 Task: Change  the formatting of the data to Which is  Less than 5, In conditional formating, put the option 'Green Fill with Dark Green Text. . 'add another formatting option Format As Table, insert the option Orange Table style Medium 3 , change the format of Column Width to AutoFit Column Widthand sort the data in Ascending order In the sheet   Elite Sales log   book
Action: Mouse moved to (48, 183)
Screenshot: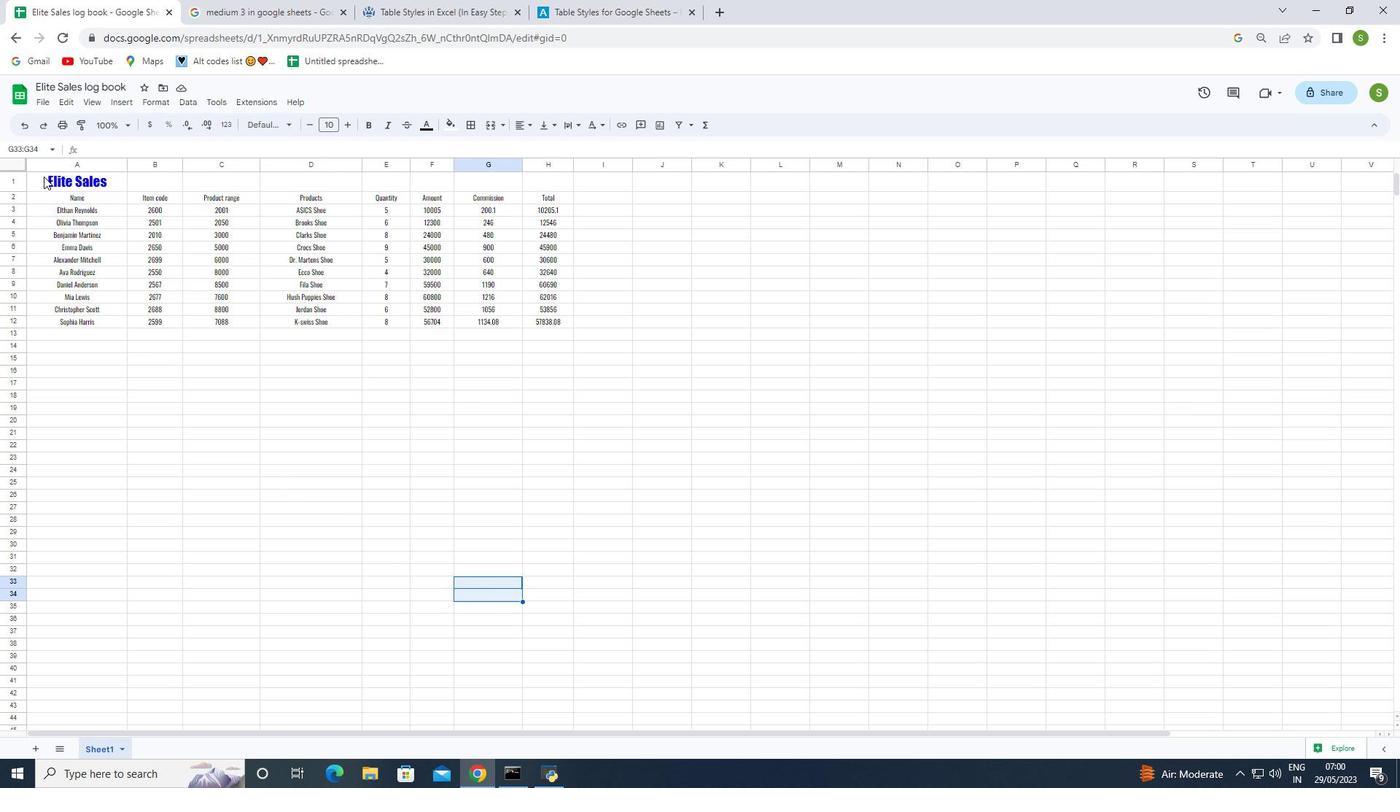 
Action: Mouse pressed left at (48, 183)
Screenshot: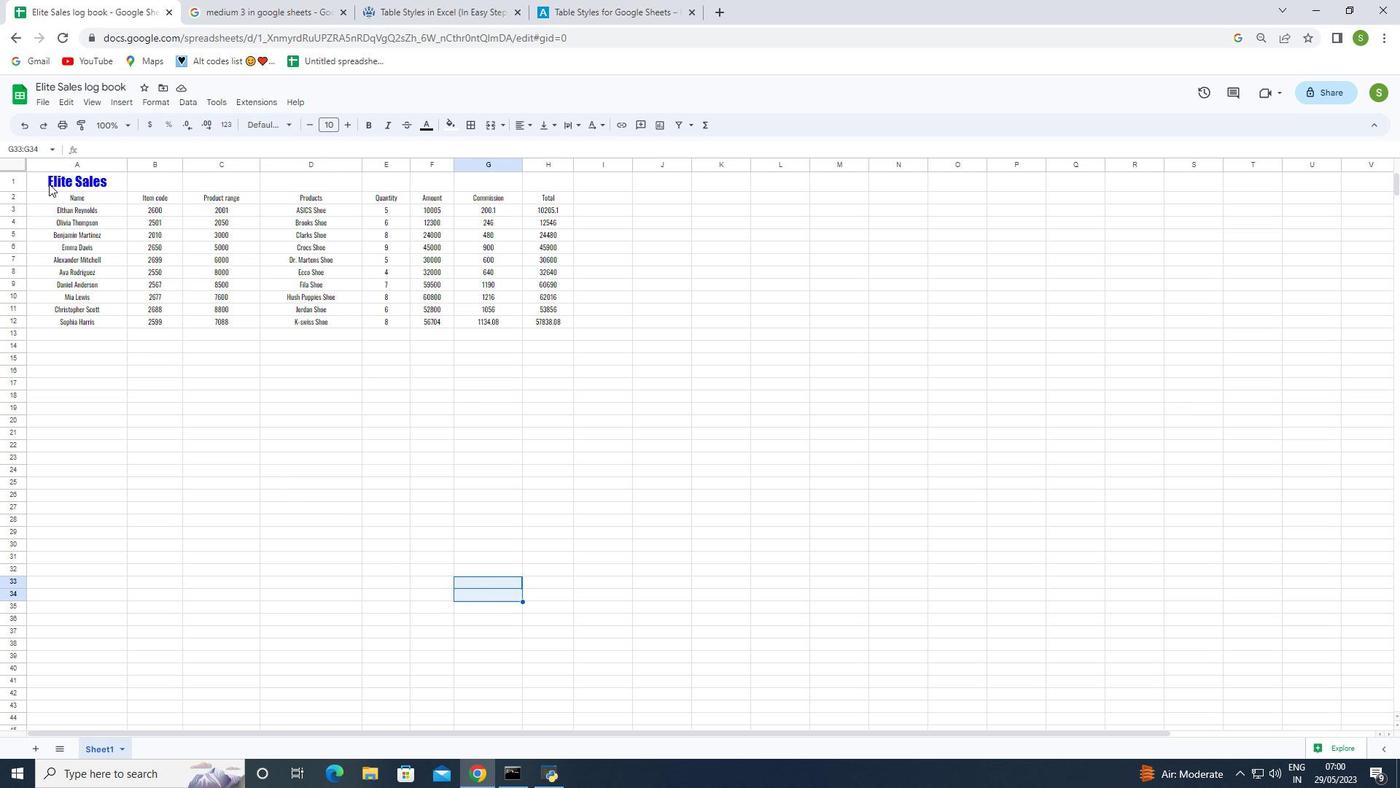 
Action: Mouse moved to (149, 103)
Screenshot: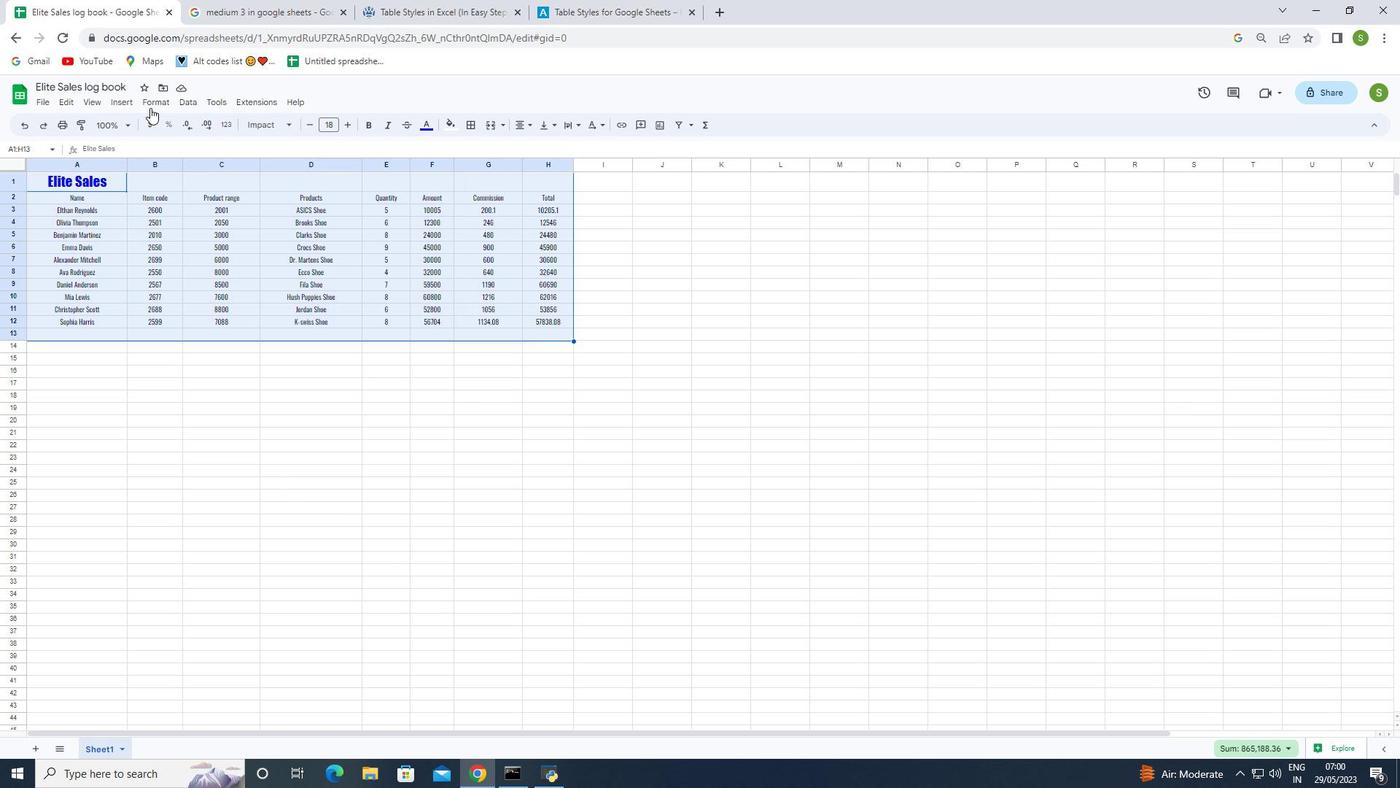
Action: Mouse pressed left at (149, 103)
Screenshot: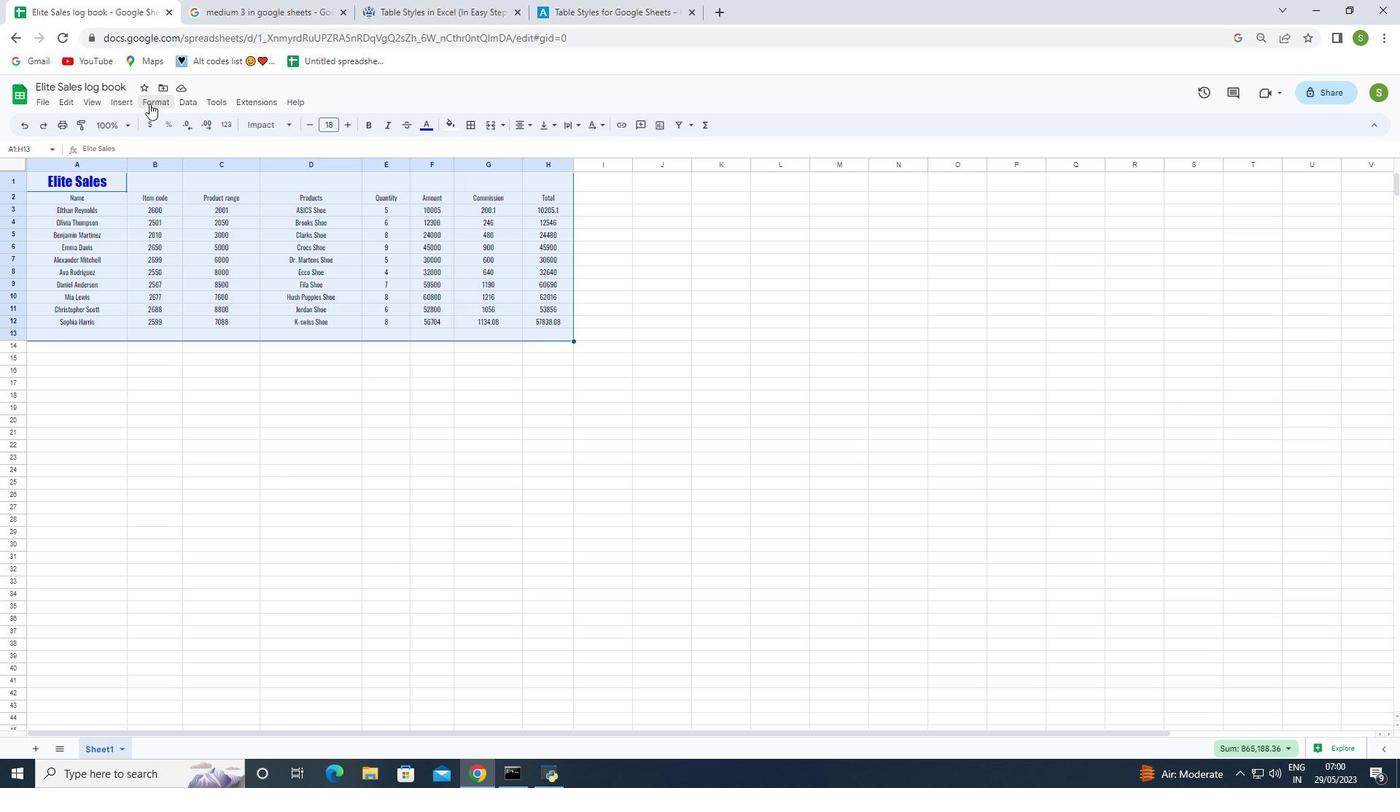 
Action: Mouse moved to (186, 307)
Screenshot: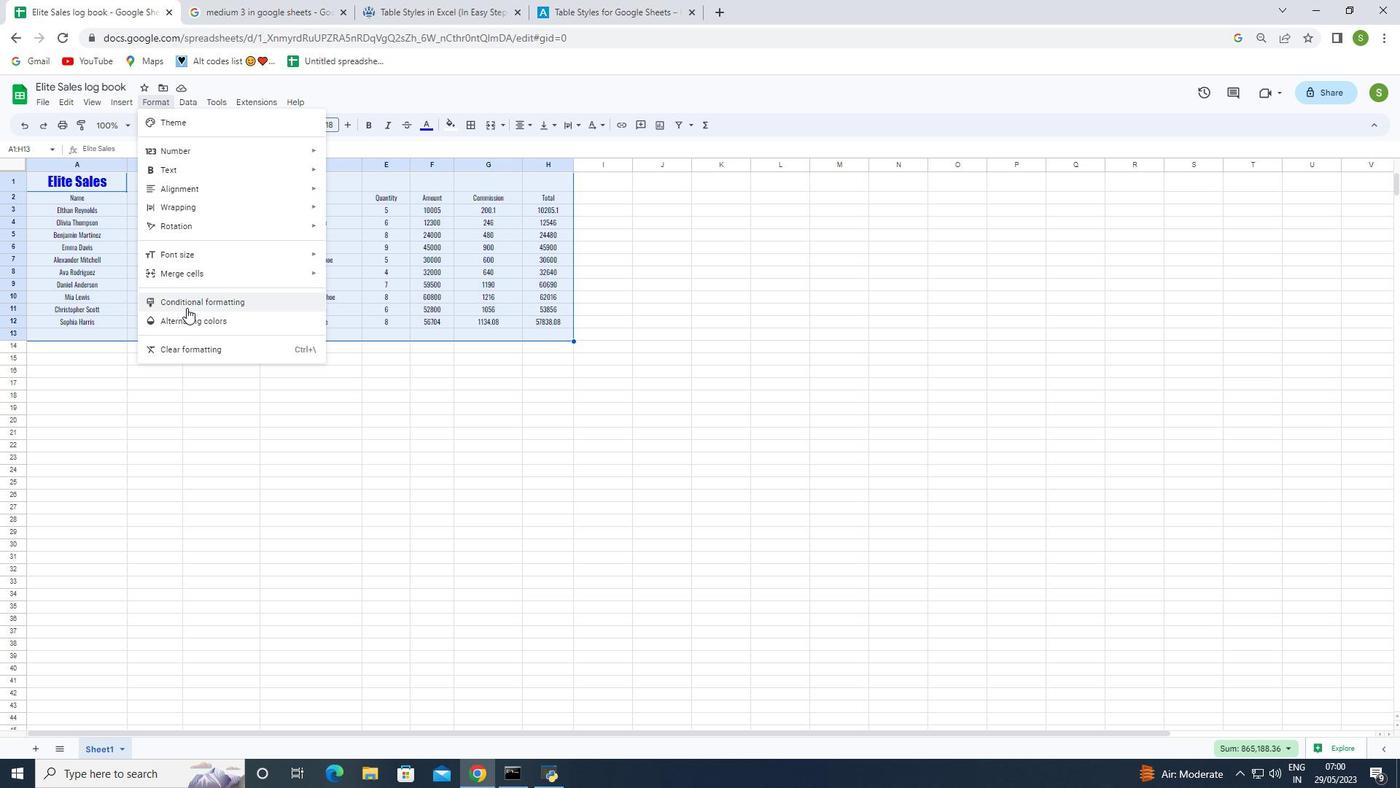 
Action: Mouse pressed left at (186, 307)
Screenshot: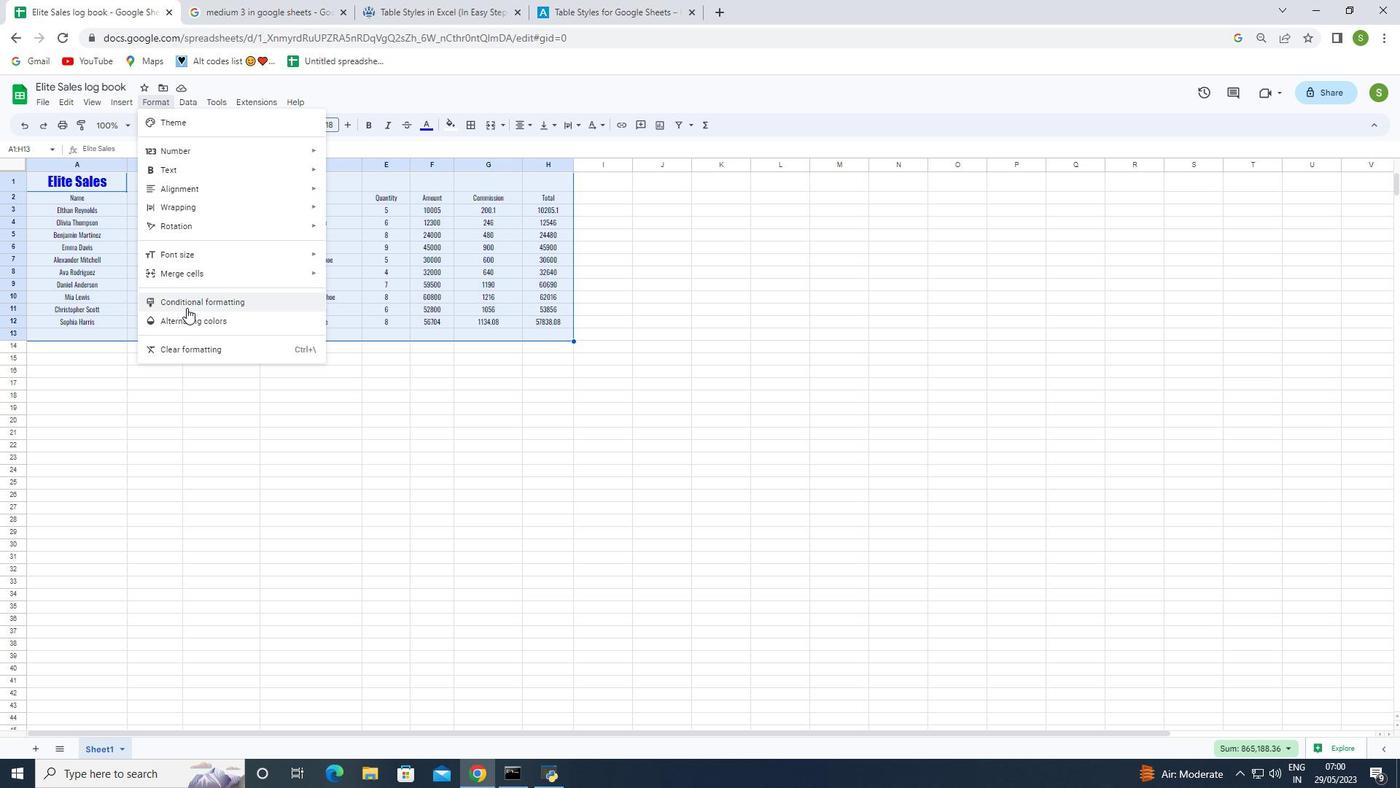
Action: Mouse moved to (1311, 352)
Screenshot: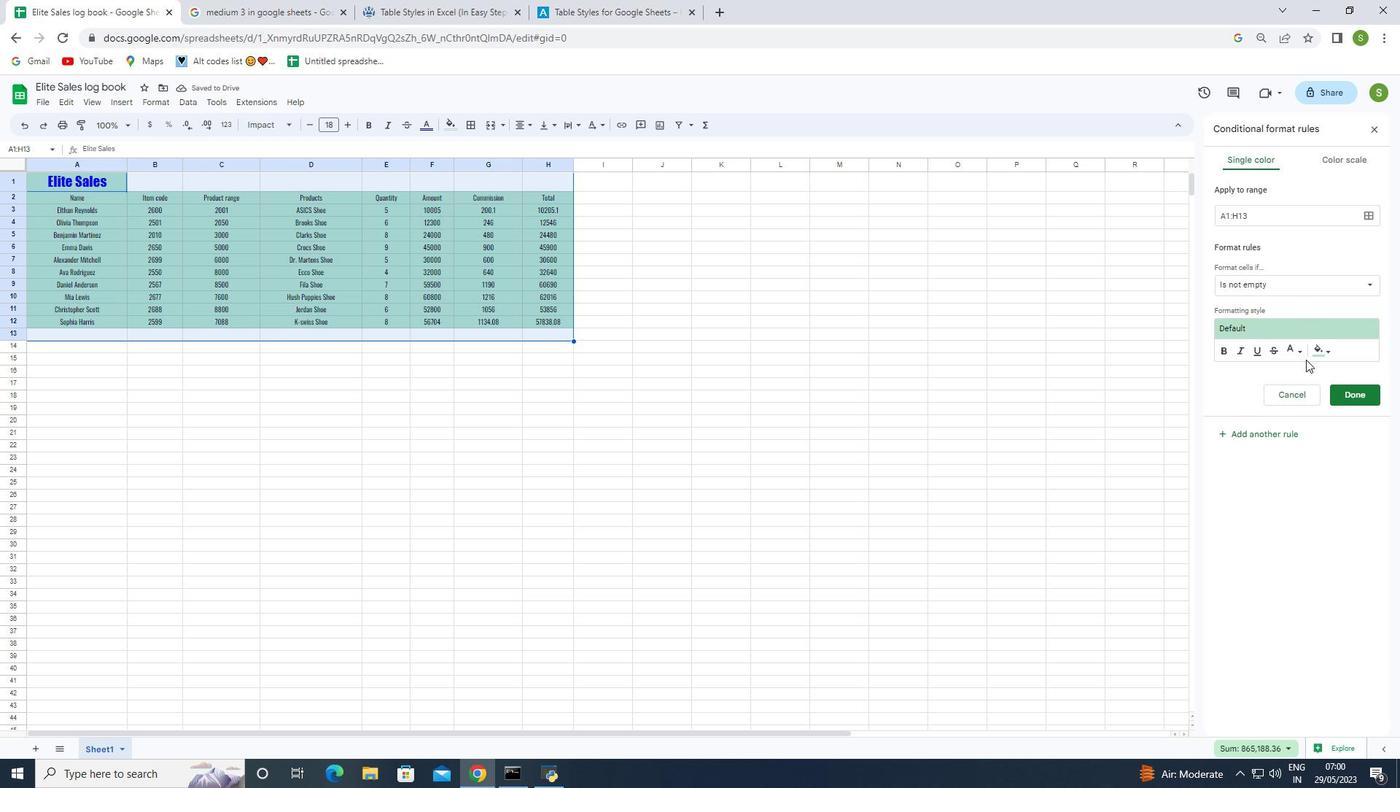 
Action: Mouse pressed left at (1311, 352)
Screenshot: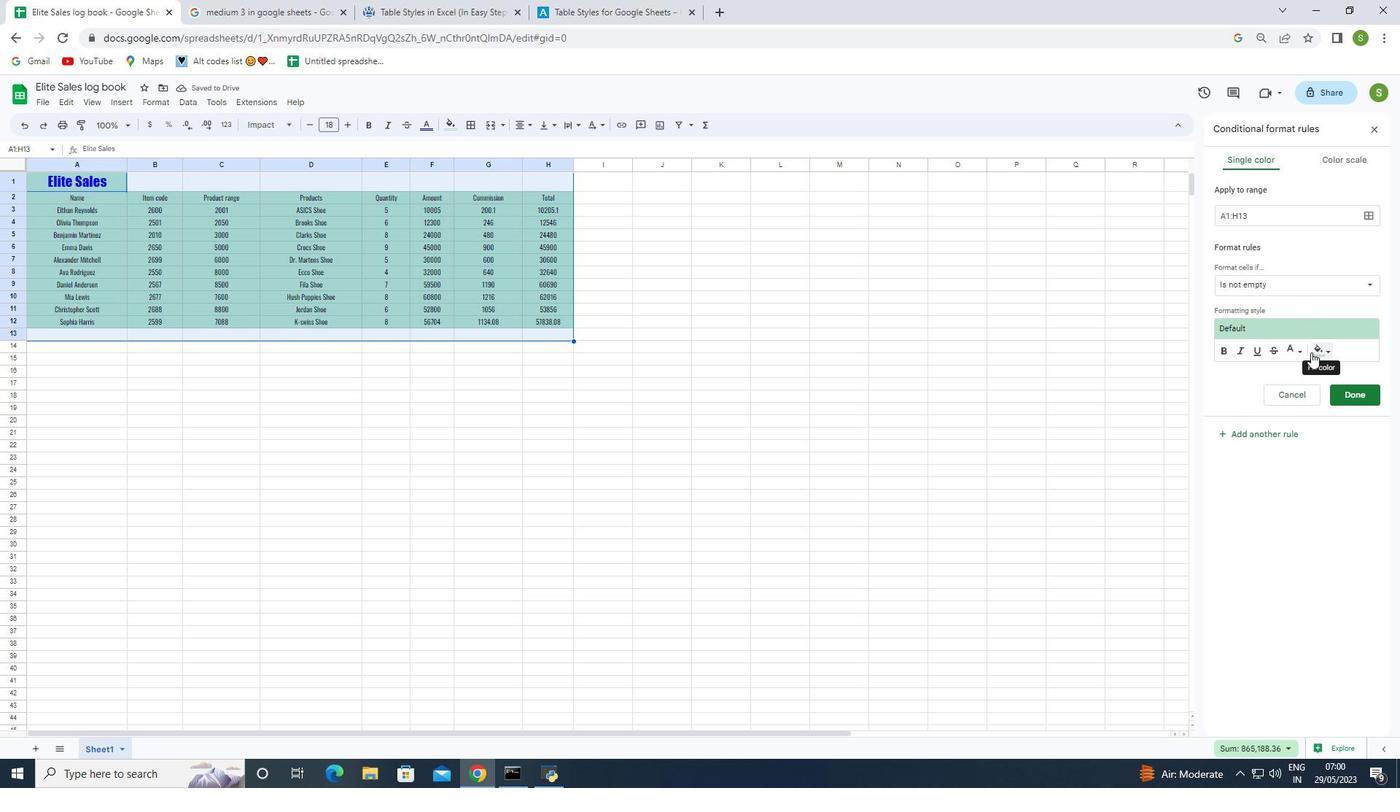 
Action: Mouse moved to (1258, 404)
Screenshot: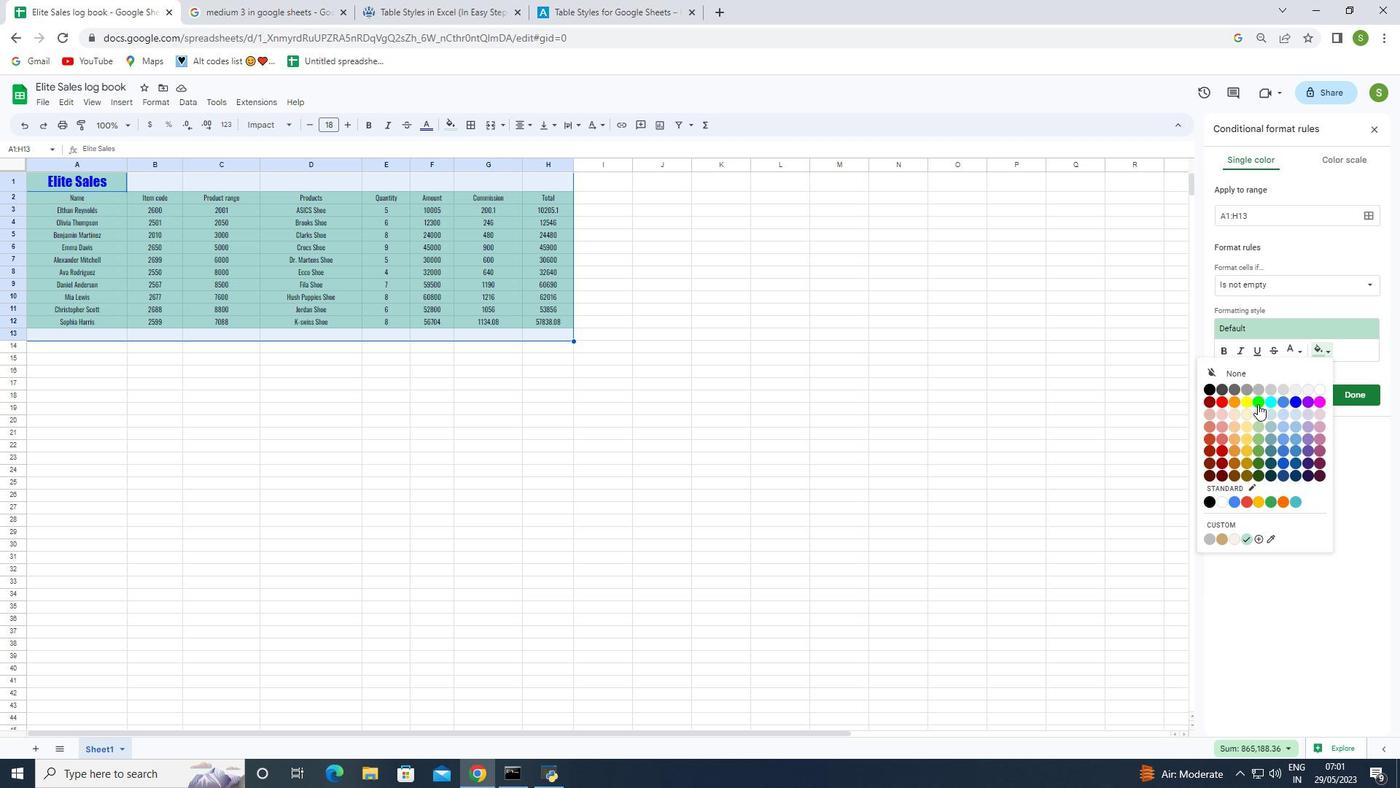 
Action: Mouse pressed left at (1258, 404)
Screenshot: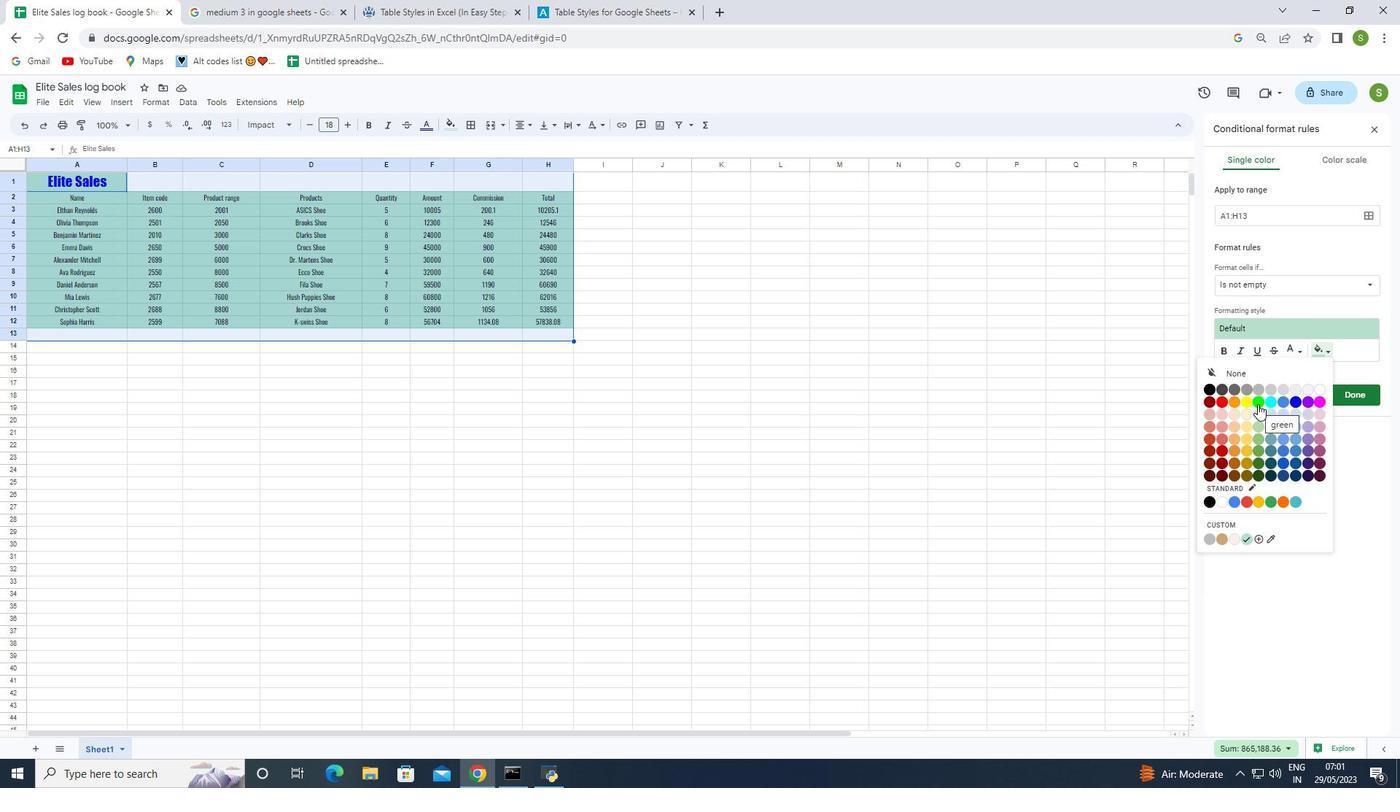 
Action: Mouse moved to (1300, 351)
Screenshot: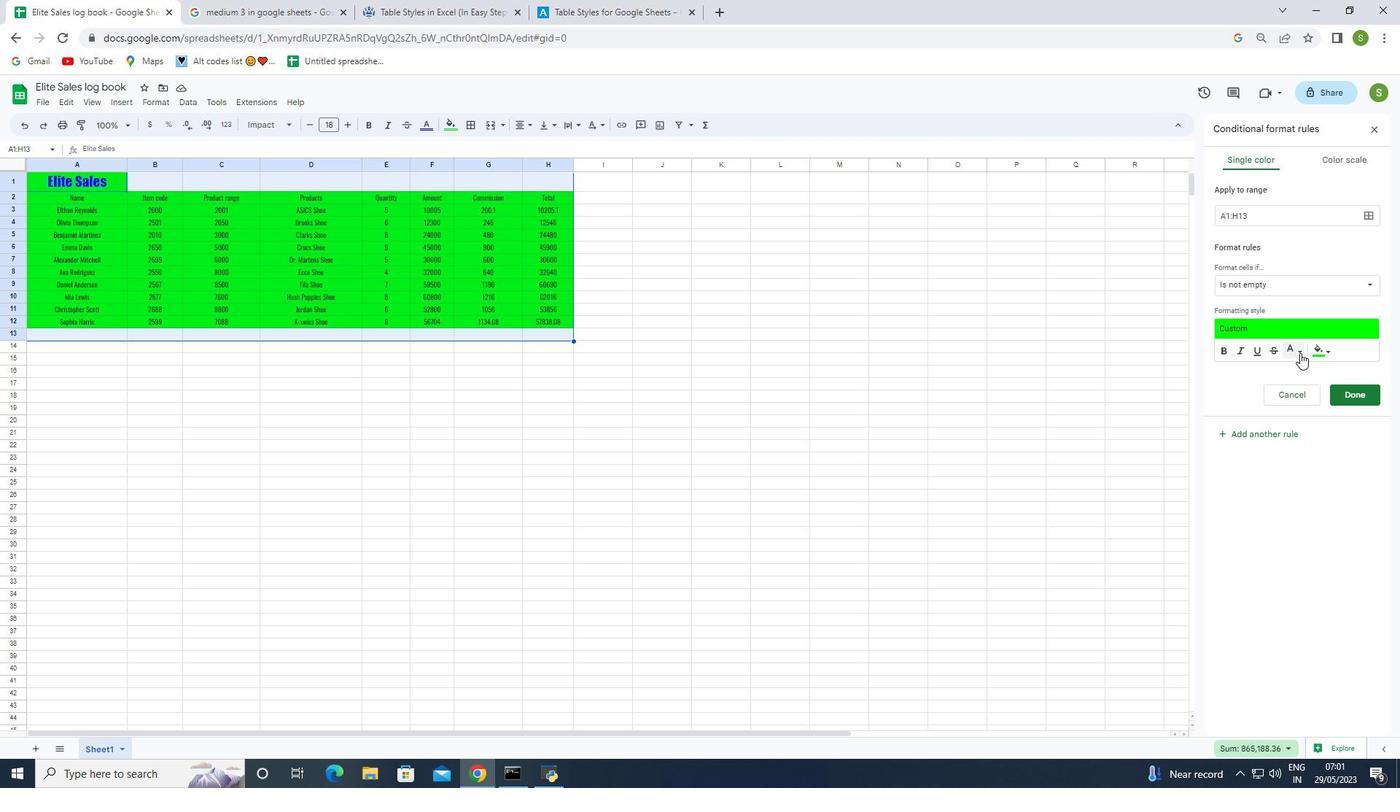 
Action: Mouse pressed left at (1300, 351)
Screenshot: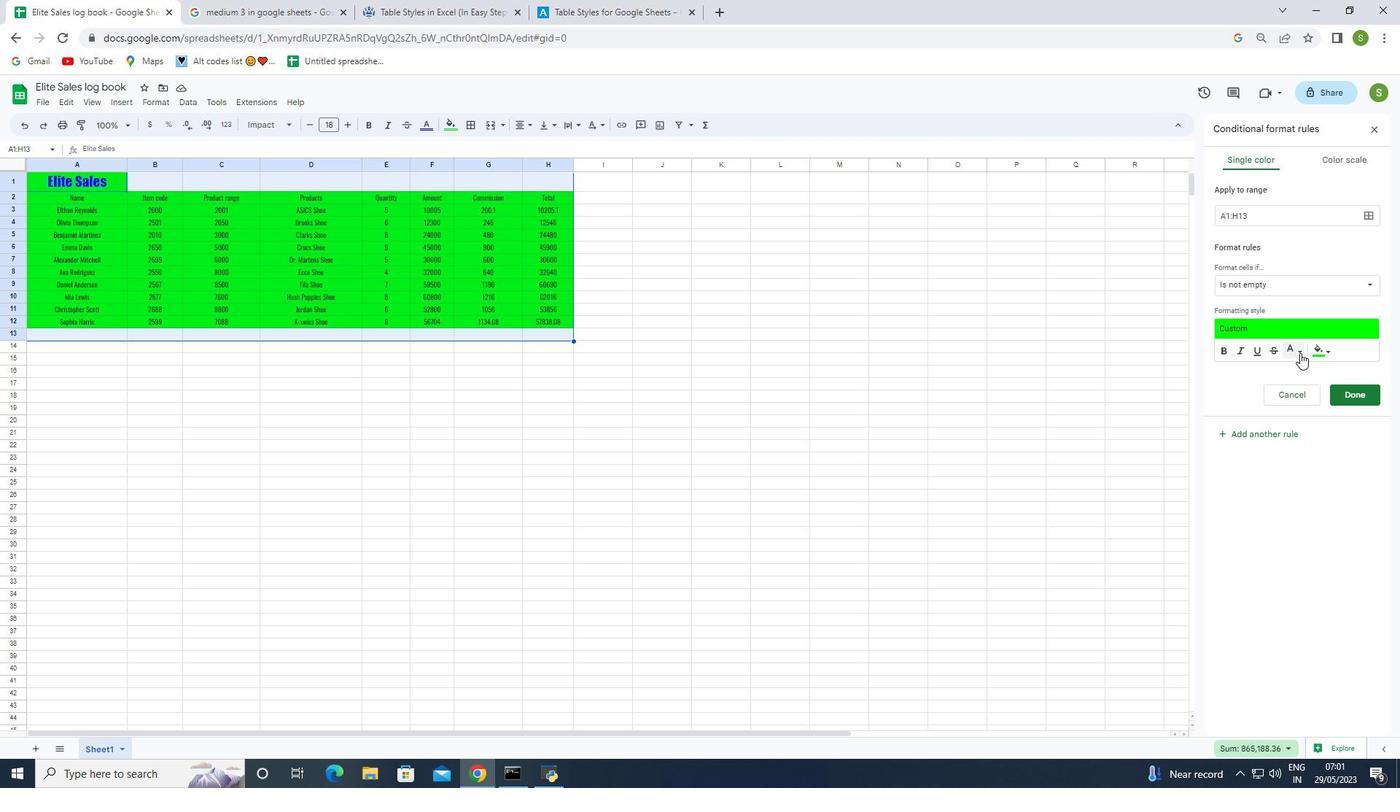 
Action: Mouse moved to (1227, 440)
Screenshot: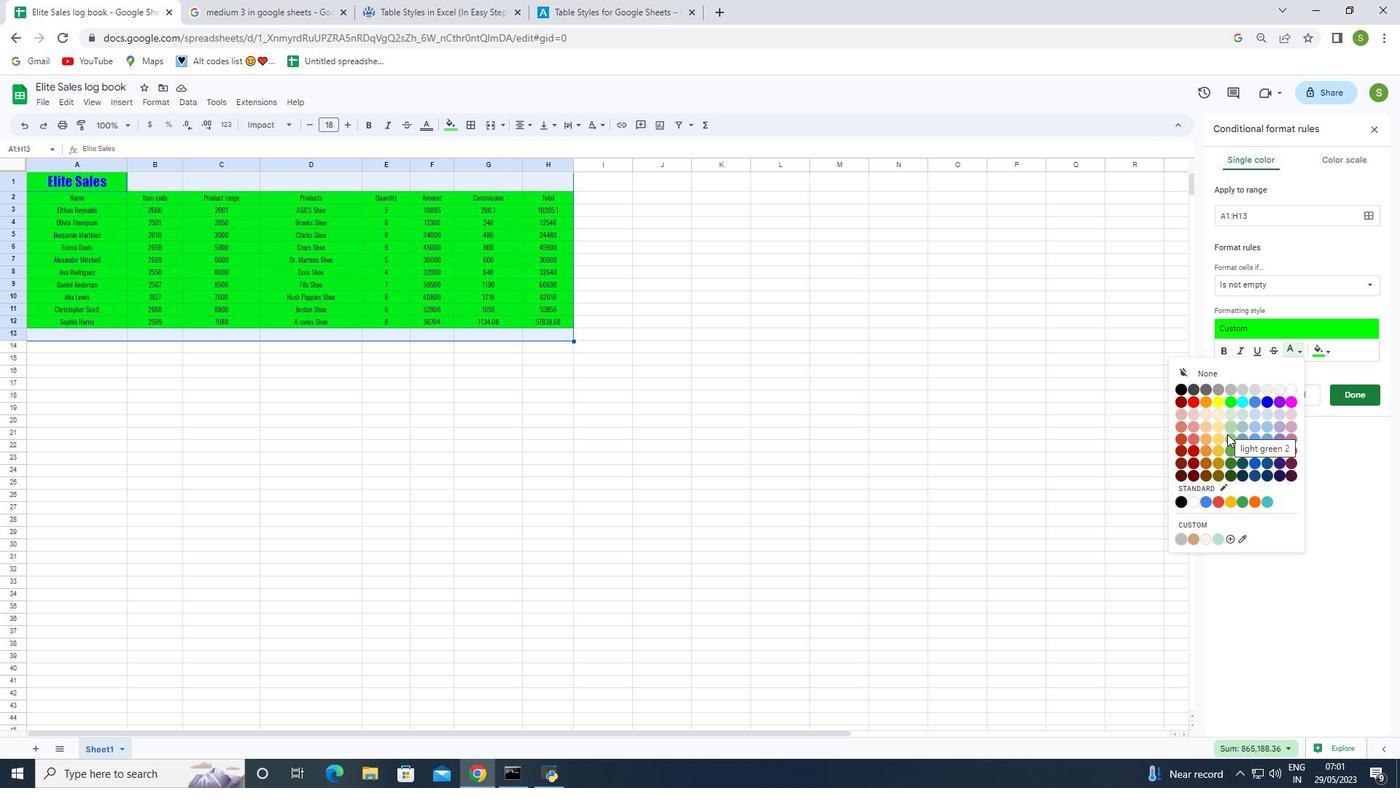 
Action: Mouse pressed left at (1227, 440)
Screenshot: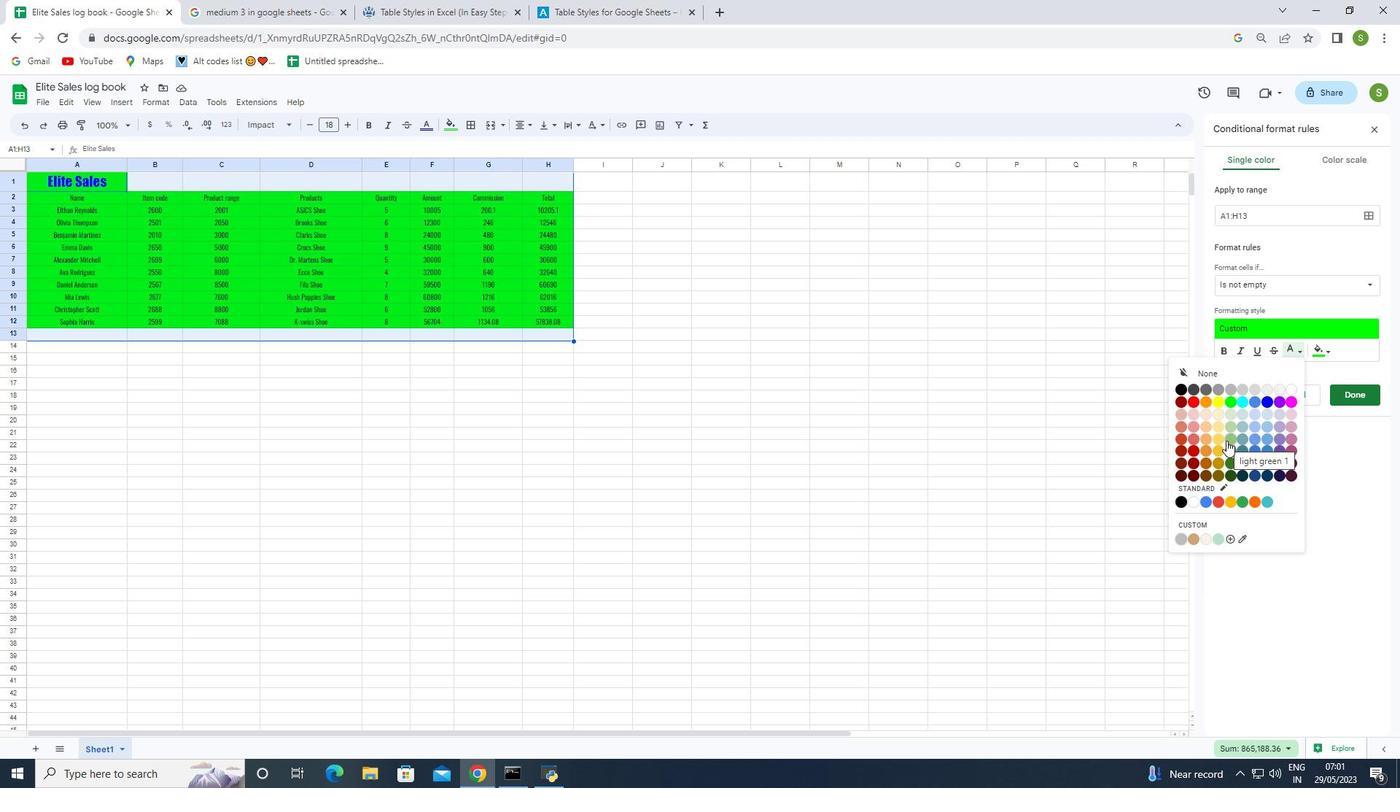 
Action: Mouse moved to (145, 101)
Screenshot: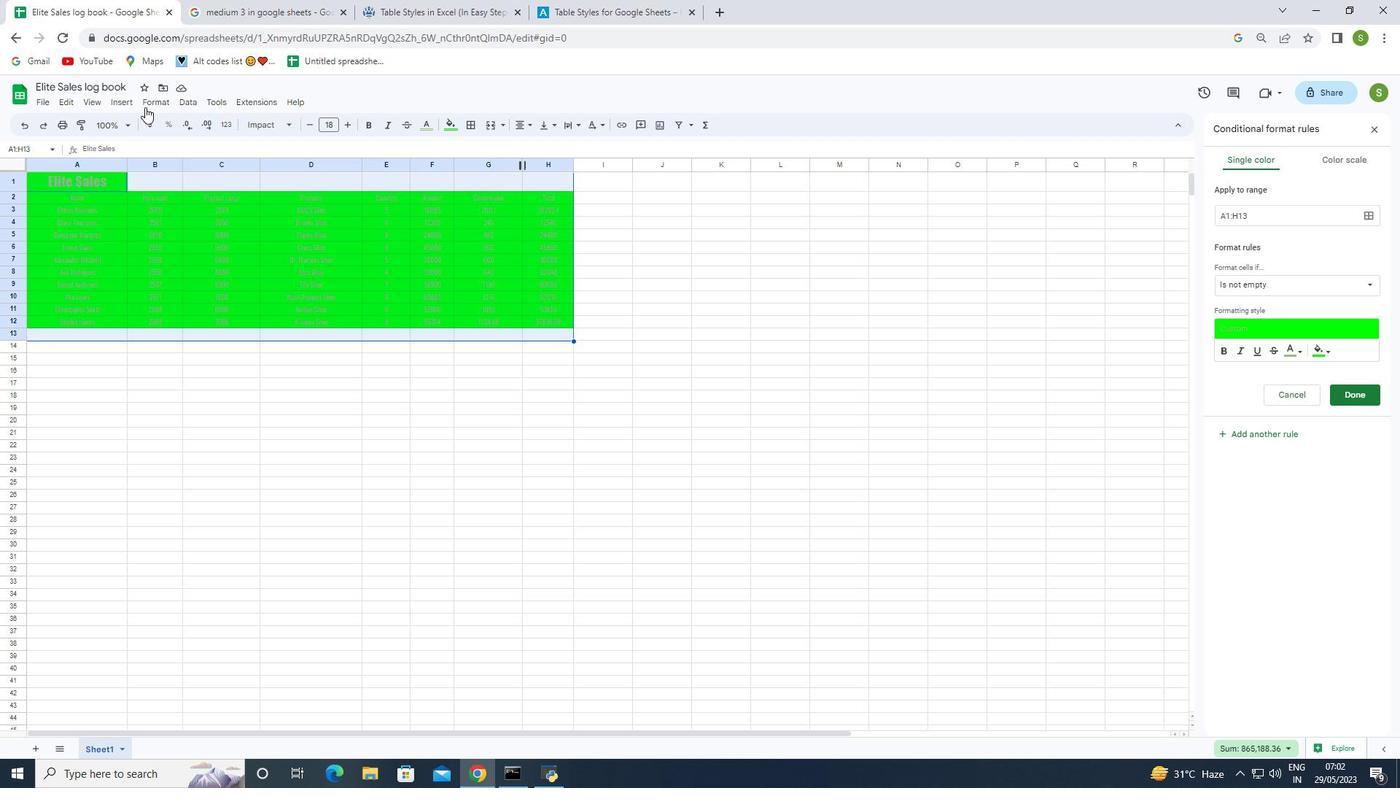 
Action: Mouse pressed left at (145, 101)
Screenshot: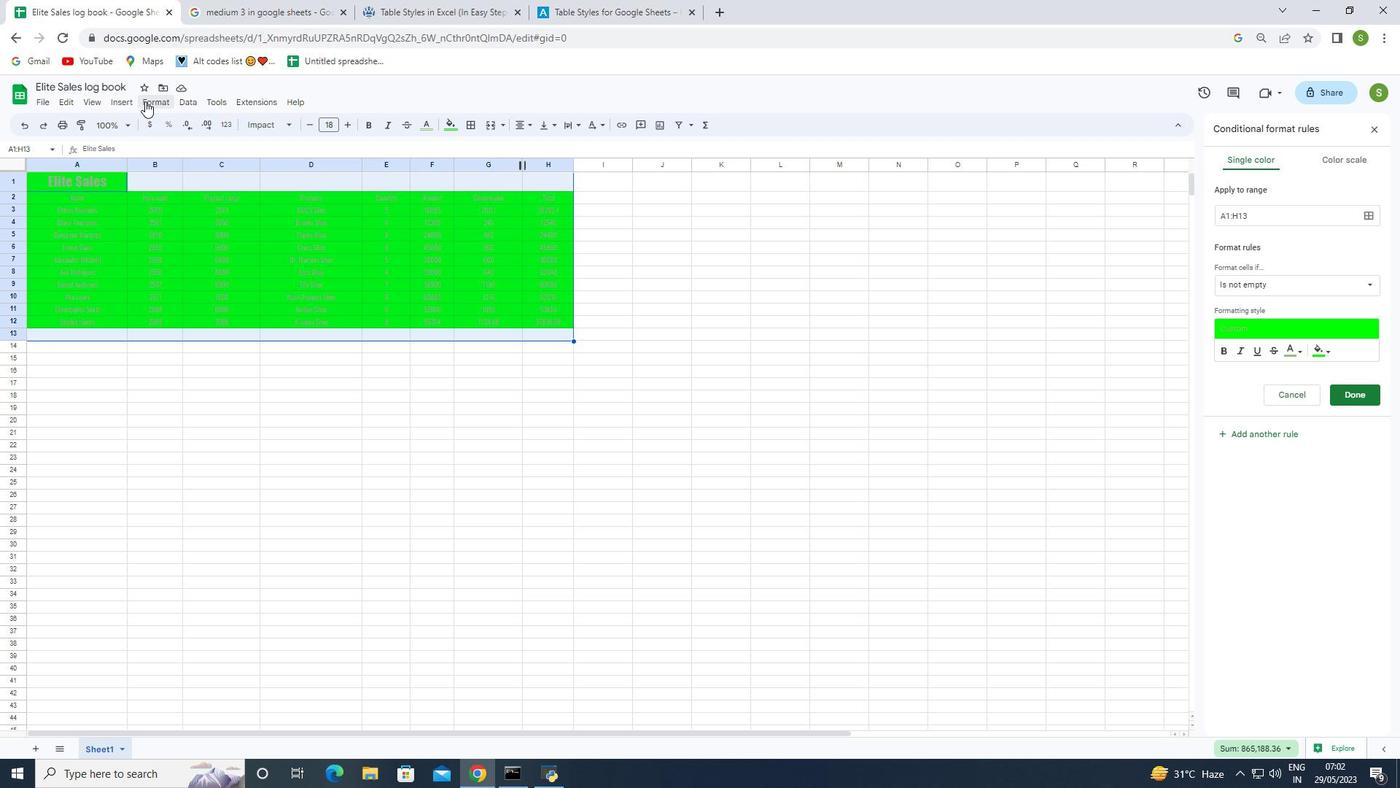 
Action: Mouse moved to (189, 313)
Screenshot: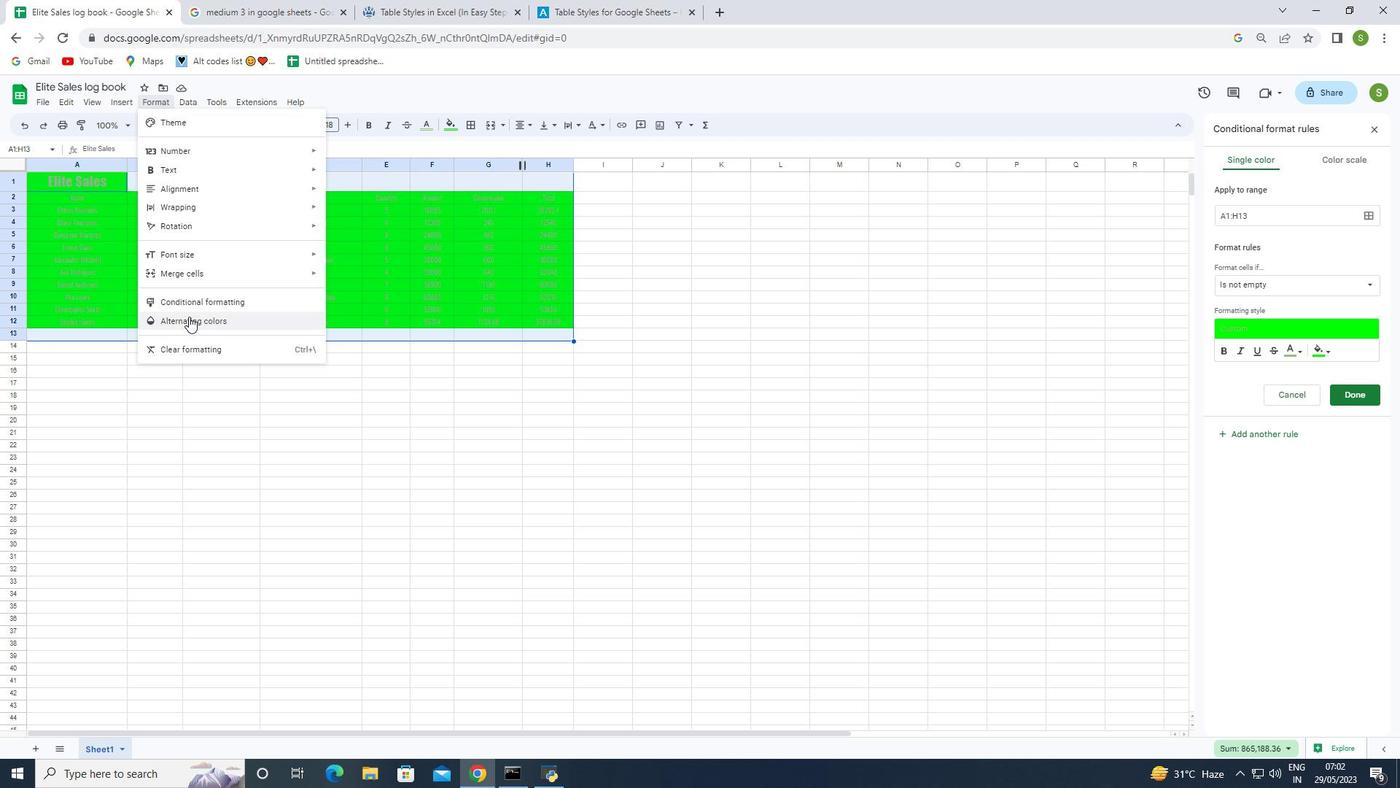 
Action: Mouse pressed left at (189, 313)
Screenshot: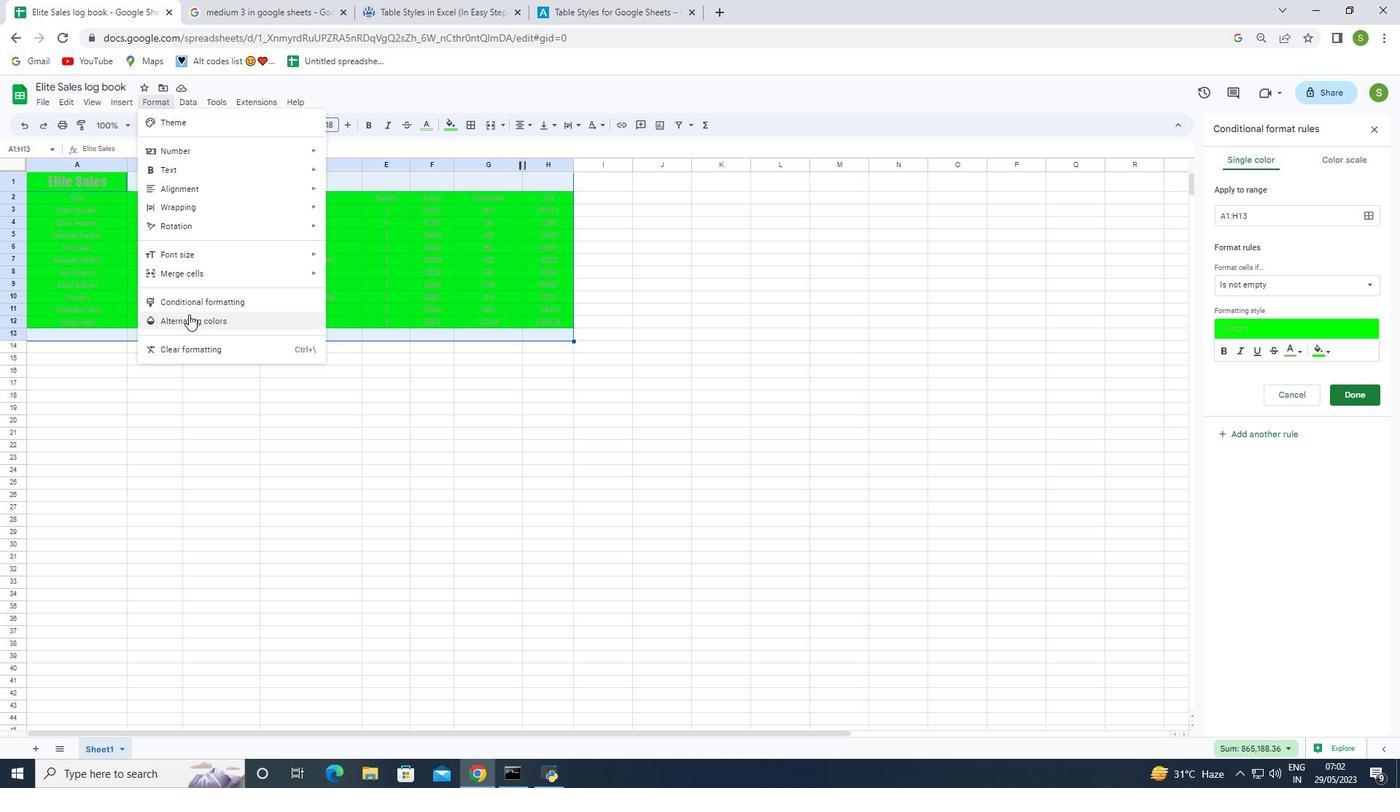 
Action: Mouse moved to (1286, 322)
Screenshot: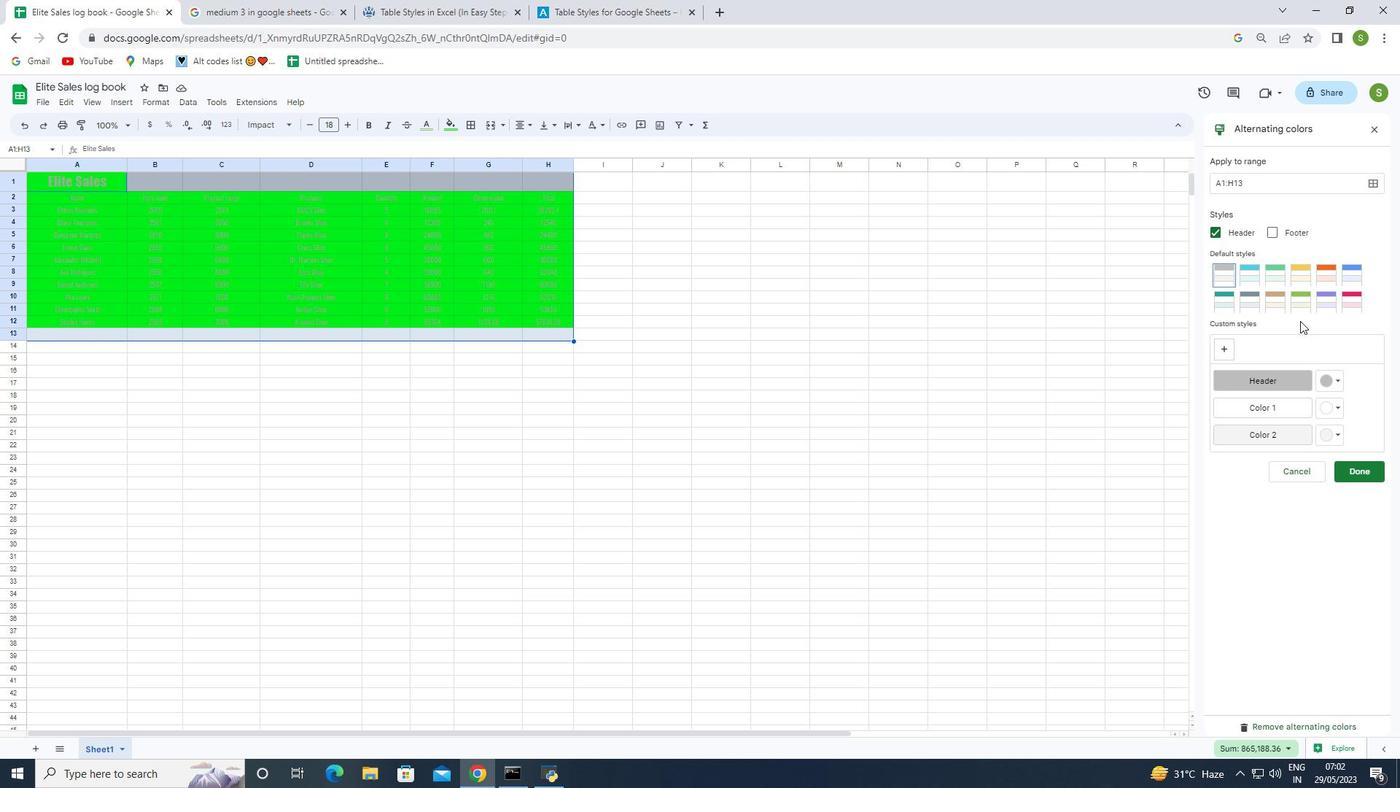 
Action: Mouse scrolled (1286, 321) with delta (0, 0)
Screenshot: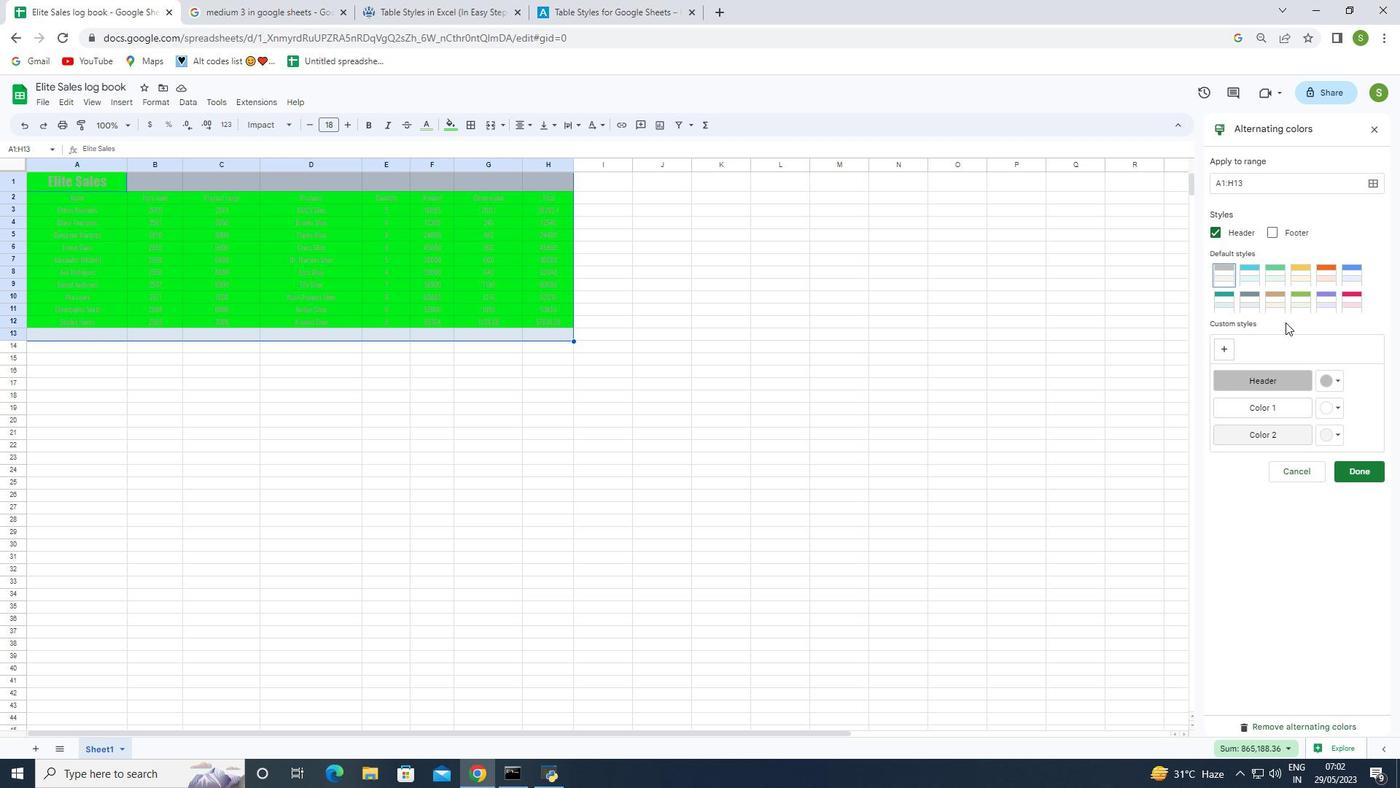
Action: Mouse scrolled (1286, 321) with delta (0, 0)
Screenshot: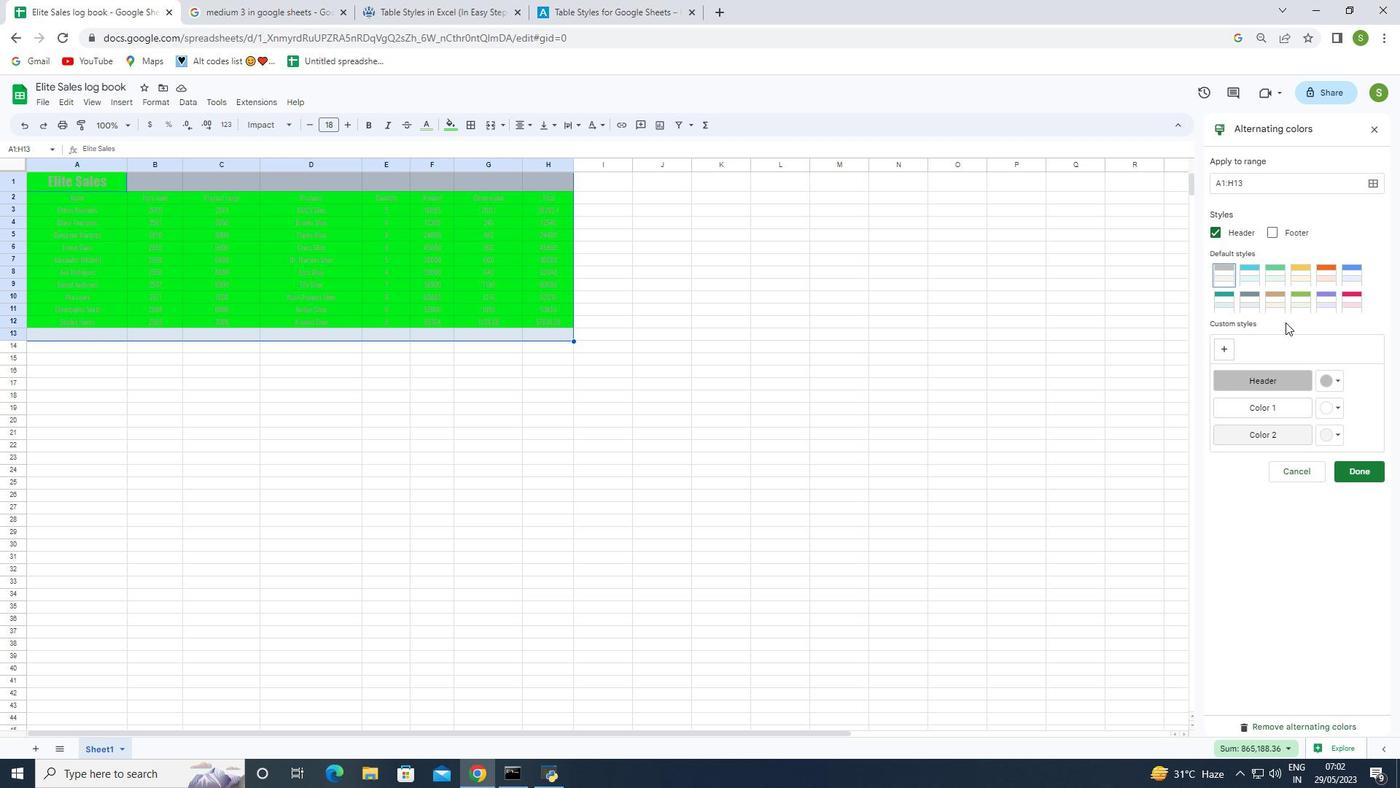 
Action: Mouse moved to (1228, 325)
Screenshot: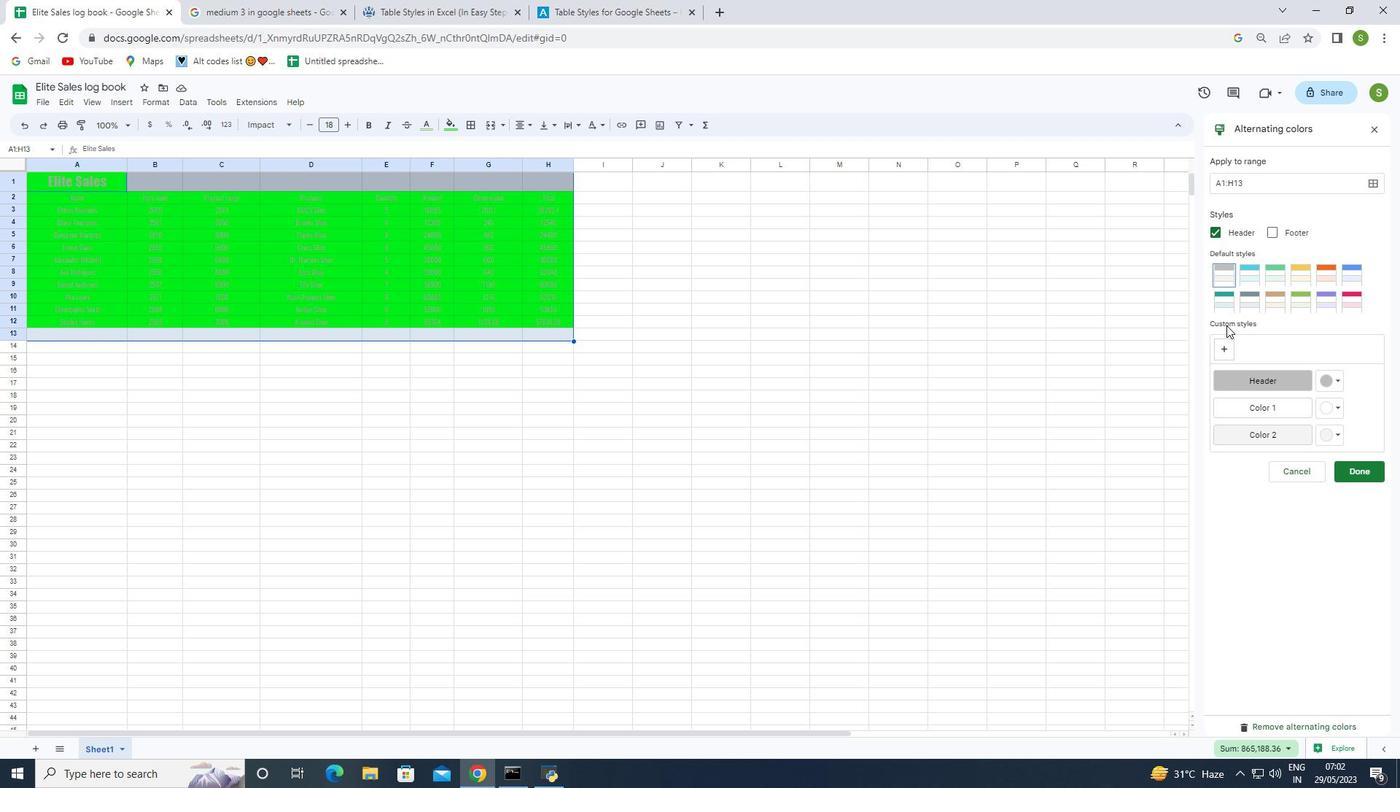 
Action: Mouse pressed left at (1228, 325)
Screenshot: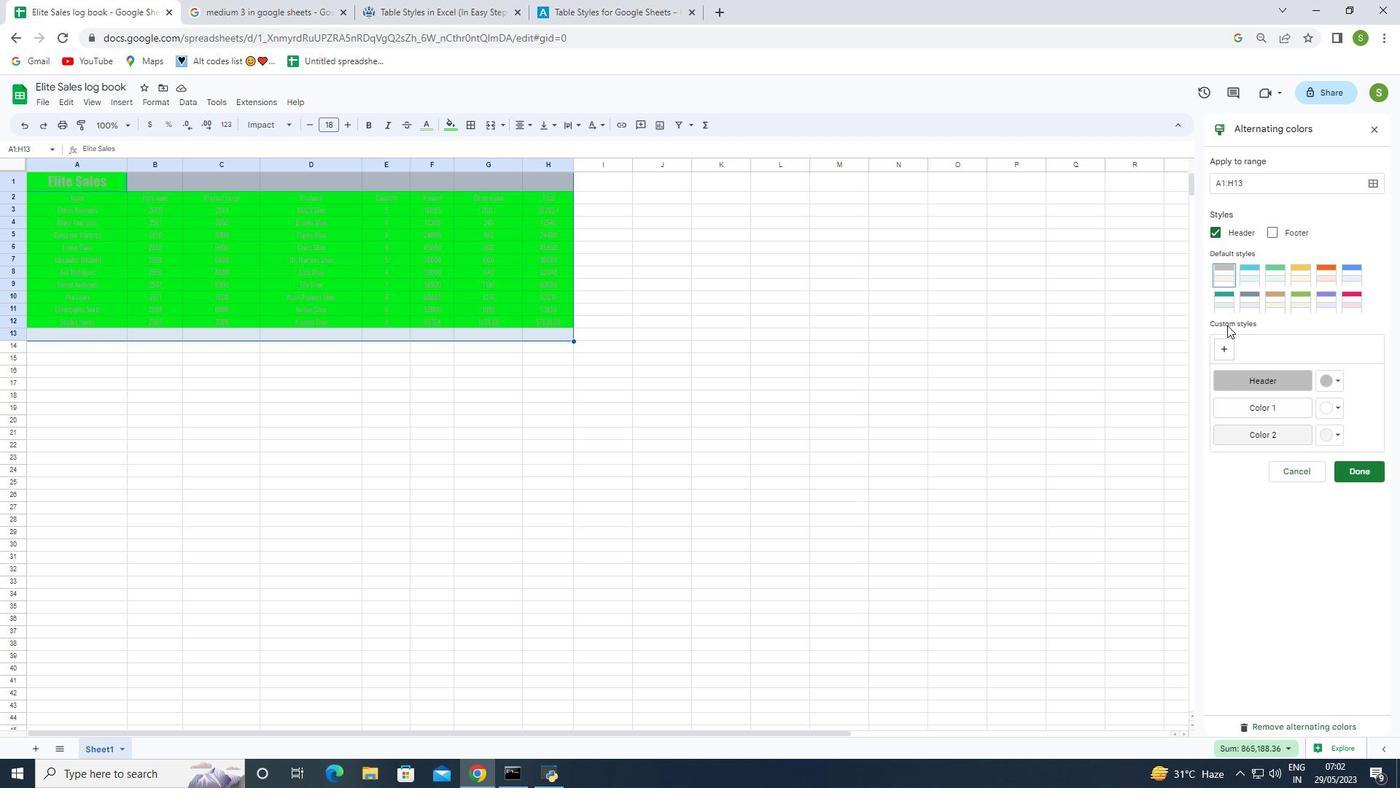 
Action: Mouse moved to (1243, 323)
Screenshot: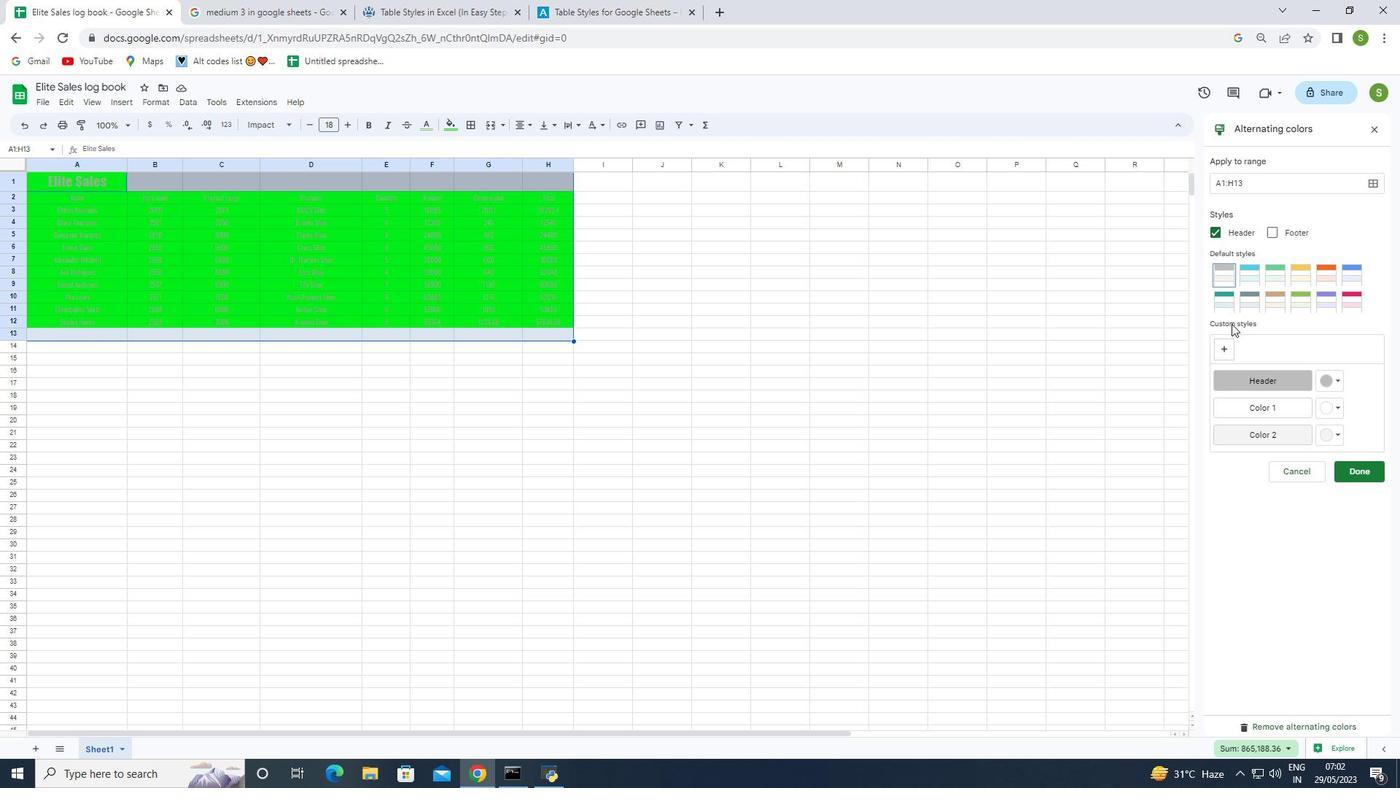 
Action: Mouse pressed left at (1243, 323)
Screenshot: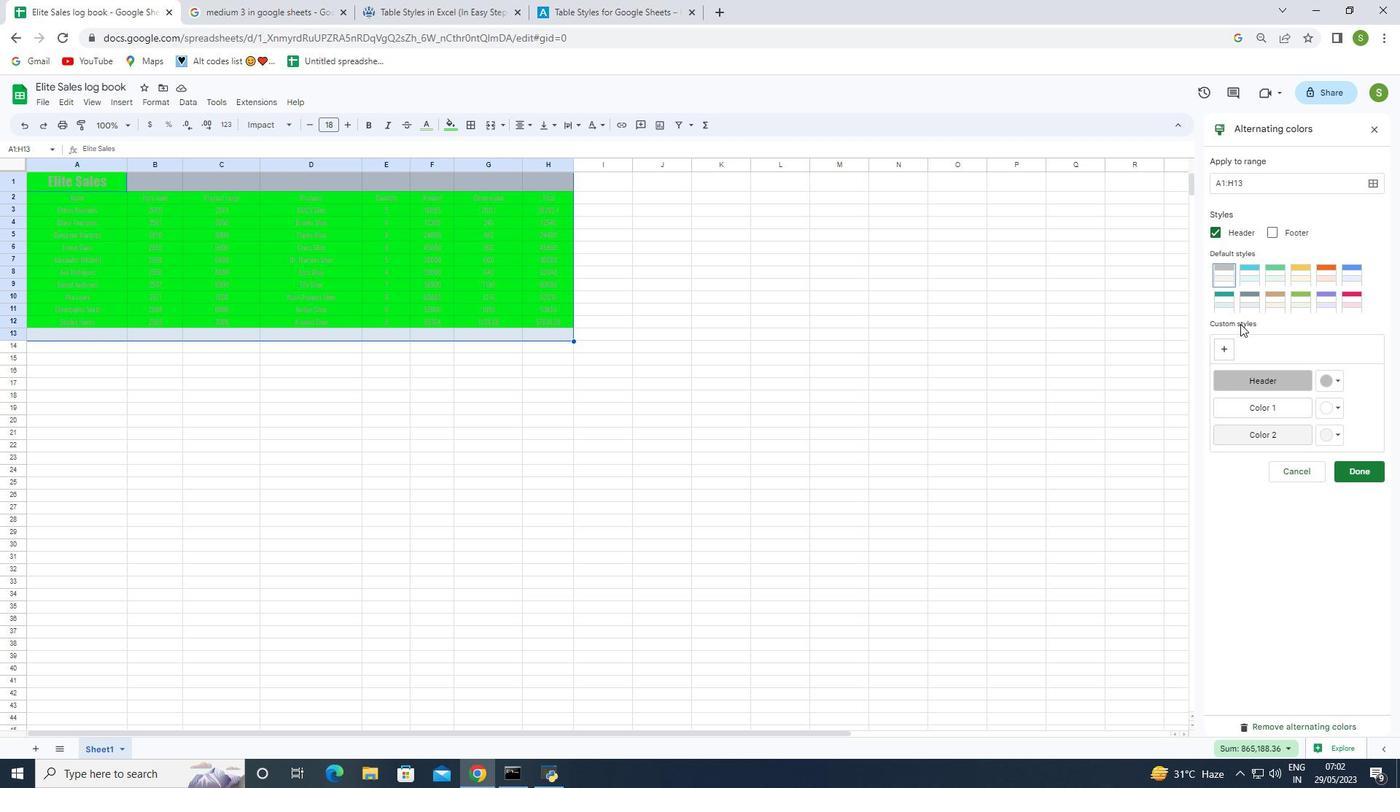 
Action: Mouse moved to (1230, 343)
Screenshot: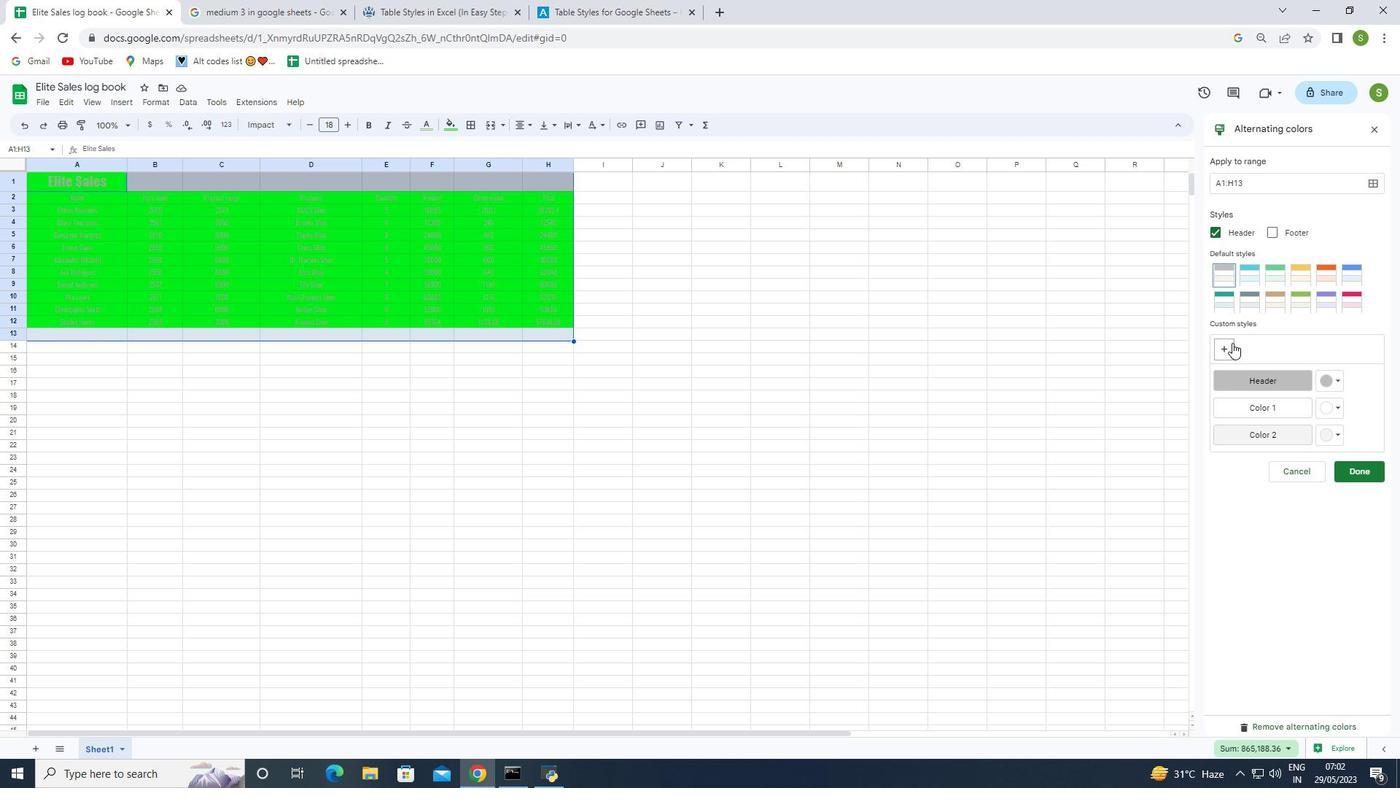 
Action: Mouse pressed left at (1230, 343)
Screenshot: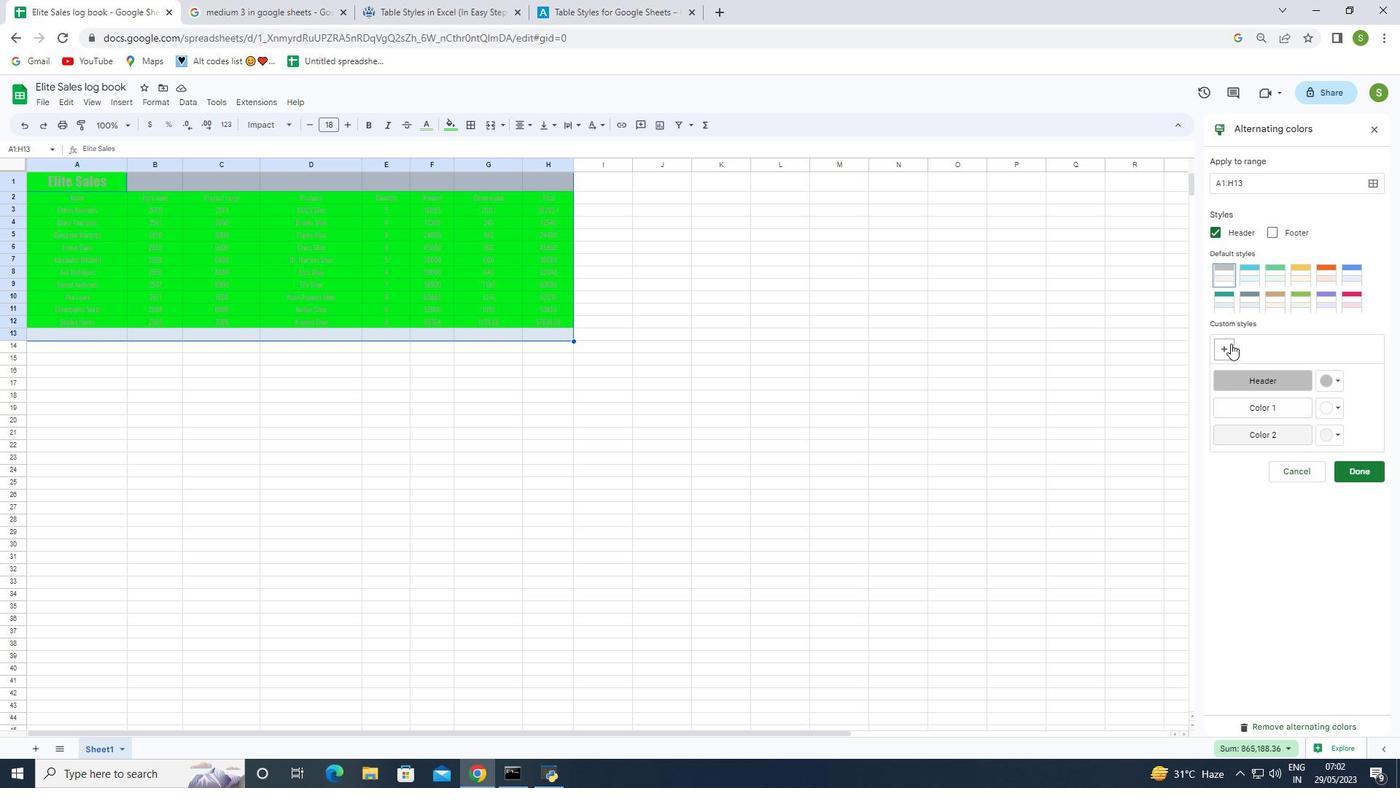 
Action: Mouse moved to (1250, 280)
Screenshot: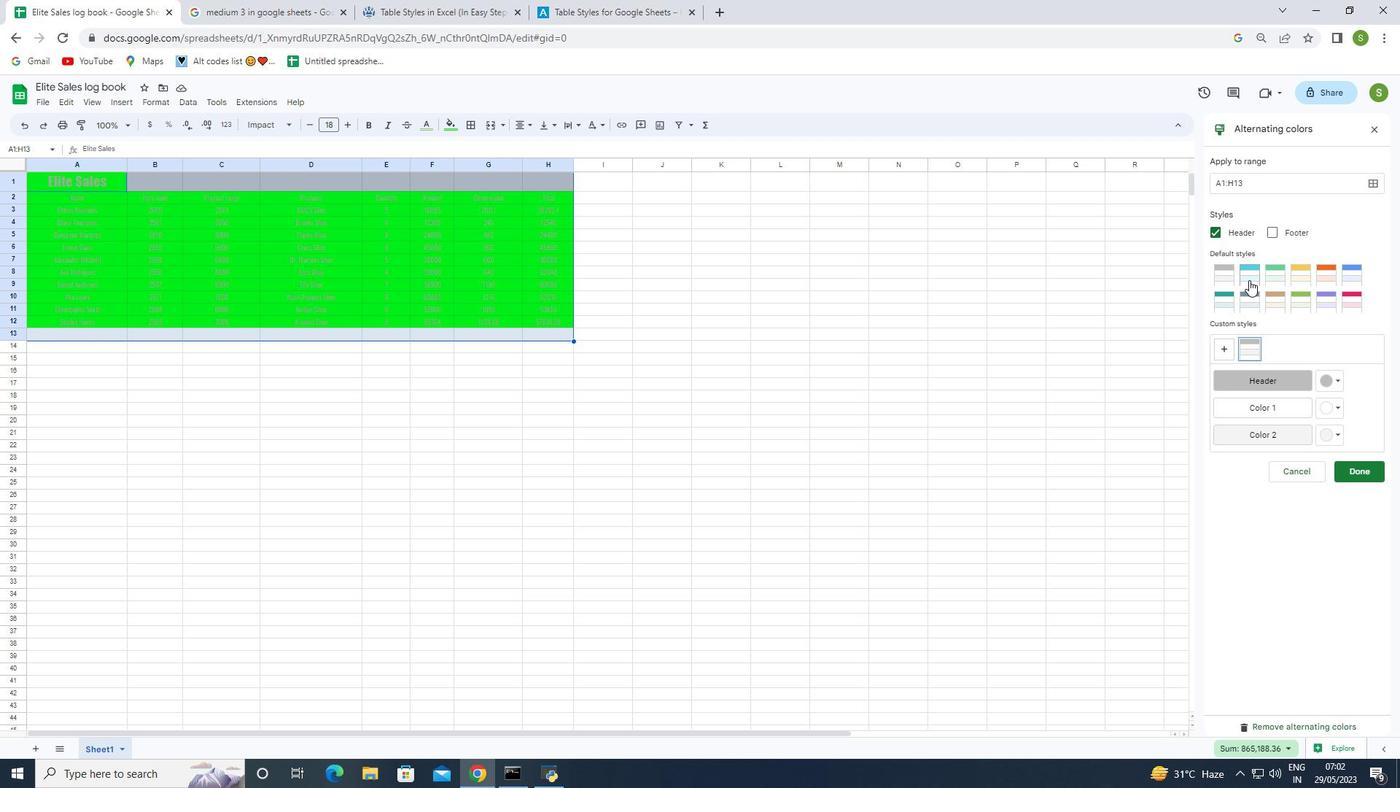 
Action: Mouse scrolled (1250, 281) with delta (0, 0)
Screenshot: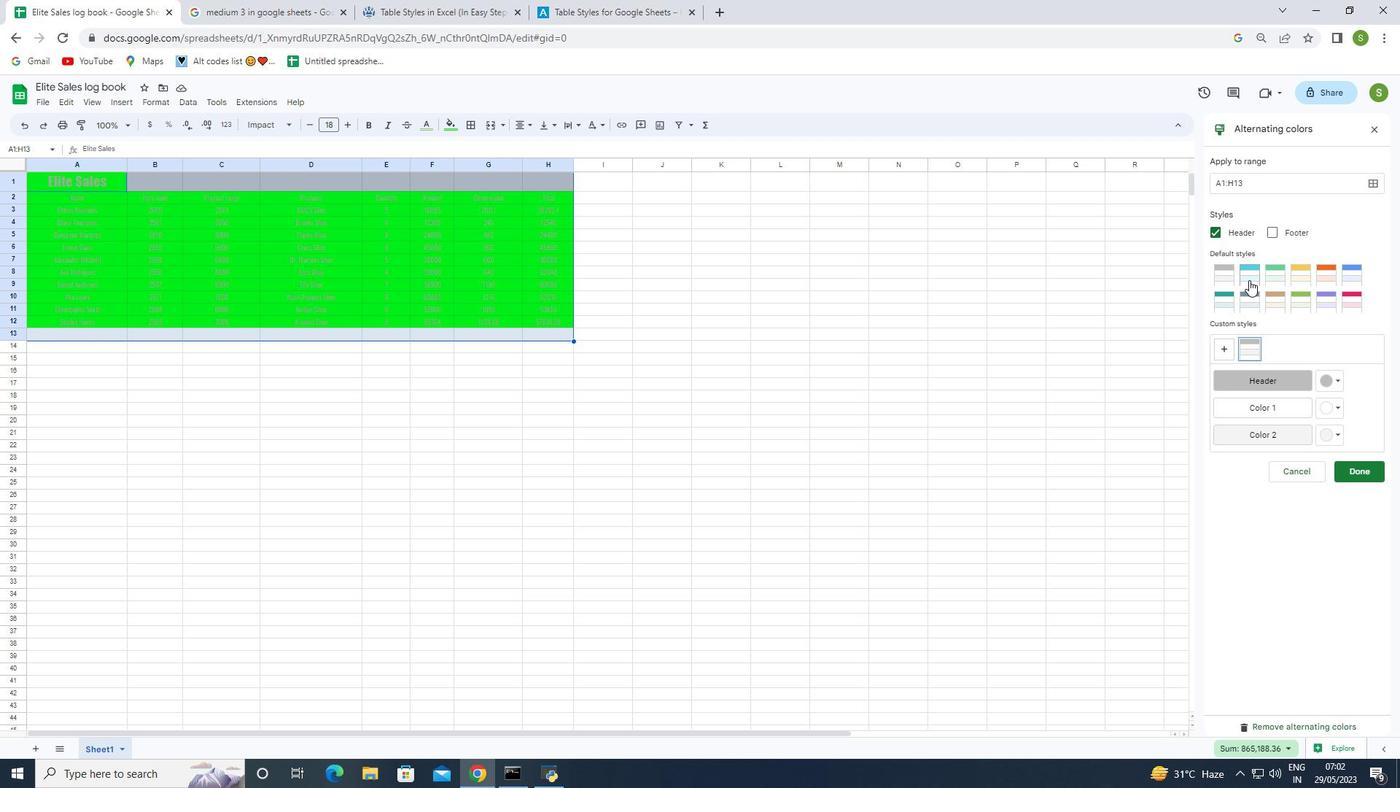 
Action: Mouse scrolled (1250, 281) with delta (0, 0)
Screenshot: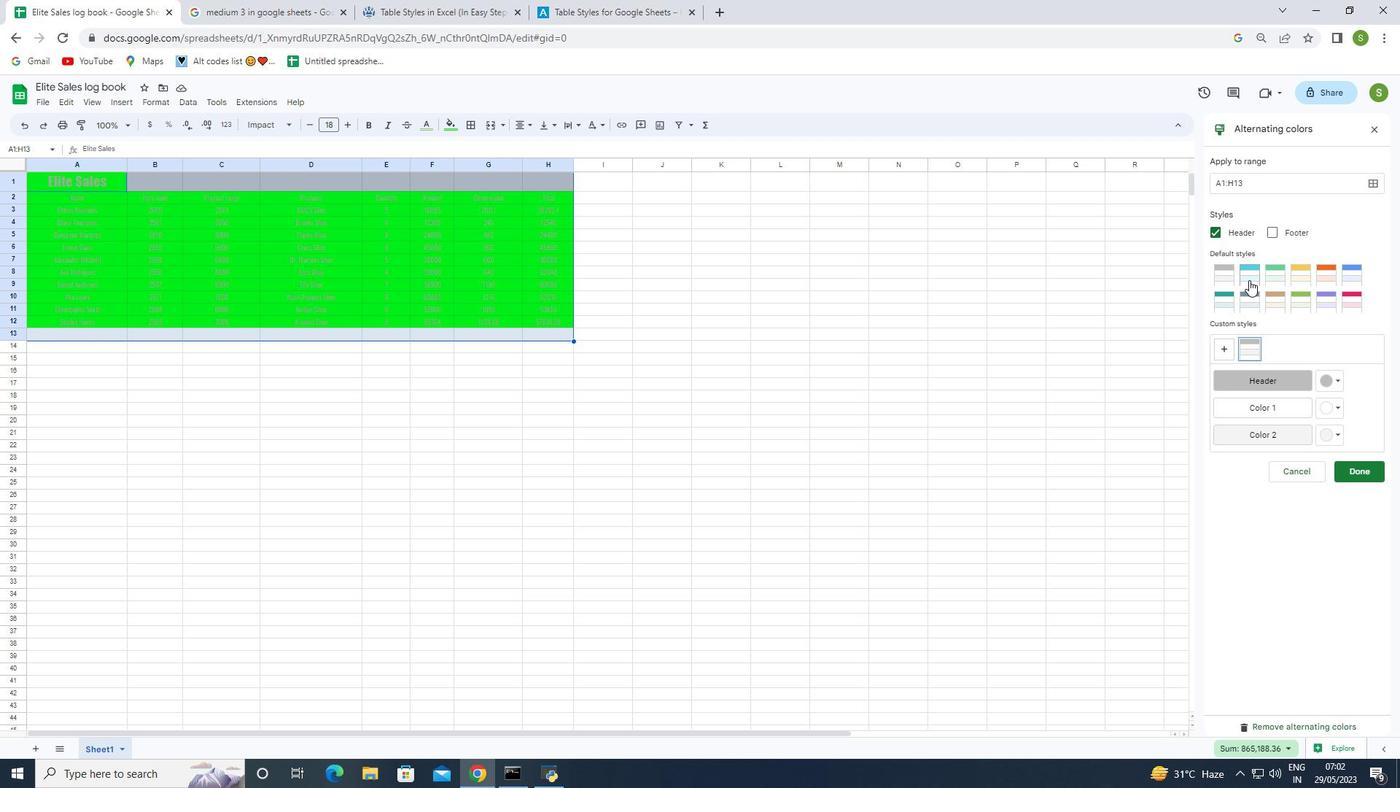 
Action: Mouse moved to (1326, 268)
Screenshot: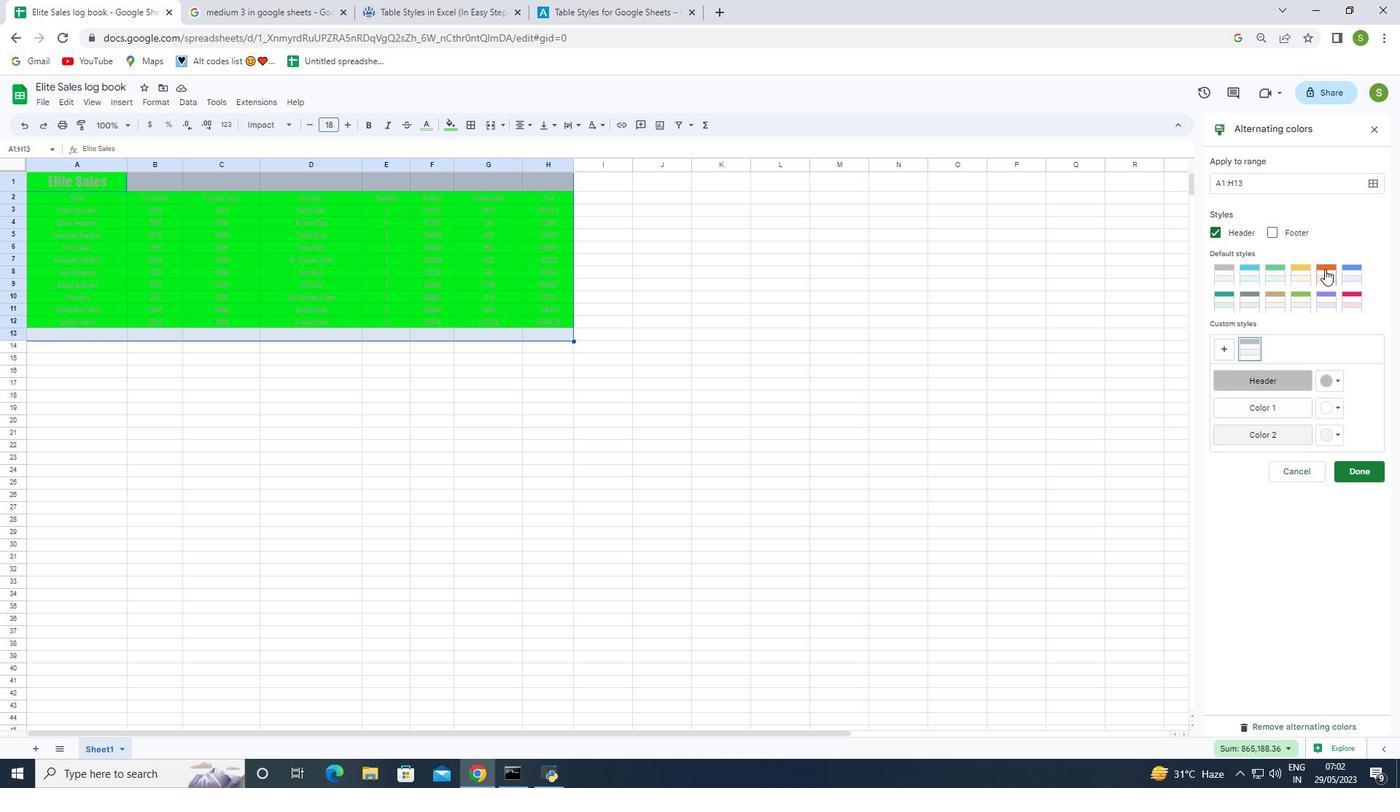 
Action: Mouse pressed left at (1326, 268)
Screenshot: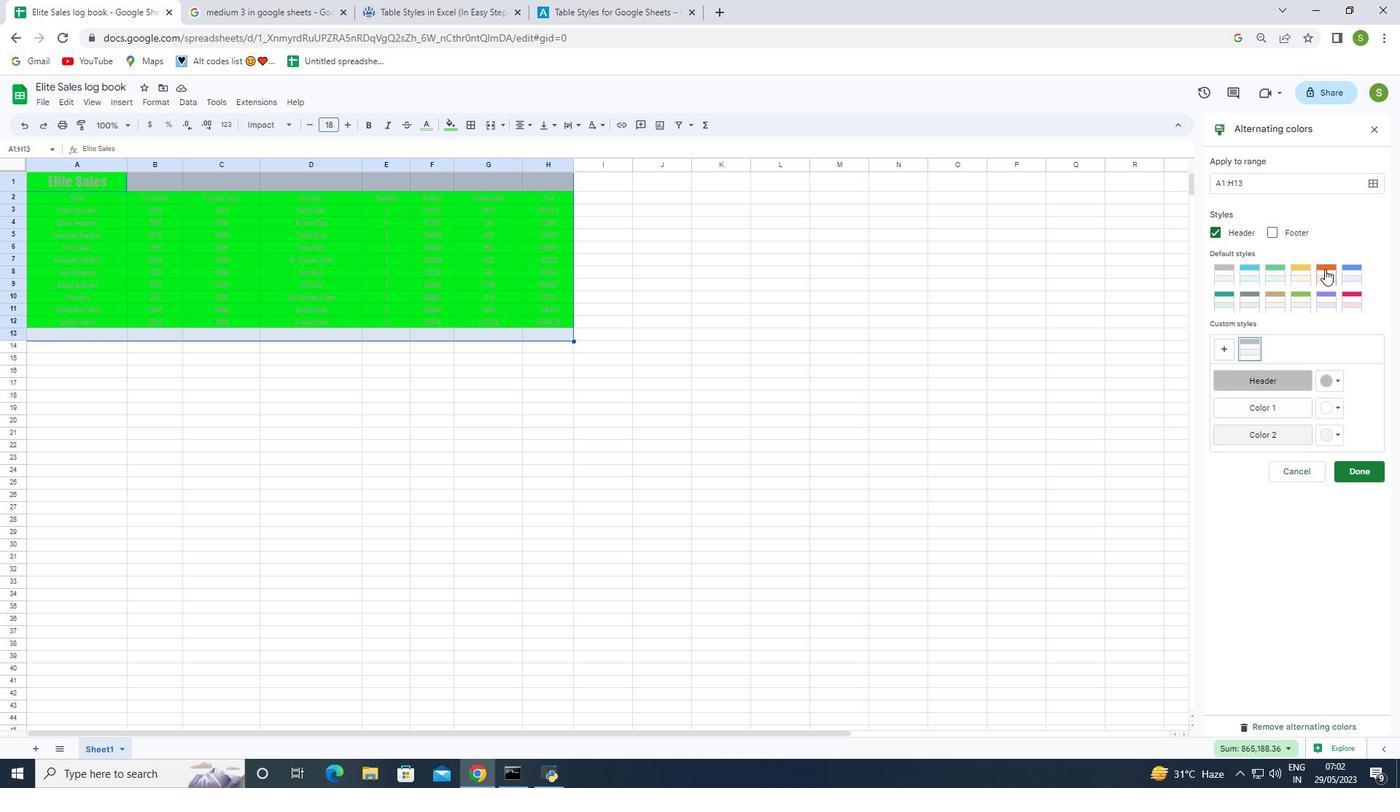 
Action: Mouse moved to (485, 183)
Screenshot: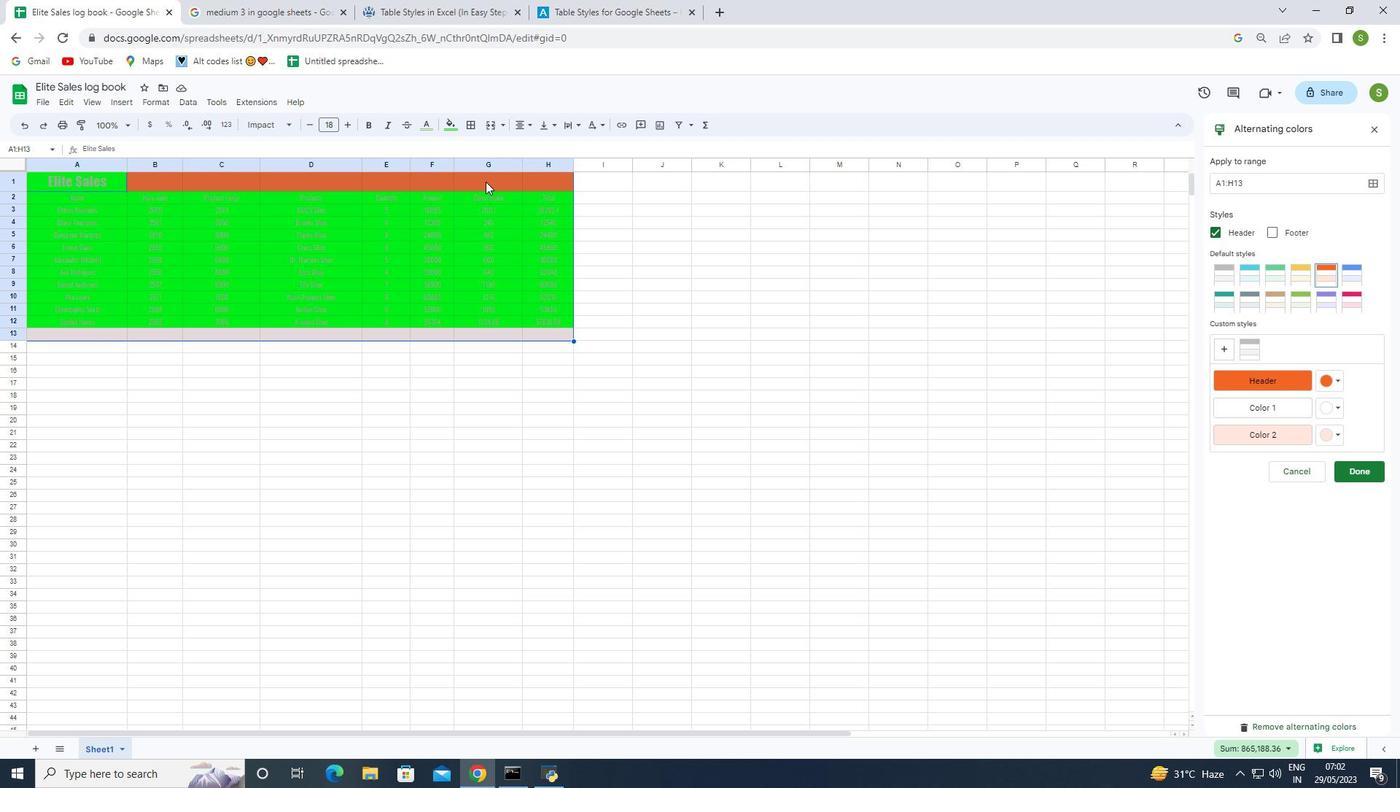 
Action: Mouse pressed left at (485, 183)
Screenshot: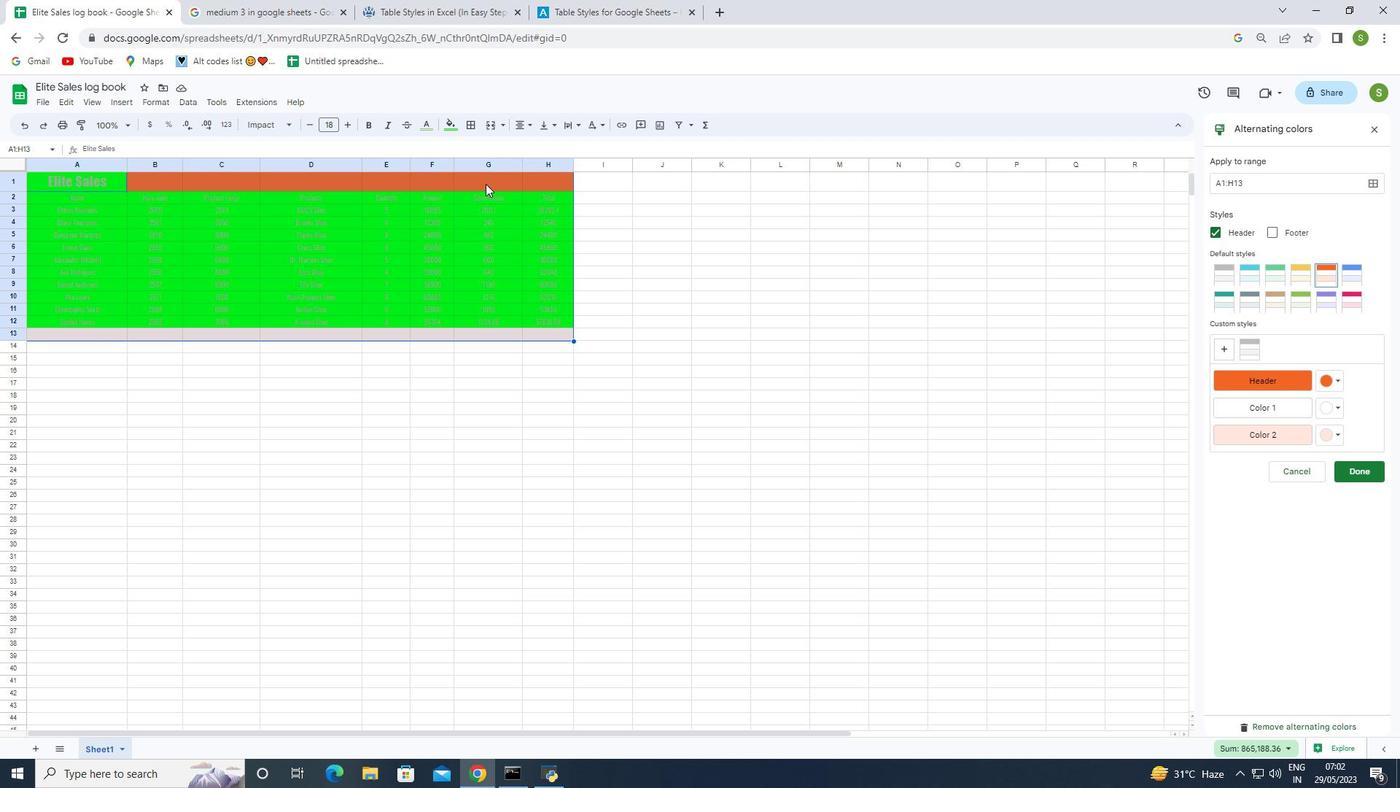
Action: Mouse moved to (291, 426)
Screenshot: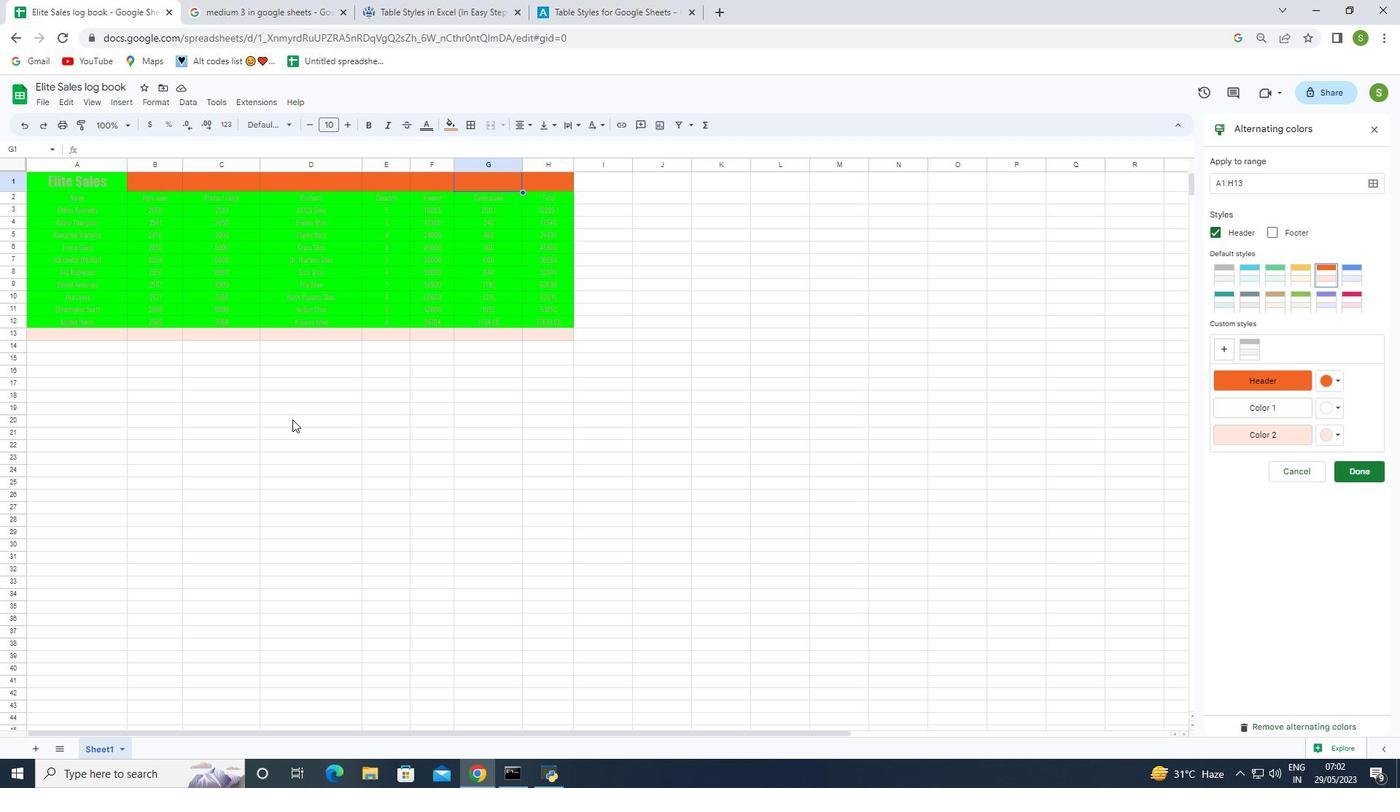 
Action: Mouse pressed left at (291, 426)
Screenshot: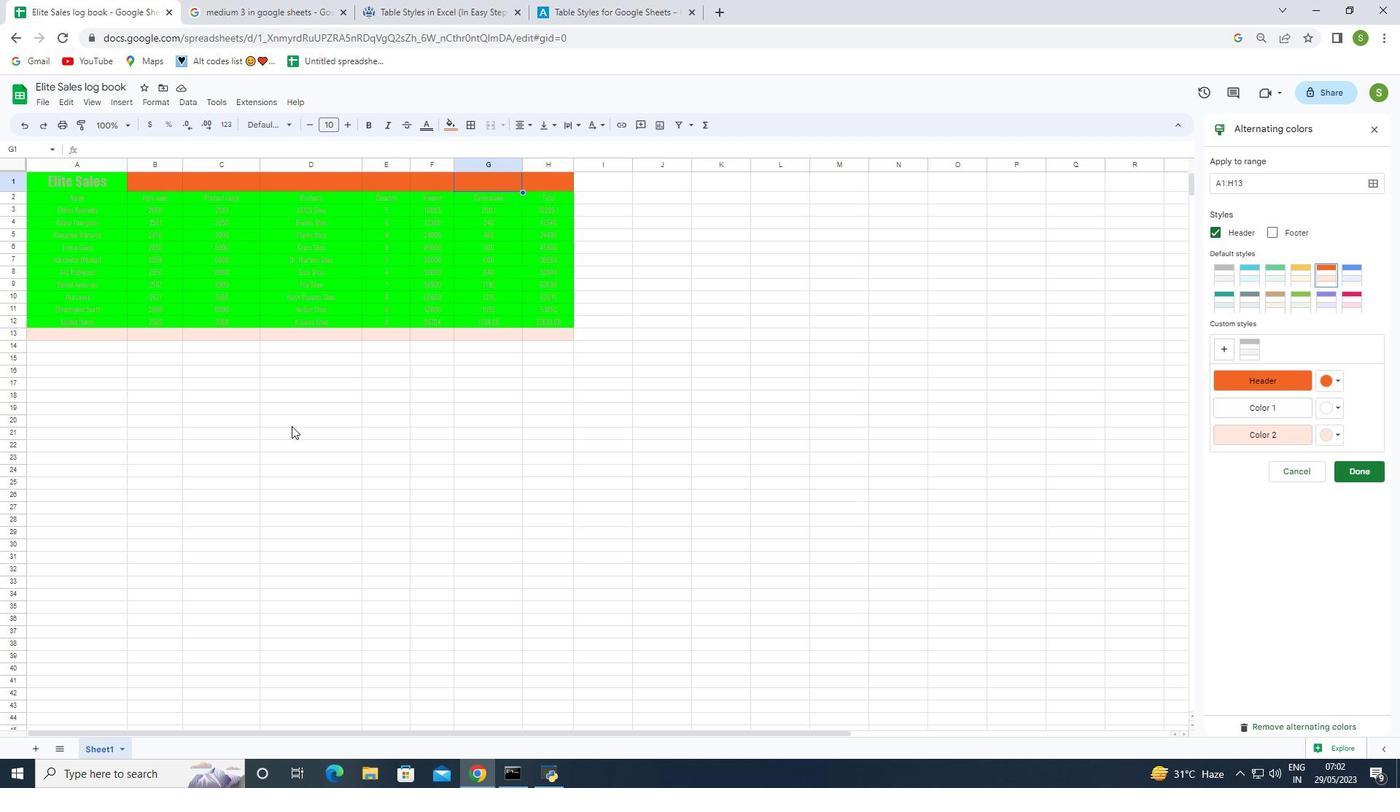 
Action: Key pressed ctrl+Z
Screenshot: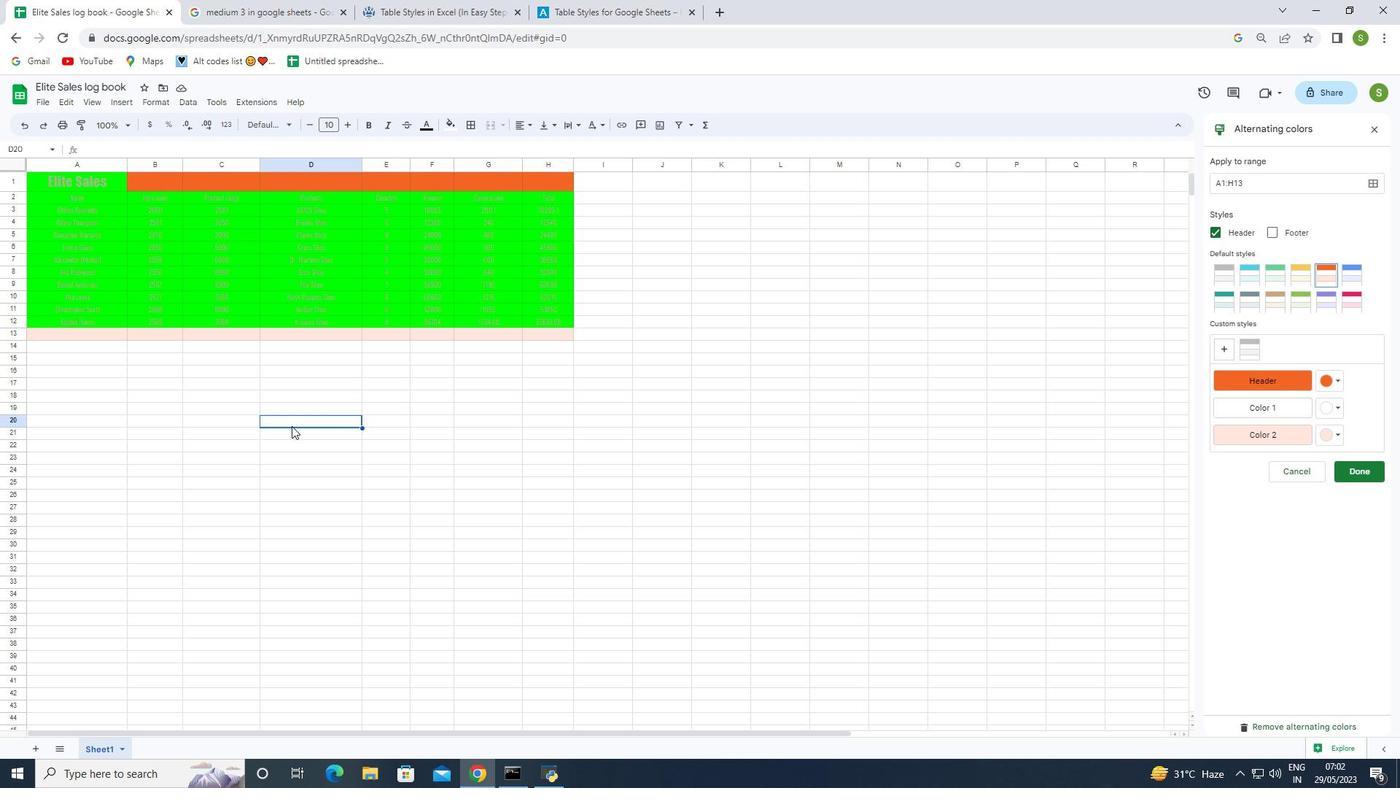 
Action: Mouse moved to (314, 482)
Screenshot: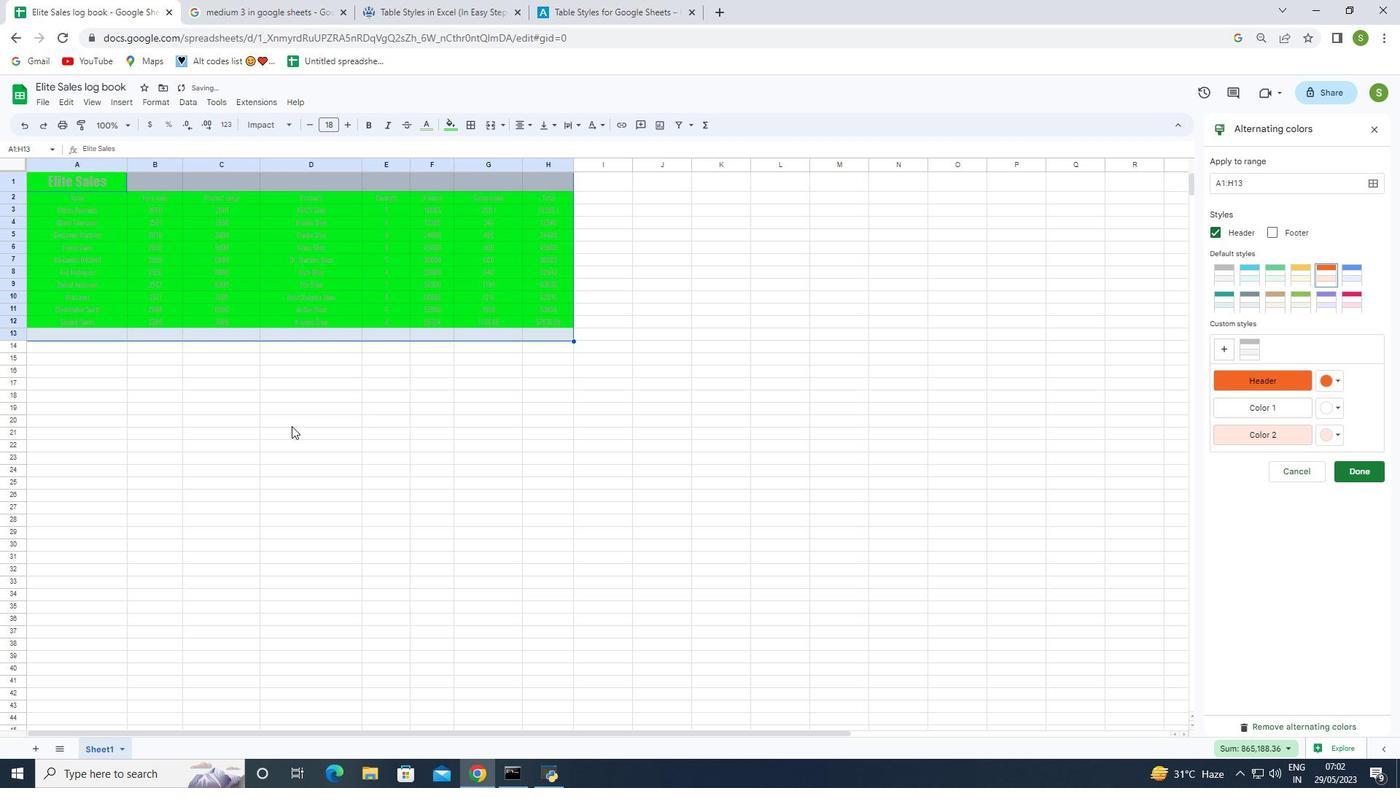 
Action: Mouse pressed left at (314, 482)
Screenshot: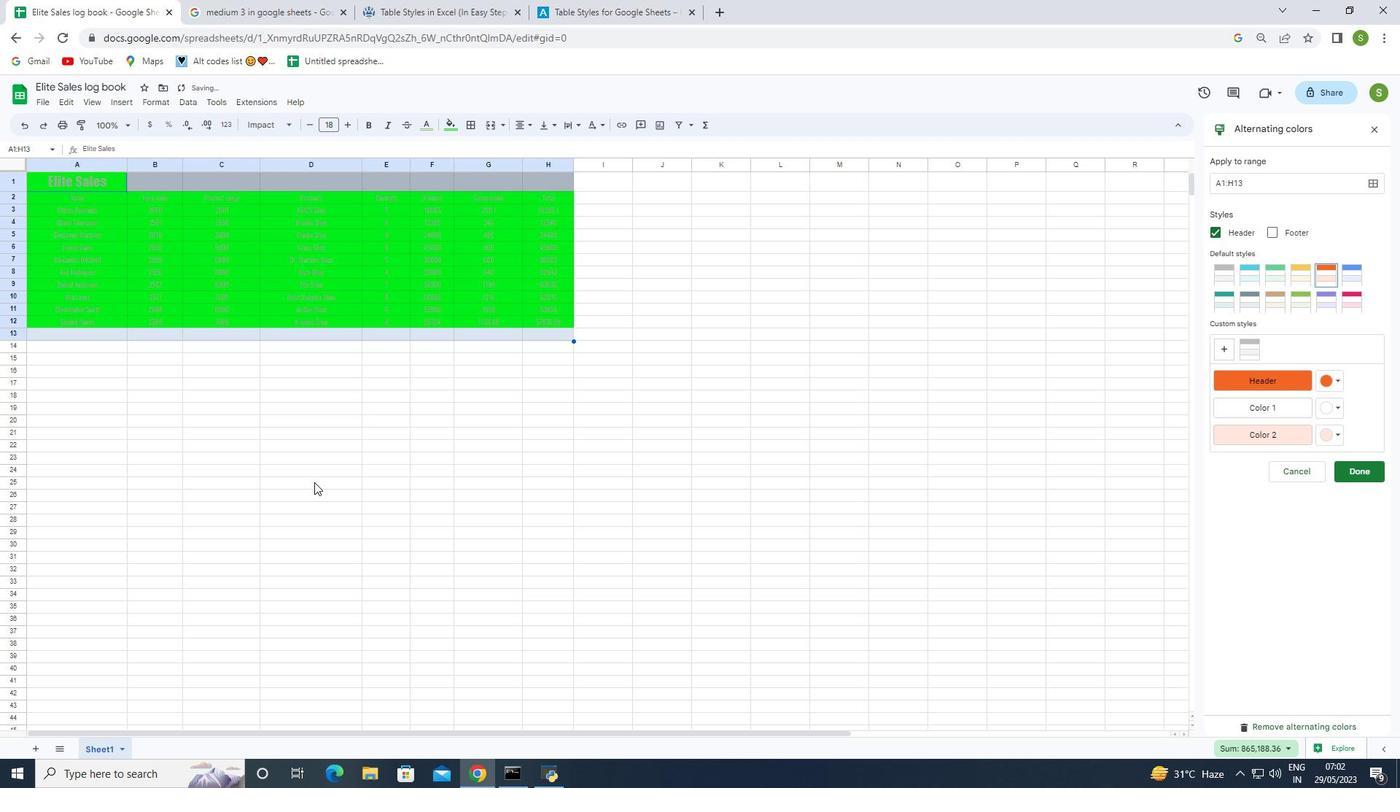 
Action: Mouse moved to (45, 183)
Screenshot: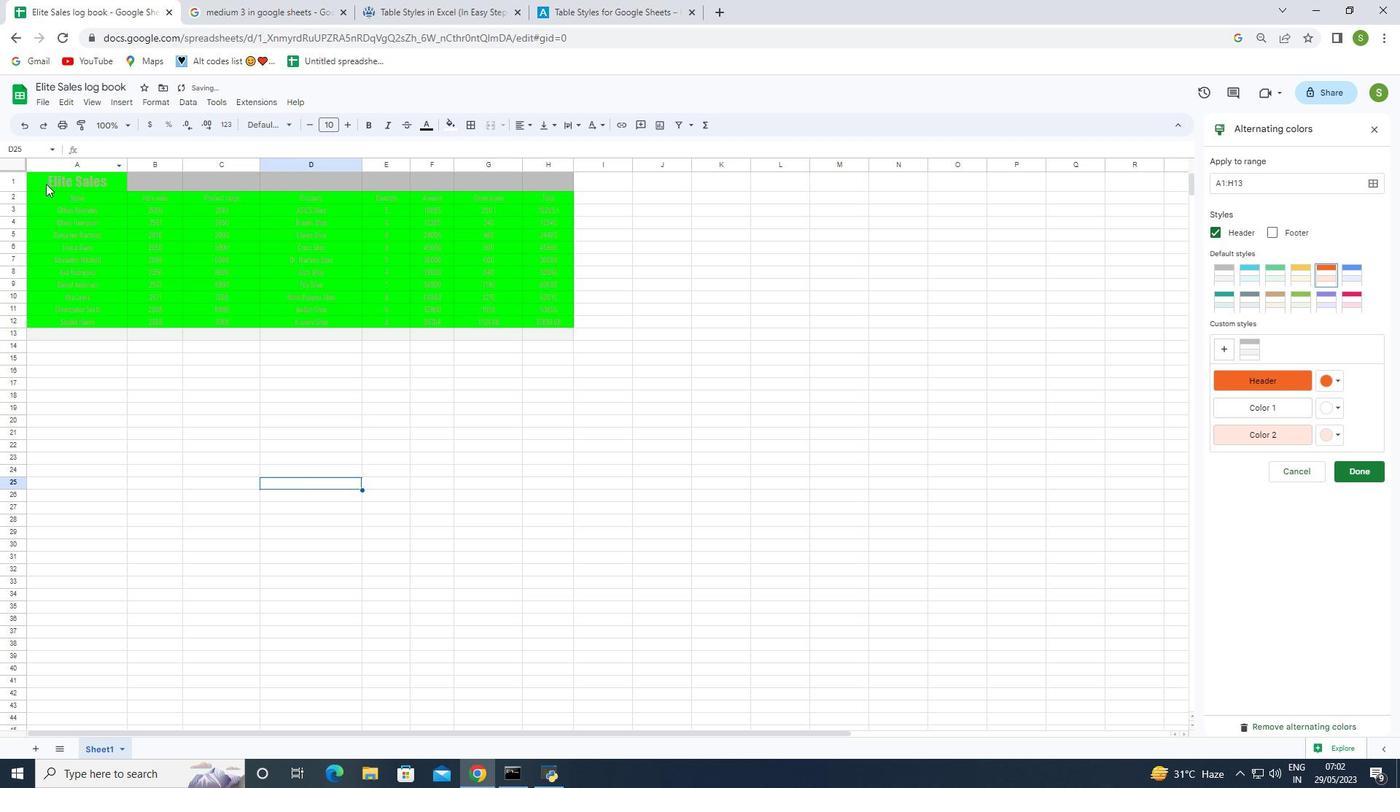 
Action: Mouse pressed left at (45, 183)
Screenshot: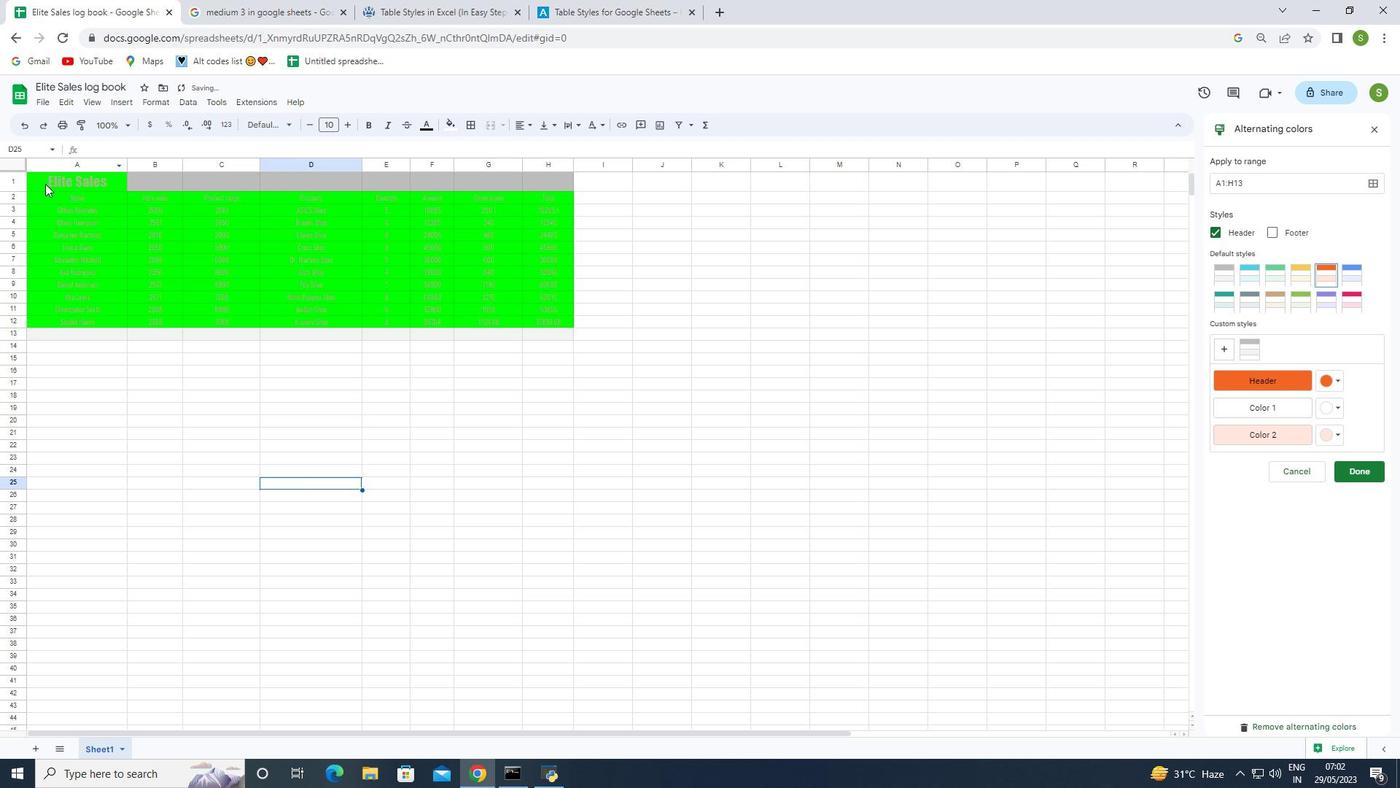 
Action: Mouse moved to (1325, 265)
Screenshot: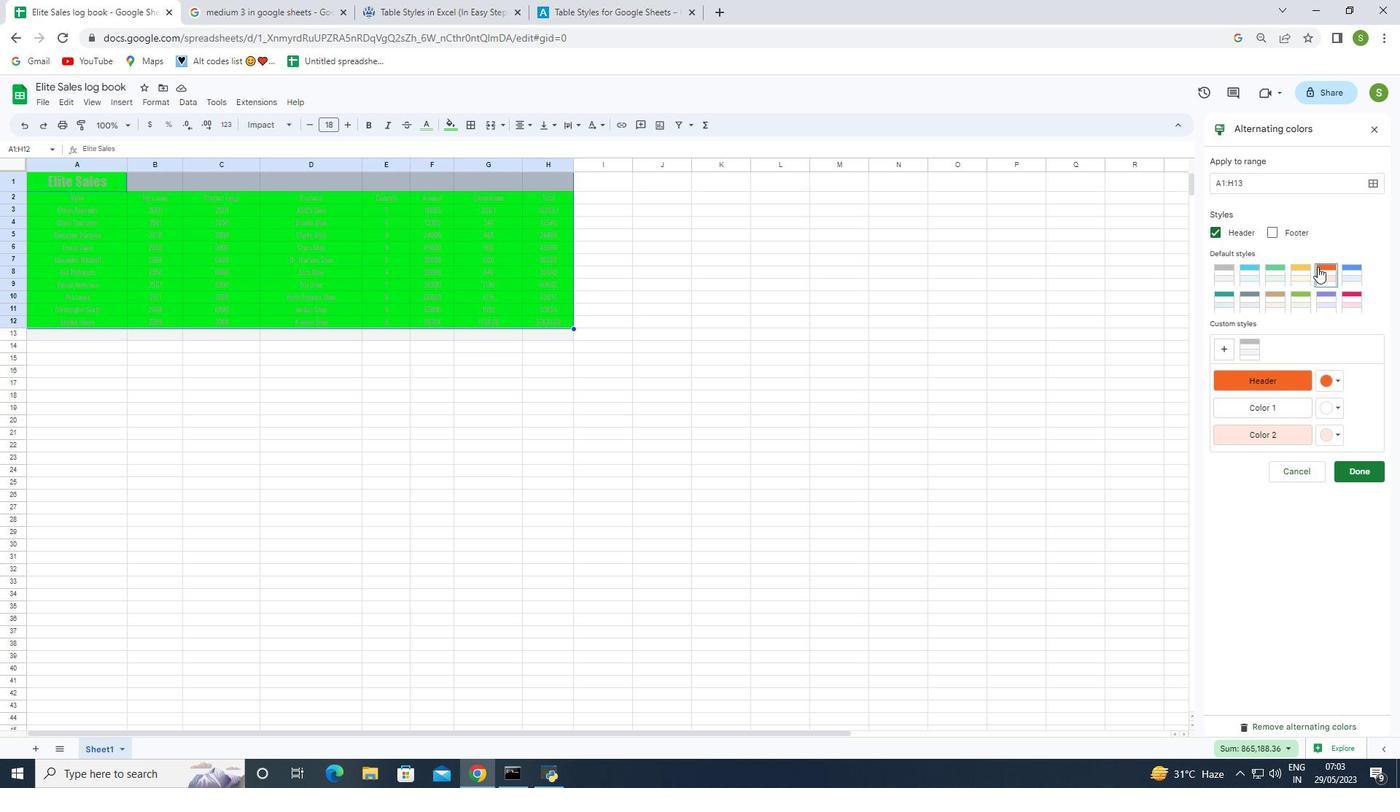 
Action: Mouse pressed left at (1325, 265)
Screenshot: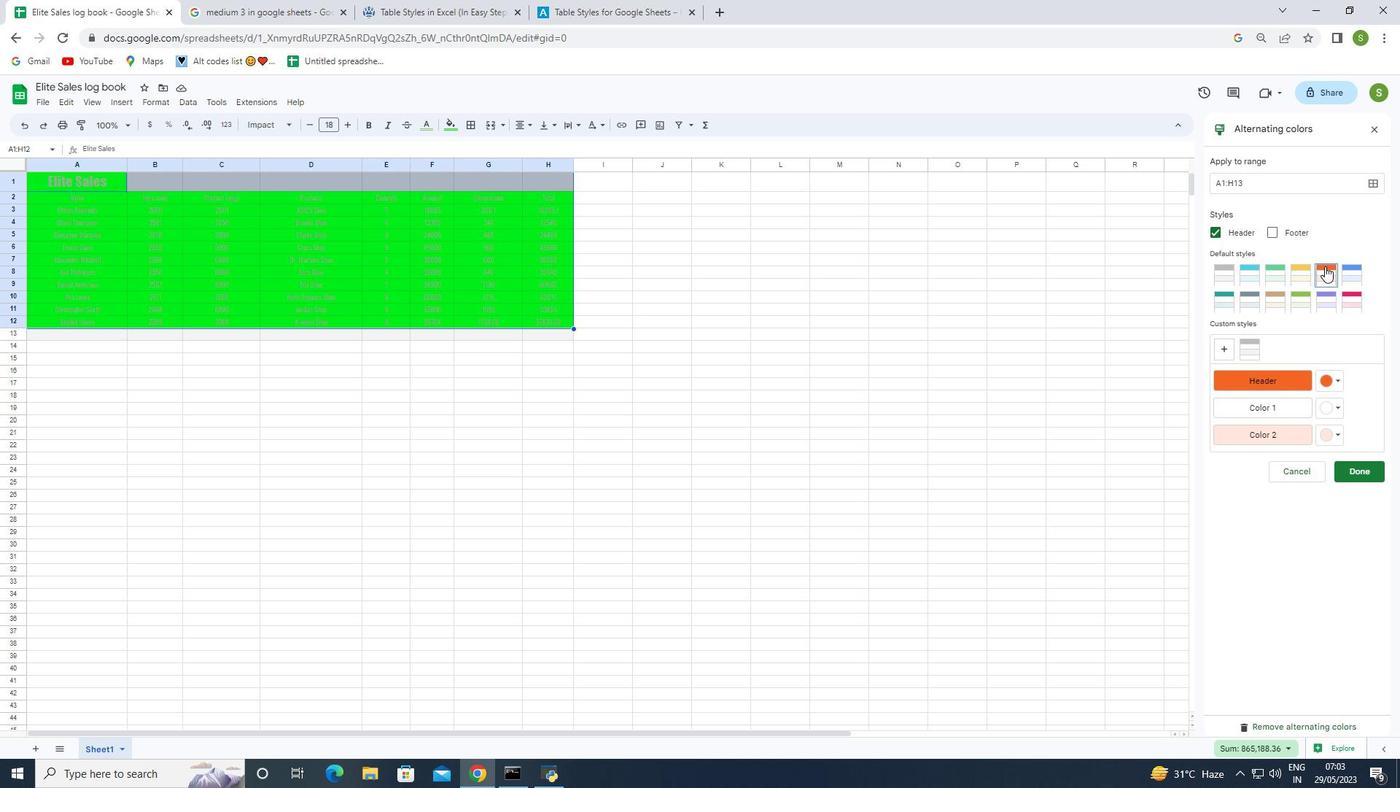 
Action: Mouse pressed left at (1325, 265)
Screenshot: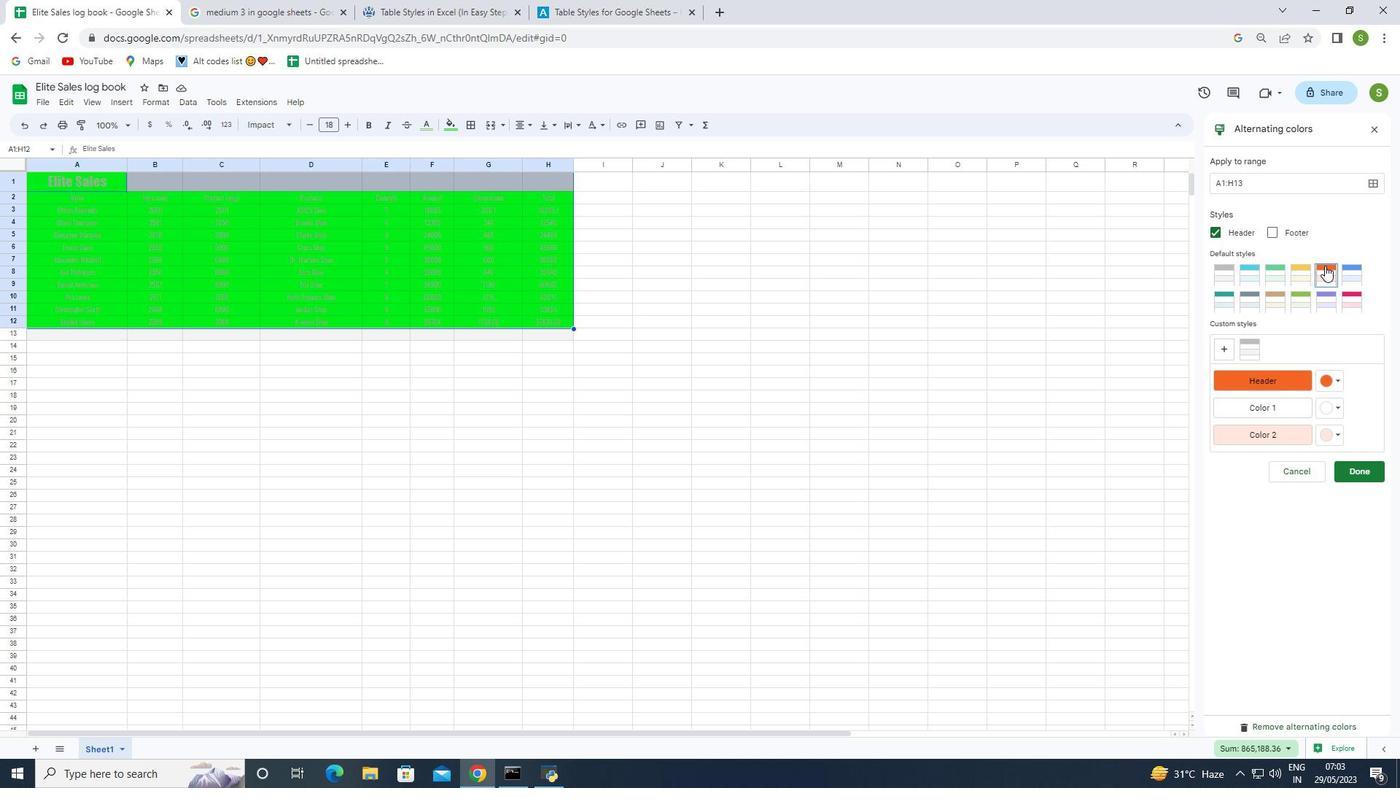 
Action: Mouse moved to (1336, 378)
Screenshot: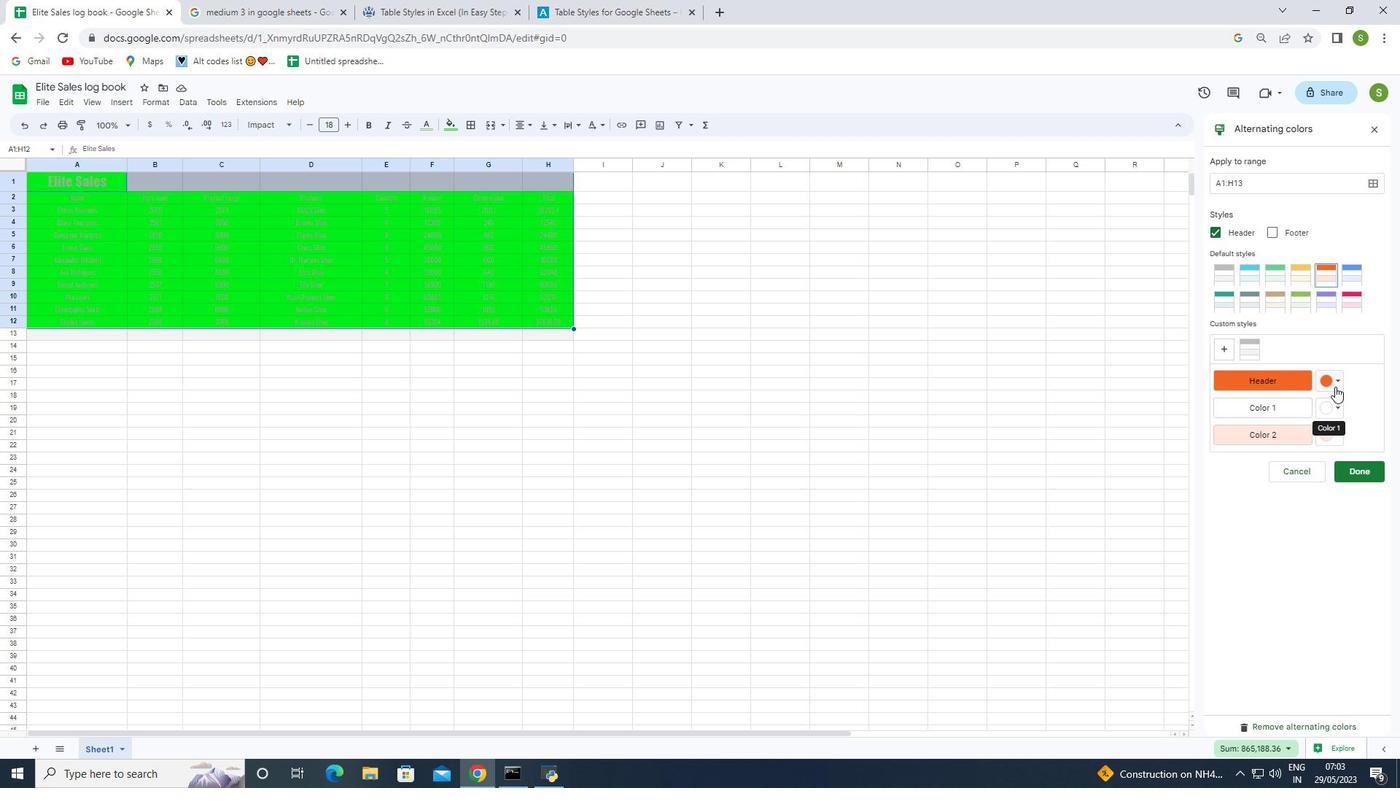 
Action: Mouse pressed left at (1336, 378)
Screenshot: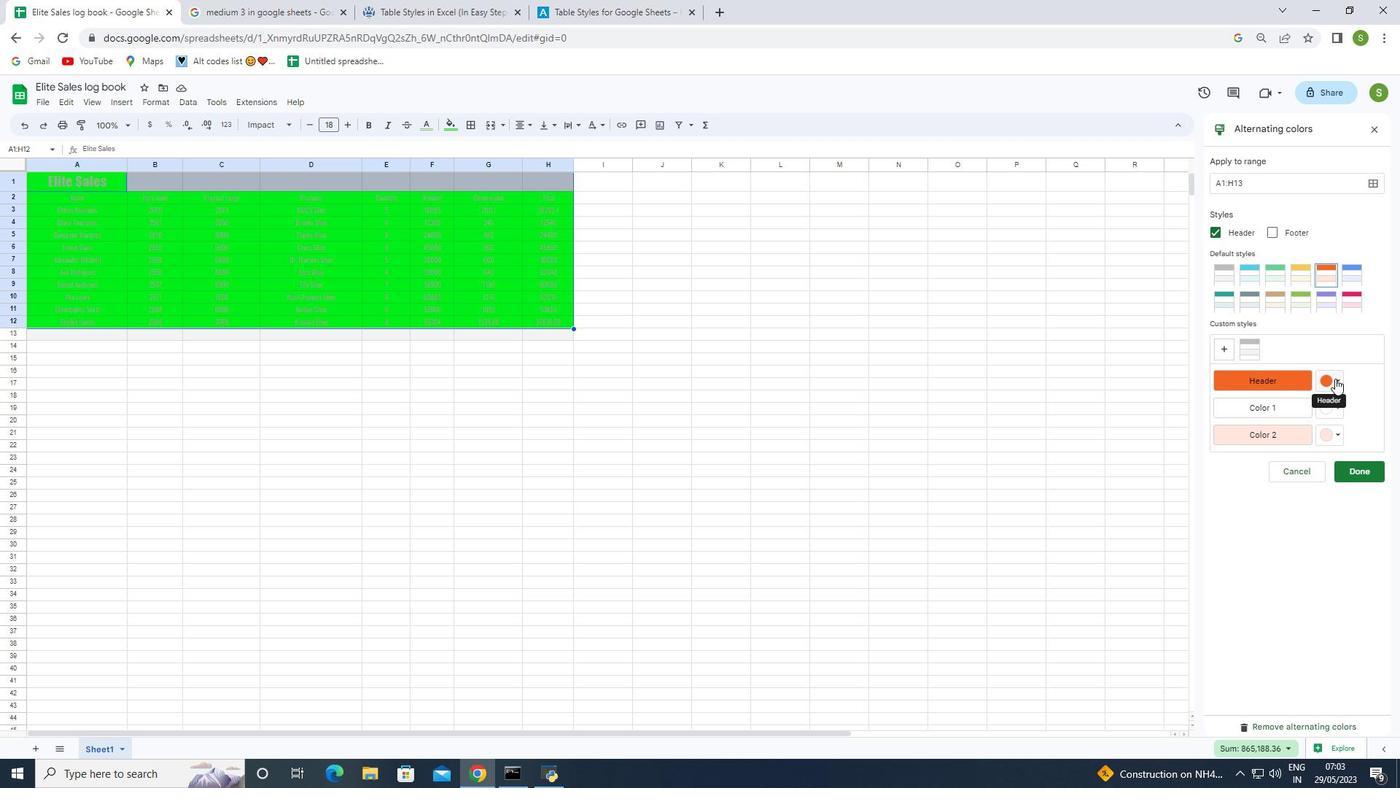 
Action: Mouse moved to (1329, 405)
Screenshot: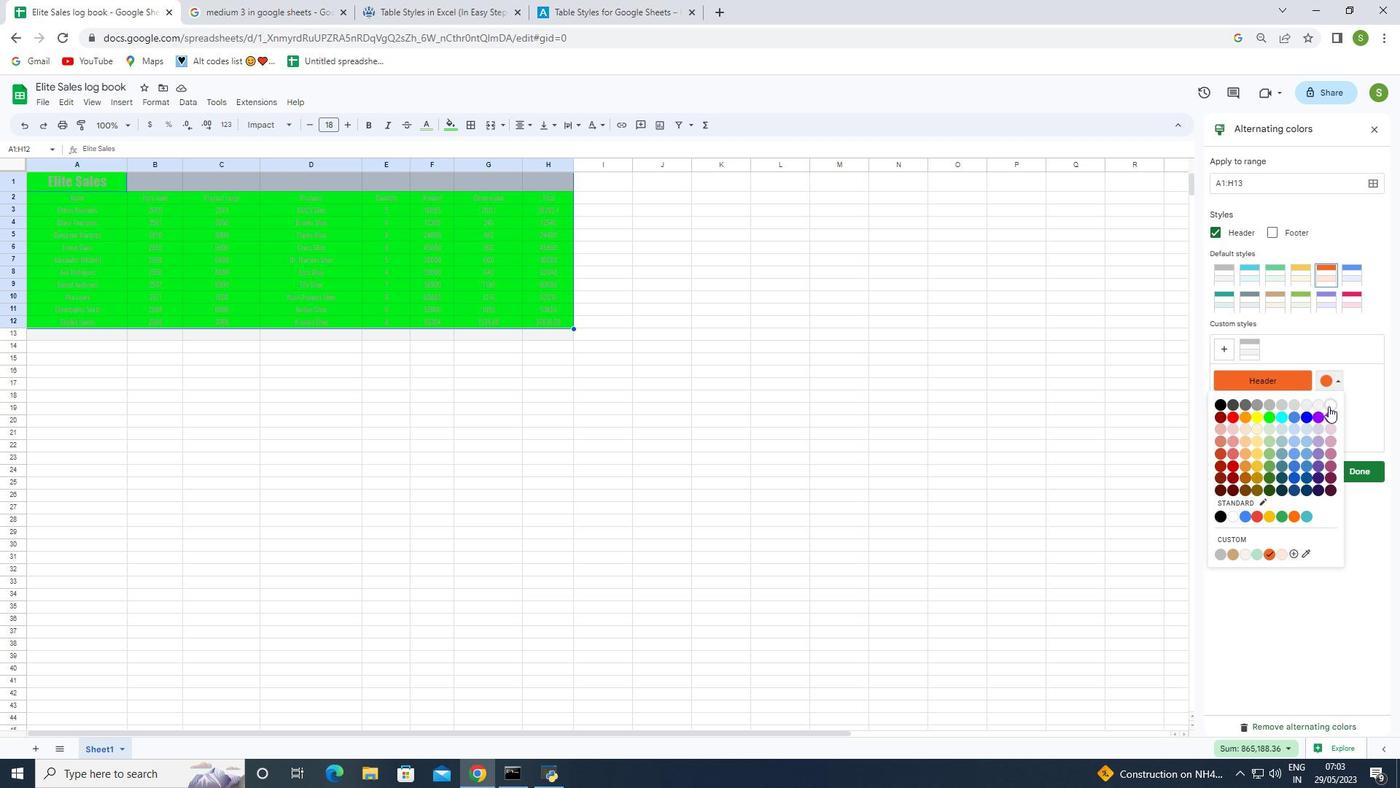 
Action: Mouse pressed left at (1329, 405)
Screenshot: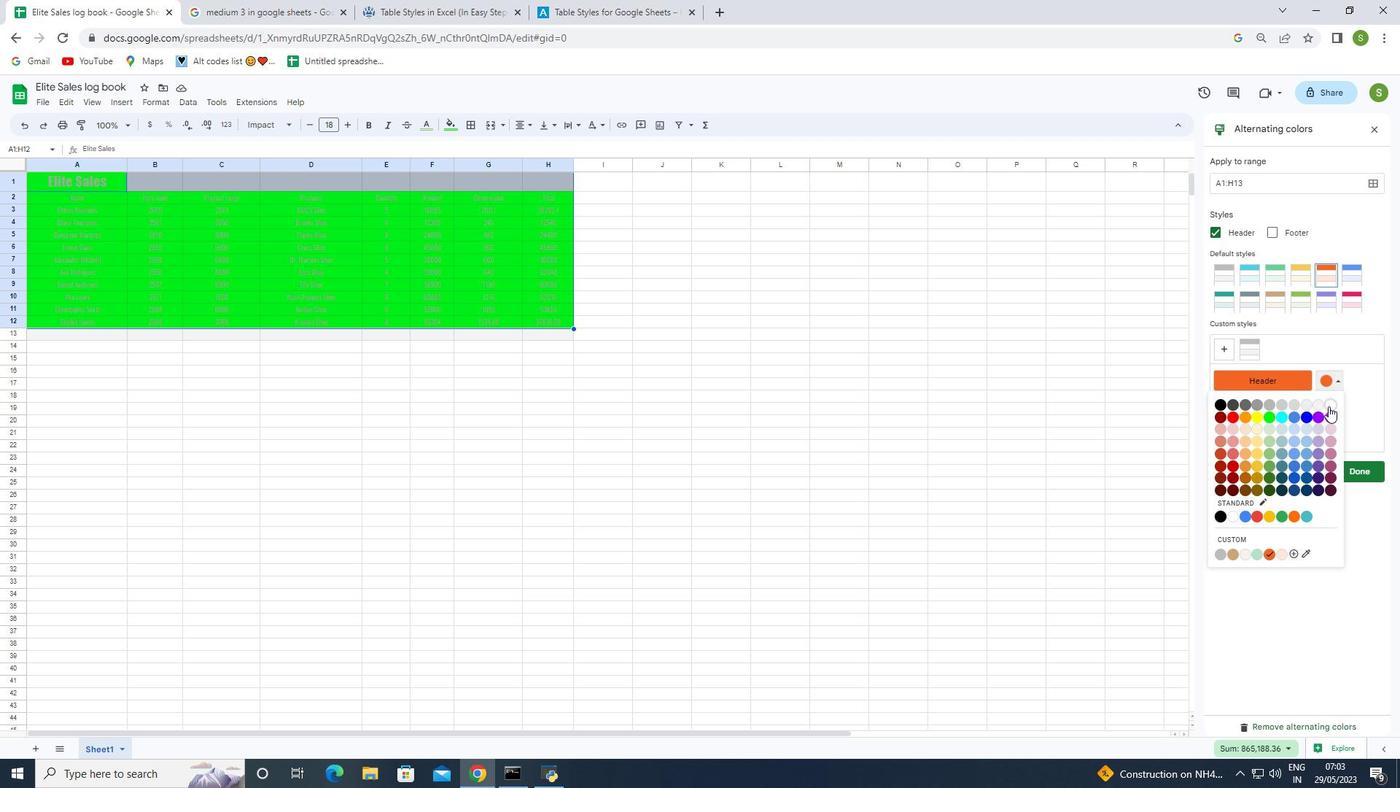 
Action: Mouse moved to (1338, 404)
Screenshot: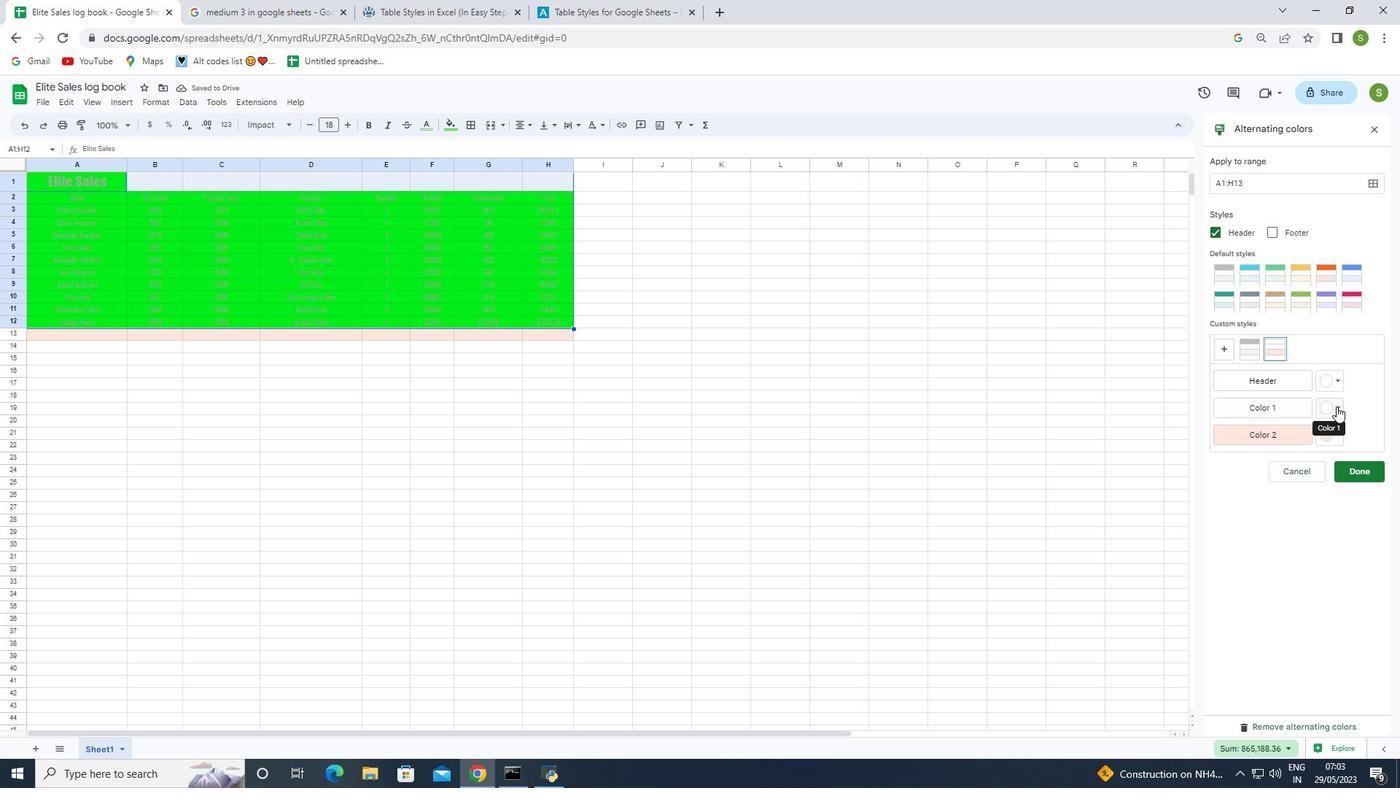 
Action: Mouse pressed left at (1338, 404)
Screenshot: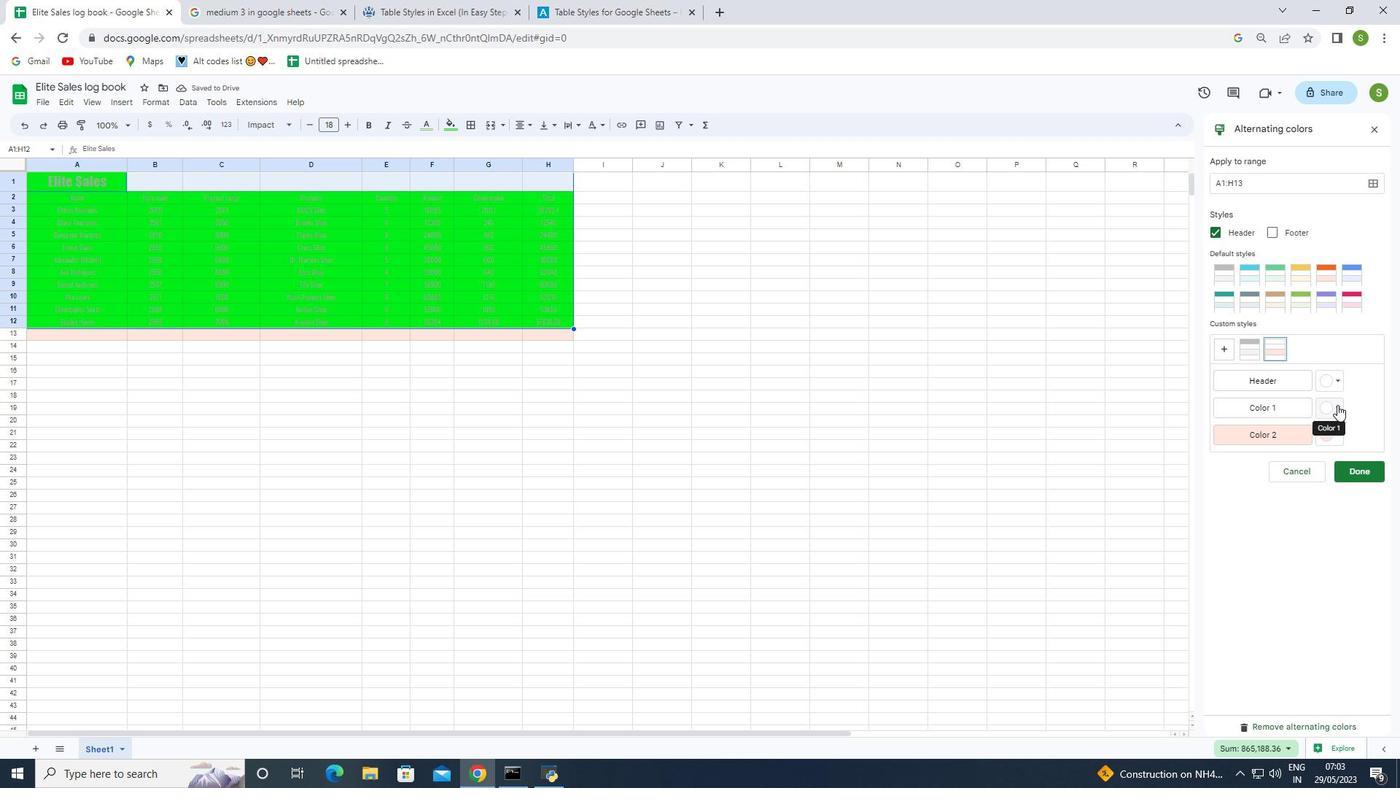 
Action: Mouse moved to (1268, 582)
Screenshot: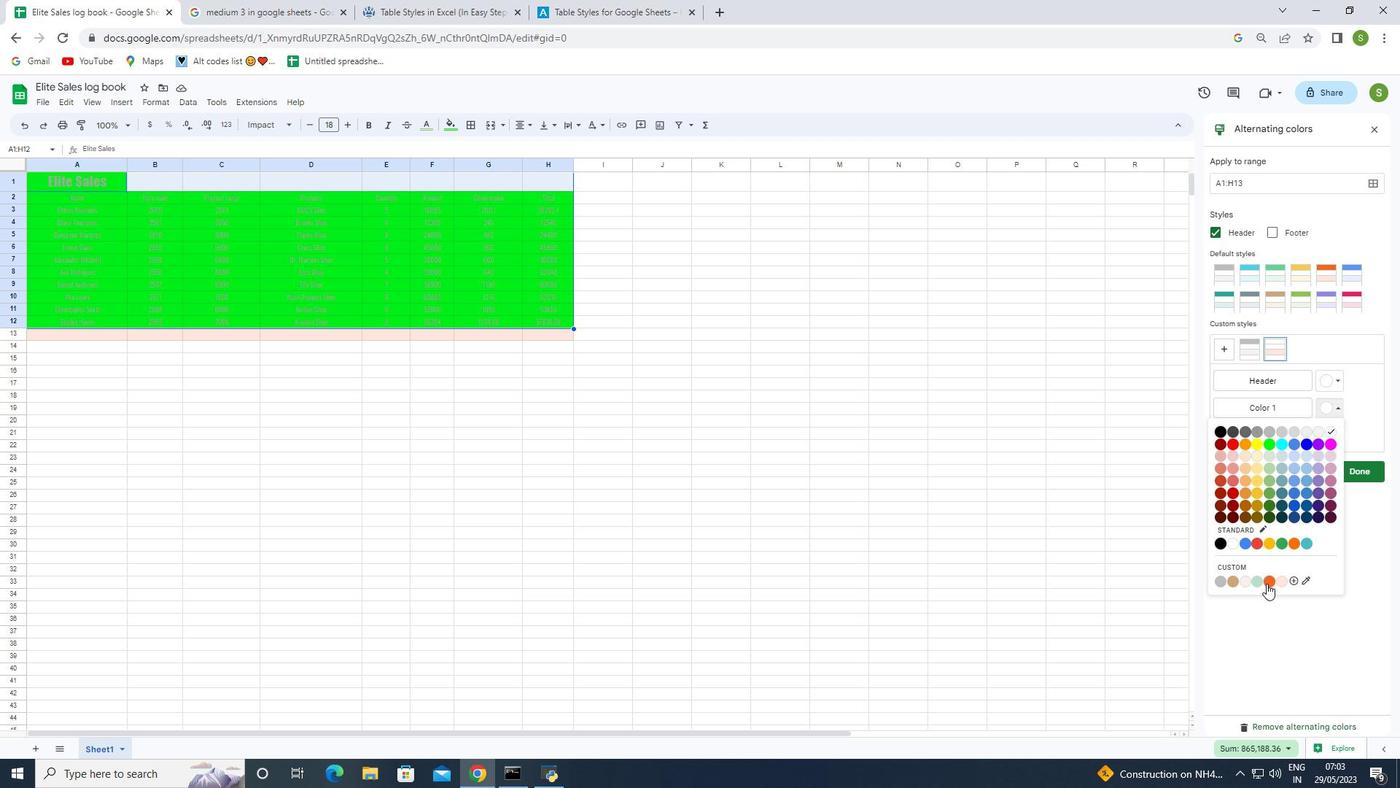 
Action: Mouse pressed left at (1268, 582)
Screenshot: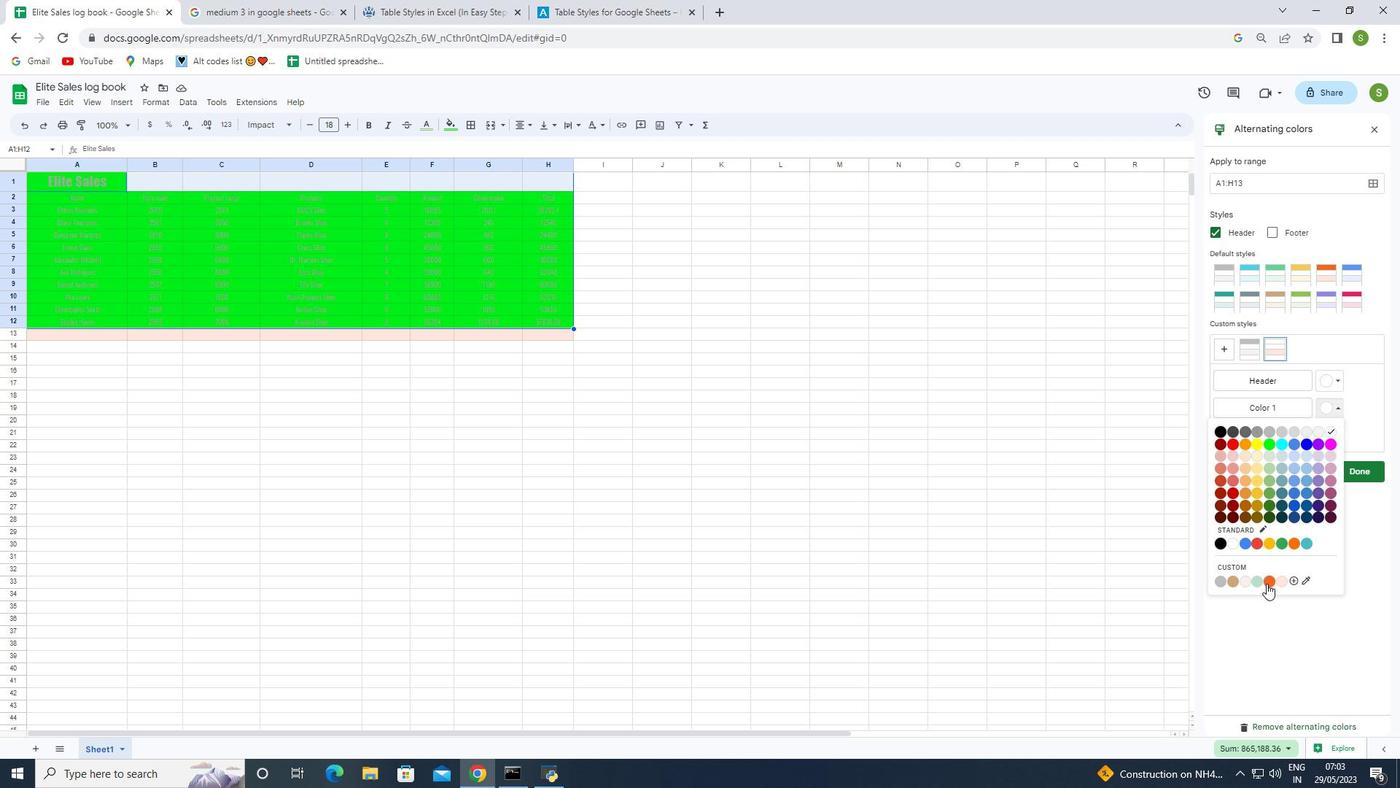 
Action: Mouse moved to (1340, 408)
Screenshot: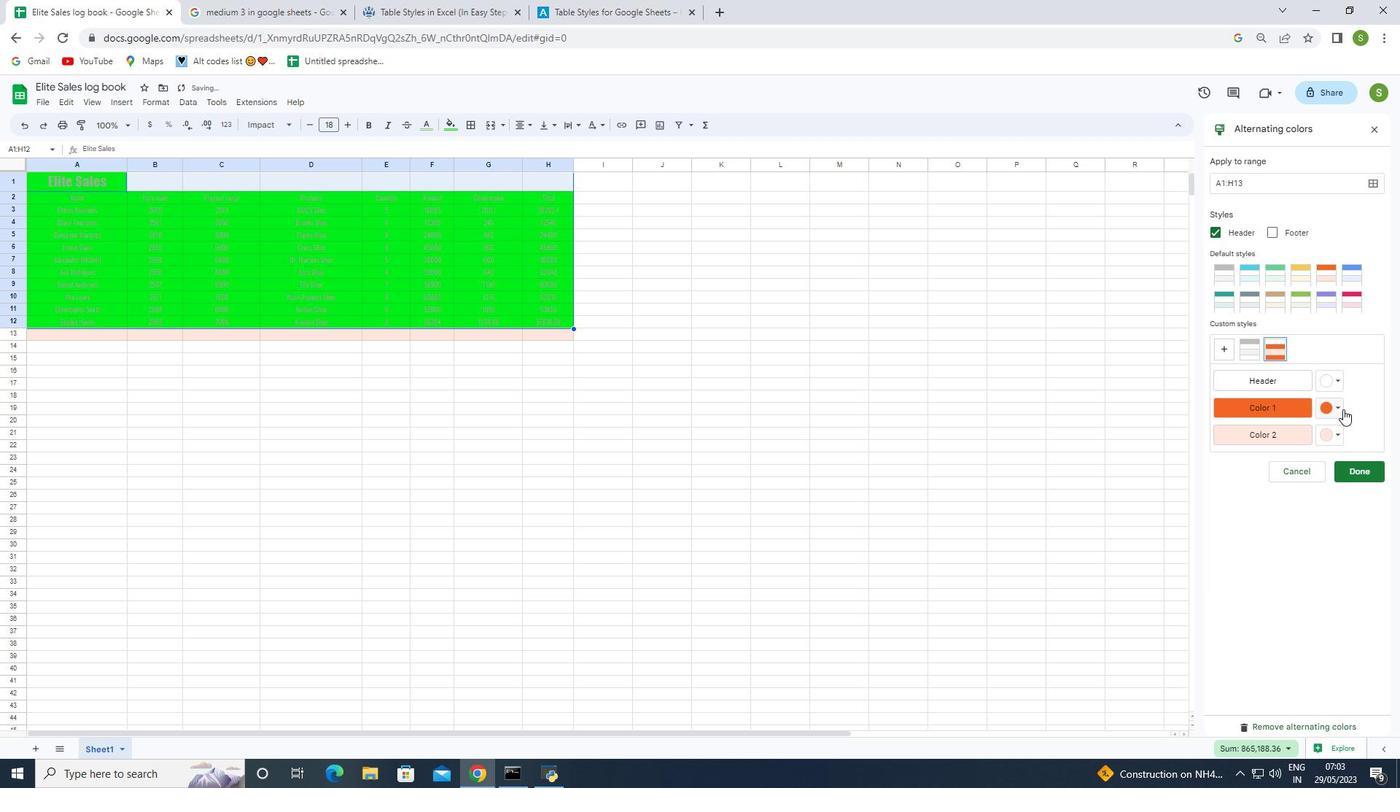 
Action: Mouse pressed left at (1340, 408)
Screenshot: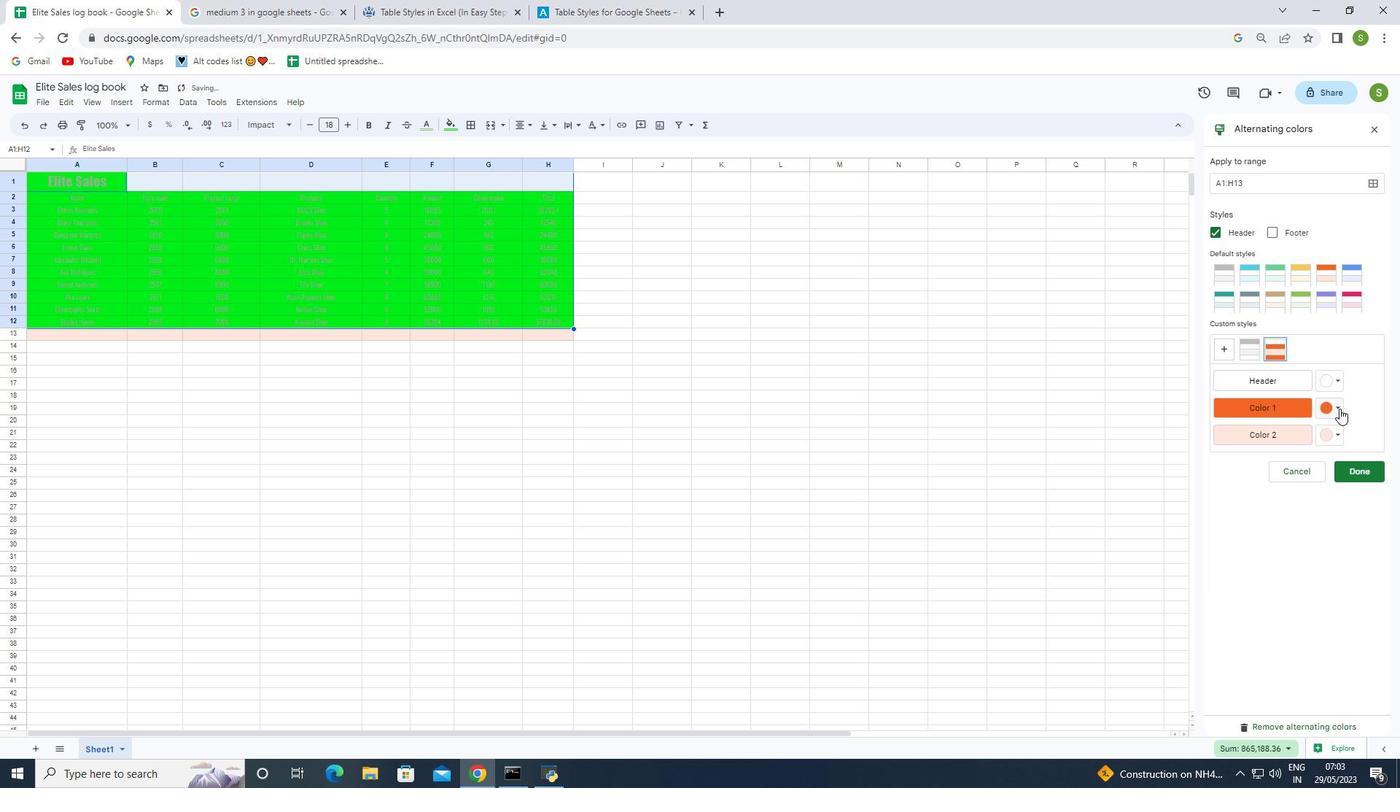 
Action: Mouse moved to (1244, 445)
Screenshot: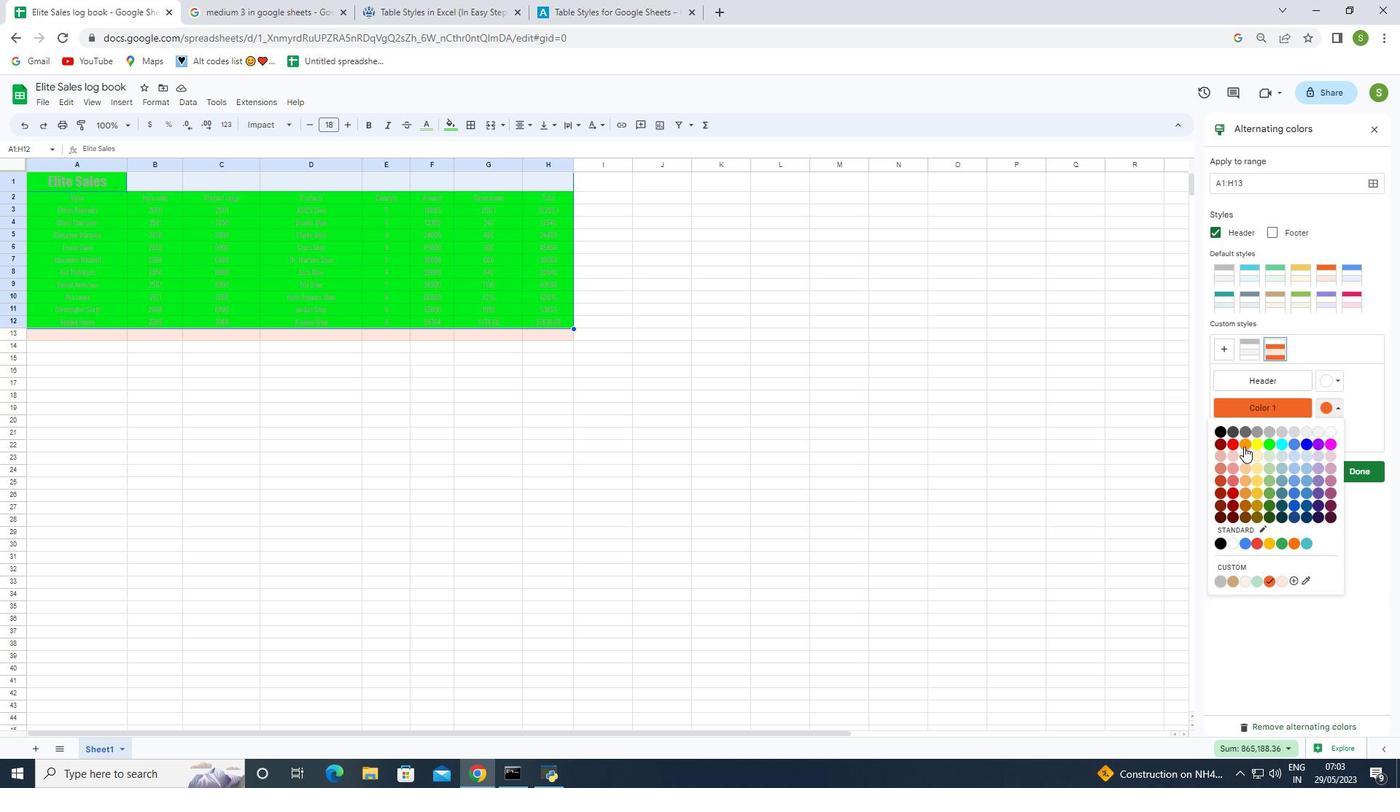 
Action: Mouse pressed left at (1244, 445)
Screenshot: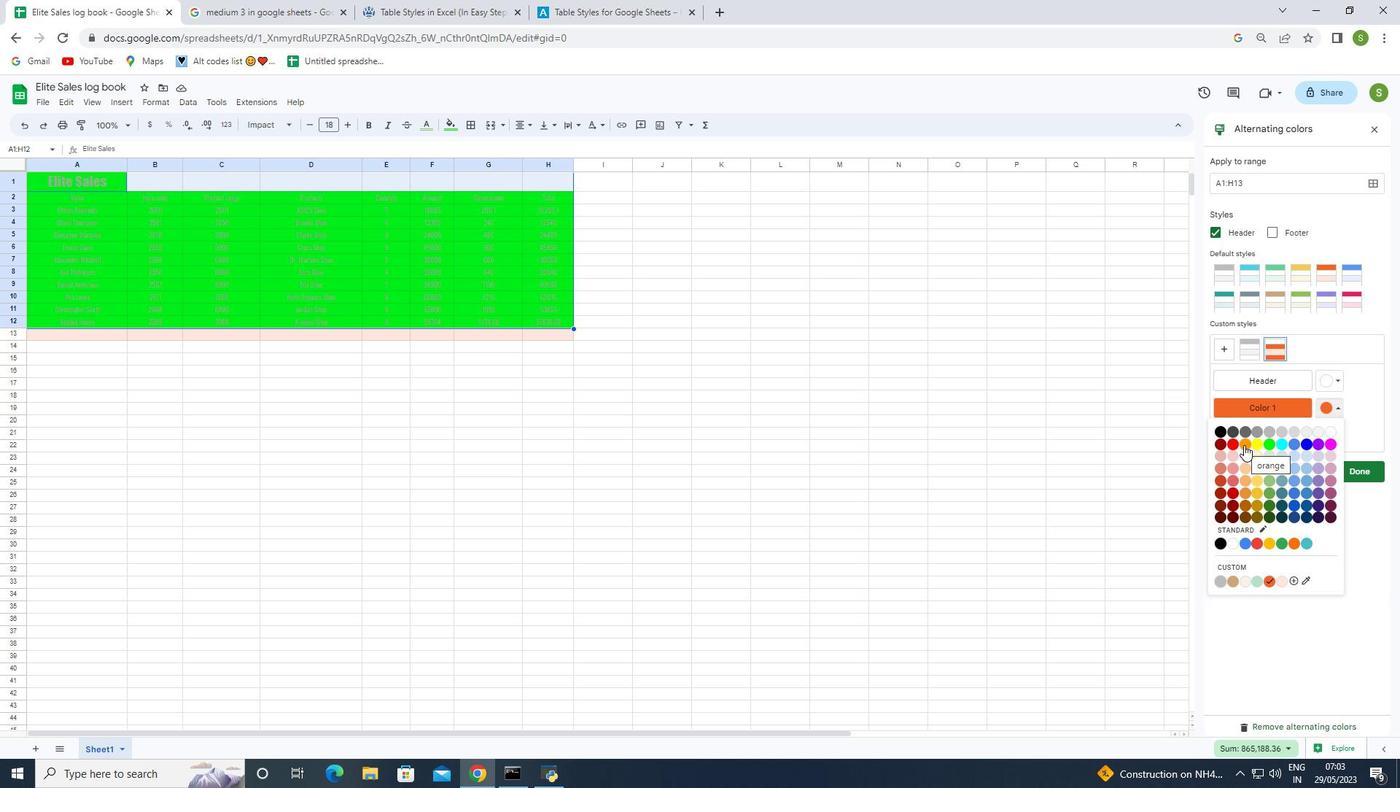 
Action: Mouse moved to (1336, 431)
Screenshot: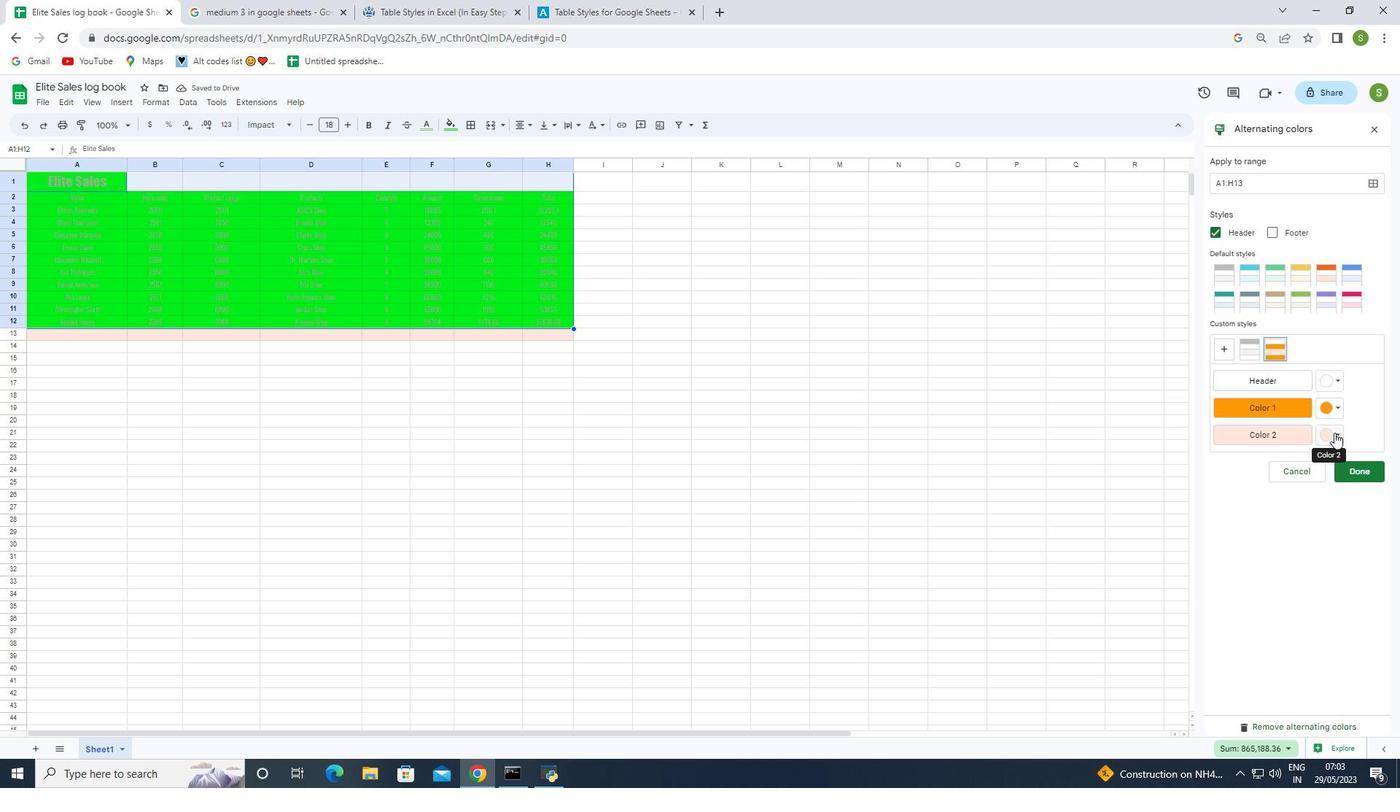 
Action: Mouse pressed left at (1336, 431)
Screenshot: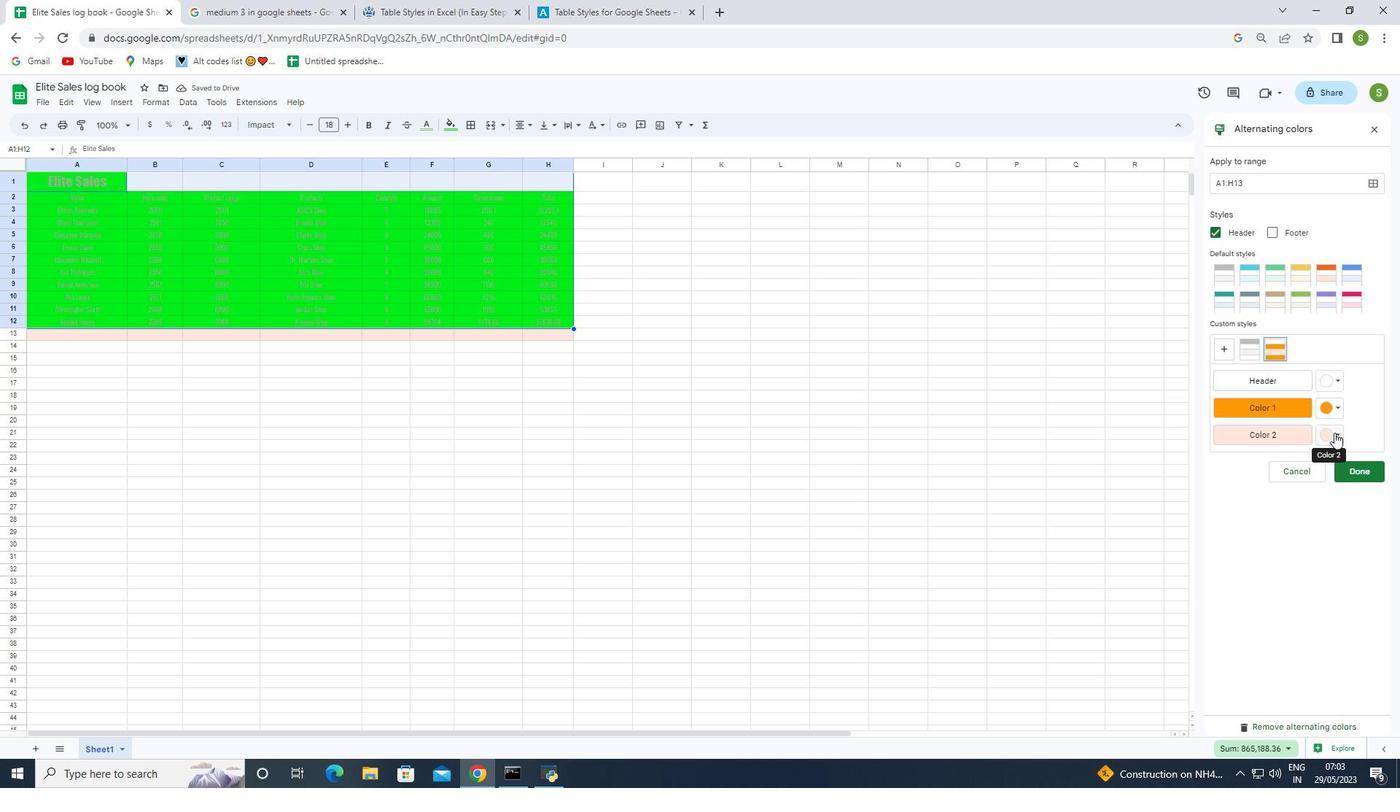 
Action: Mouse moved to (1333, 458)
Screenshot: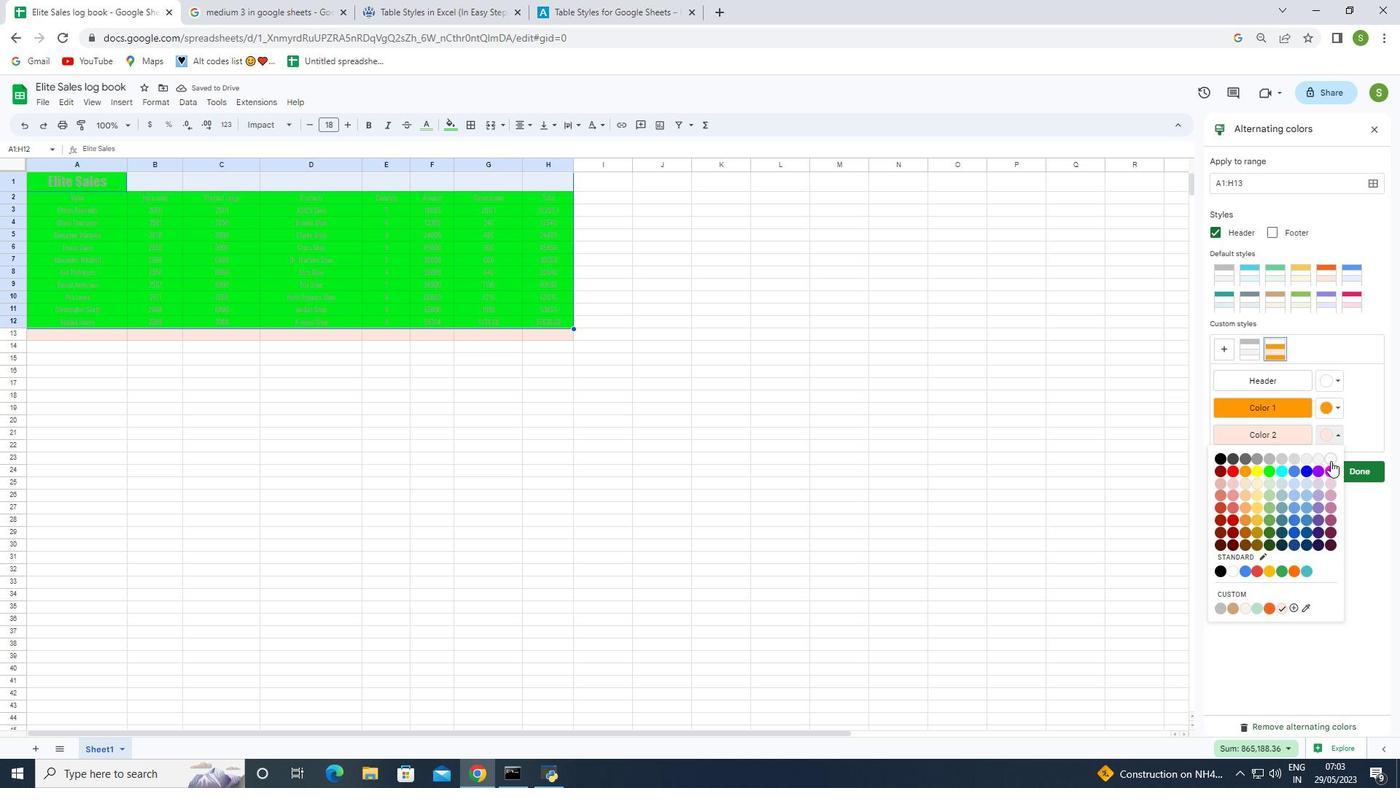 
Action: Mouse pressed left at (1333, 458)
Screenshot: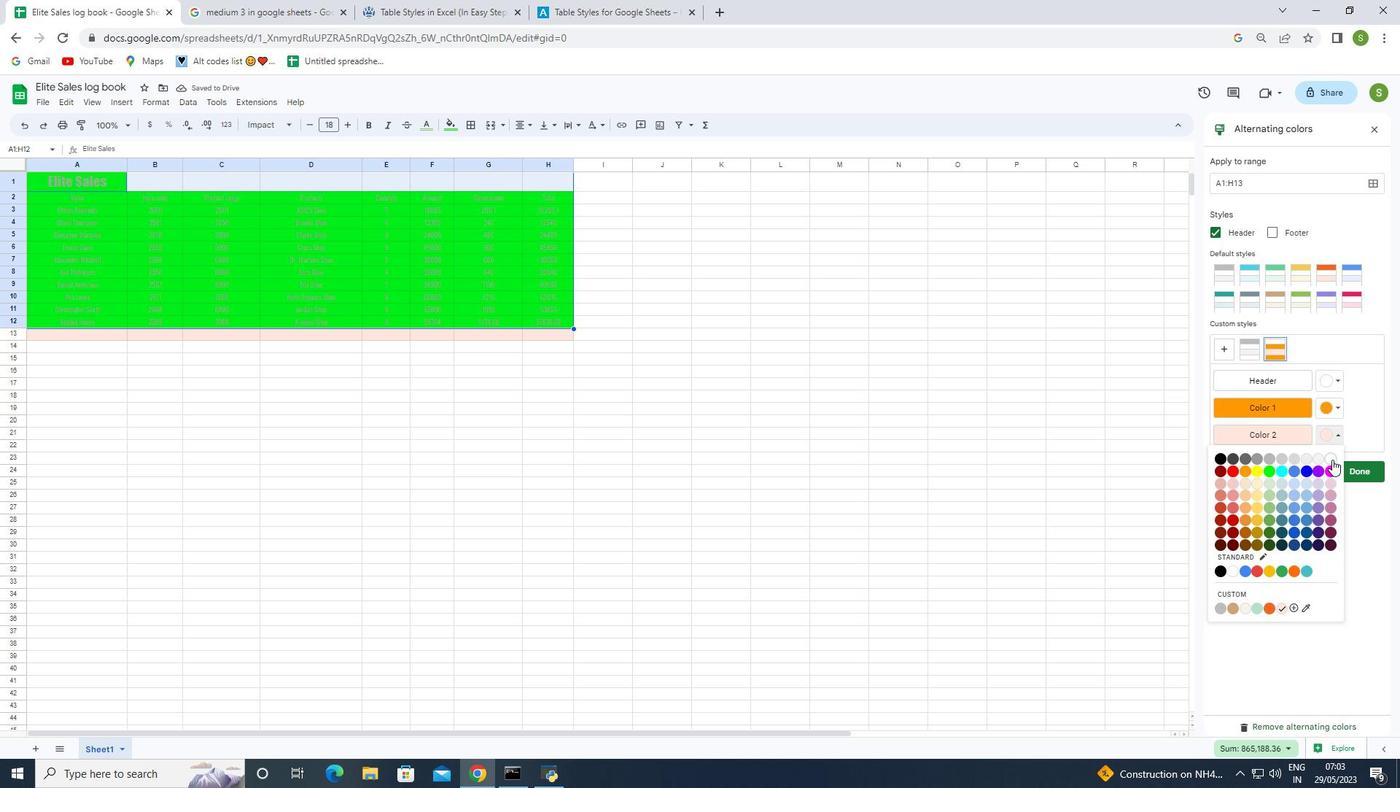 
Action: Mouse moved to (1336, 410)
Screenshot: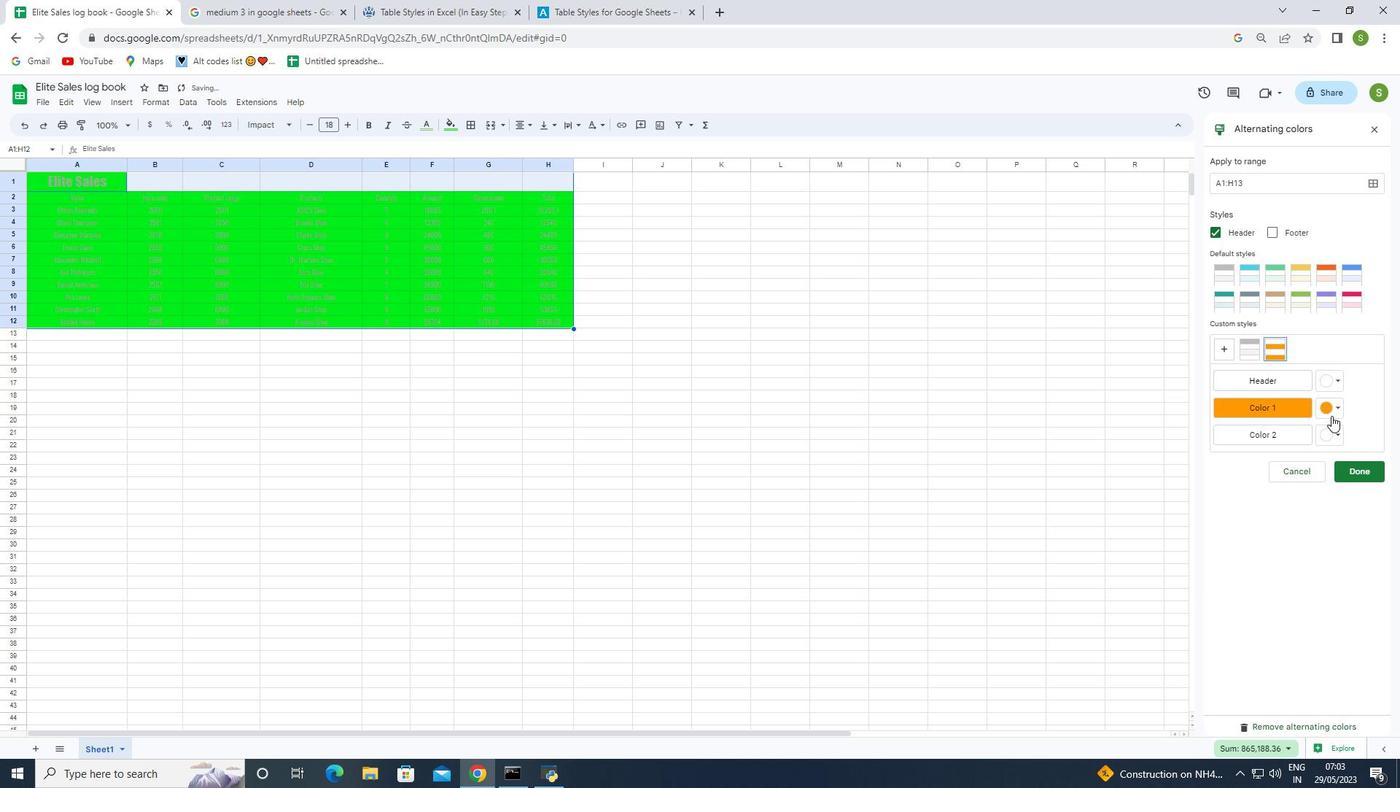 
Action: Mouse pressed left at (1336, 410)
Screenshot: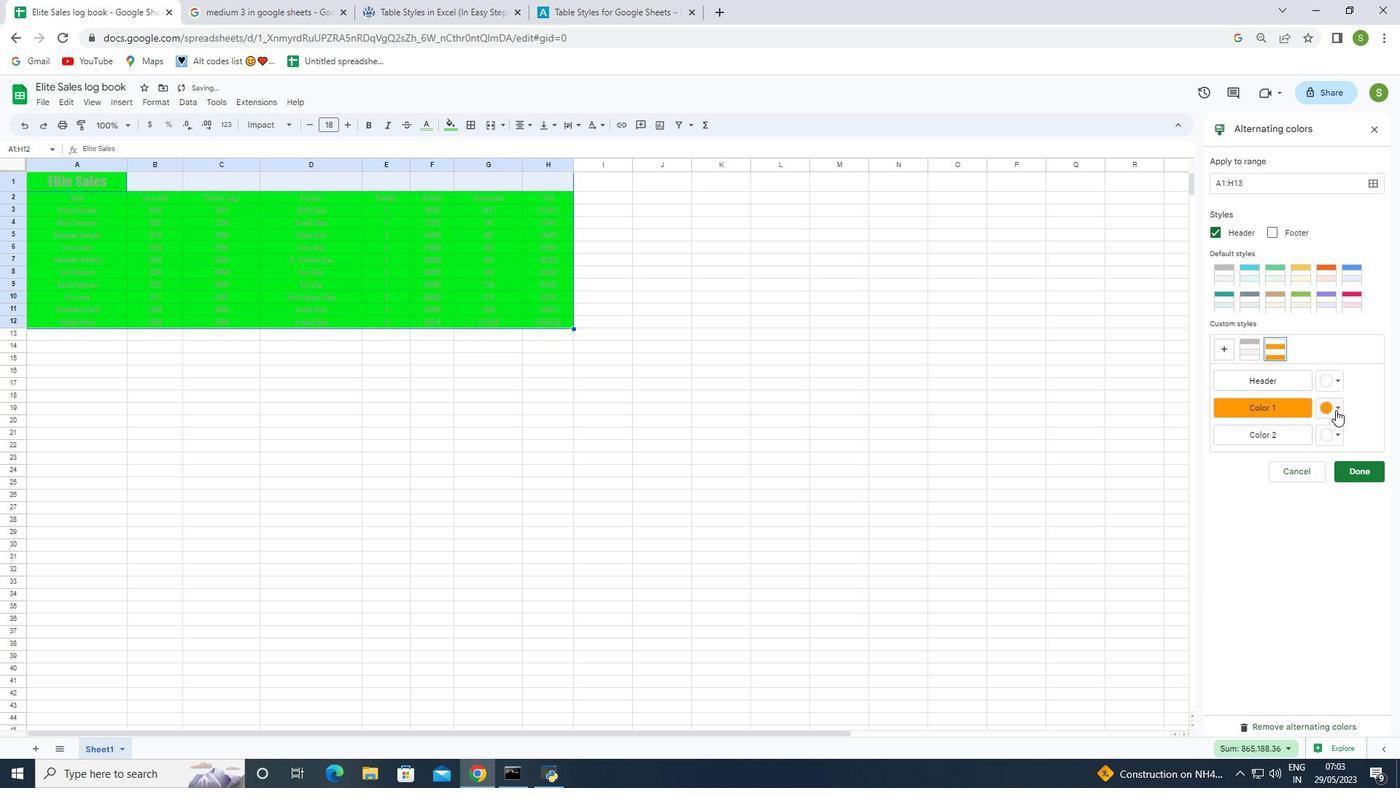 
Action: Mouse moved to (1243, 515)
Screenshot: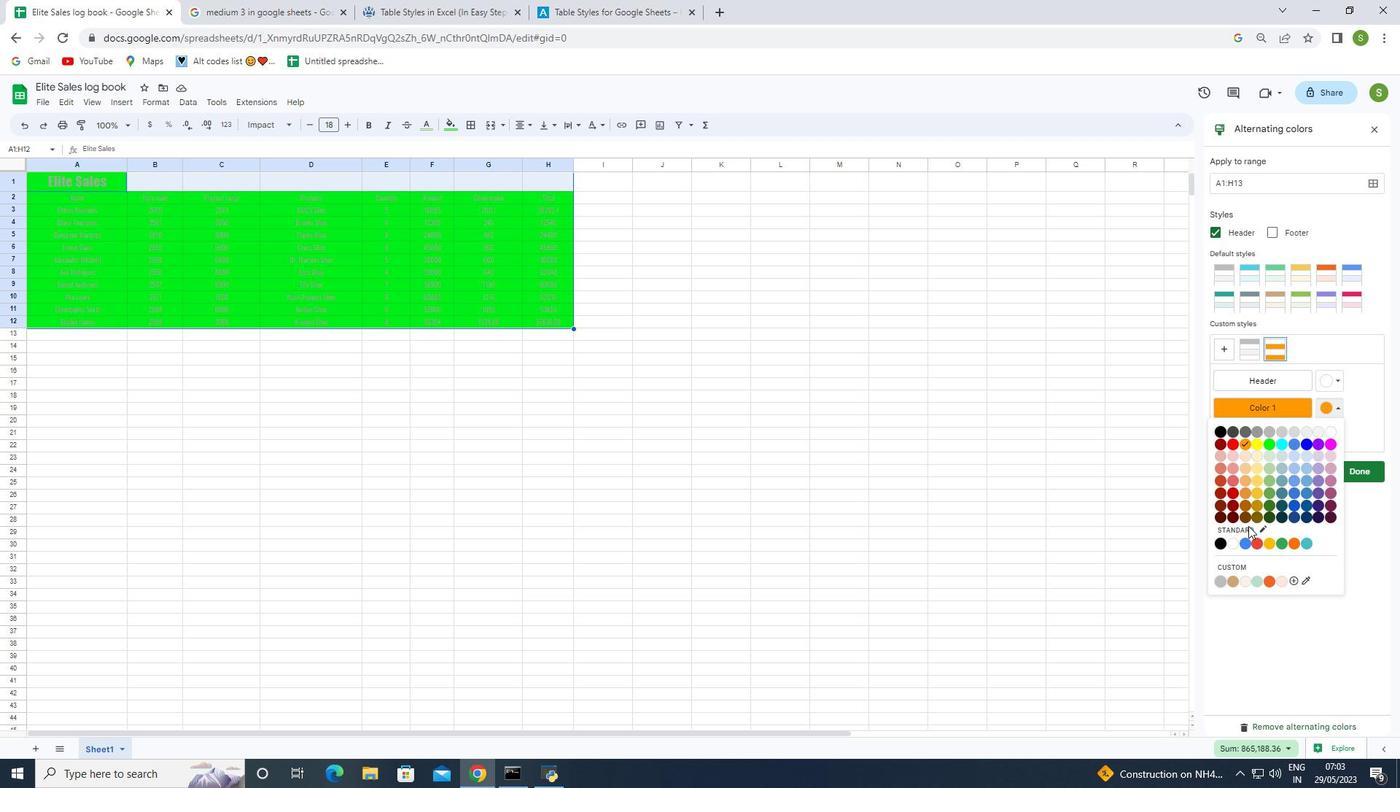 
Action: Mouse pressed left at (1243, 515)
Screenshot: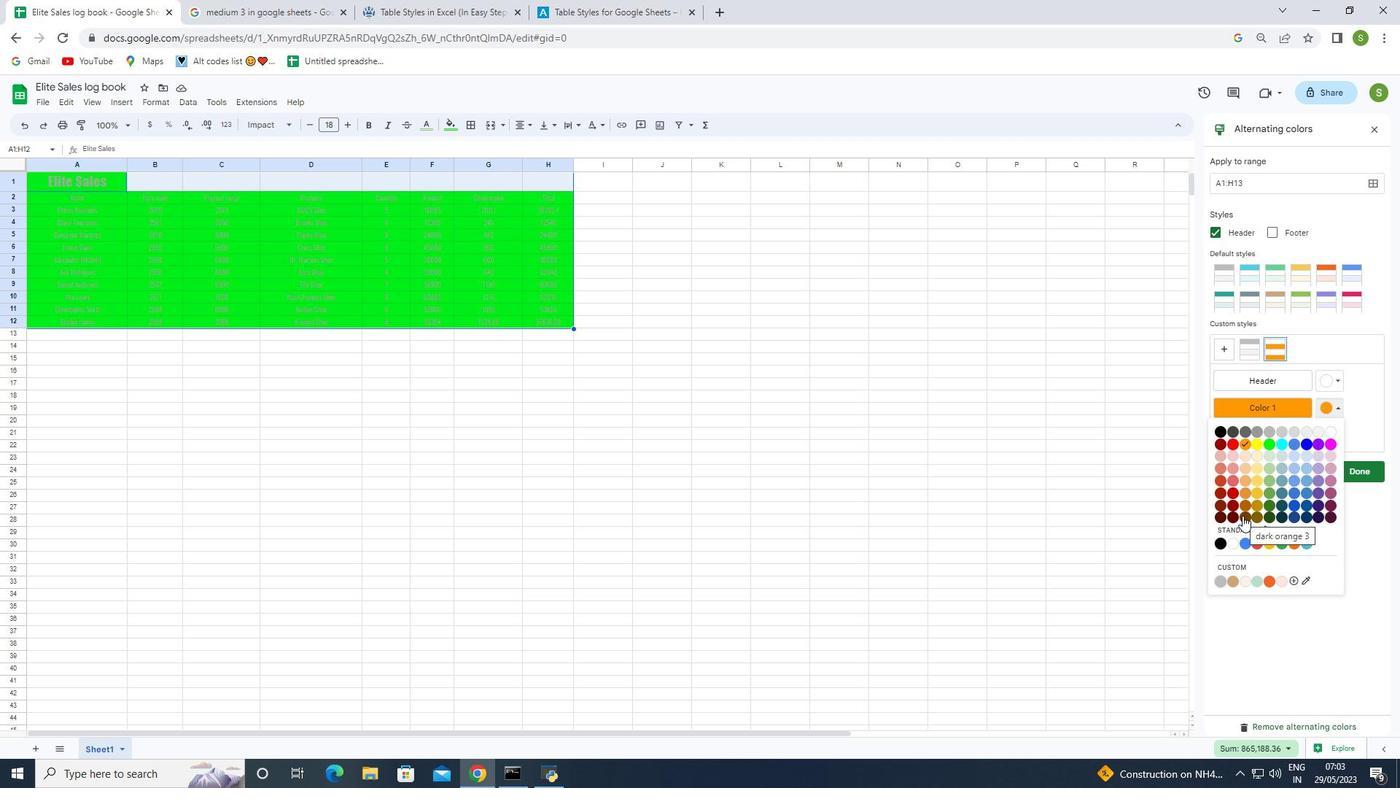 
Action: Mouse moved to (1352, 474)
Screenshot: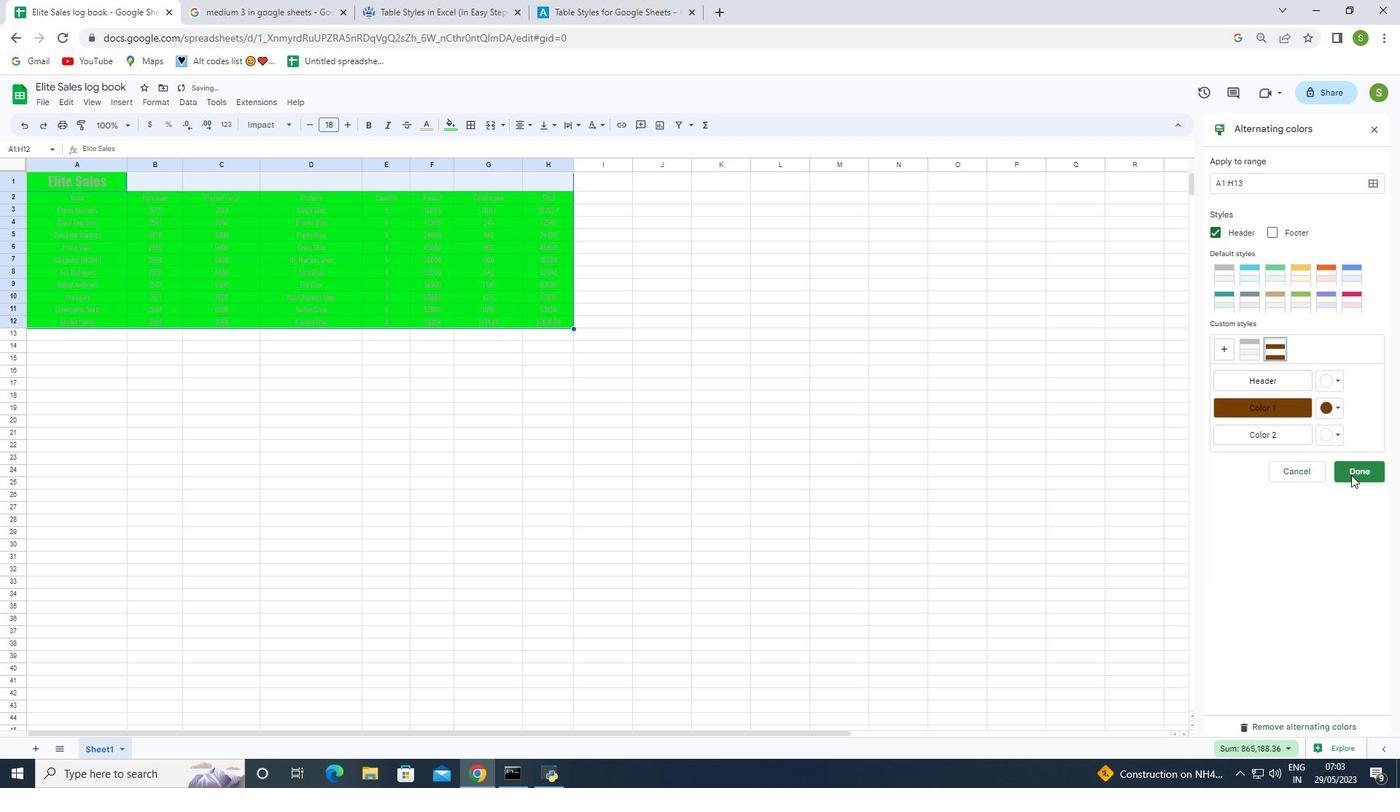 
Action: Mouse pressed left at (1352, 474)
Screenshot: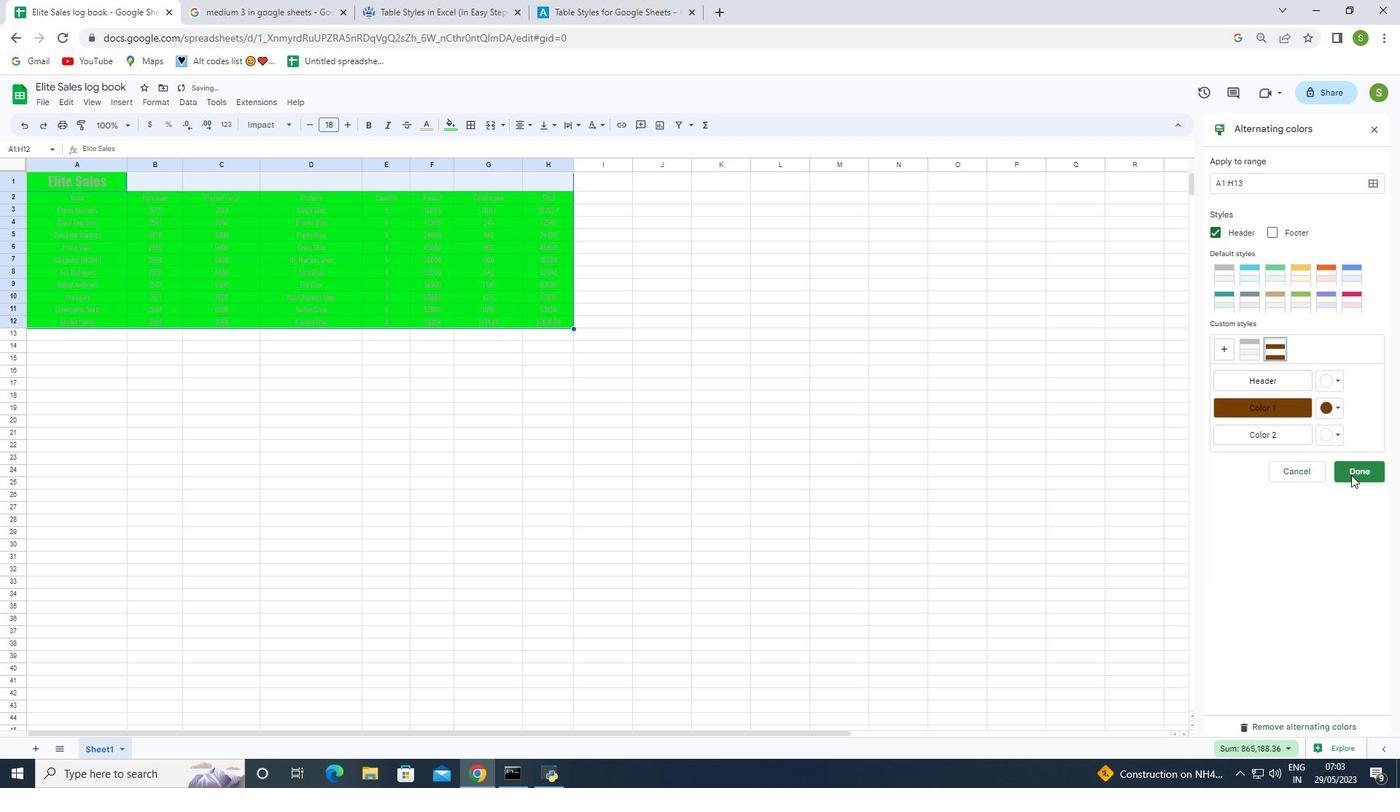 
Action: Mouse moved to (936, 472)
Screenshot: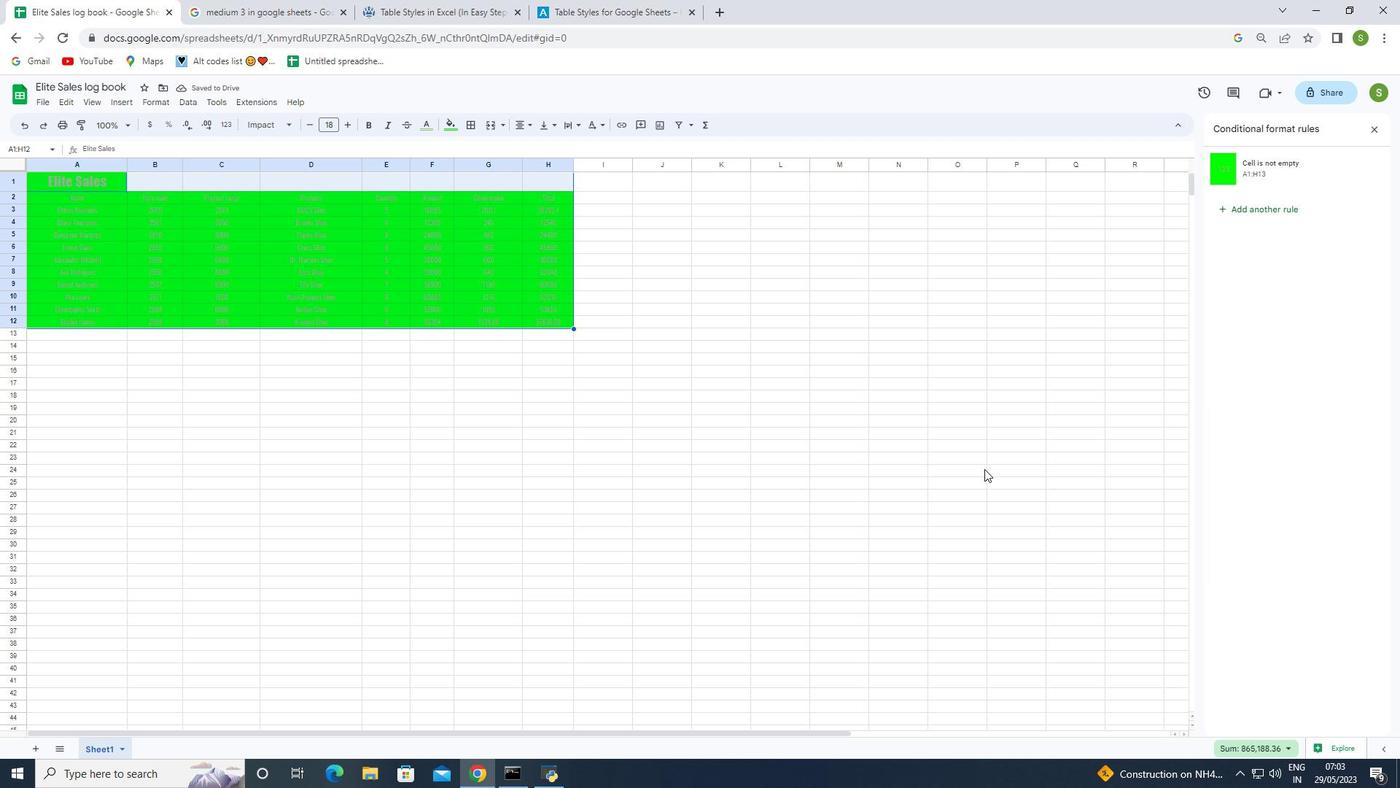 
Action: Mouse pressed left at (936, 472)
Screenshot: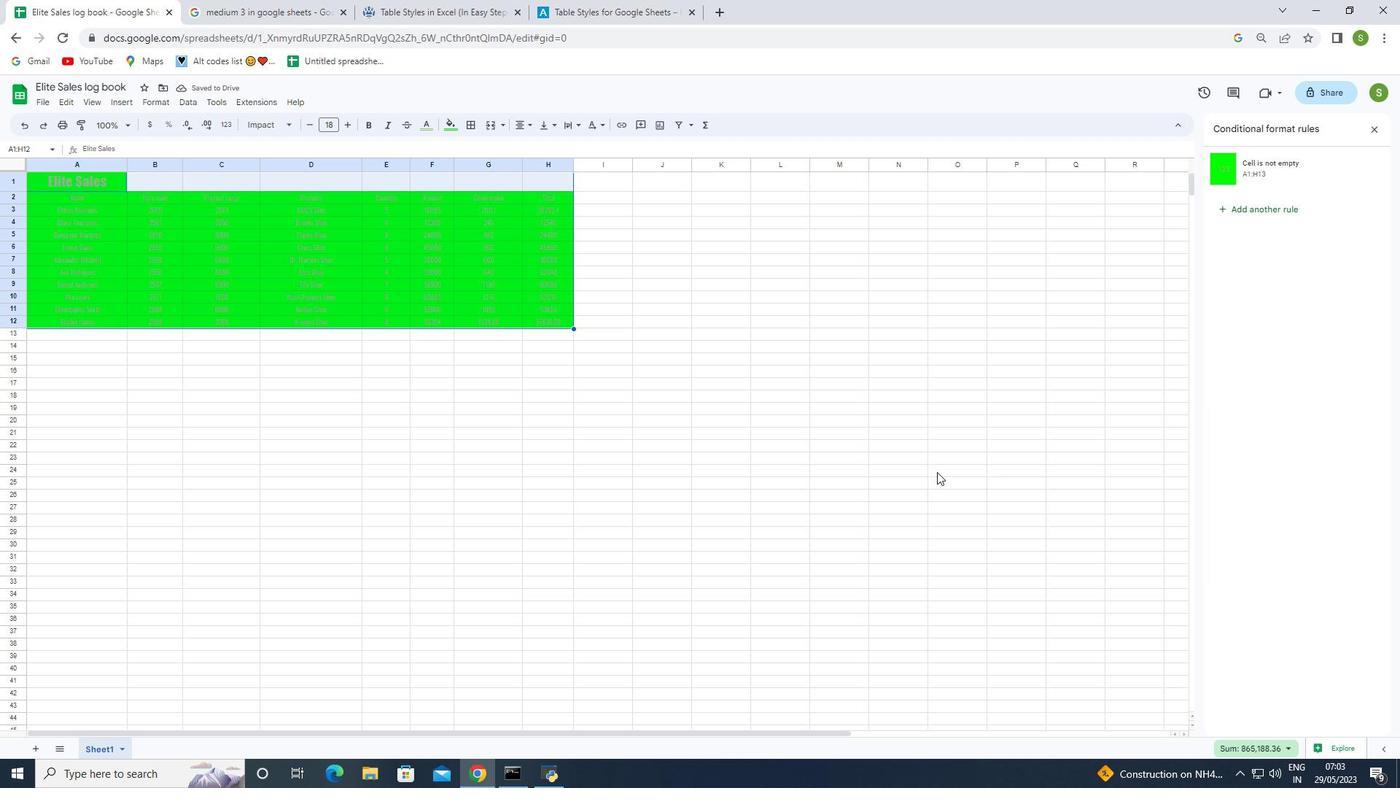 
Action: Mouse moved to (364, 391)
Screenshot: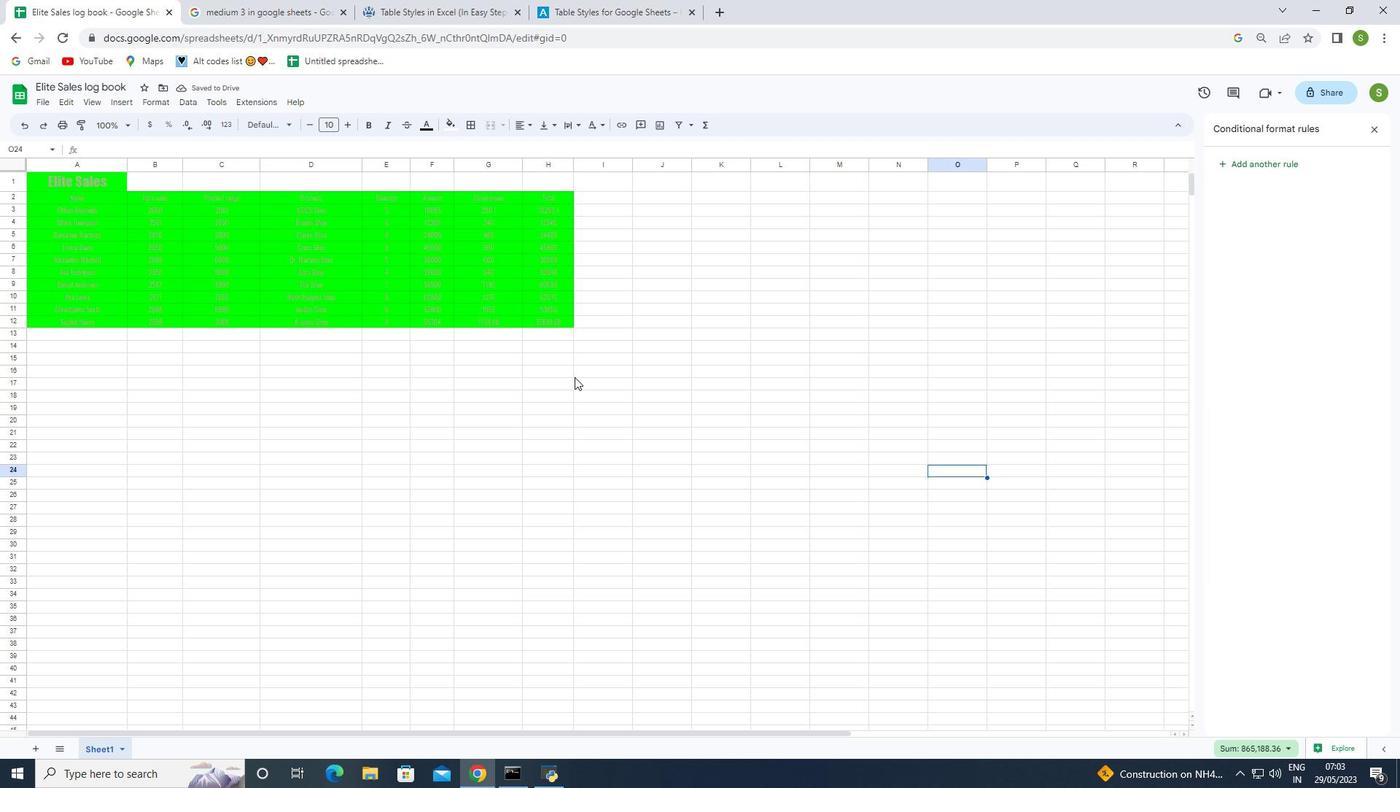 
Action: Mouse pressed left at (364, 391)
Screenshot: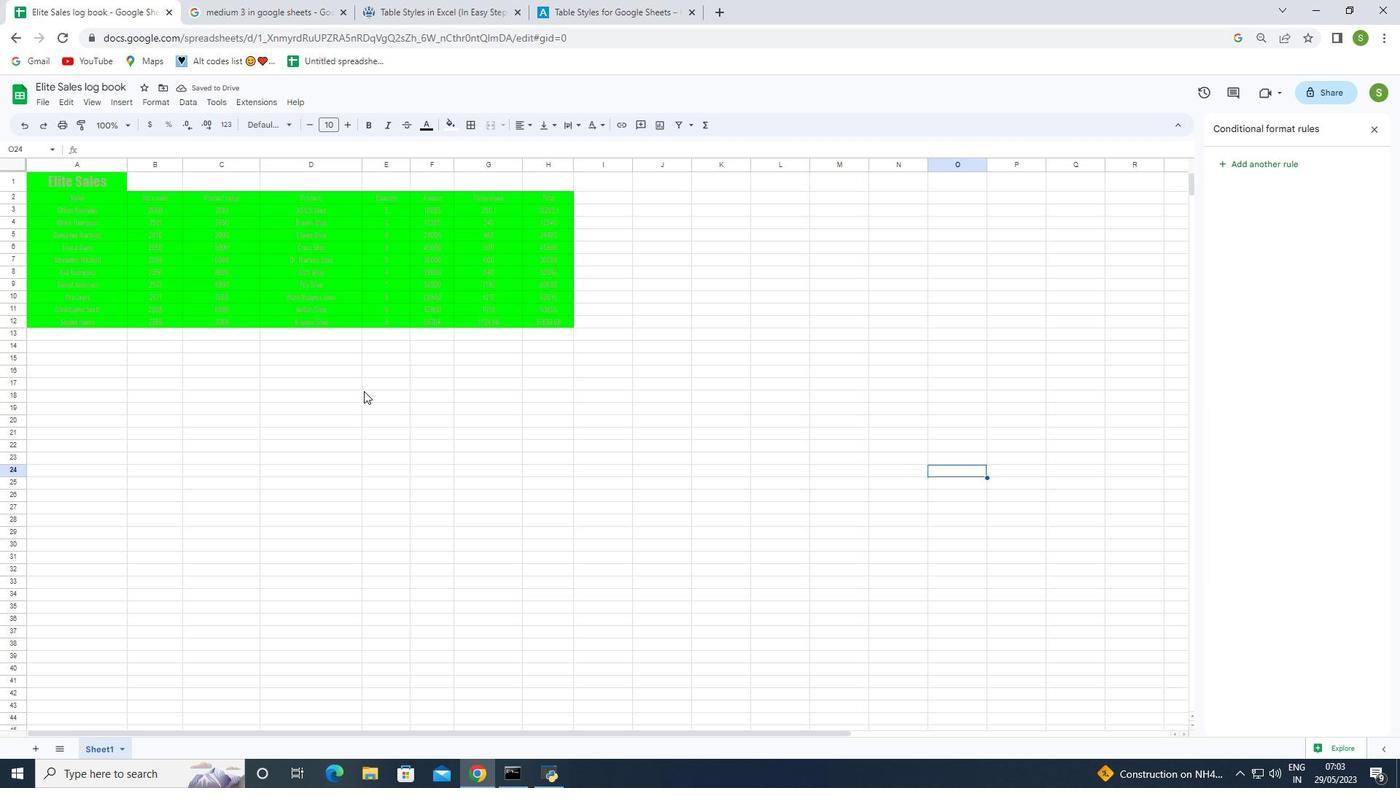 
Action: Mouse moved to (37, 182)
Screenshot: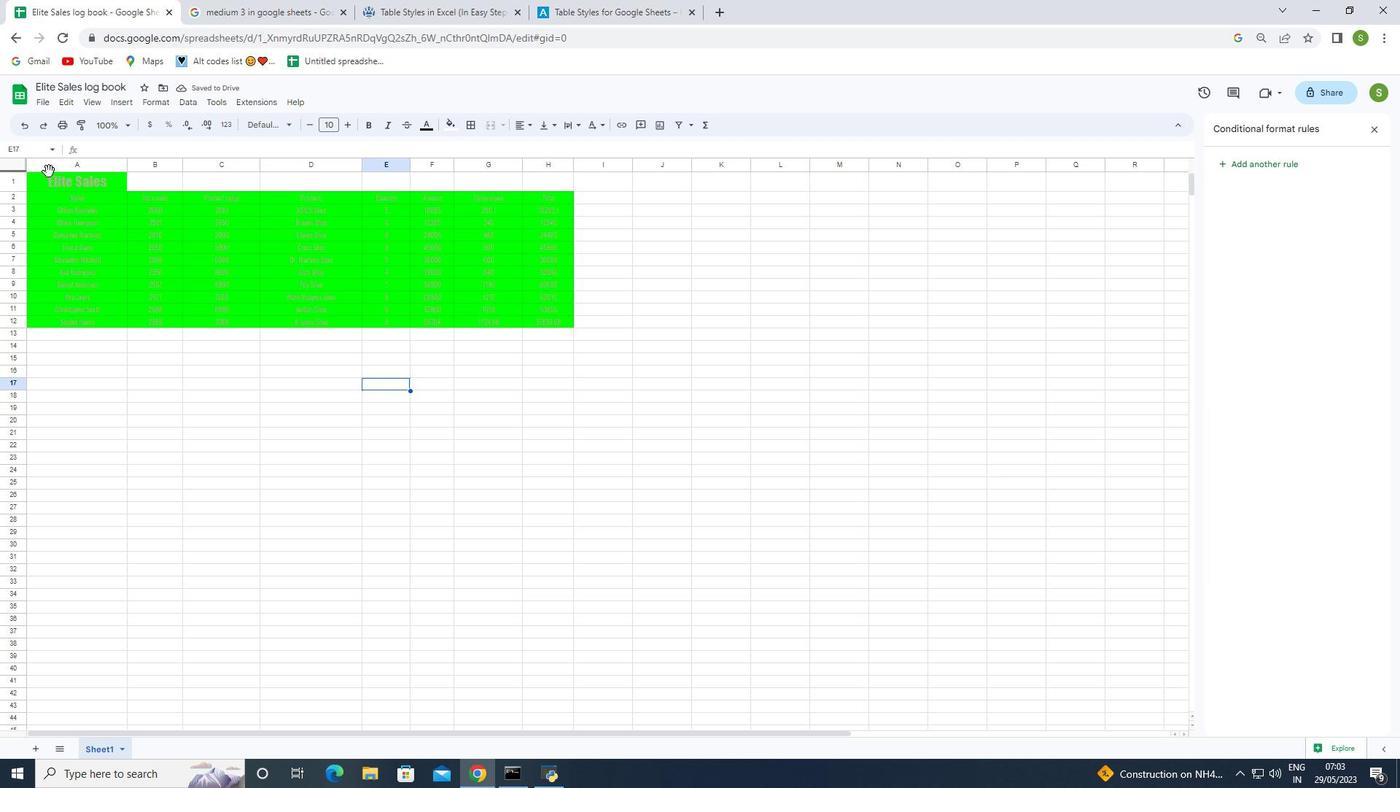 
Action: Mouse pressed left at (37, 182)
Screenshot: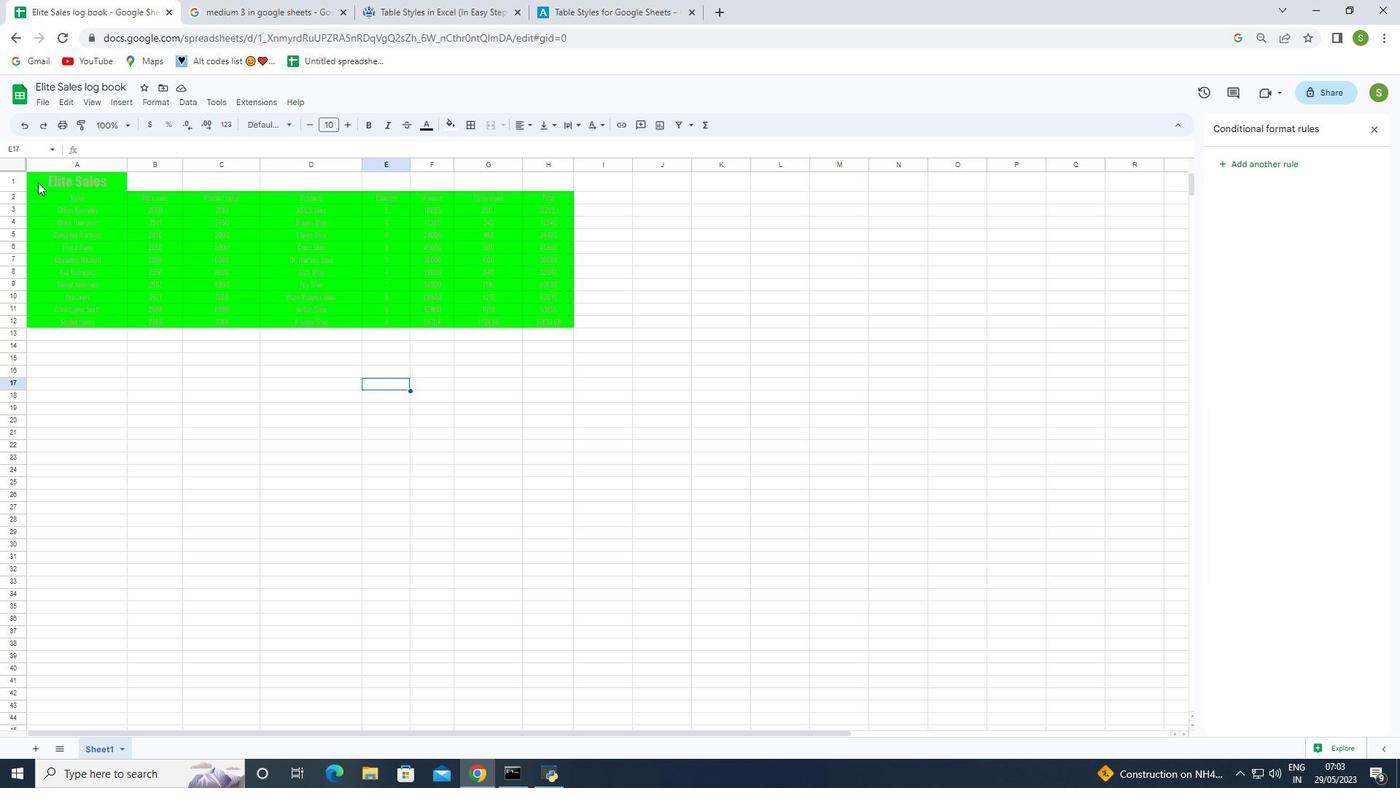 
Action: Mouse moved to (164, 101)
Screenshot: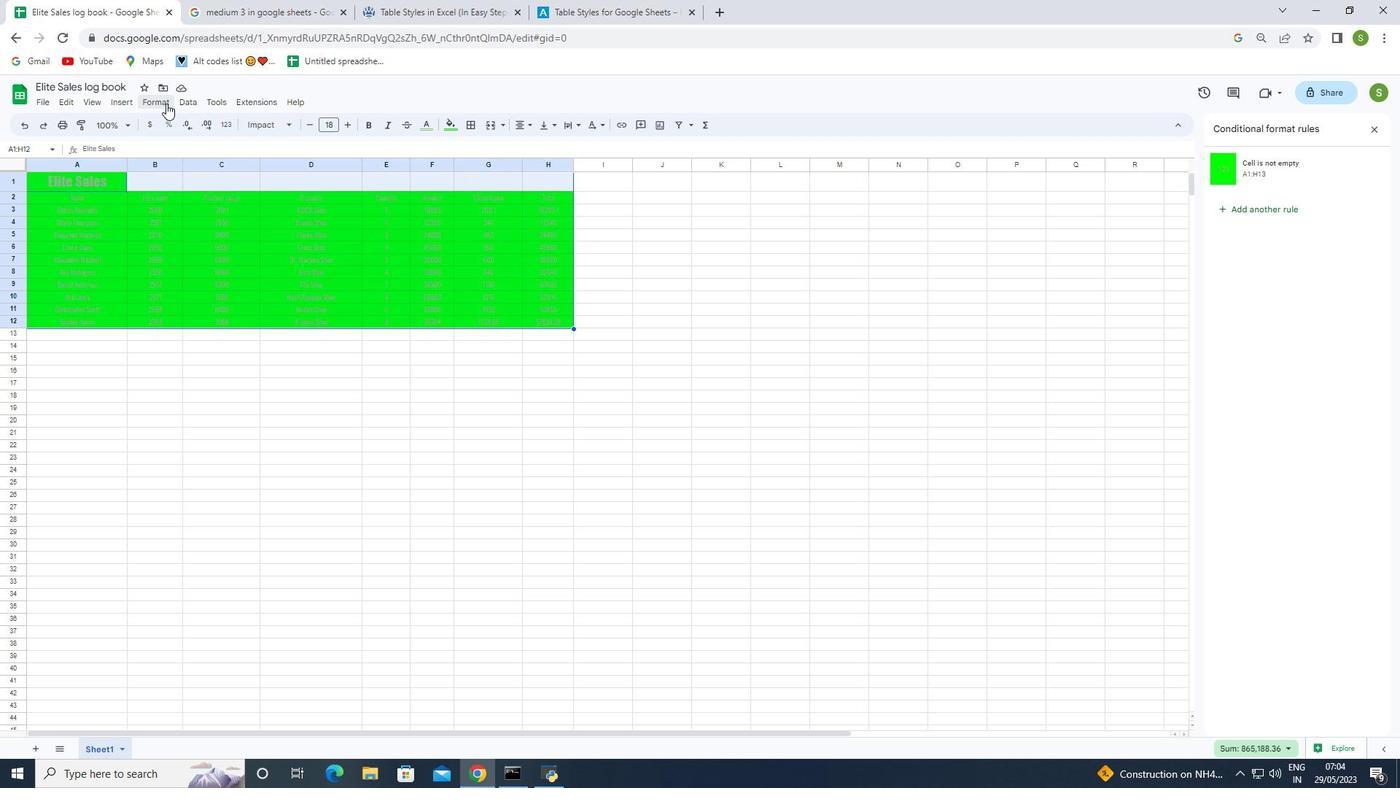 
Action: Mouse pressed left at (164, 101)
Screenshot: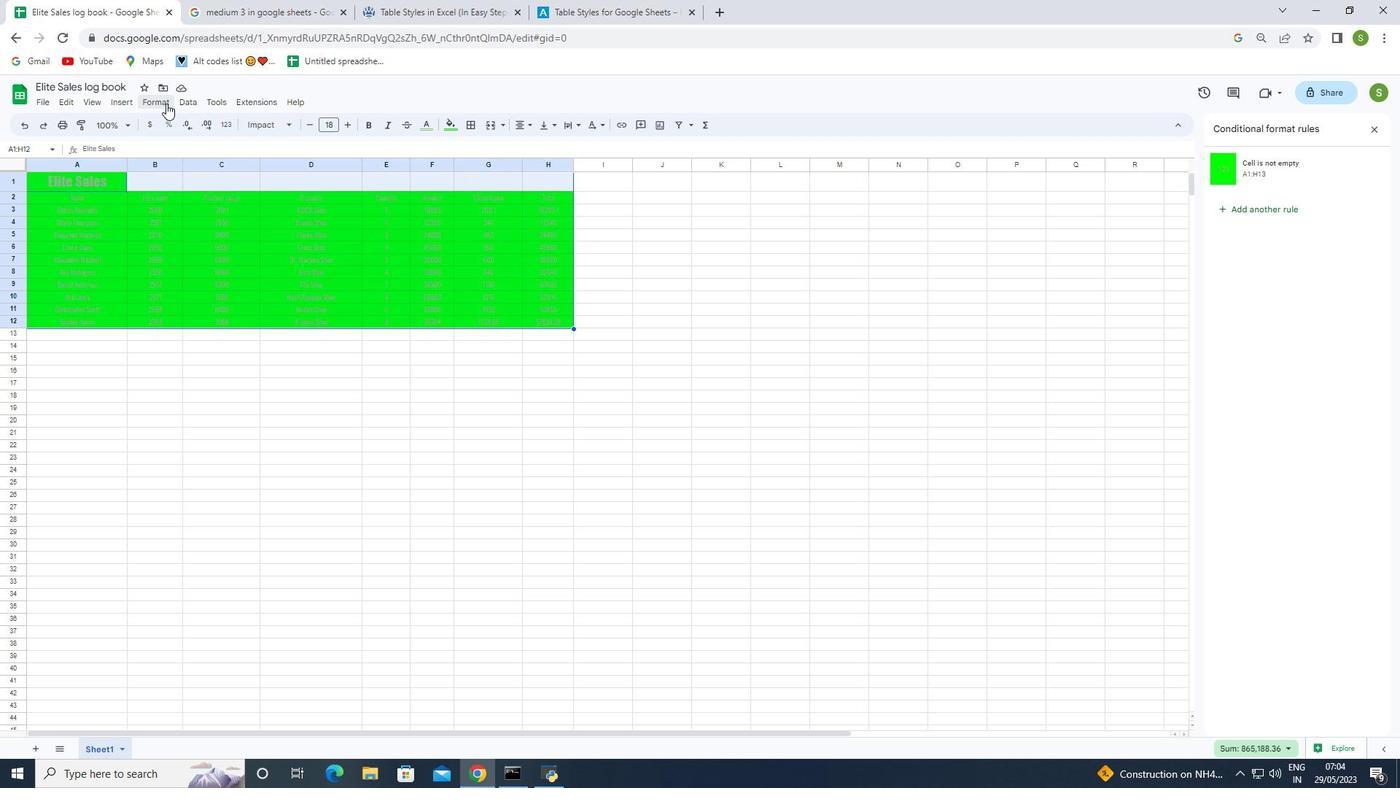 
Action: Mouse moved to (191, 320)
Screenshot: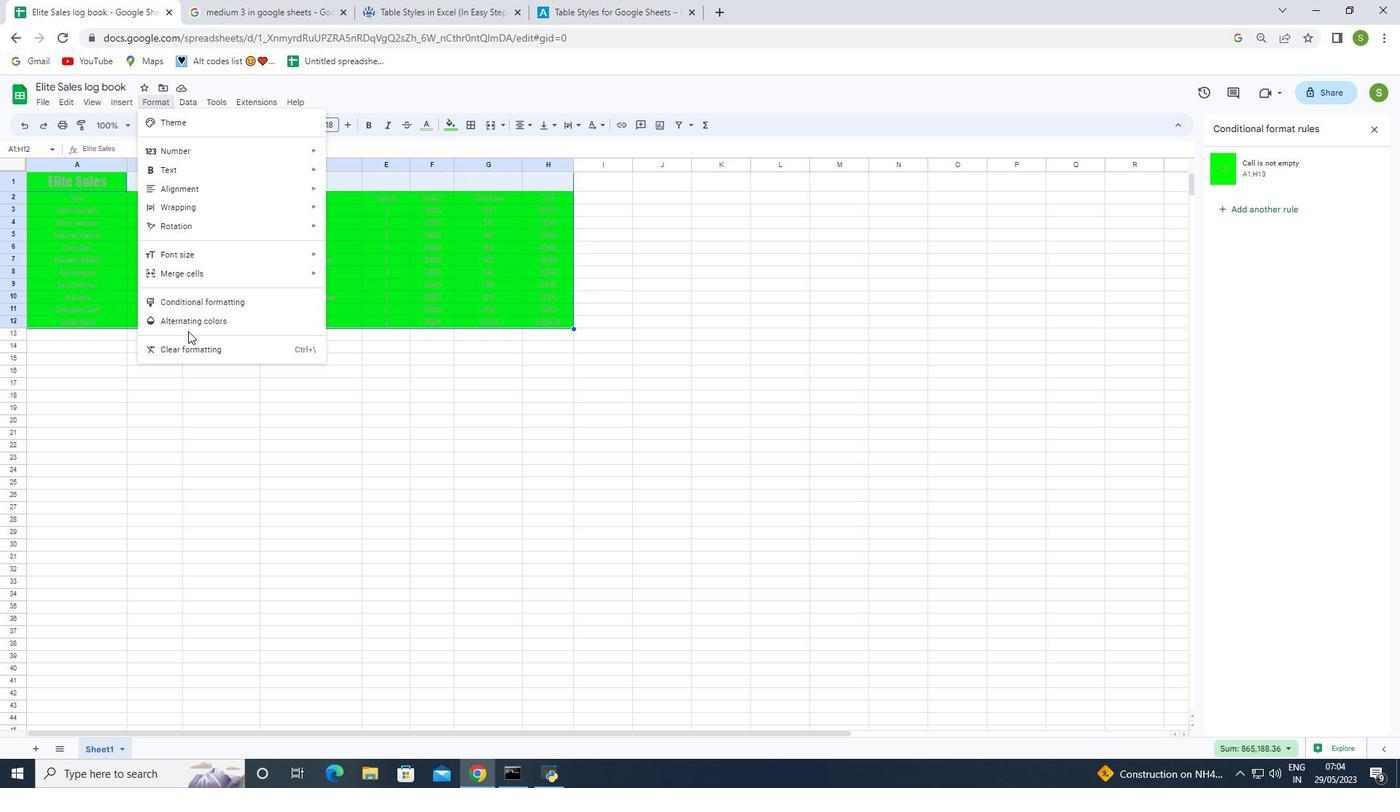 
Action: Mouse pressed left at (191, 320)
Screenshot: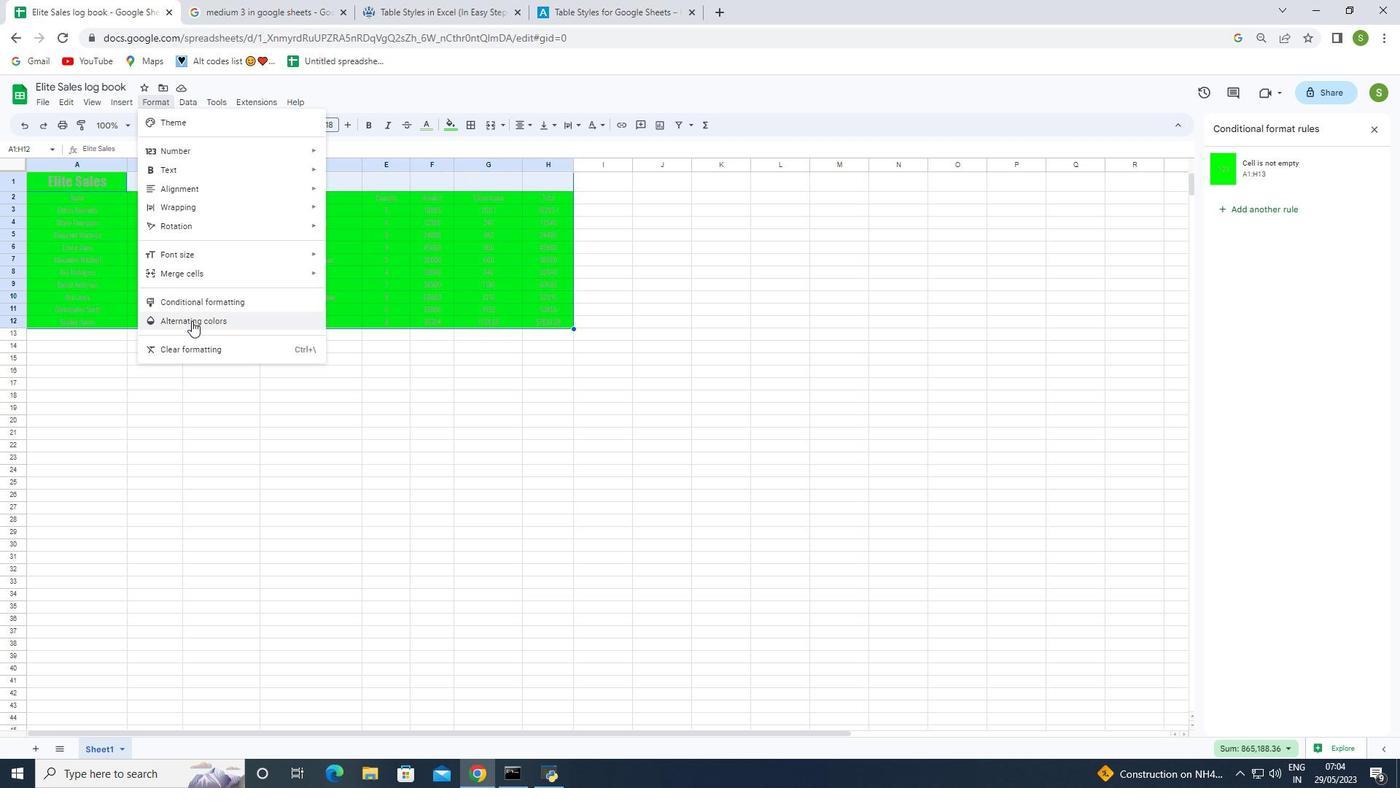 
Action: Mouse moved to (1321, 267)
Screenshot: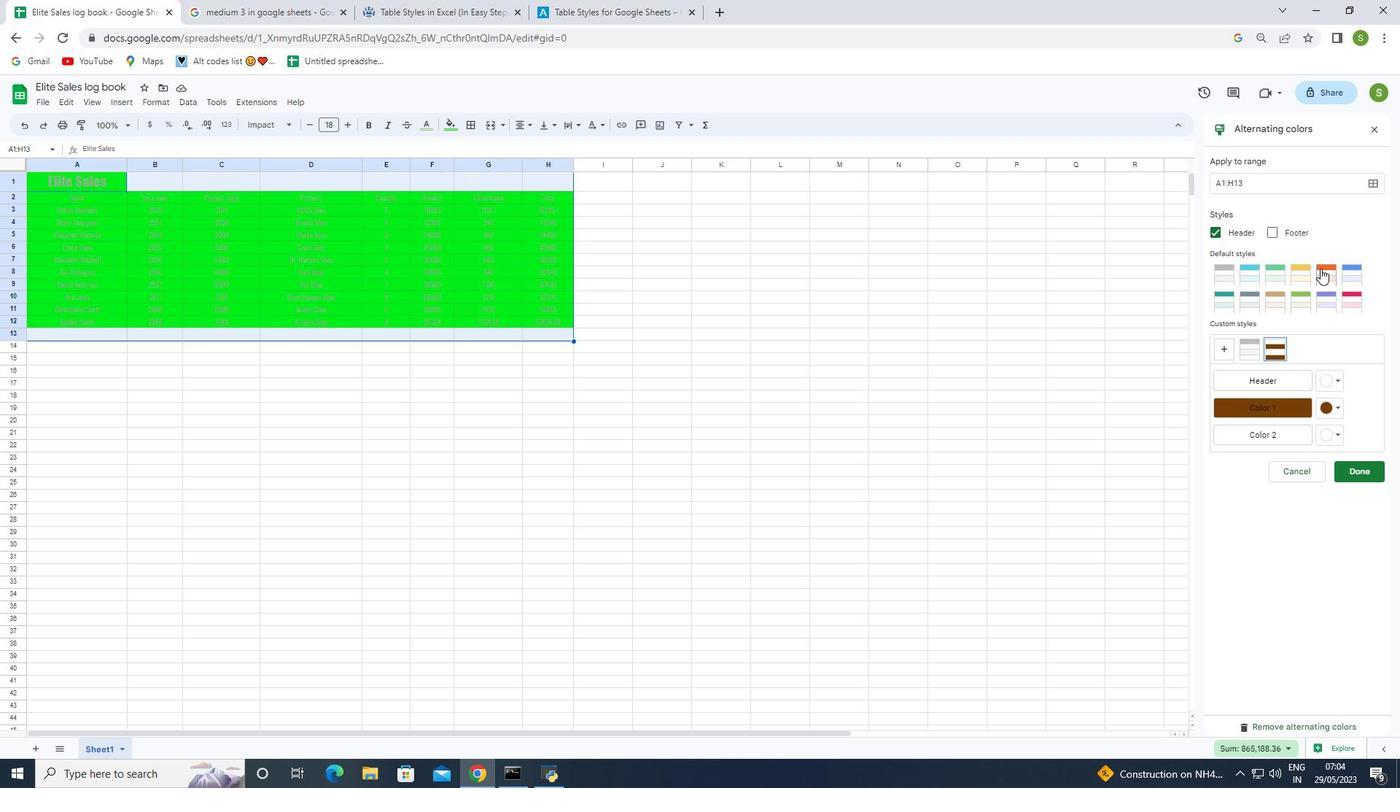 
Action: Mouse pressed left at (1321, 267)
Screenshot: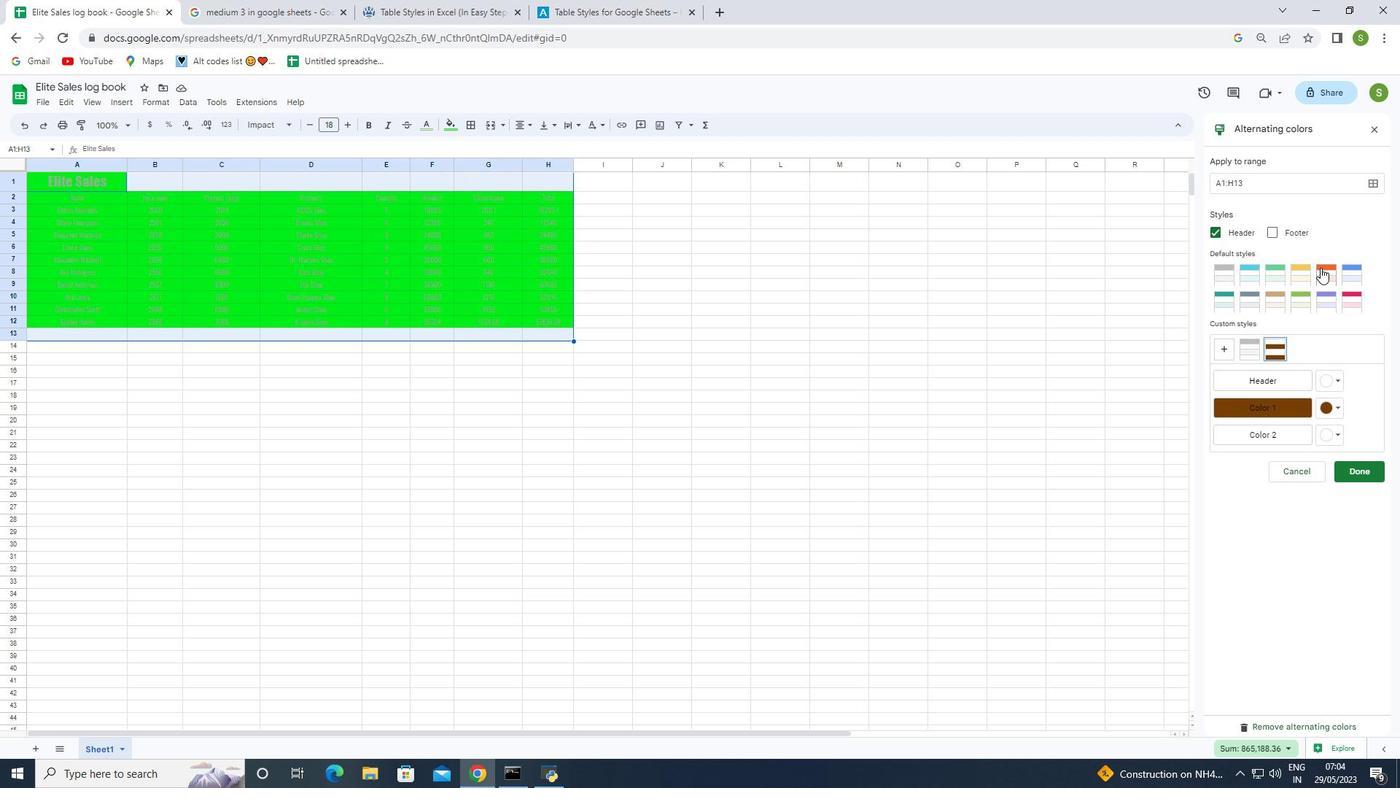 
Action: Mouse moved to (1335, 375)
Screenshot: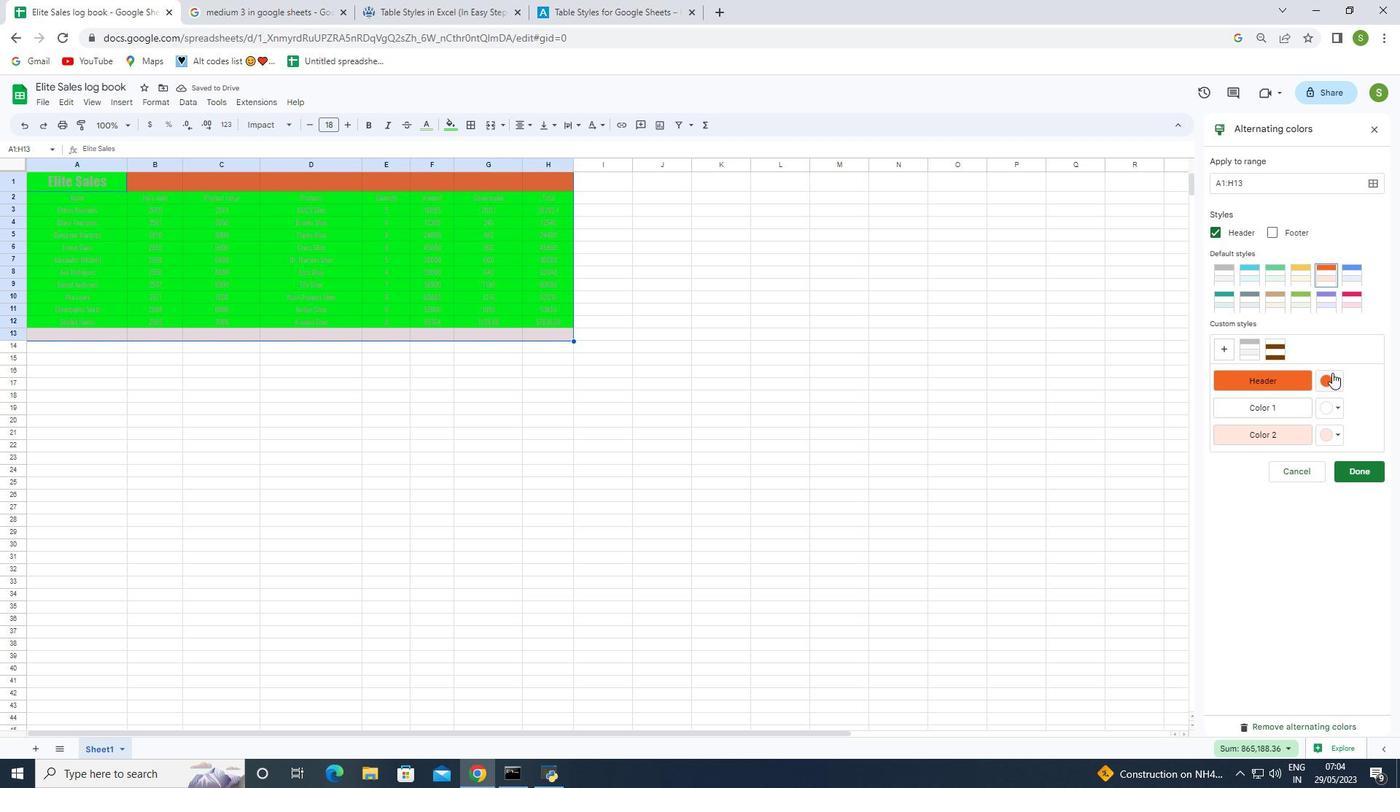 
Action: Mouse pressed left at (1335, 375)
Screenshot: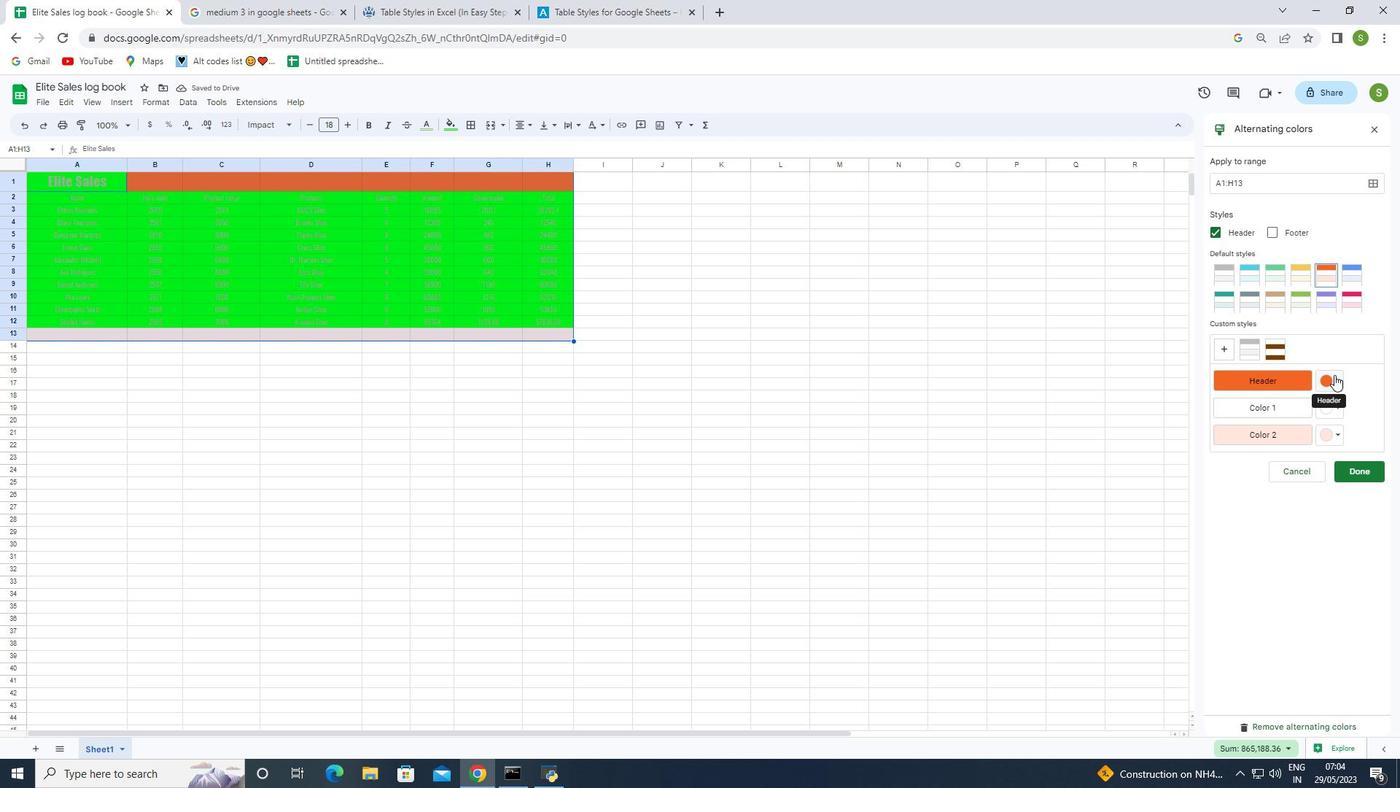 
Action: Mouse moved to (1333, 408)
Screenshot: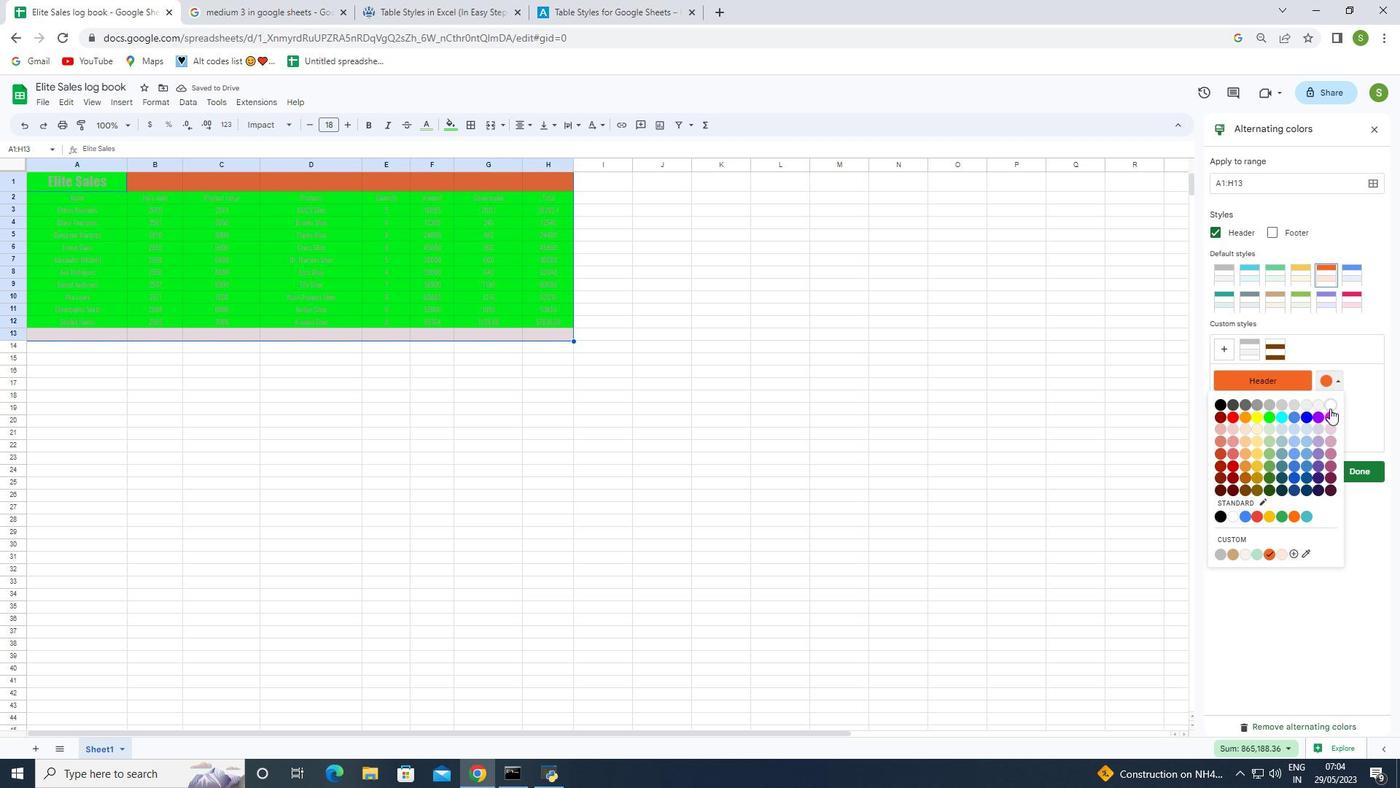 
Action: Mouse pressed left at (1333, 408)
Screenshot: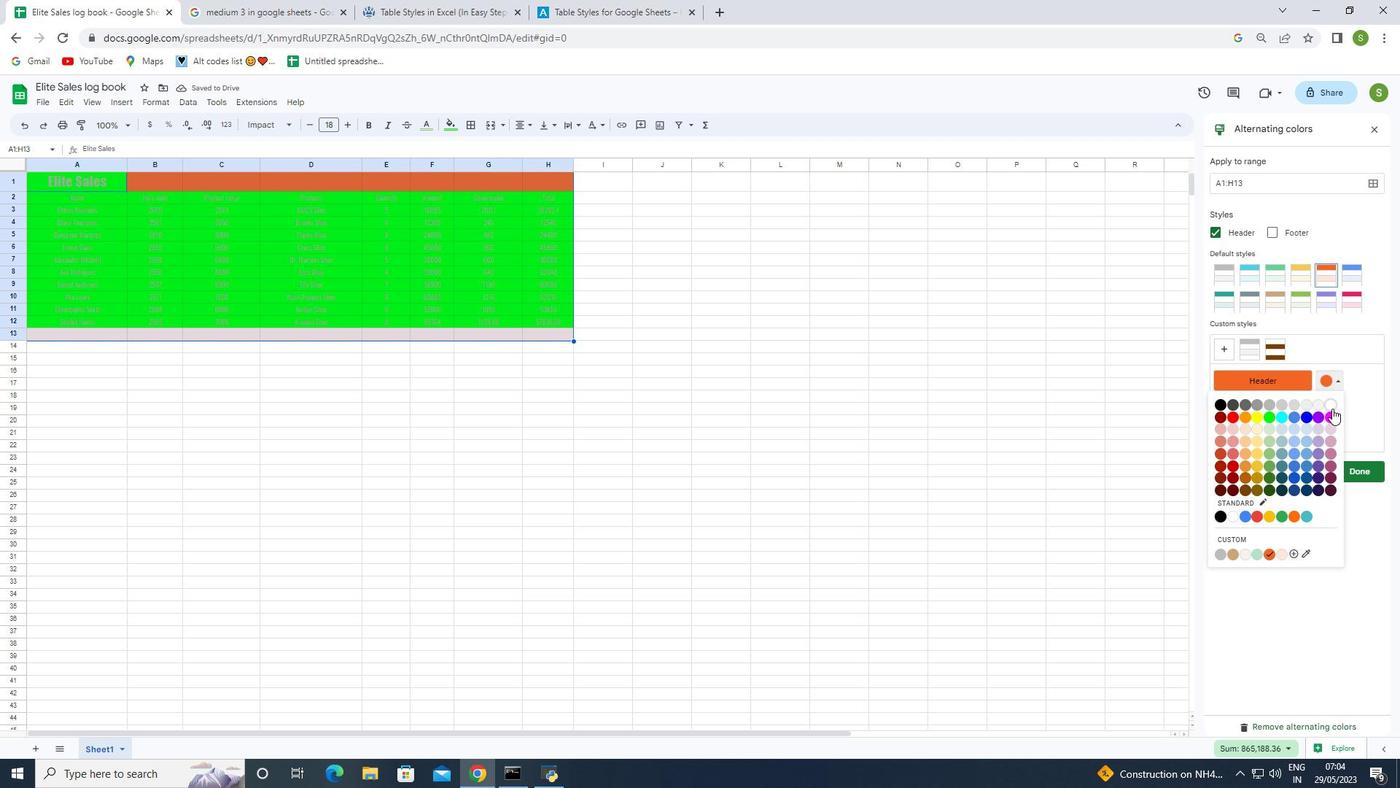 
Action: Mouse moved to (1300, 274)
Screenshot: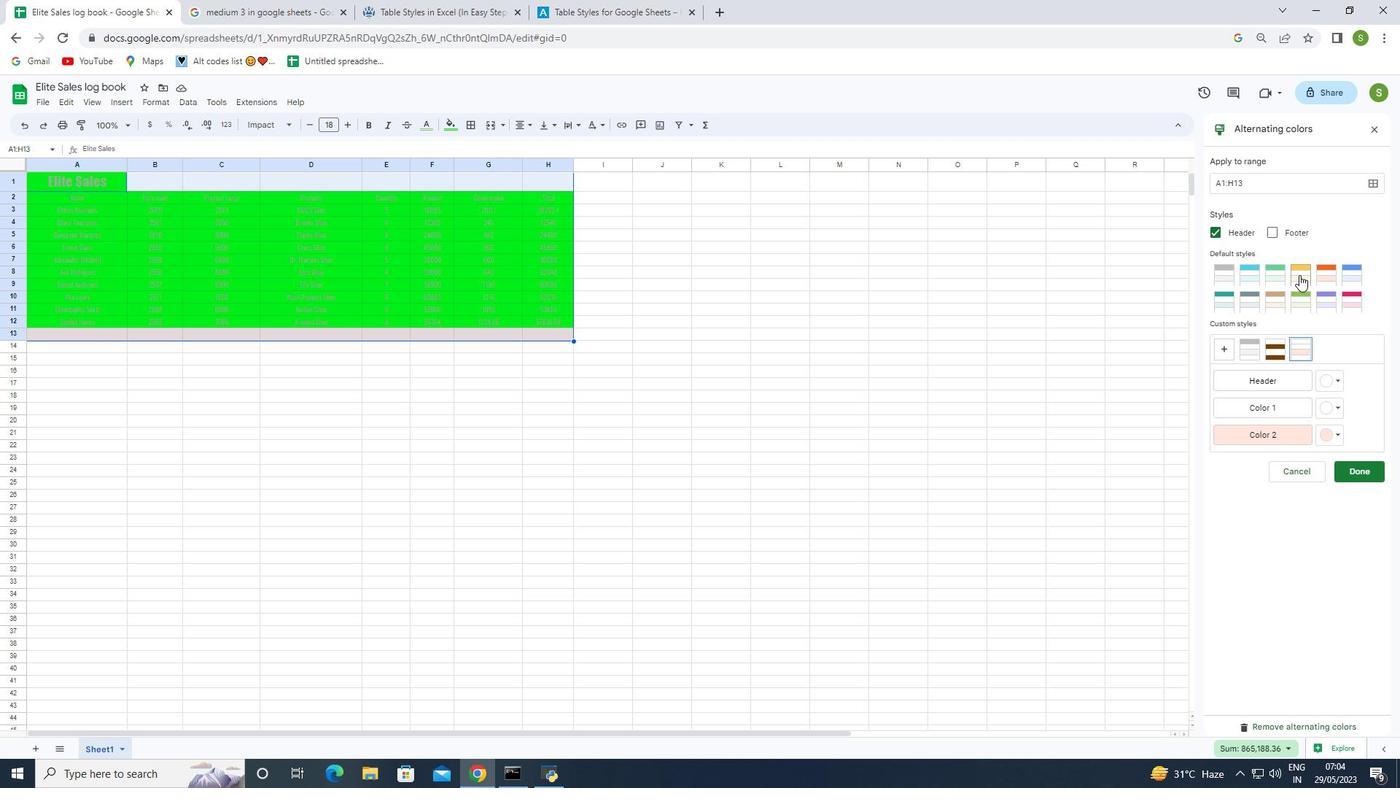 
Action: Mouse pressed left at (1300, 274)
Screenshot: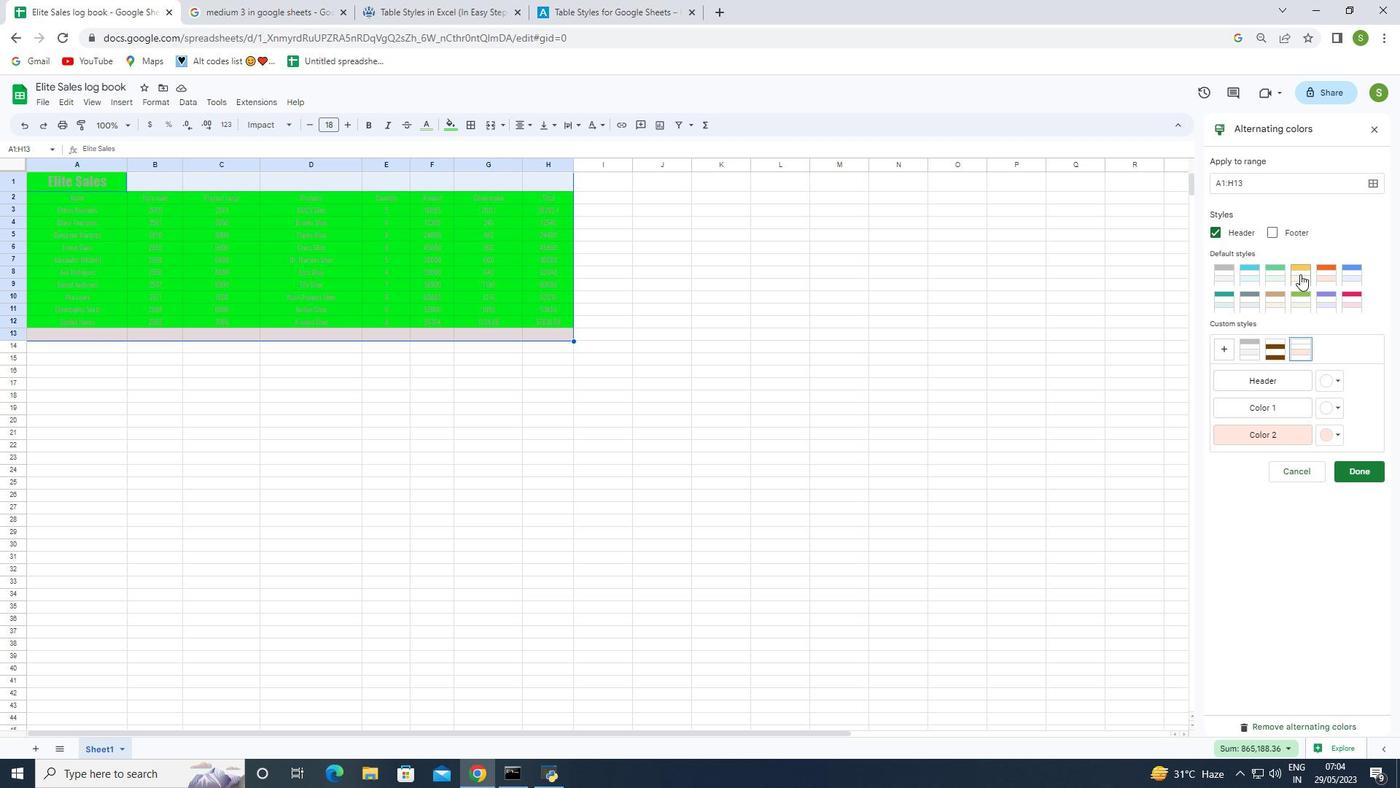 
Action: Mouse moved to (1325, 271)
Screenshot: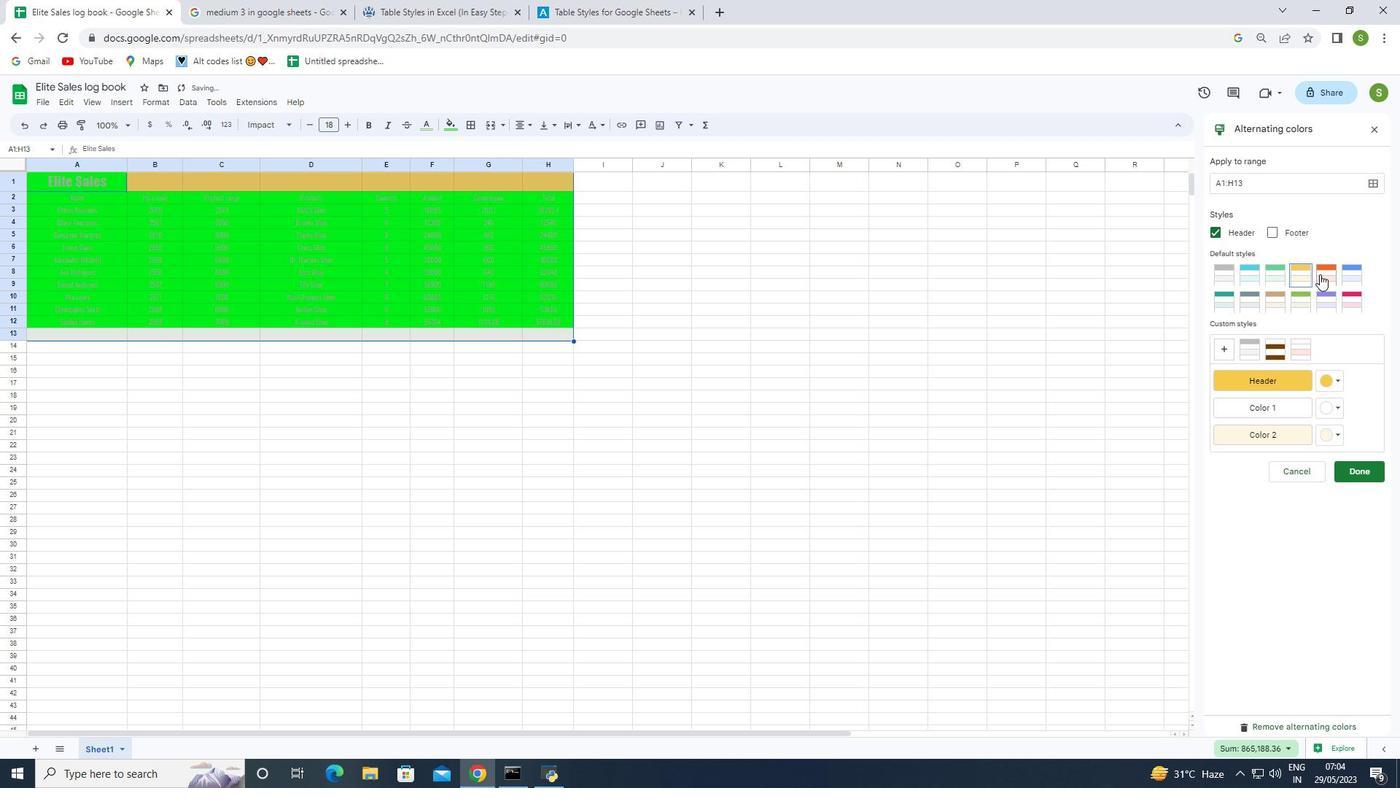 
Action: Mouse pressed left at (1325, 271)
Screenshot: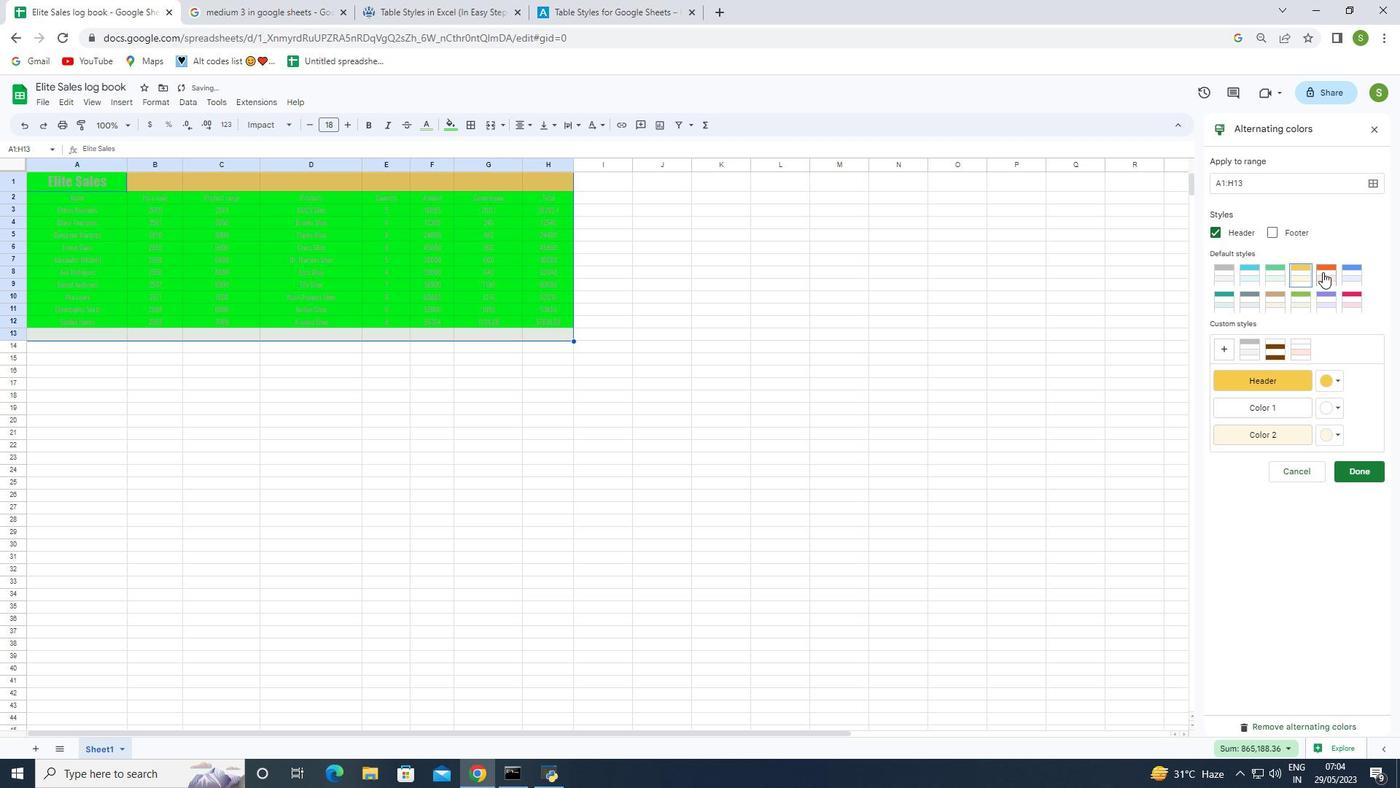 
Action: Mouse moved to (1225, 299)
Screenshot: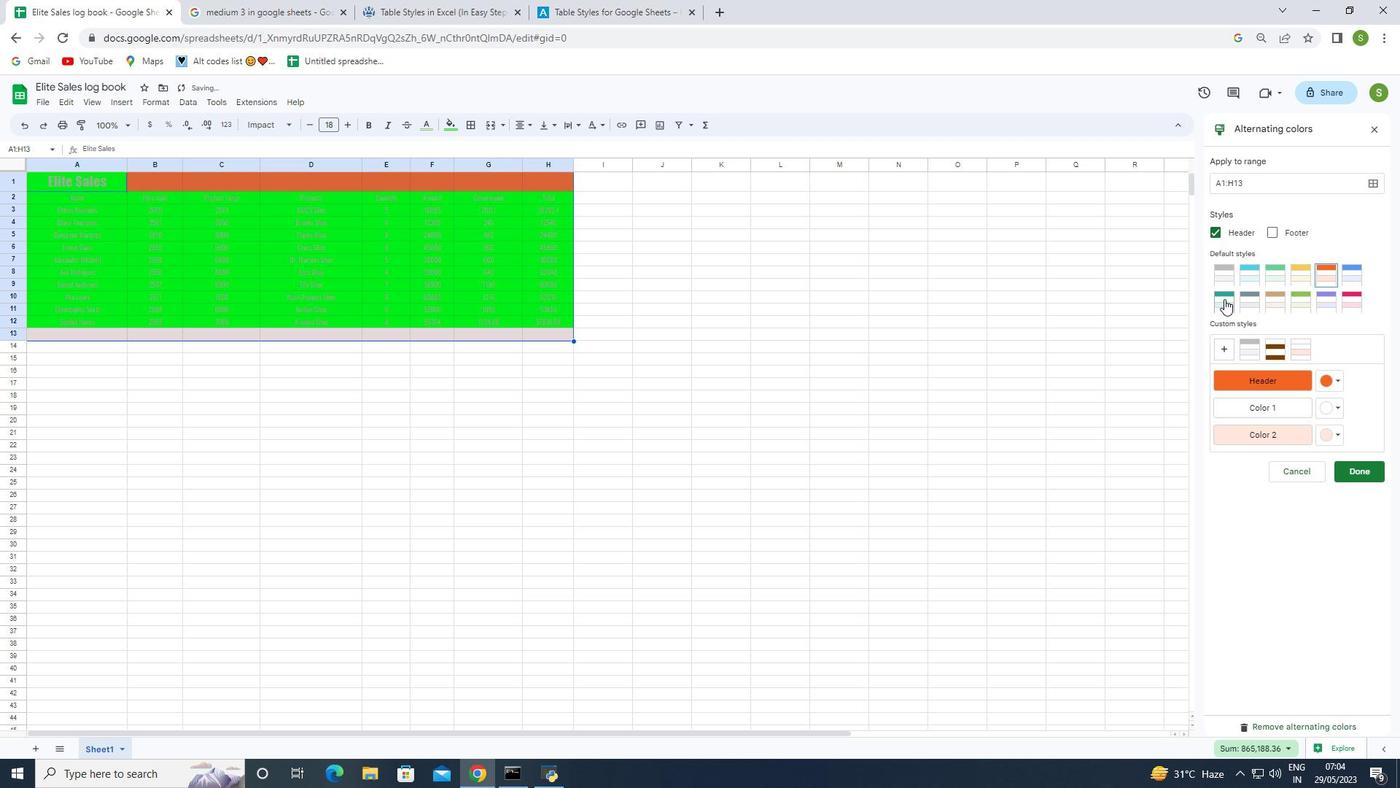 
Action: Mouse pressed left at (1225, 299)
Screenshot: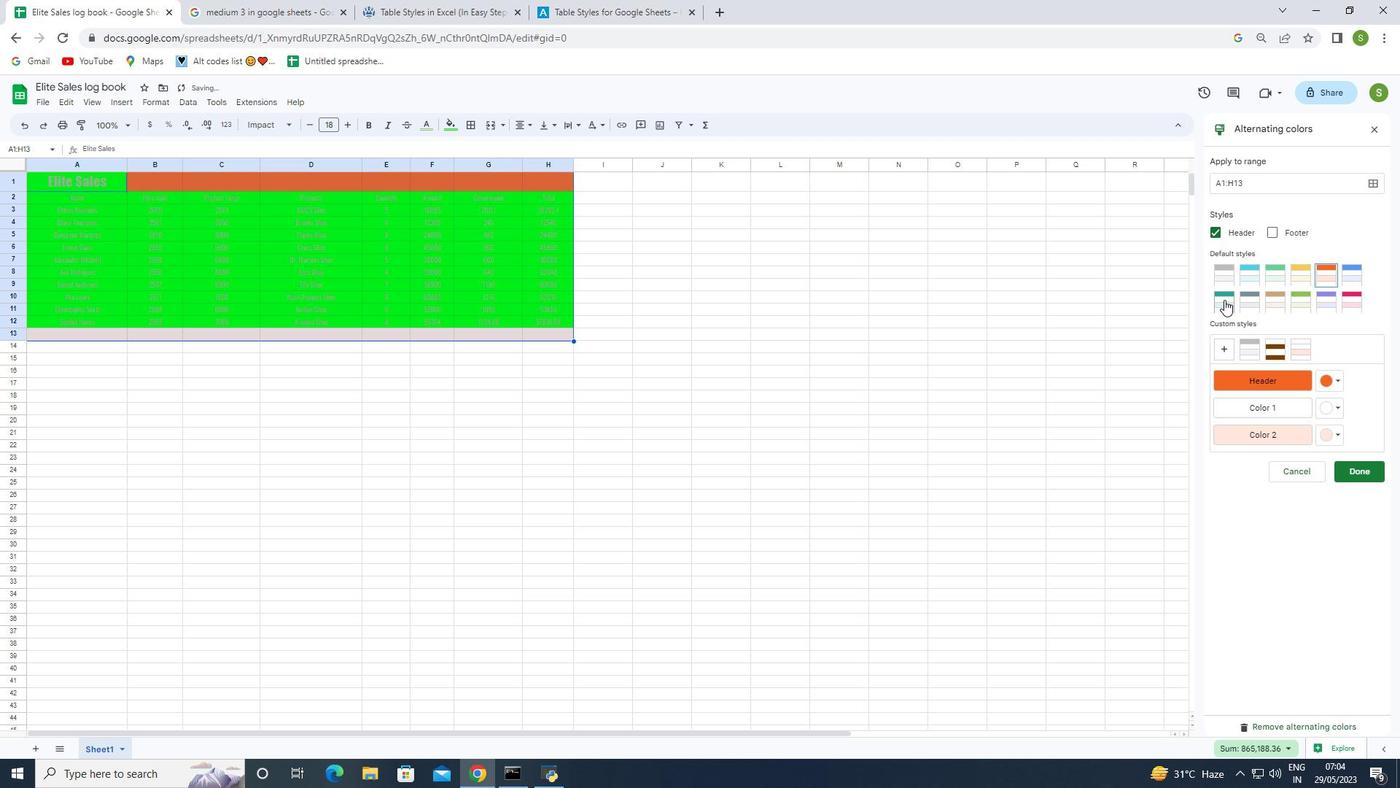 
Action: Key pressed ctrl+Z
Screenshot: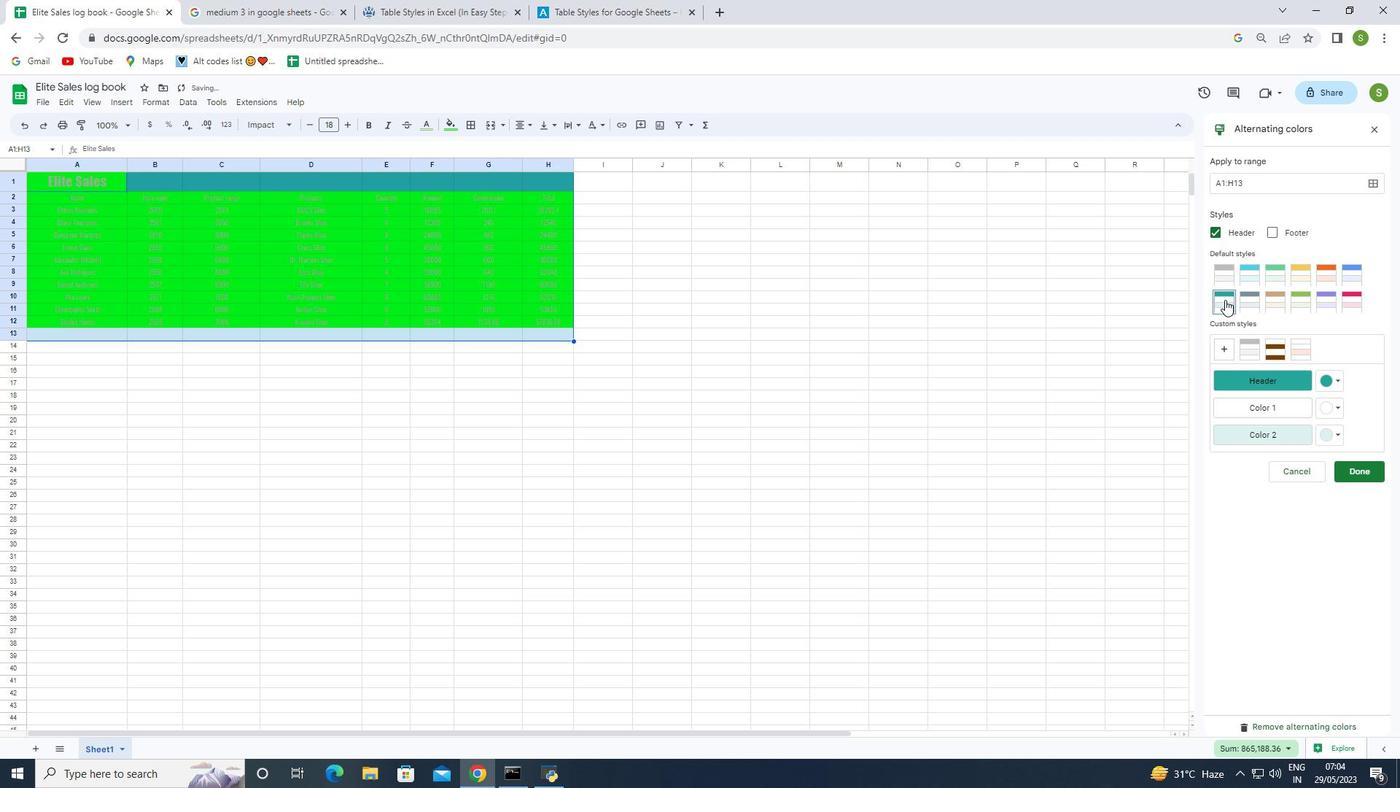 
Action: Mouse moved to (1273, 377)
Screenshot: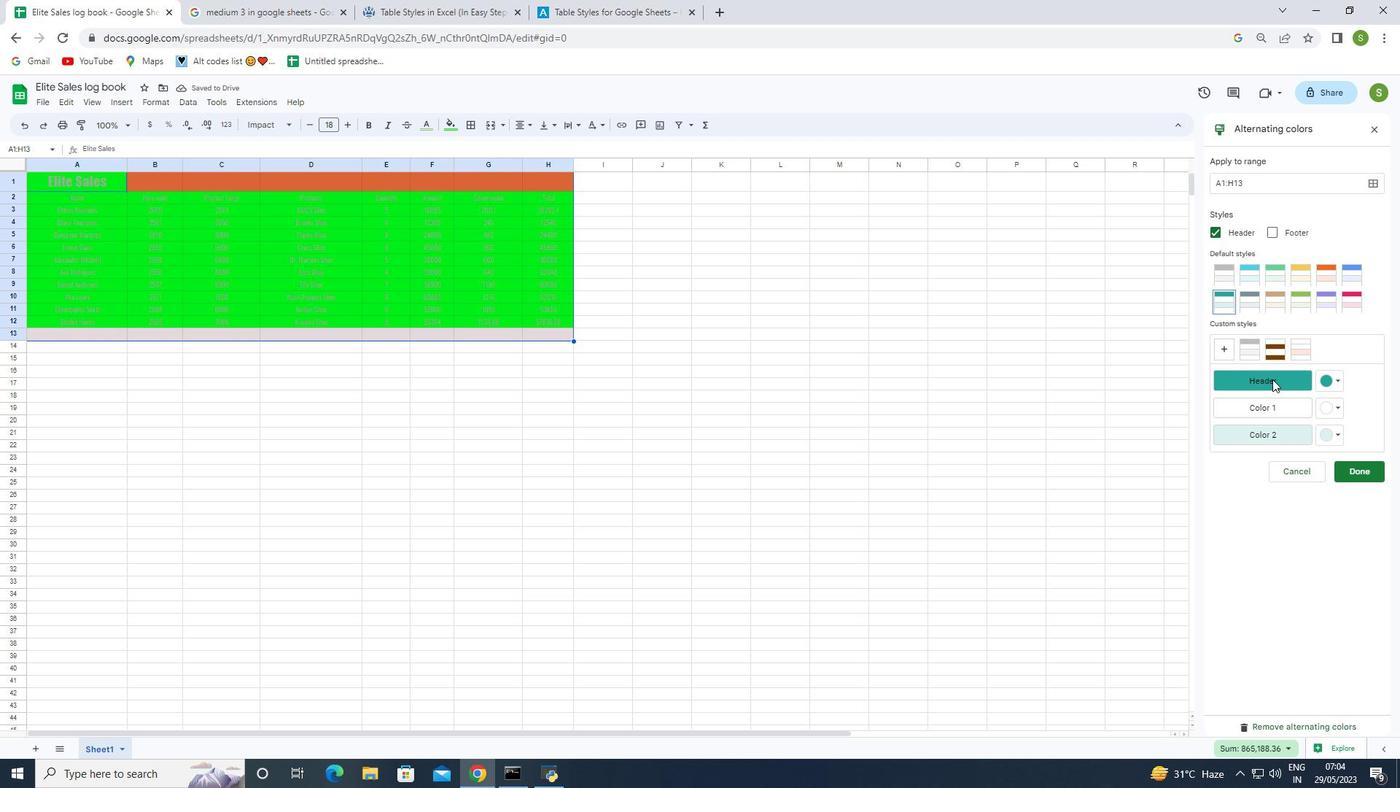 
Action: Key pressed ctrl+Zctrl+Z
Screenshot: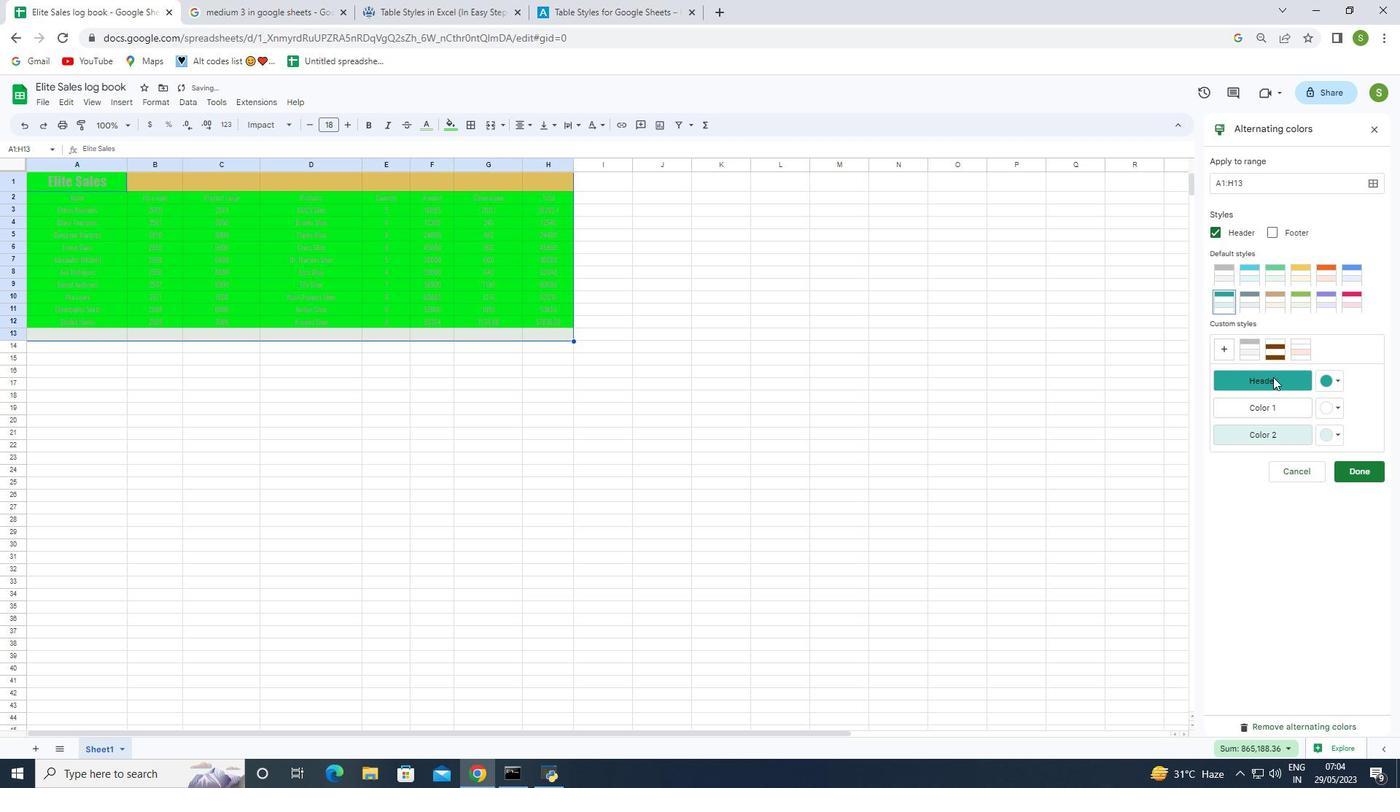 
Action: Mouse moved to (1334, 380)
Screenshot: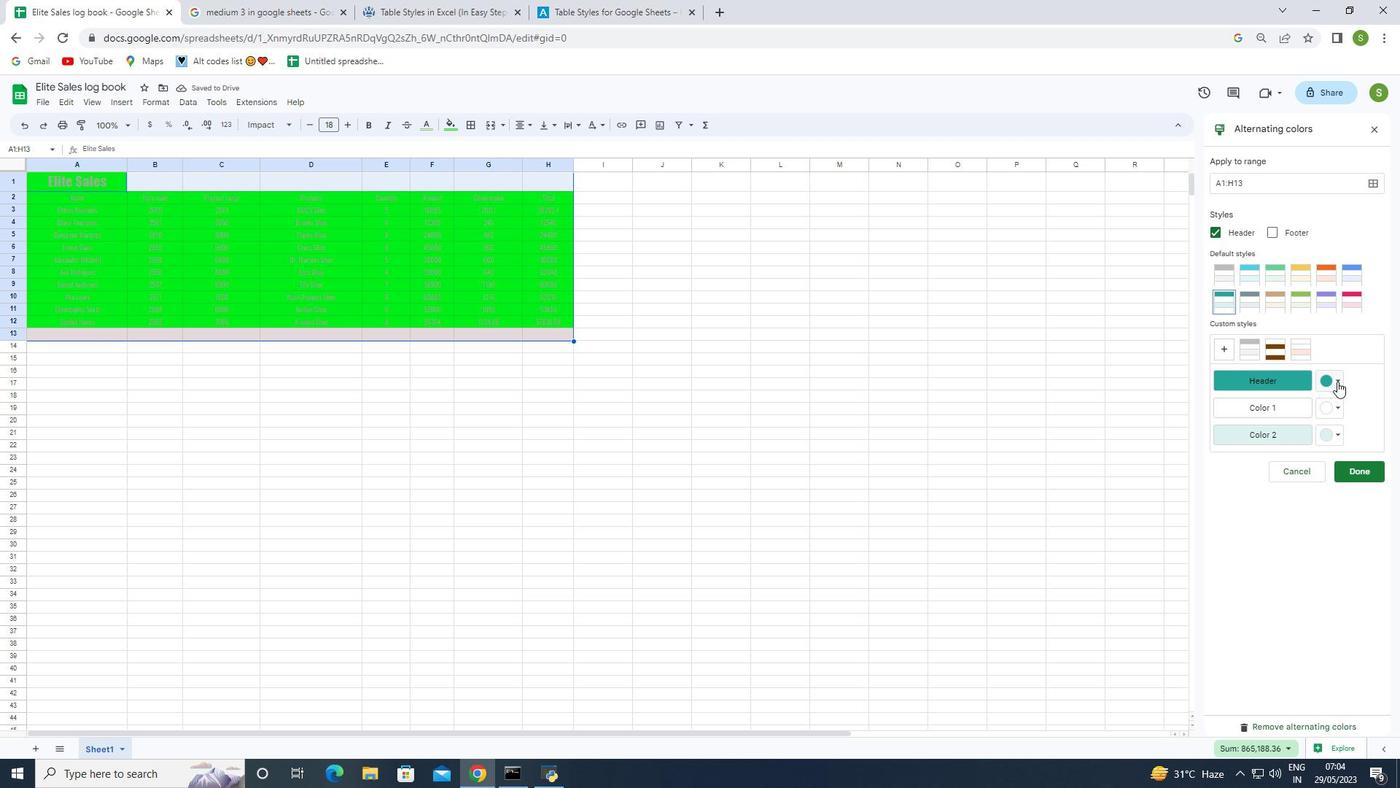 
Action: Mouse pressed left at (1334, 380)
Screenshot: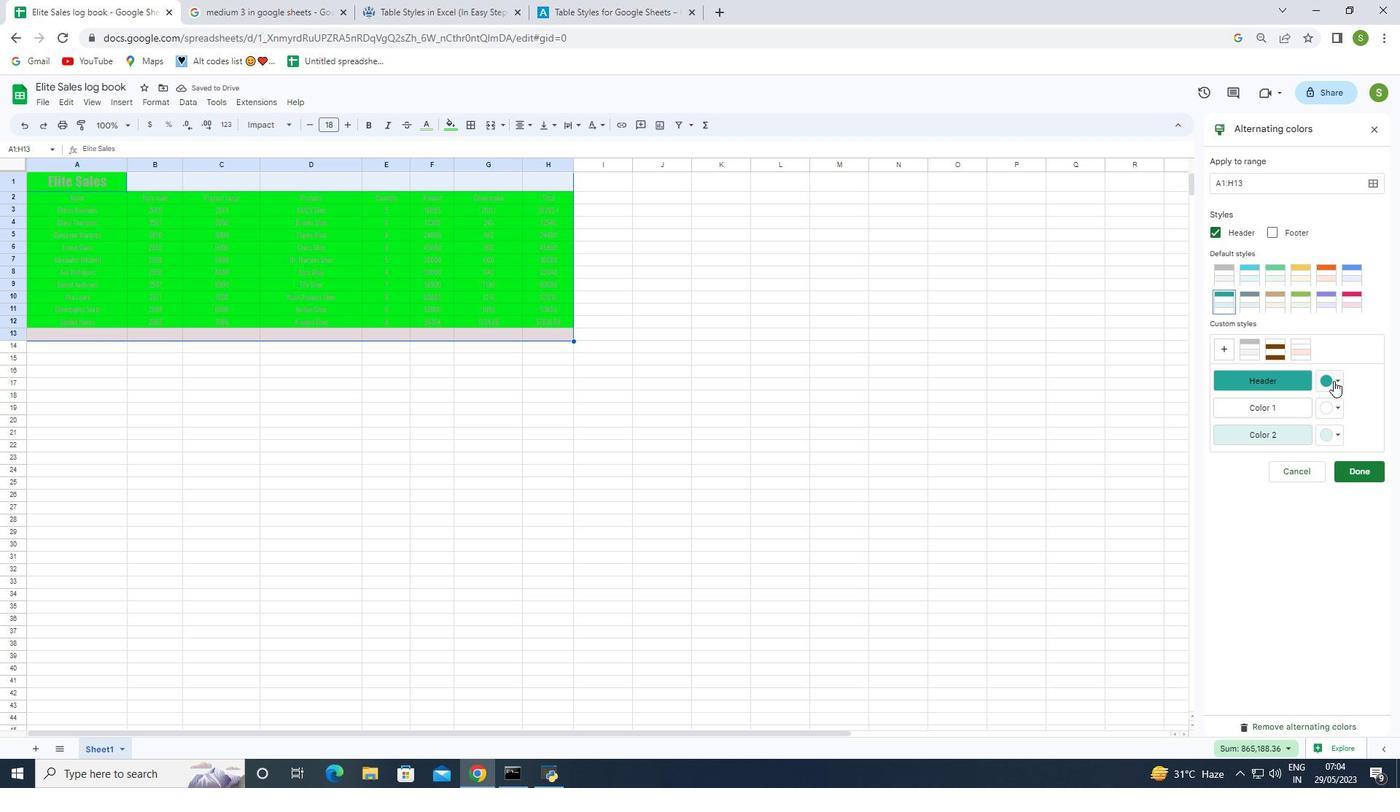
Action: Mouse moved to (1332, 402)
Screenshot: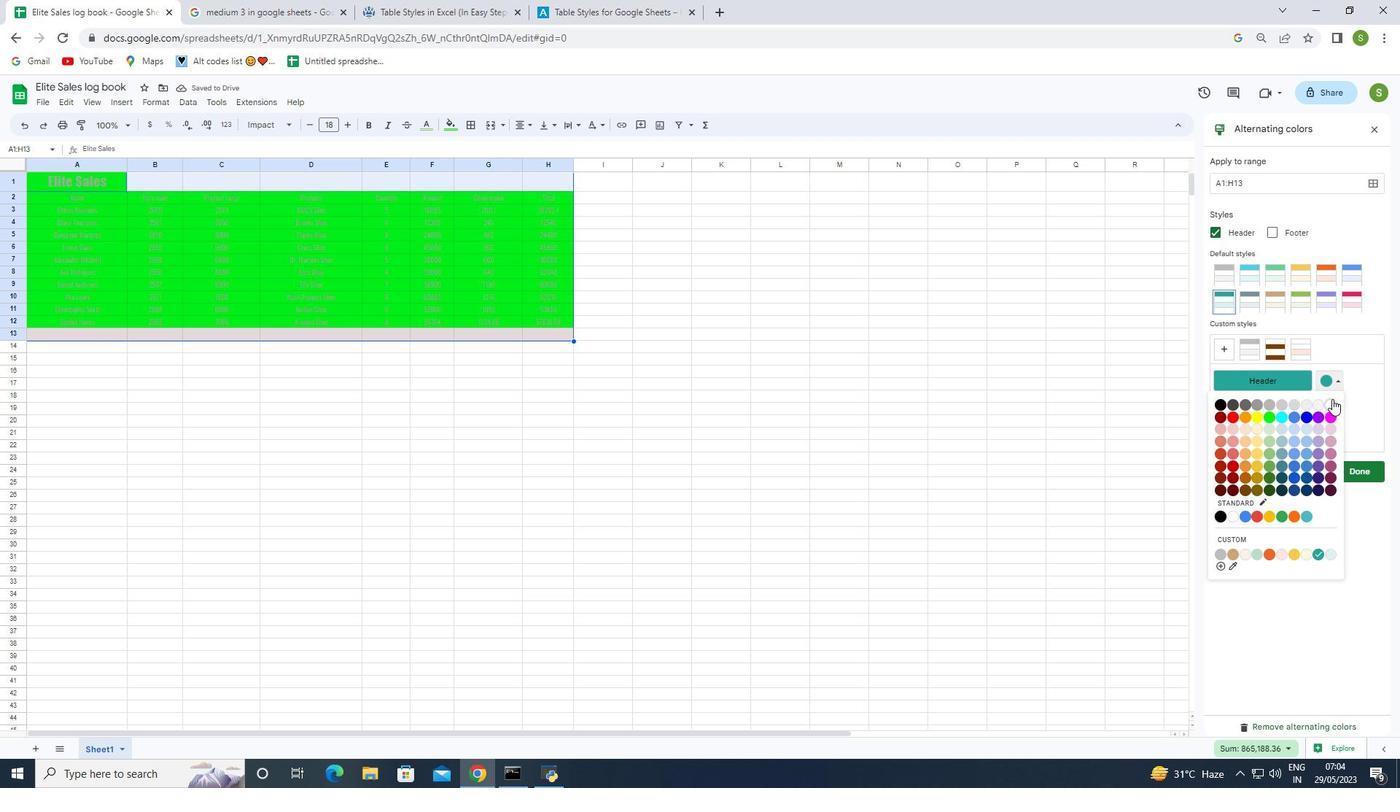 
Action: Mouse pressed left at (1332, 402)
Screenshot: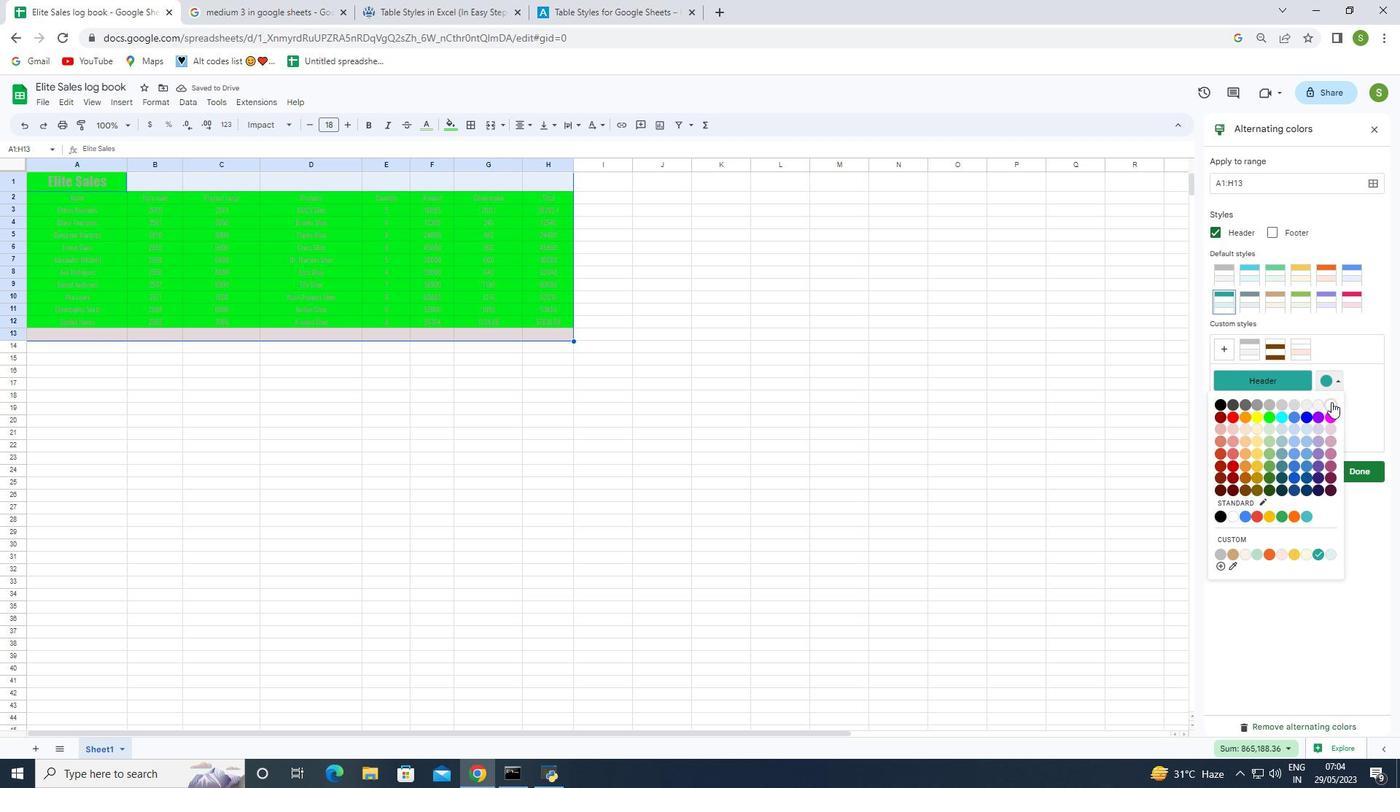 
Action: Mouse moved to (1327, 407)
Screenshot: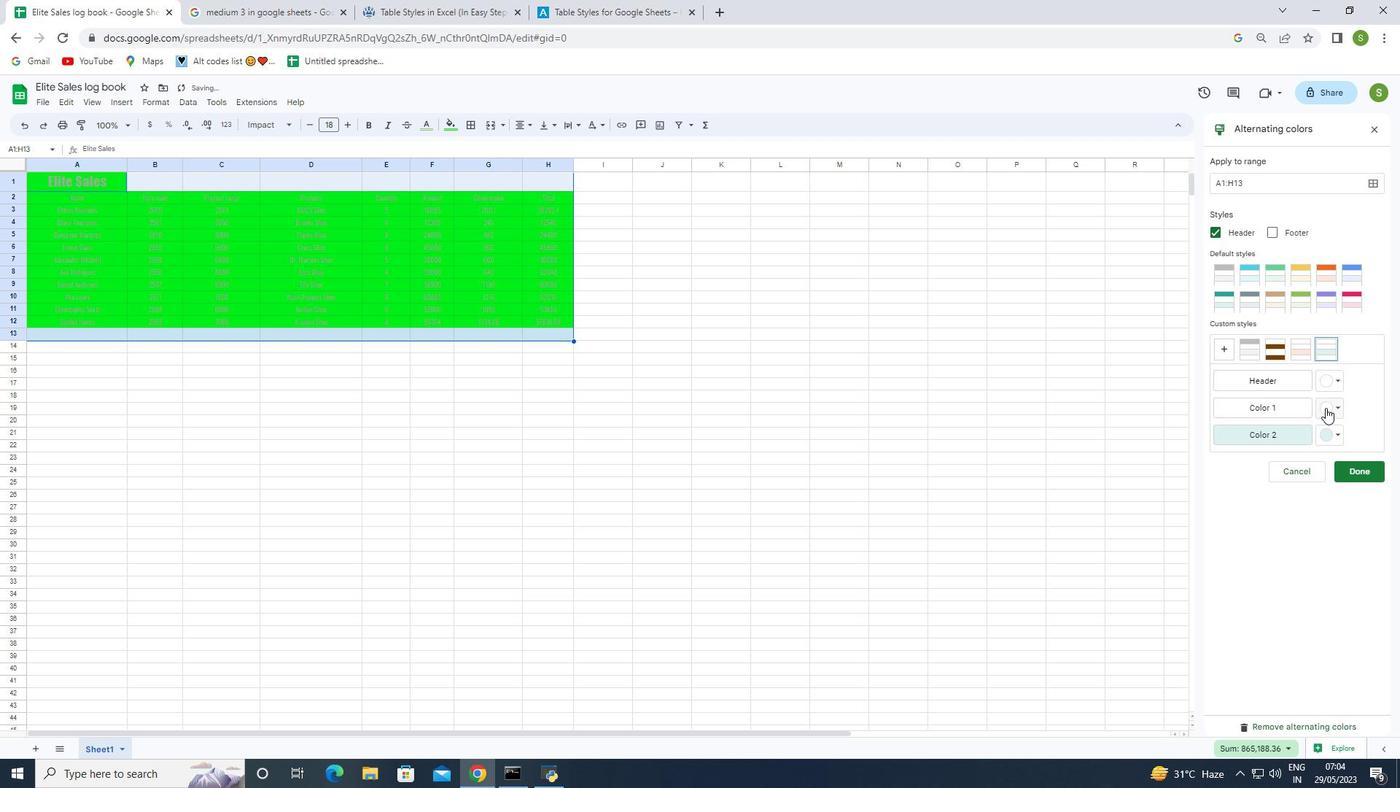 
Action: Mouse pressed left at (1327, 407)
Screenshot: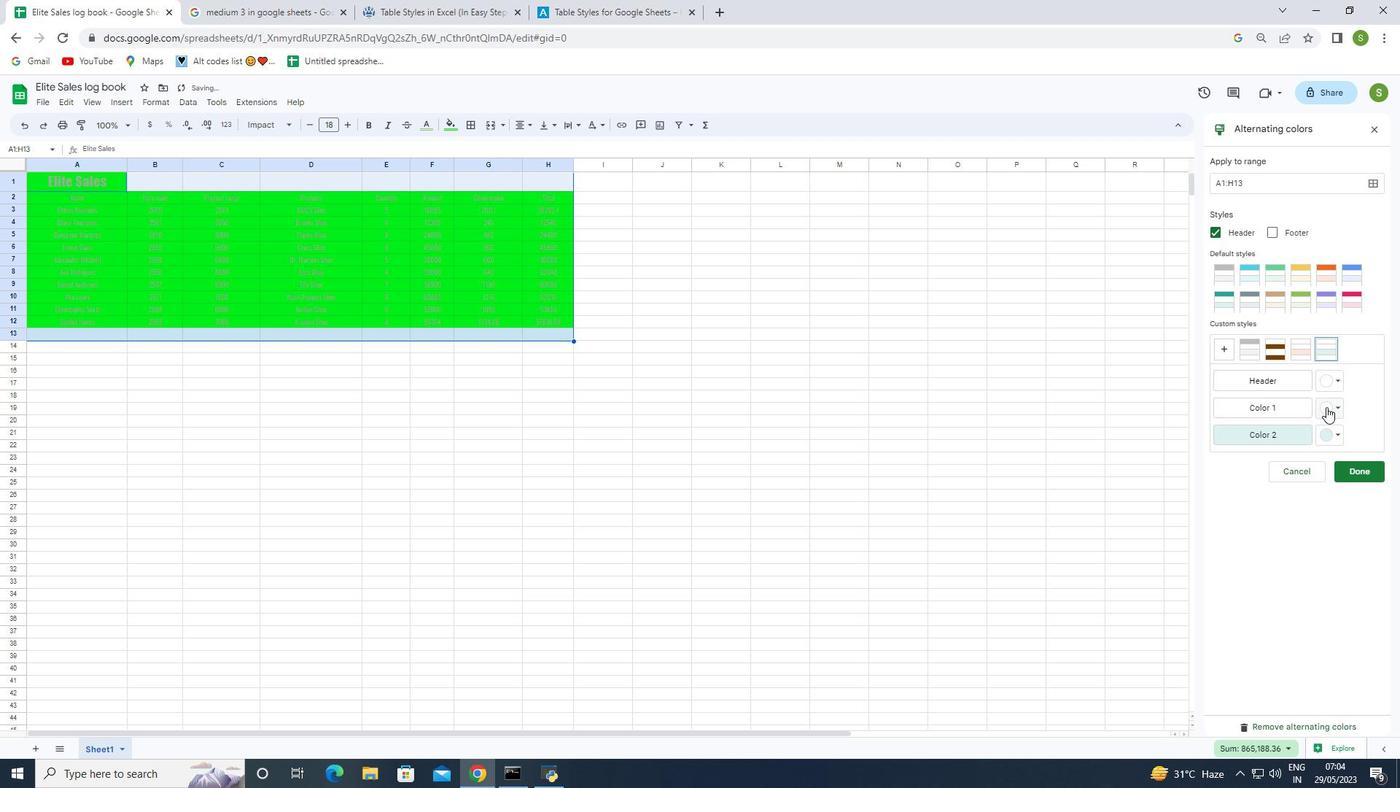 
Action: Mouse moved to (1244, 443)
Screenshot: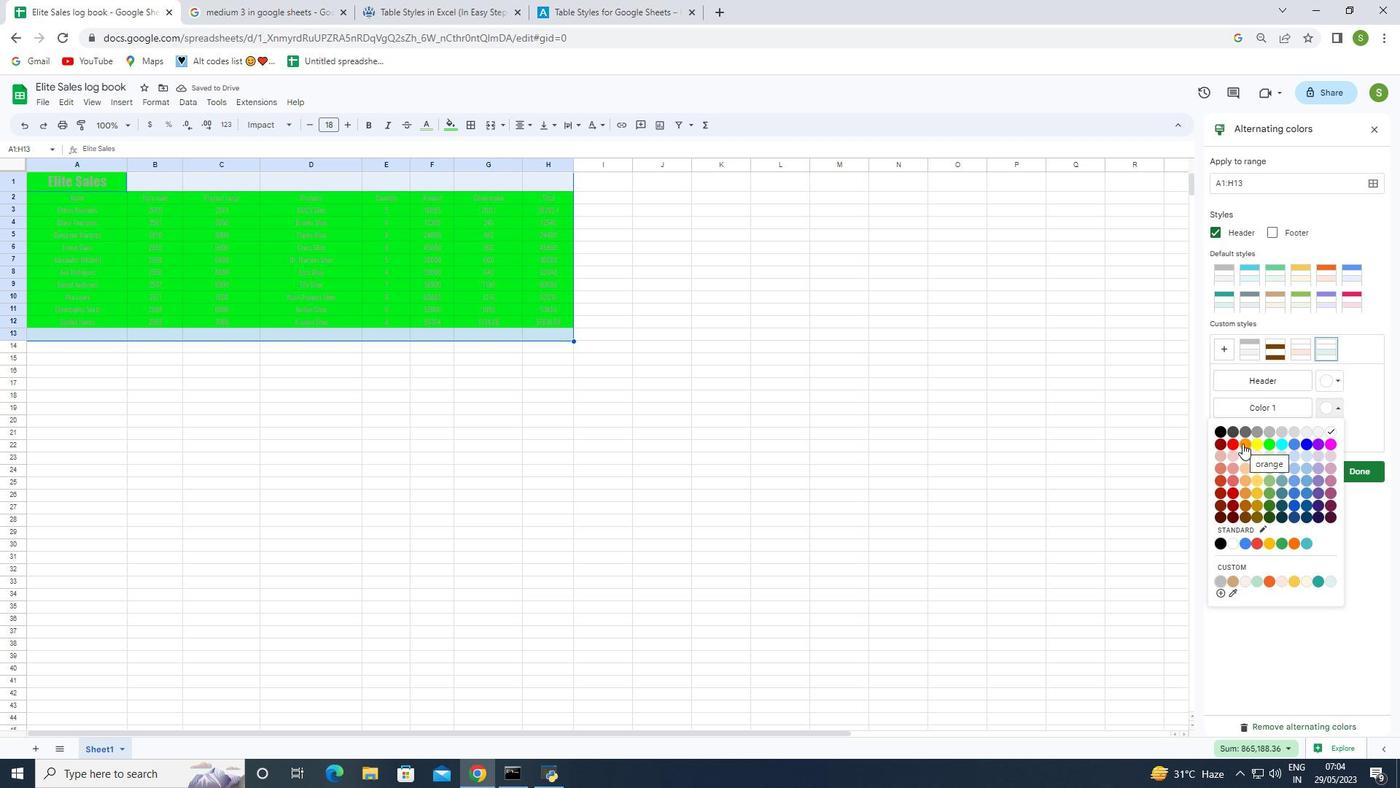 
Action: Mouse pressed left at (1244, 443)
Screenshot: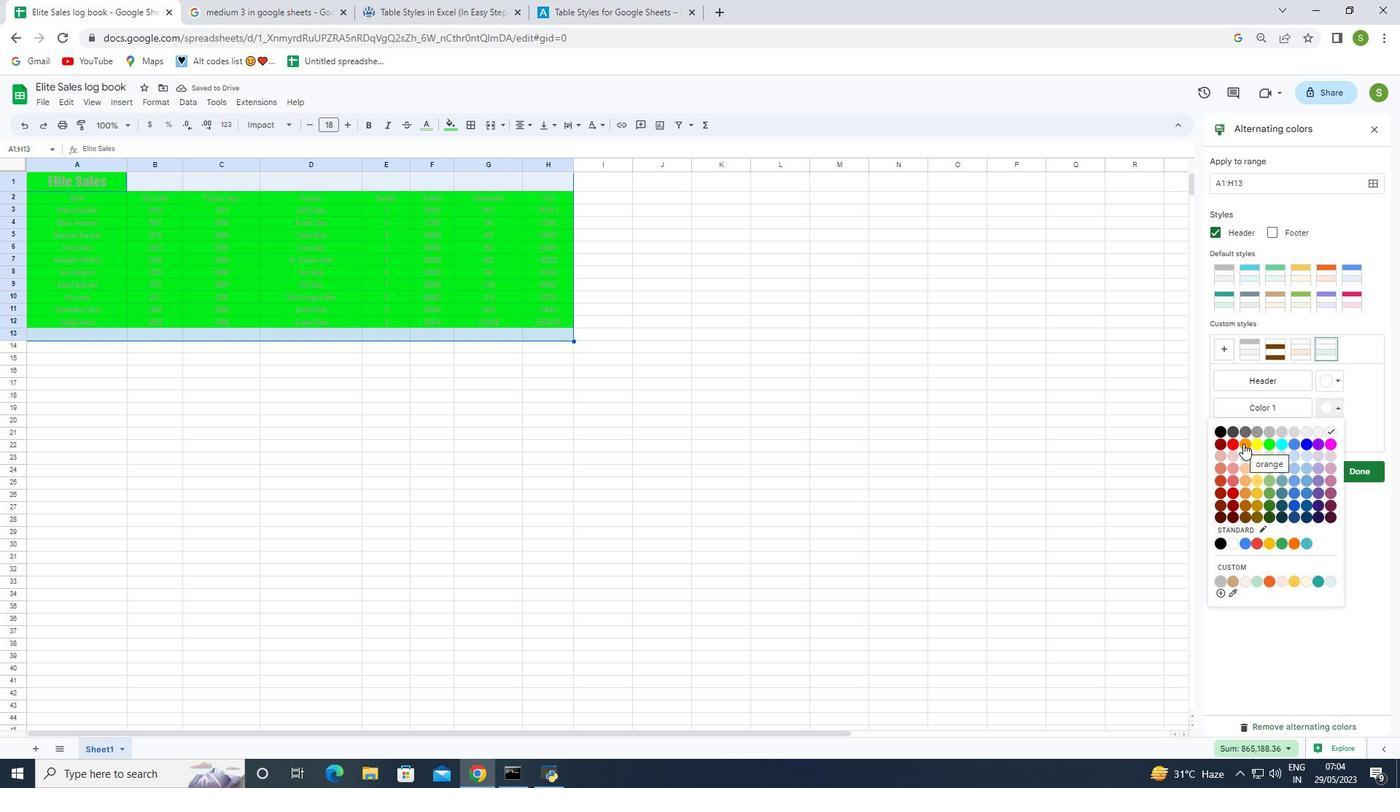 
Action: Mouse moved to (1331, 431)
Screenshot: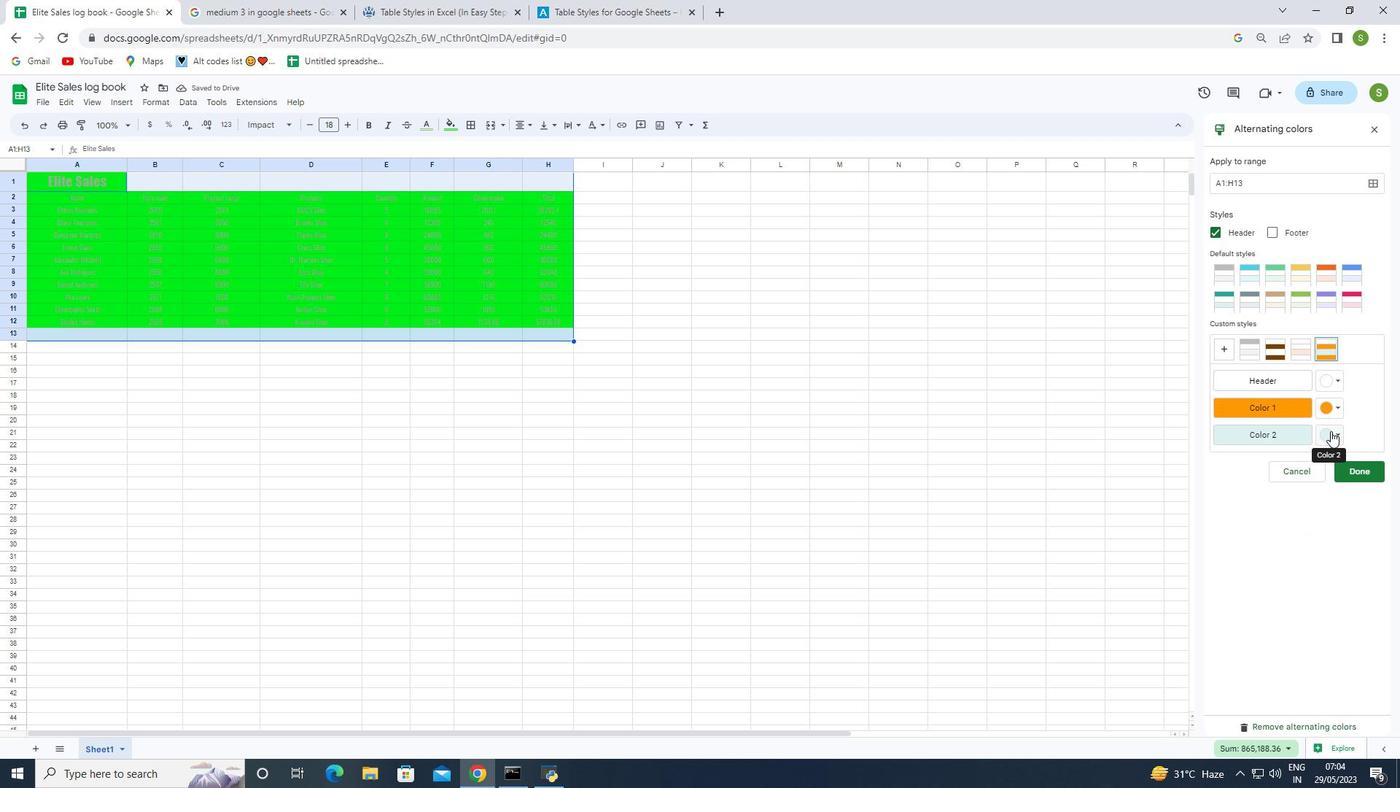 
Action: Mouse pressed left at (1331, 431)
Screenshot: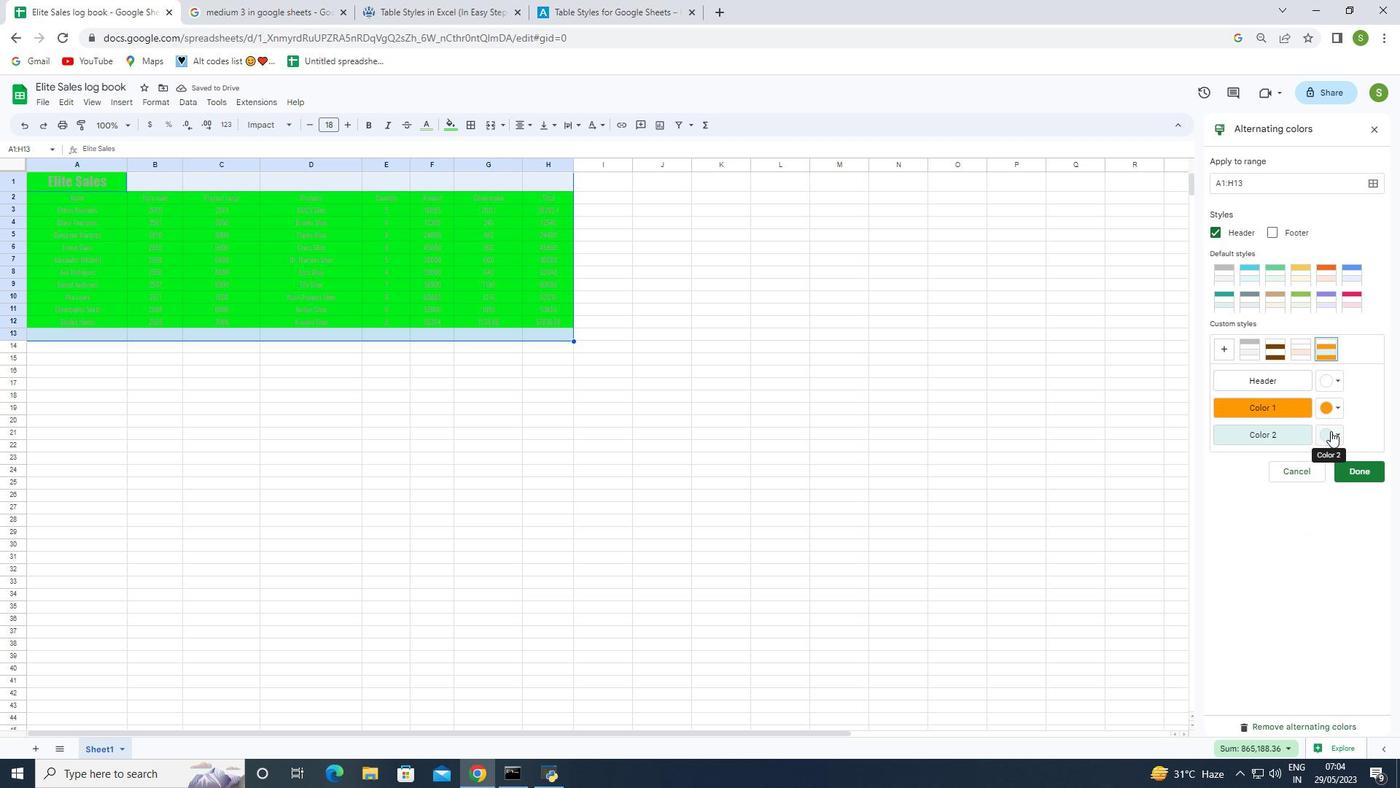 
Action: Mouse moved to (1334, 458)
Screenshot: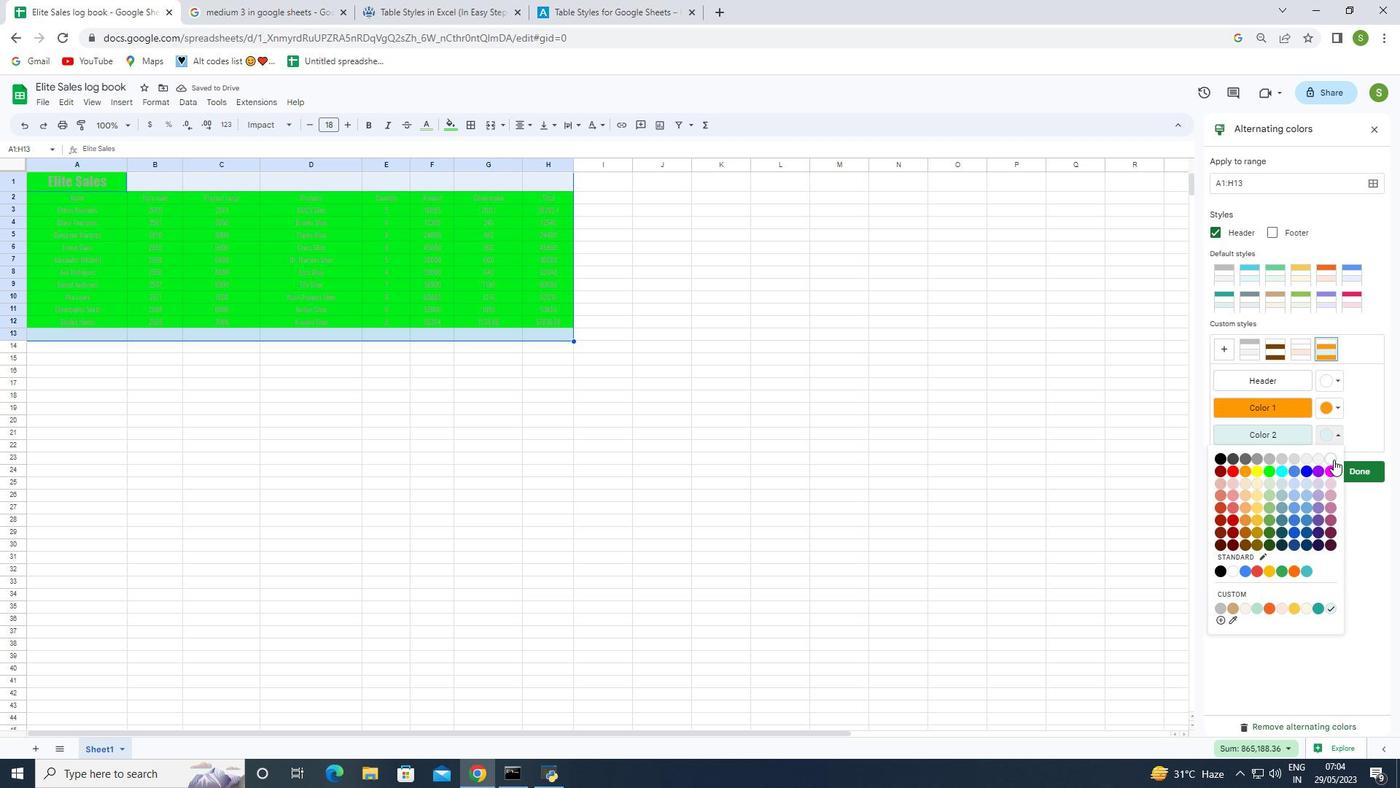 
Action: Mouse pressed left at (1334, 458)
Screenshot: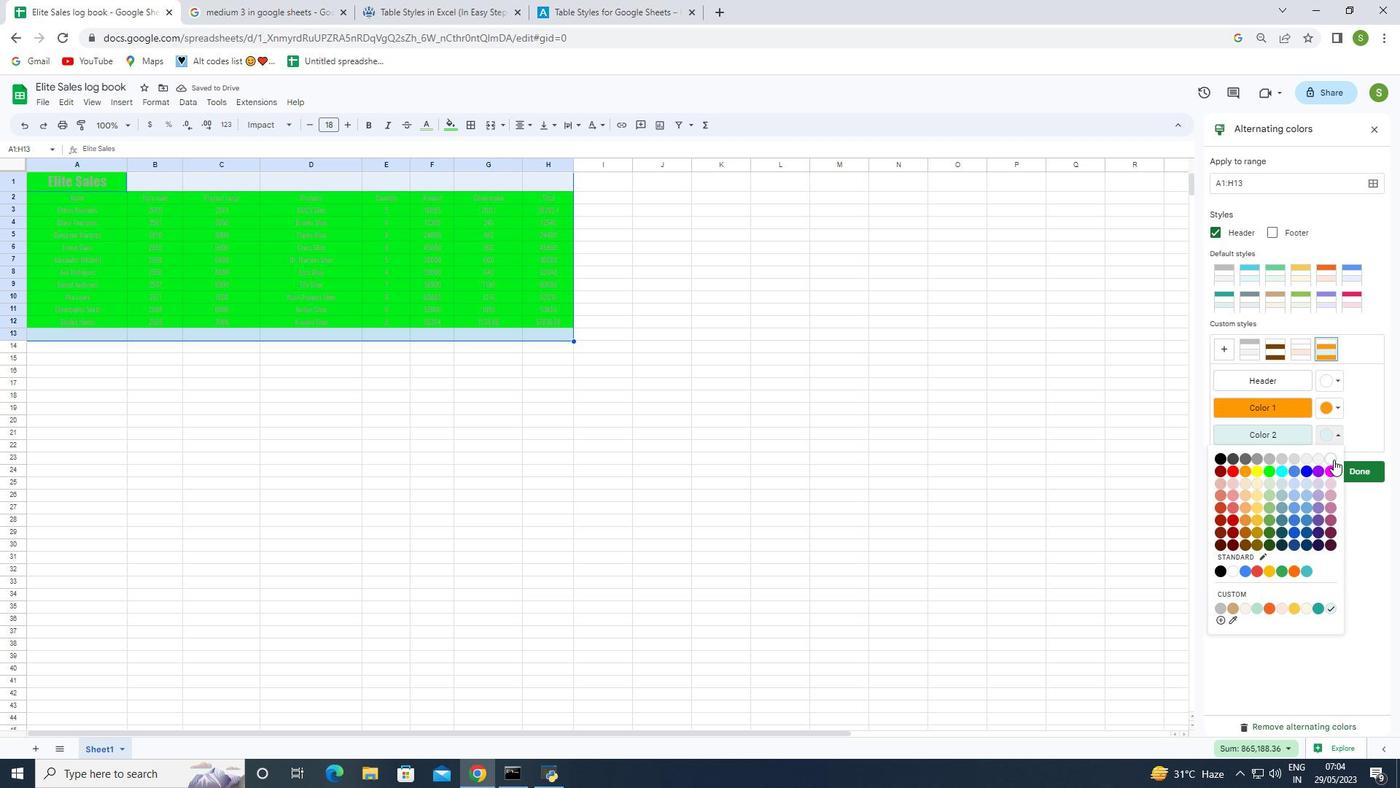 
Action: Mouse moved to (1217, 236)
Screenshot: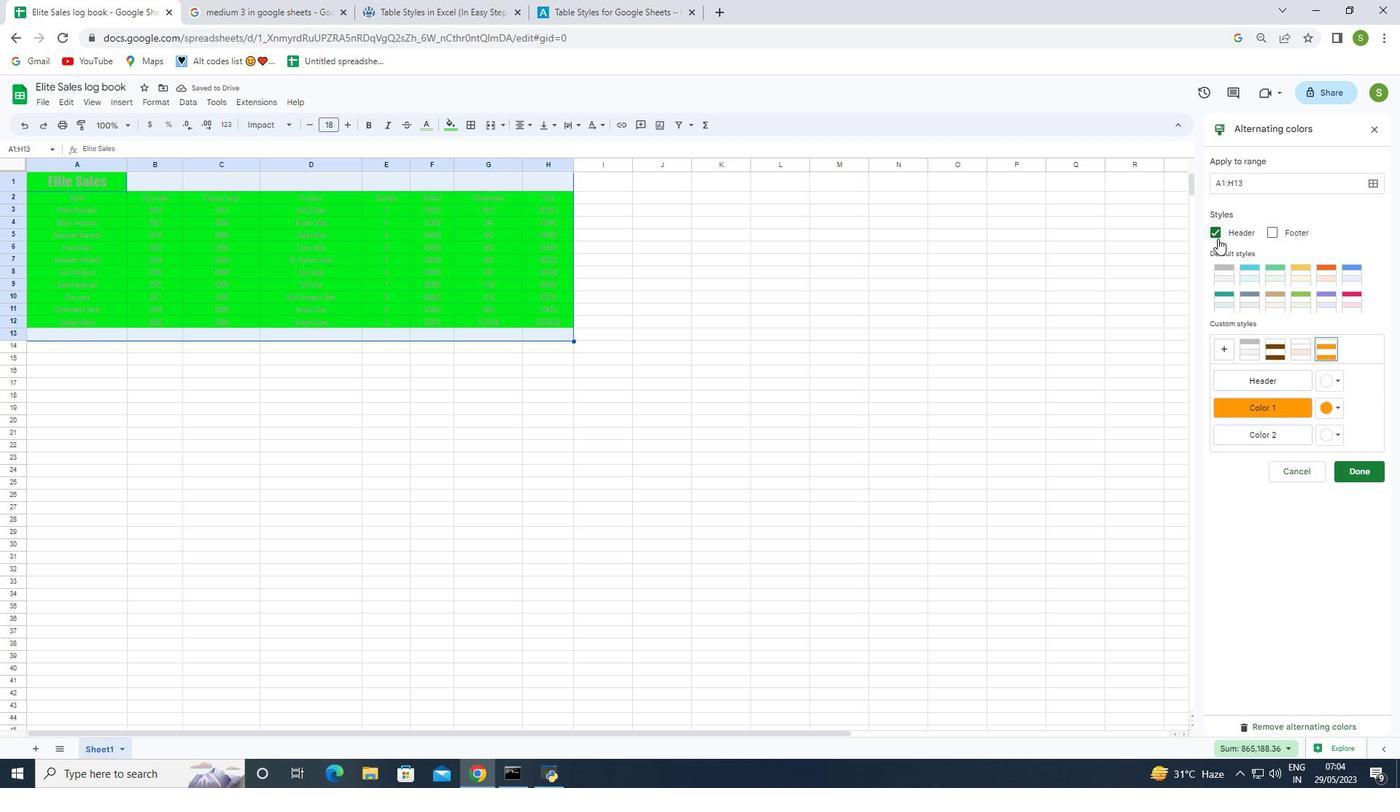 
Action: Mouse pressed left at (1217, 236)
Screenshot: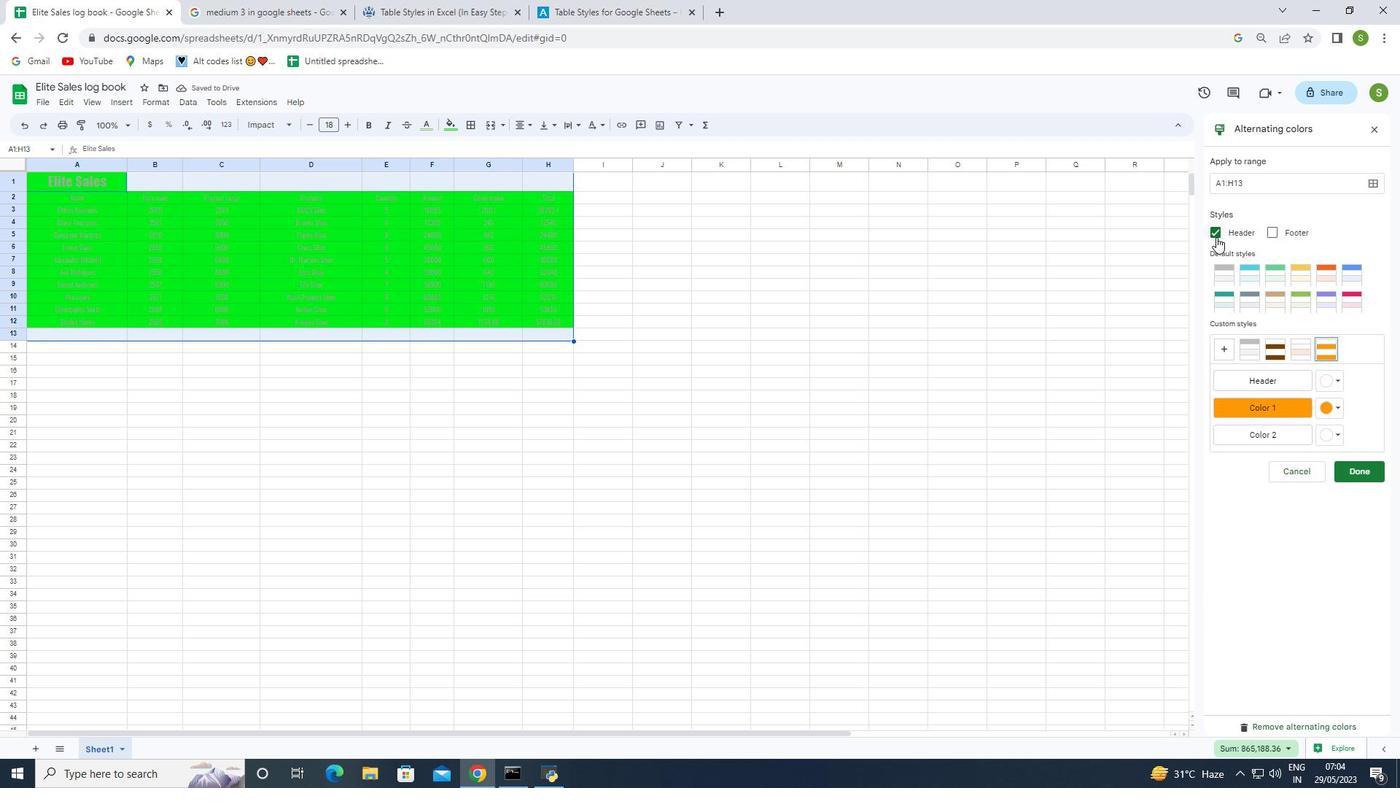 
Action: Mouse moved to (1329, 348)
Screenshot: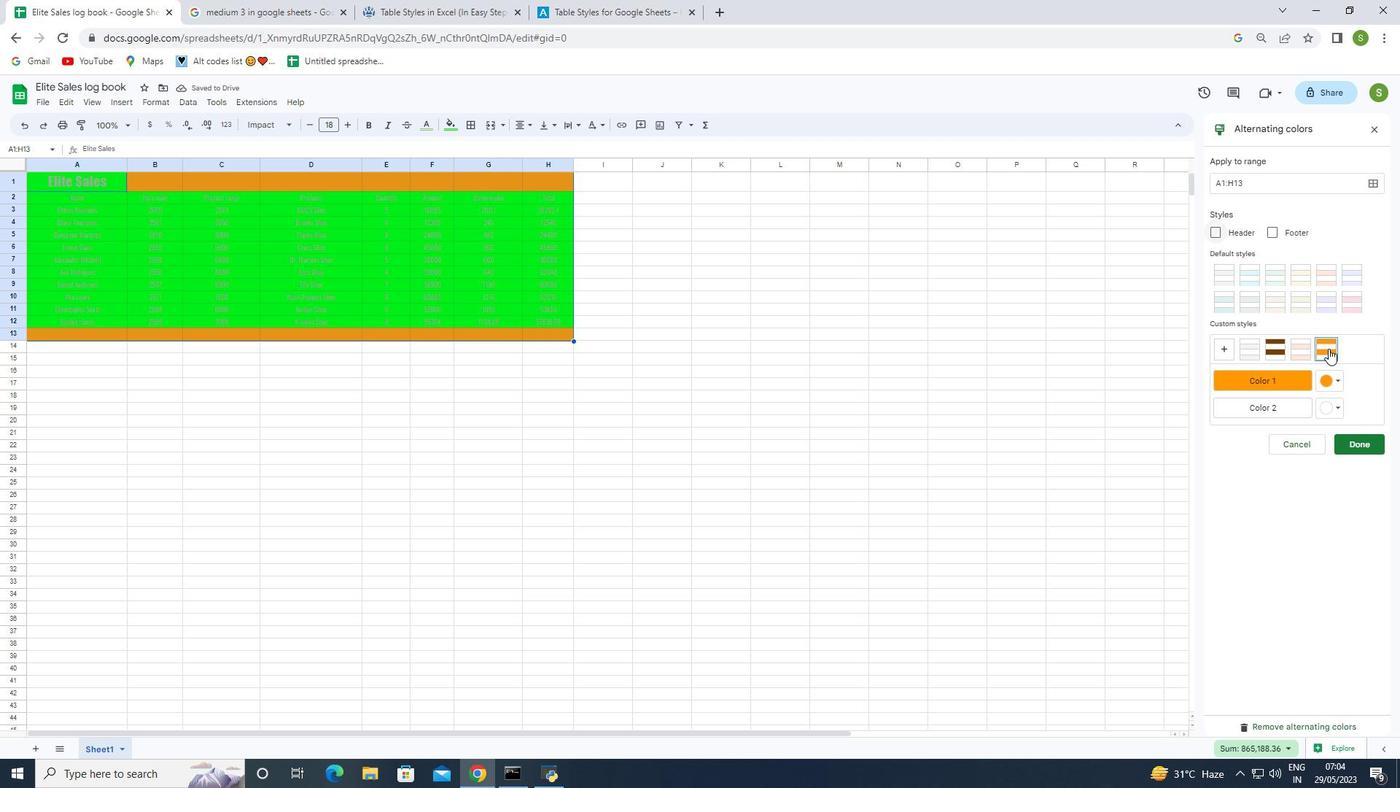 
Action: Mouse pressed left at (1329, 348)
Screenshot: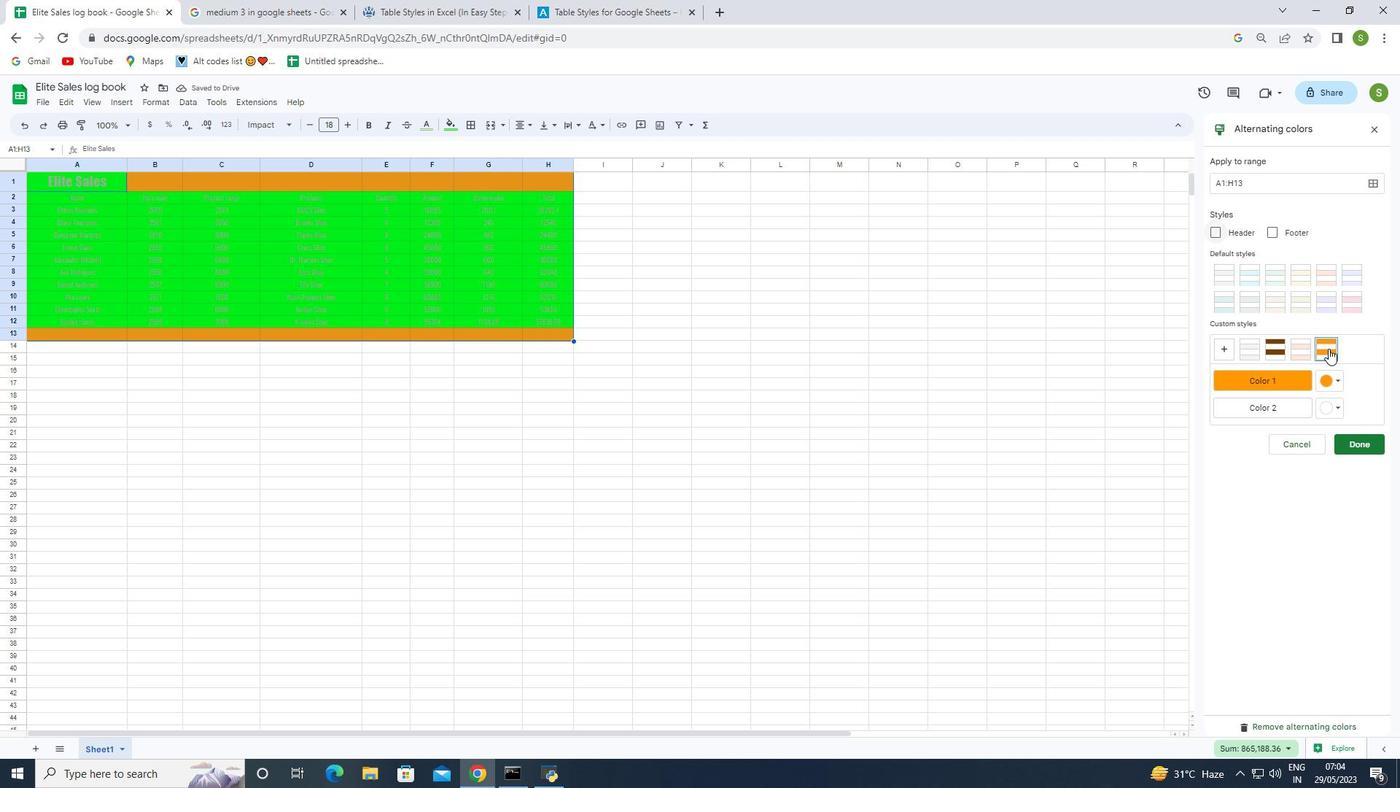 
Action: Mouse moved to (713, 405)
Screenshot: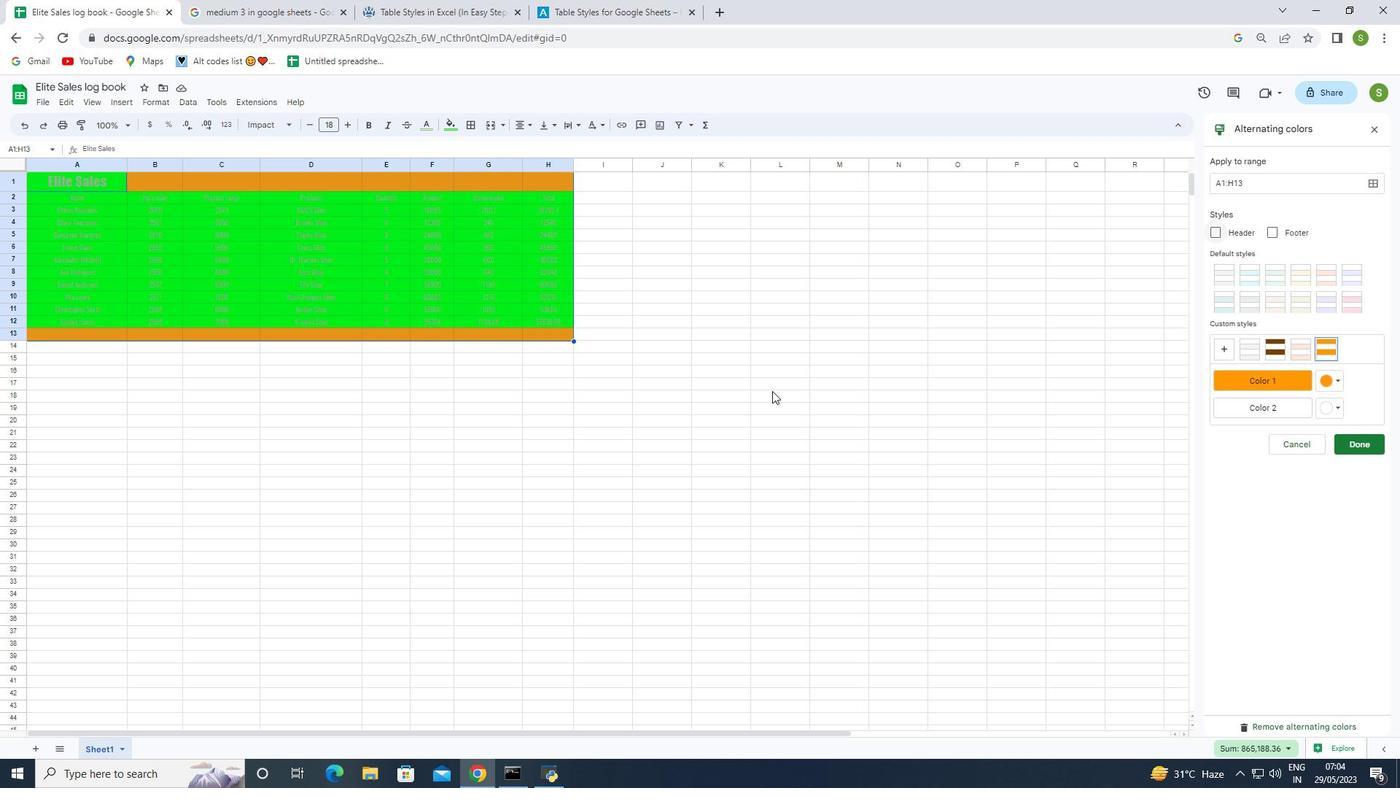 
Action: Mouse pressed left at (713, 405)
Screenshot: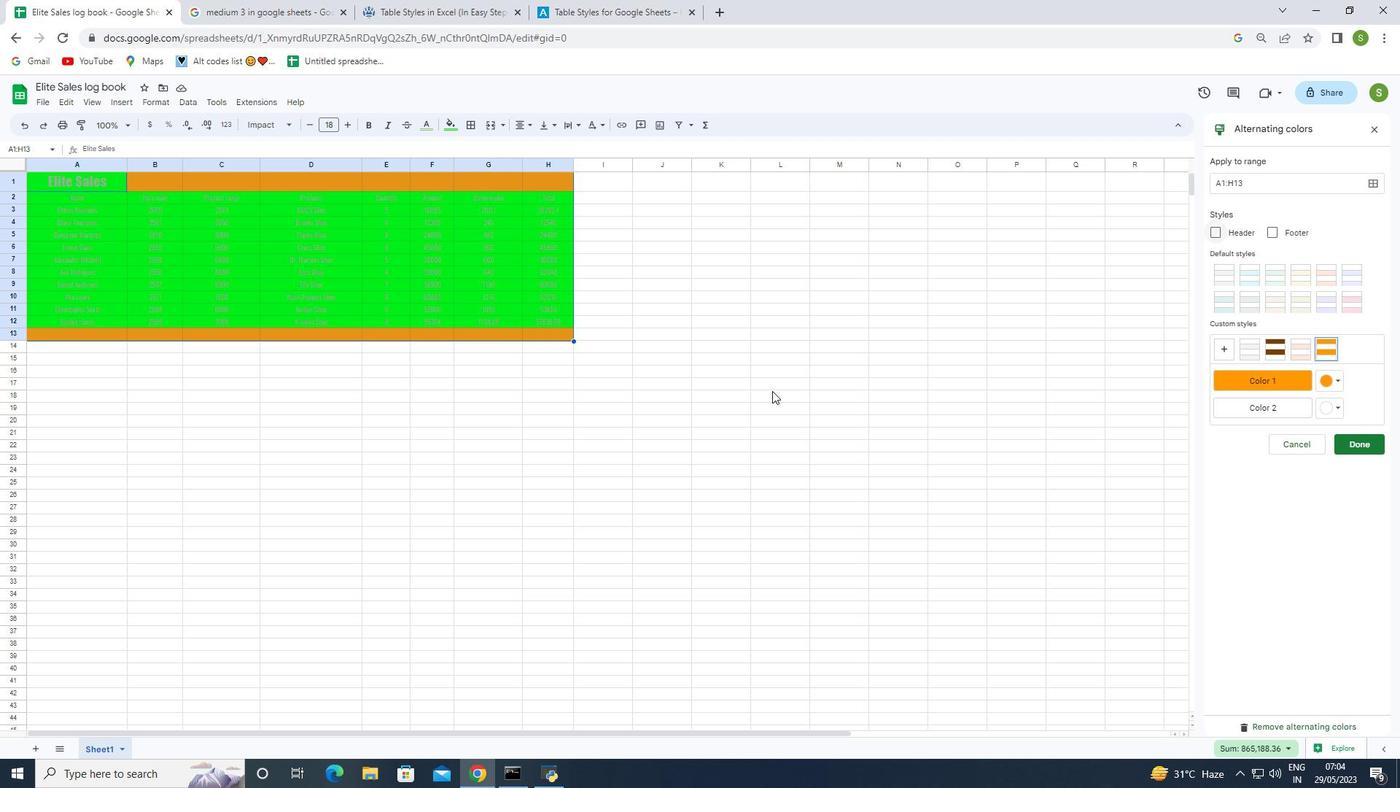 
Action: Mouse moved to (62, 200)
Screenshot: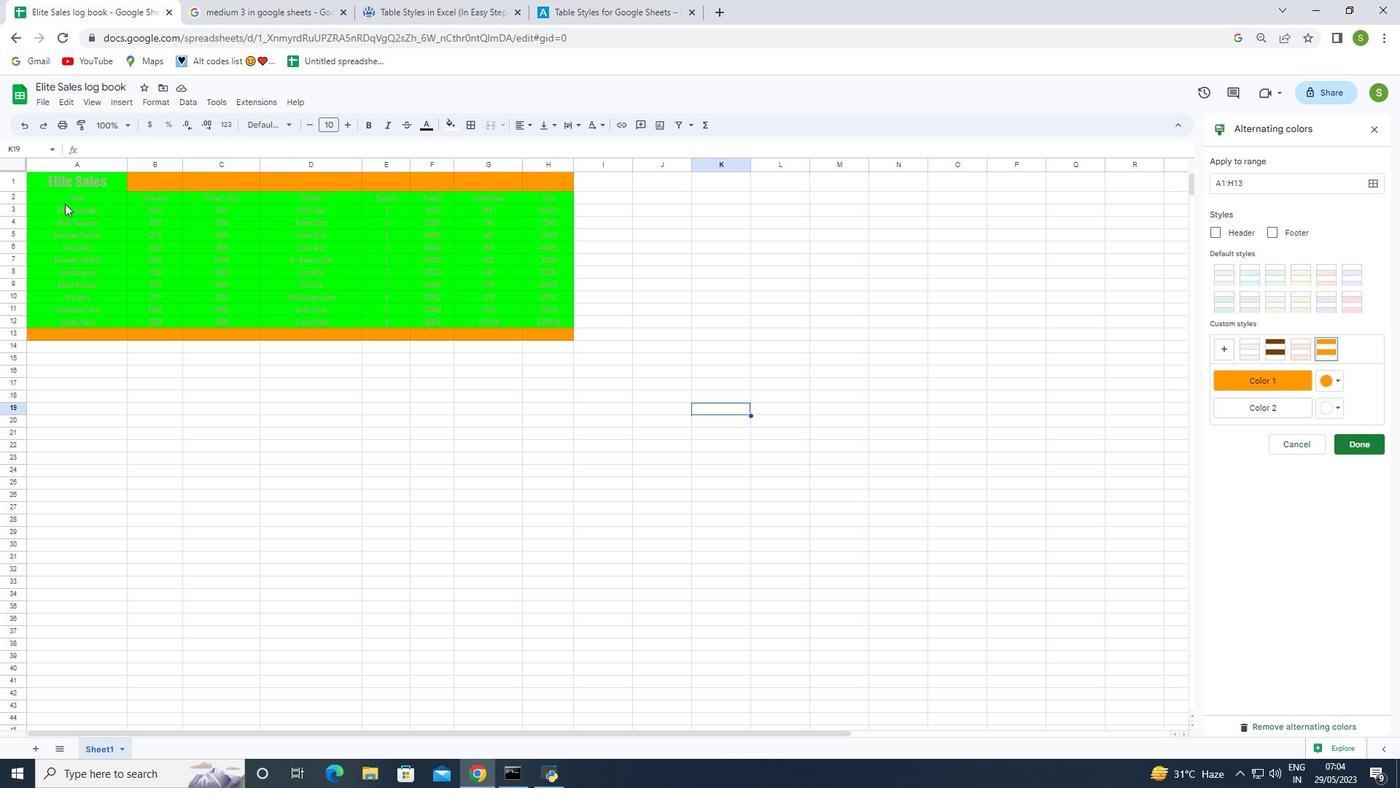 
Action: Mouse pressed left at (62, 200)
Screenshot: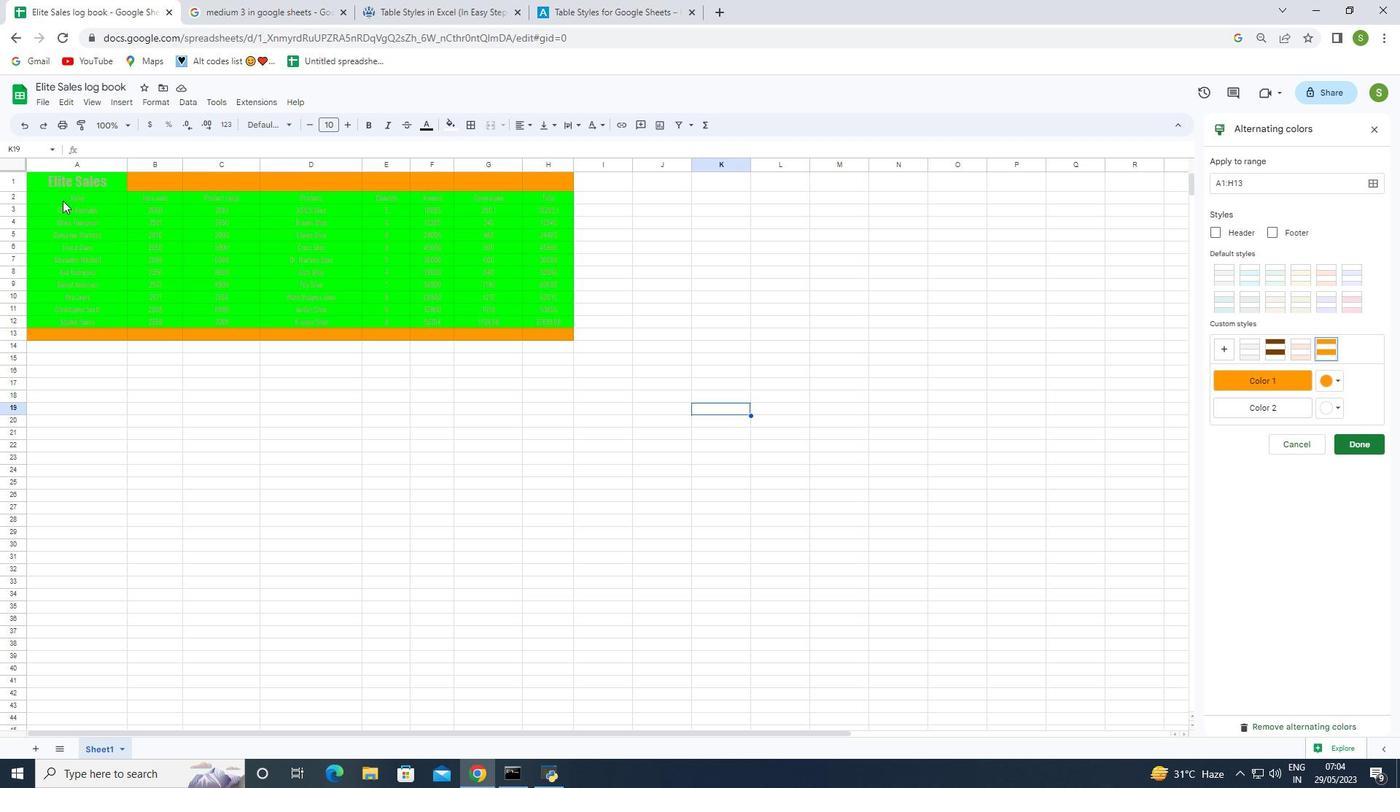 
Action: Mouse moved to (575, 441)
Screenshot: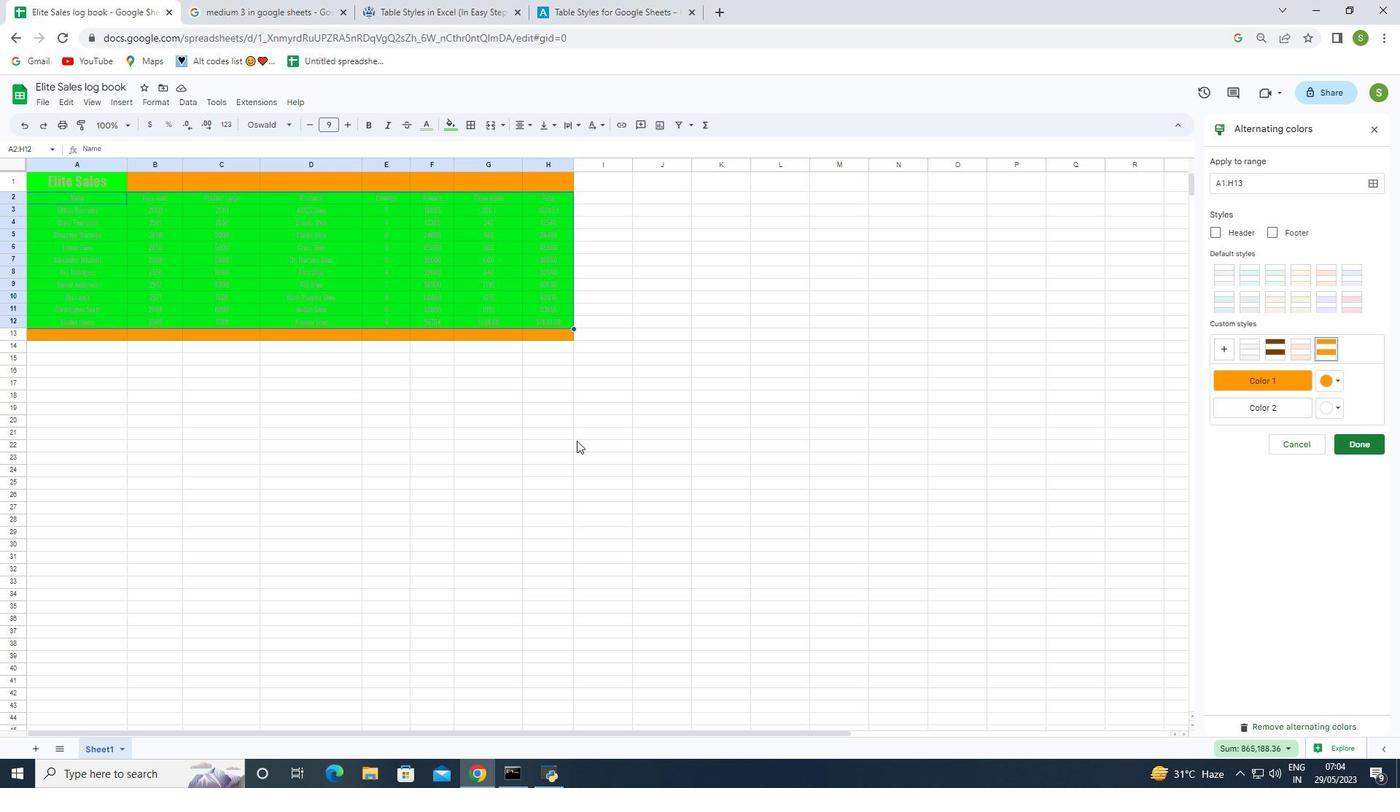 
Action: Key pressed ctrl+Z
Screenshot: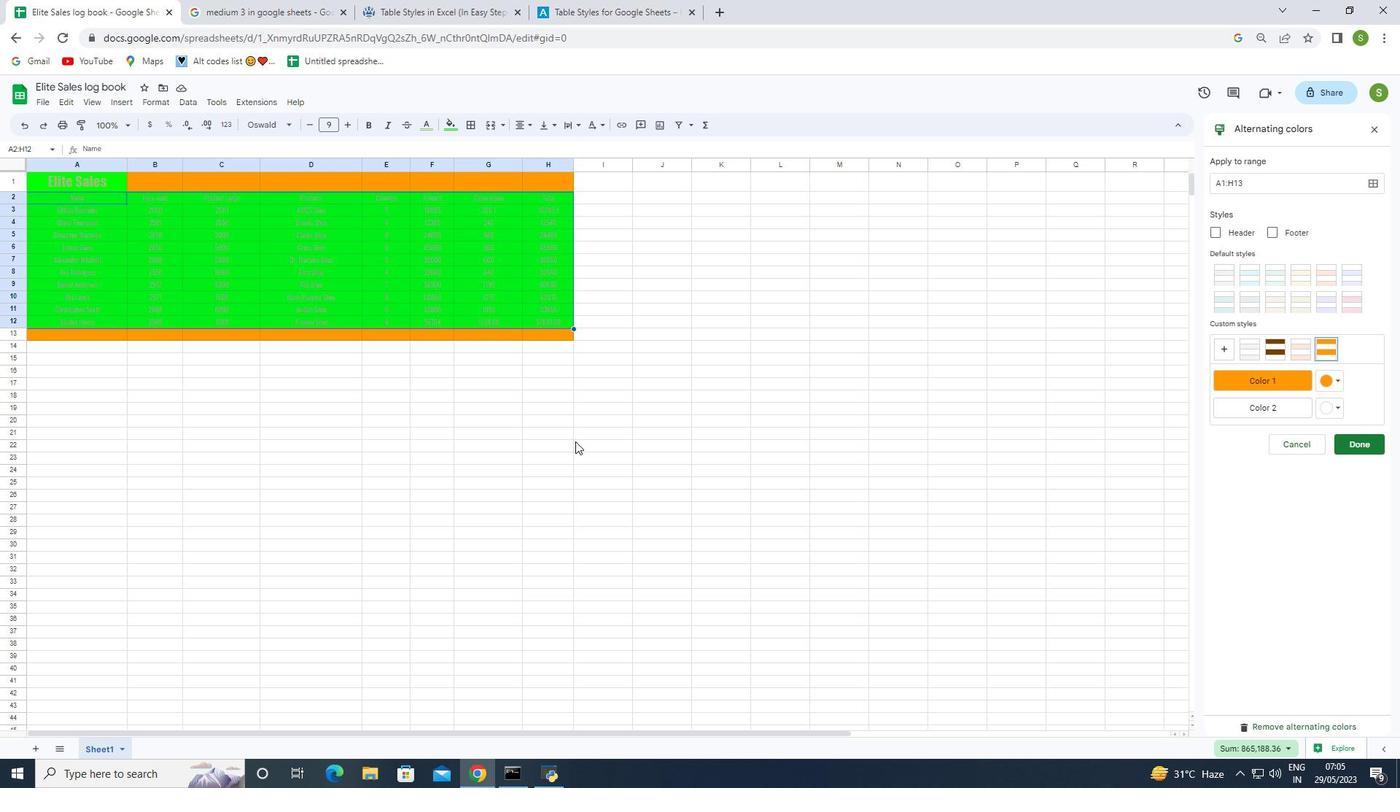 
Action: Mouse moved to (367, 387)
Screenshot: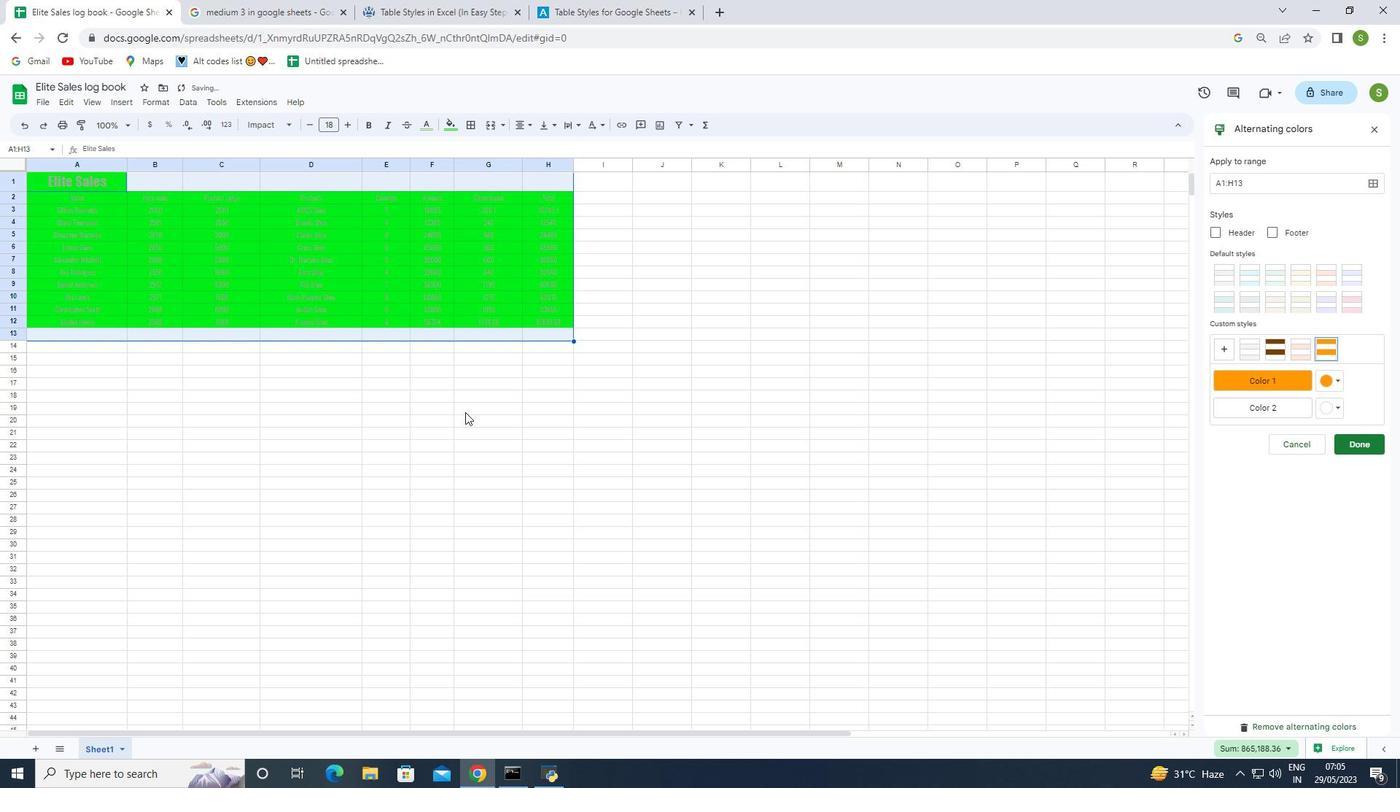 
Action: Key pressed <'\x1a'>
Screenshot: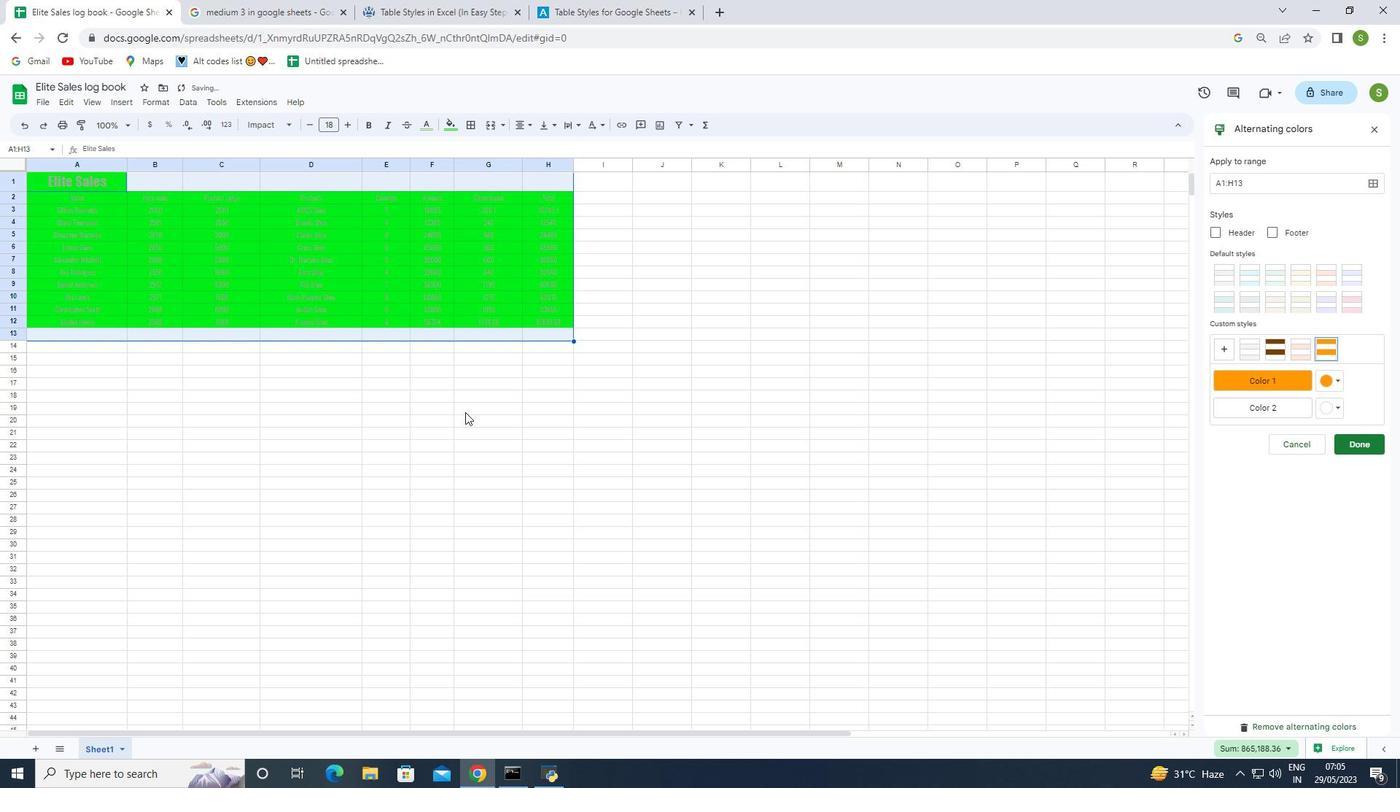 
Action: Mouse moved to (720, 484)
Screenshot: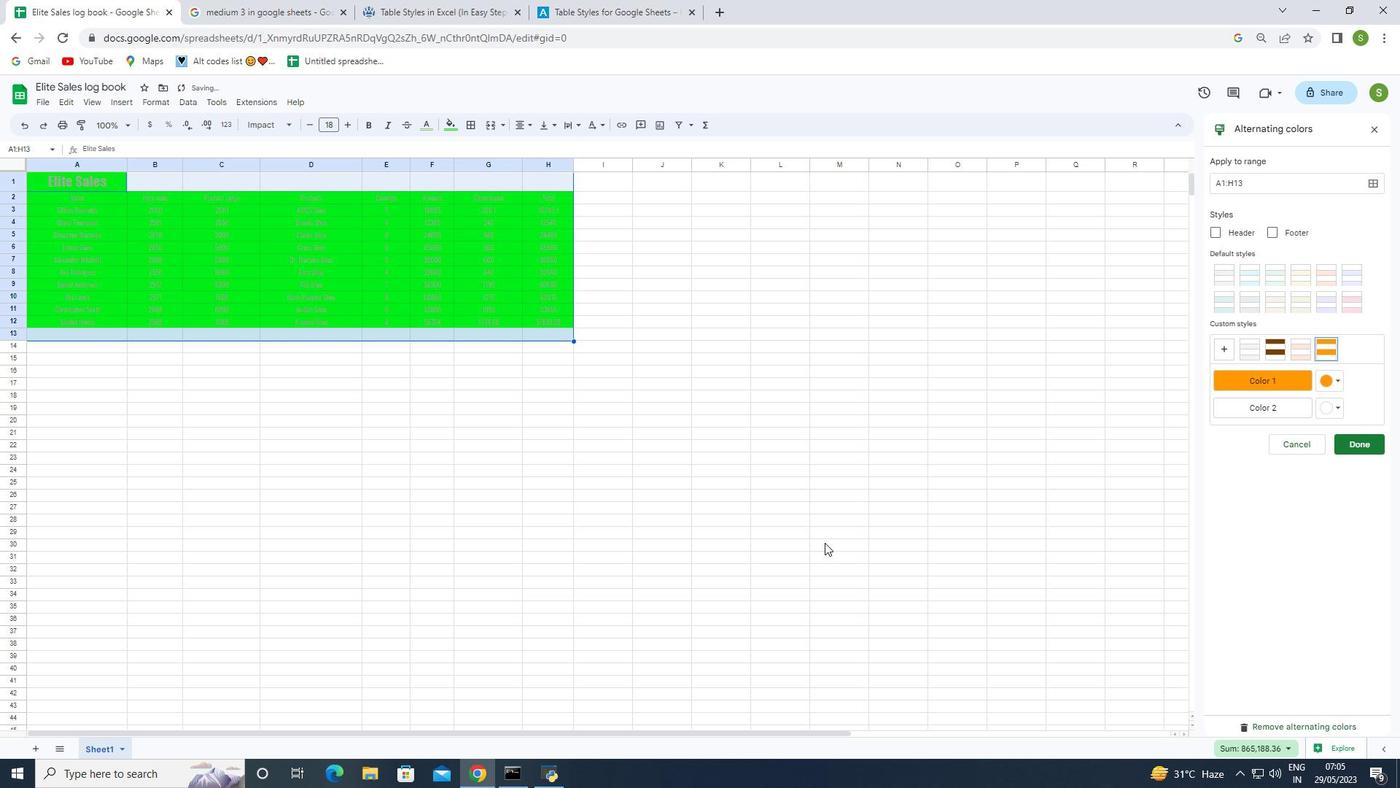 
Action: Mouse pressed left at (720, 484)
Screenshot: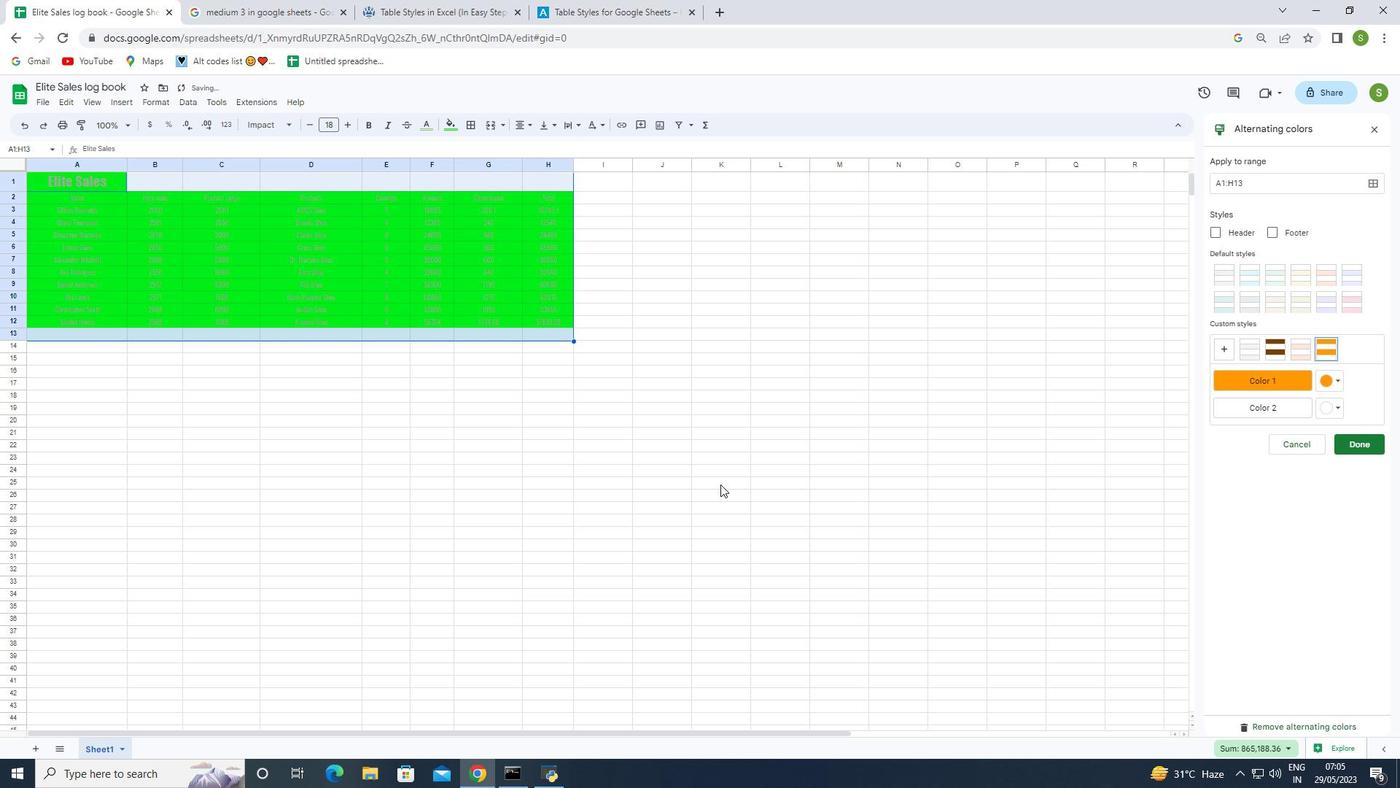 
Action: Mouse moved to (1284, 446)
Screenshot: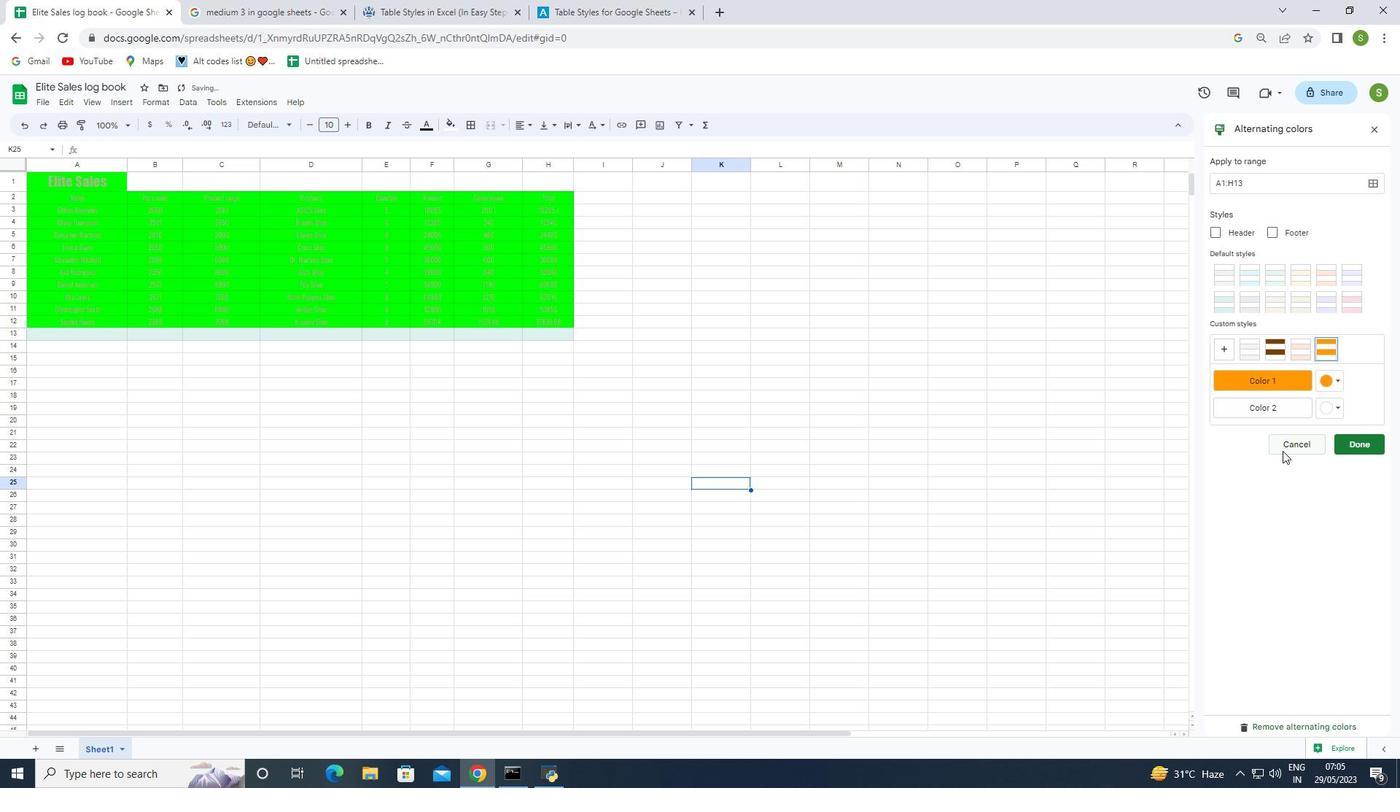 
Action: Mouse pressed left at (1284, 446)
Screenshot: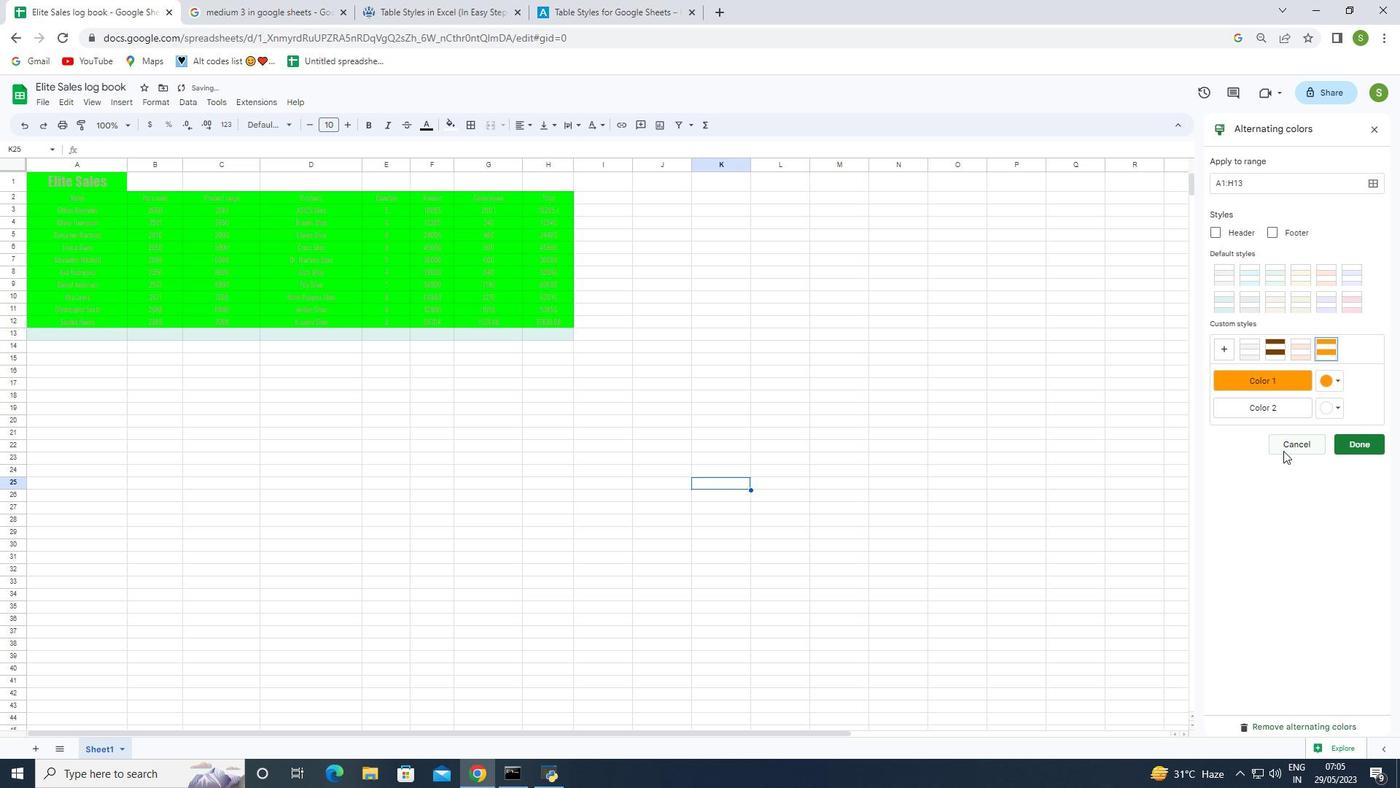 
Action: Mouse moved to (66, 166)
Screenshot: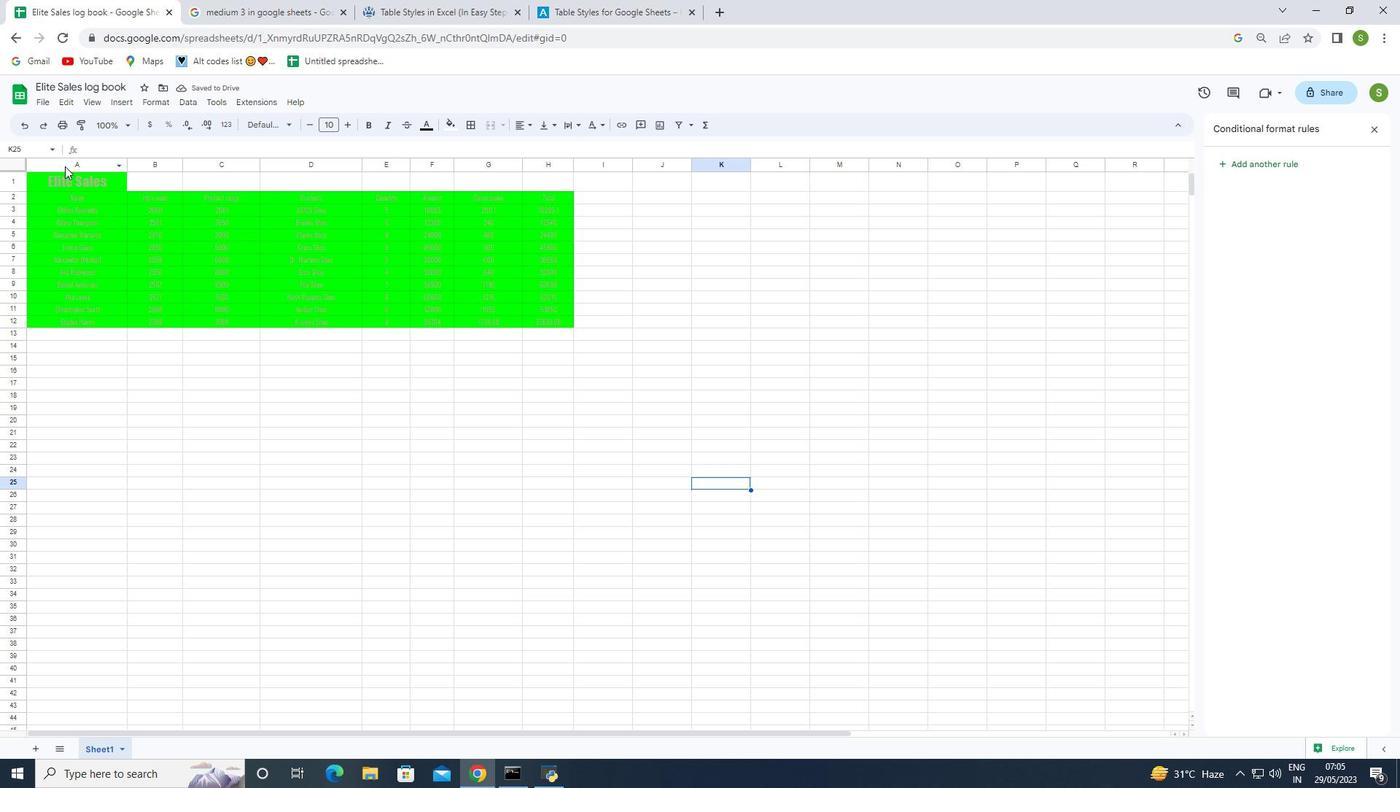 
Action: Mouse pressed left at (66, 166)
Screenshot: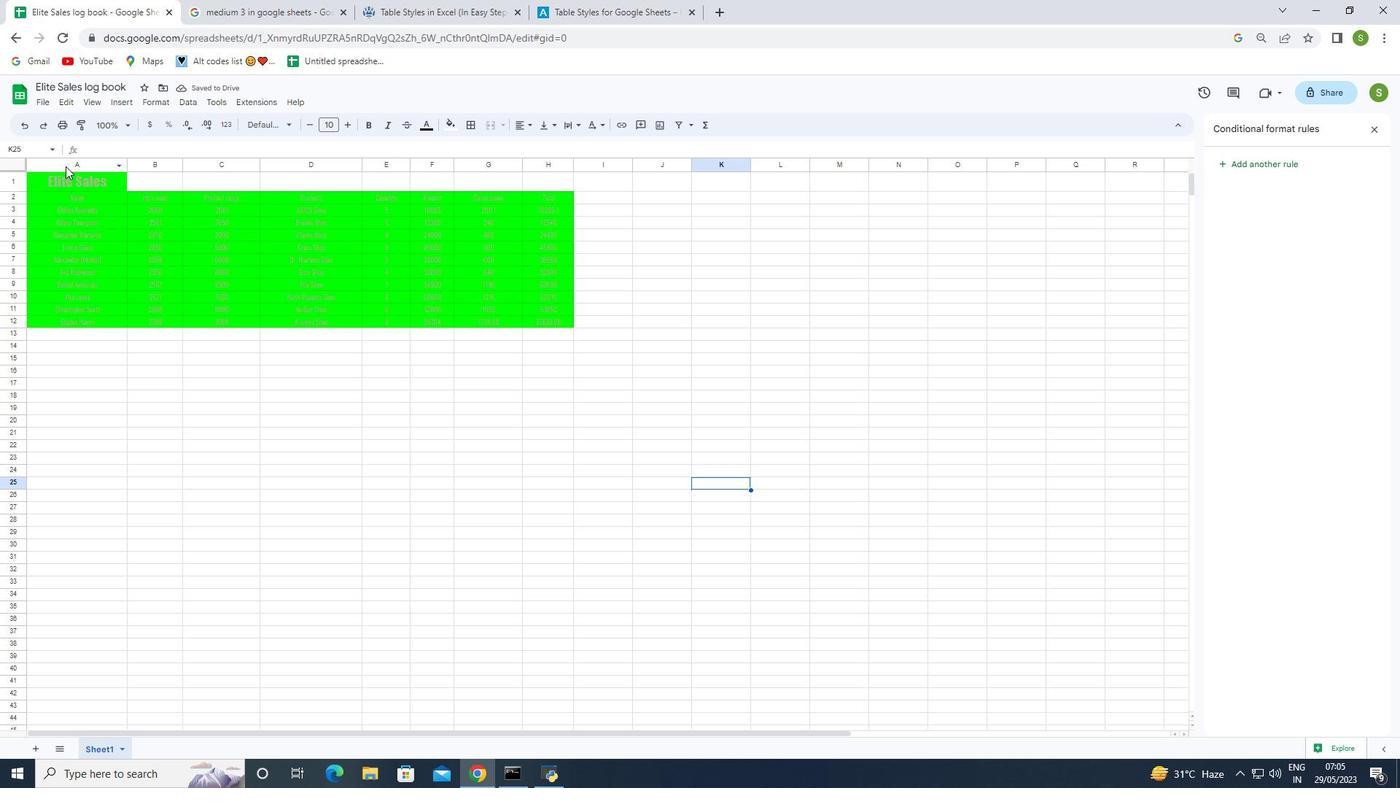 
Action: Mouse moved to (197, 294)
Screenshot: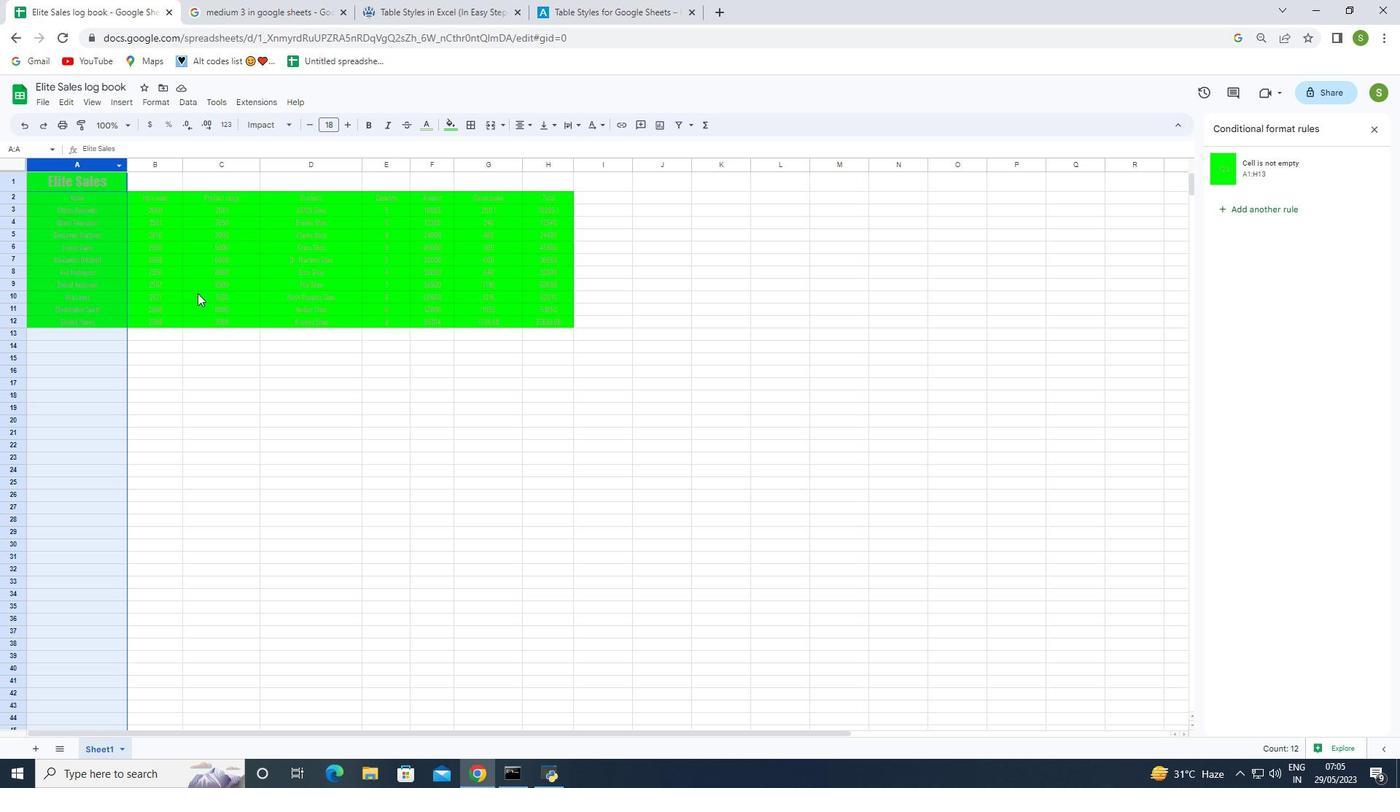 
Action: Mouse pressed left at (197, 294)
Screenshot: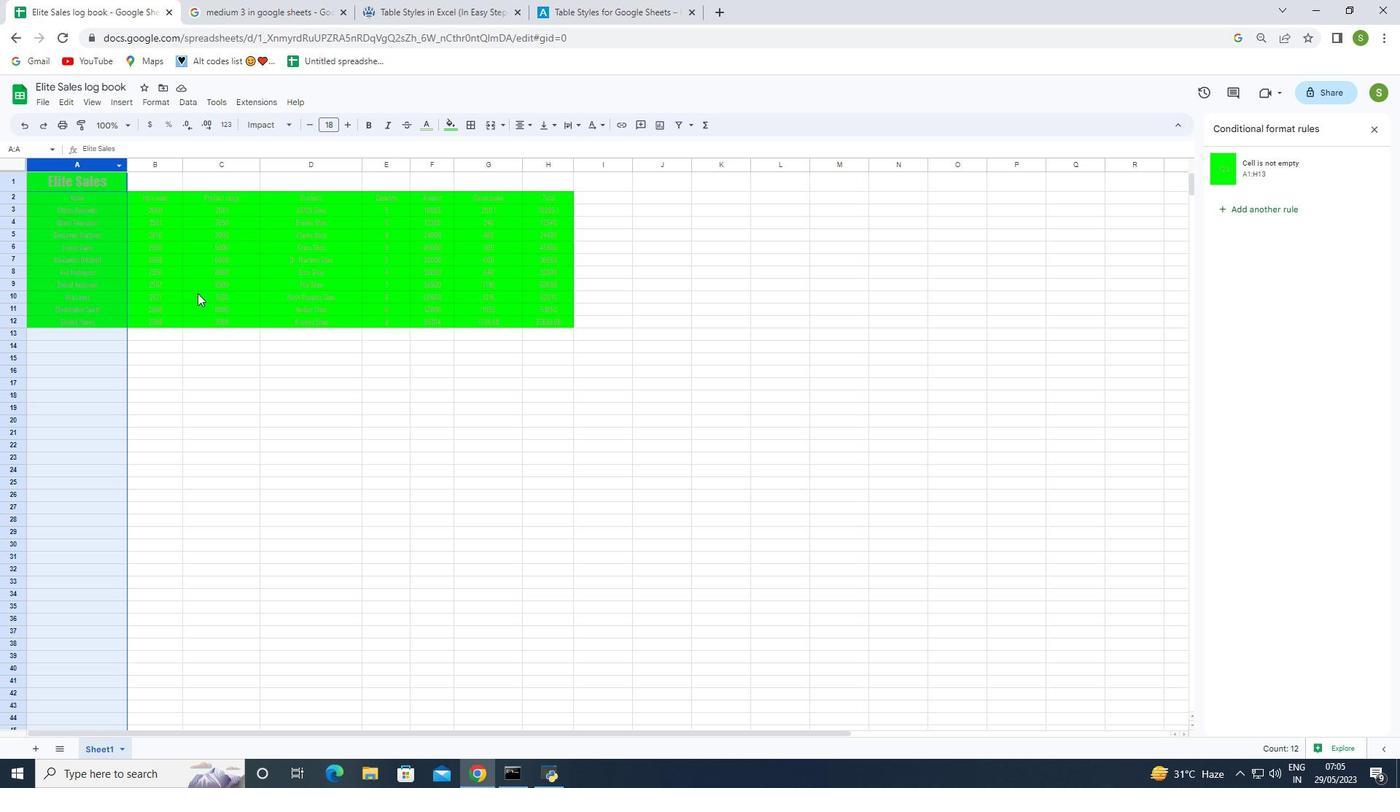 
Action: Mouse moved to (50, 178)
Screenshot: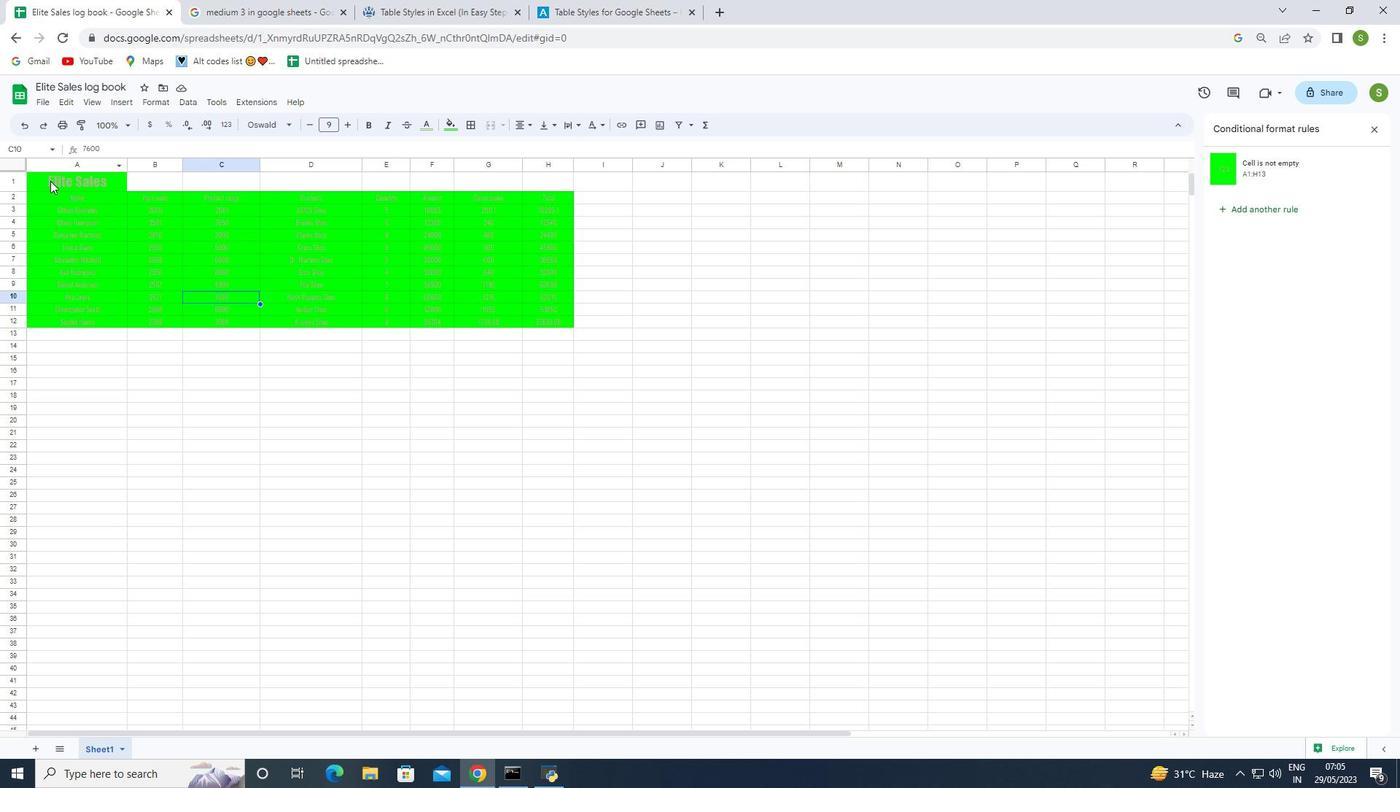 
Action: Mouse pressed left at (50, 178)
Screenshot: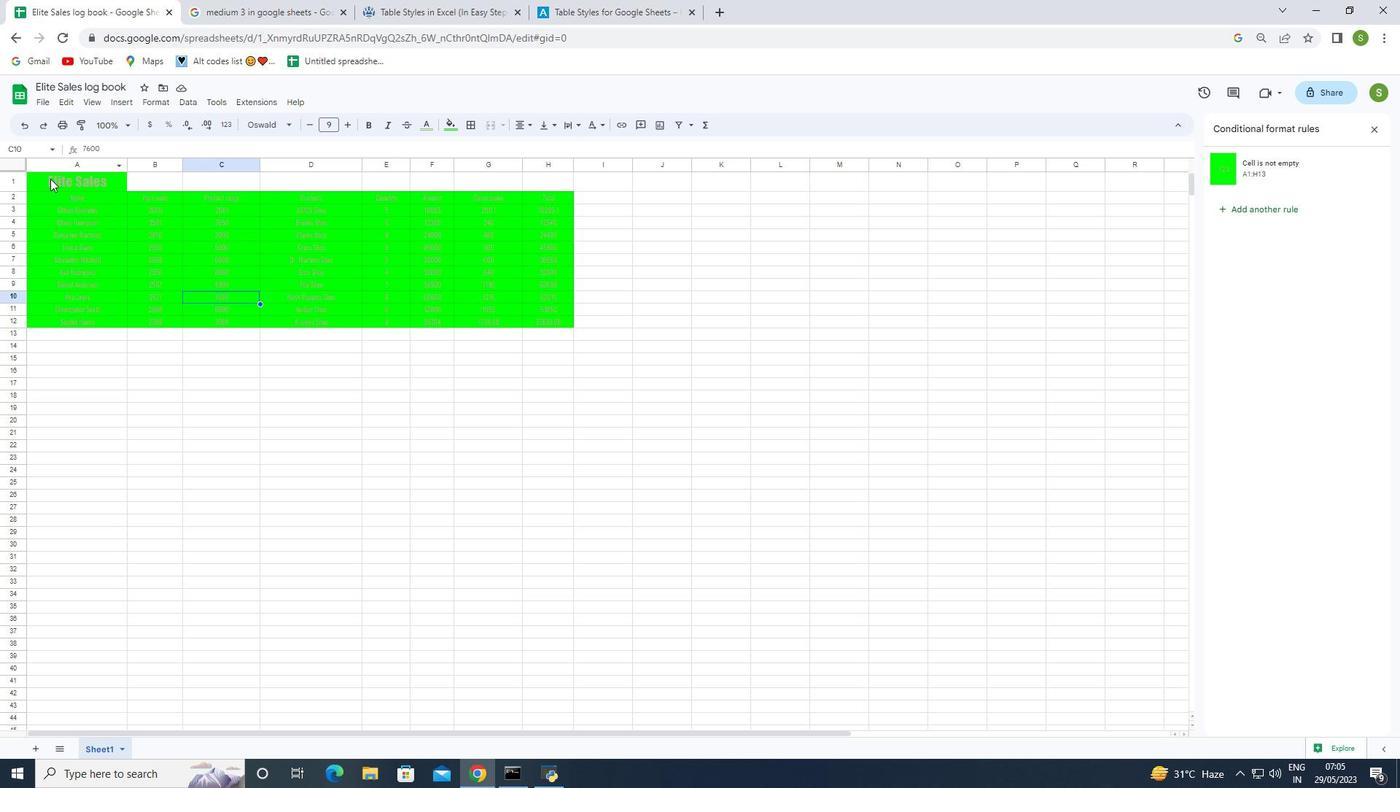 
Action: Mouse moved to (453, 386)
Screenshot: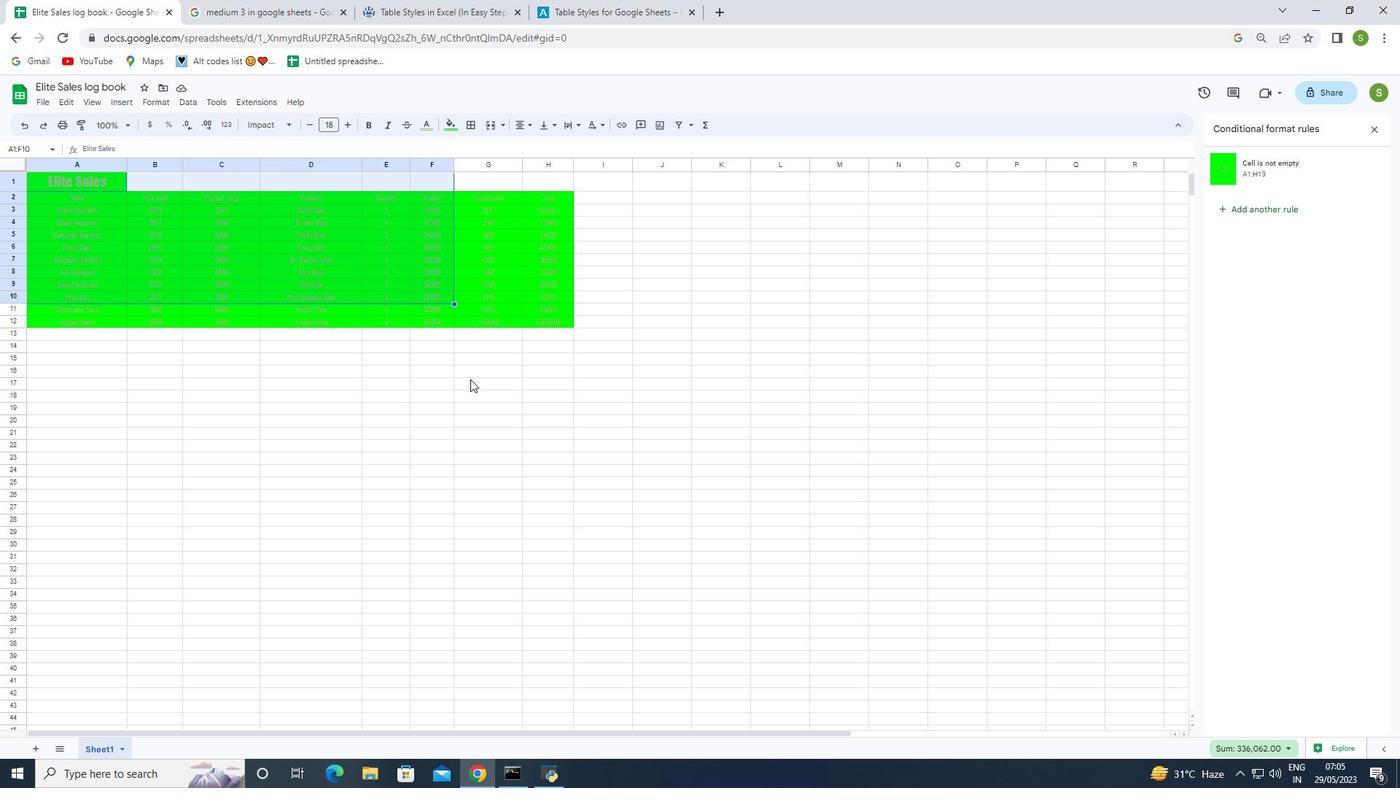 
Action: Mouse pressed left at (453, 386)
Screenshot: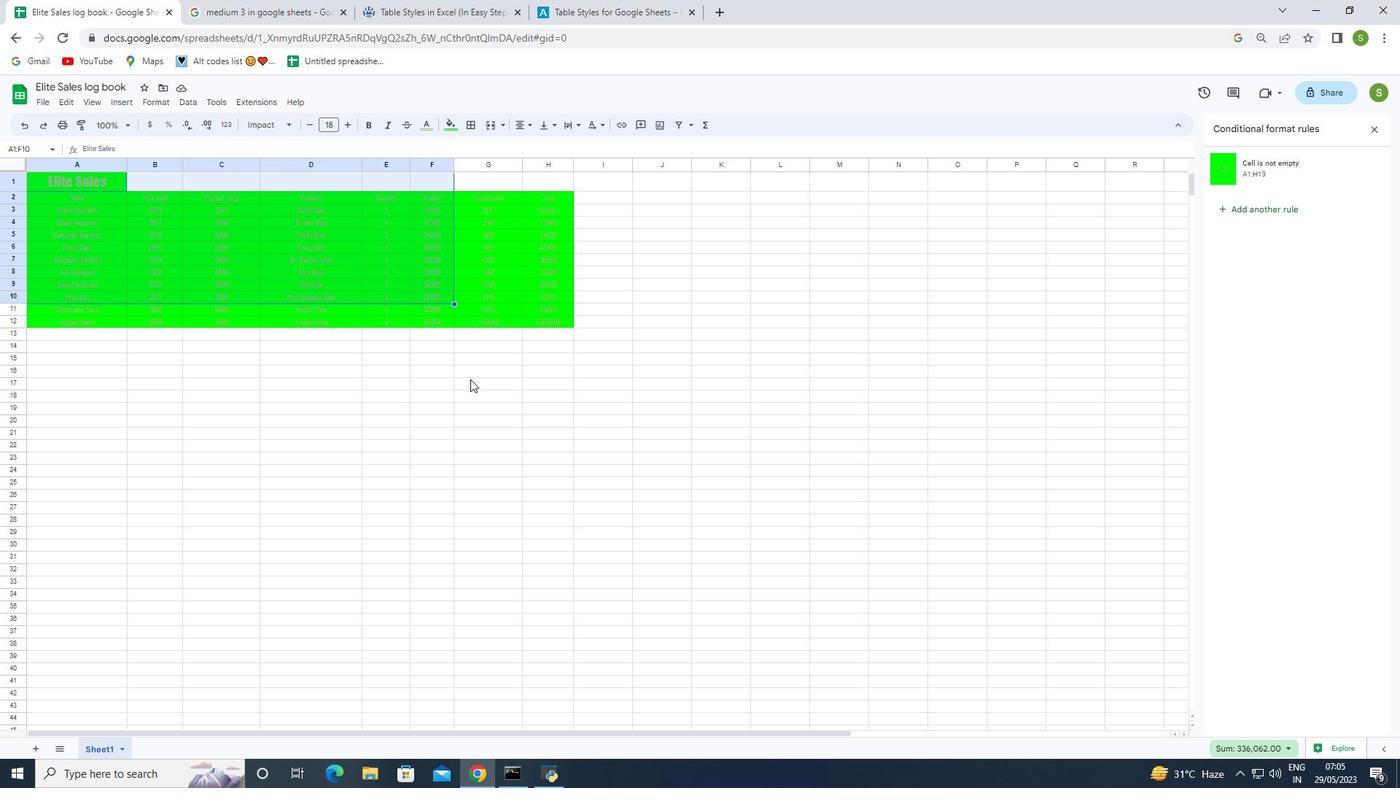 
Action: Mouse moved to (69, 193)
Screenshot: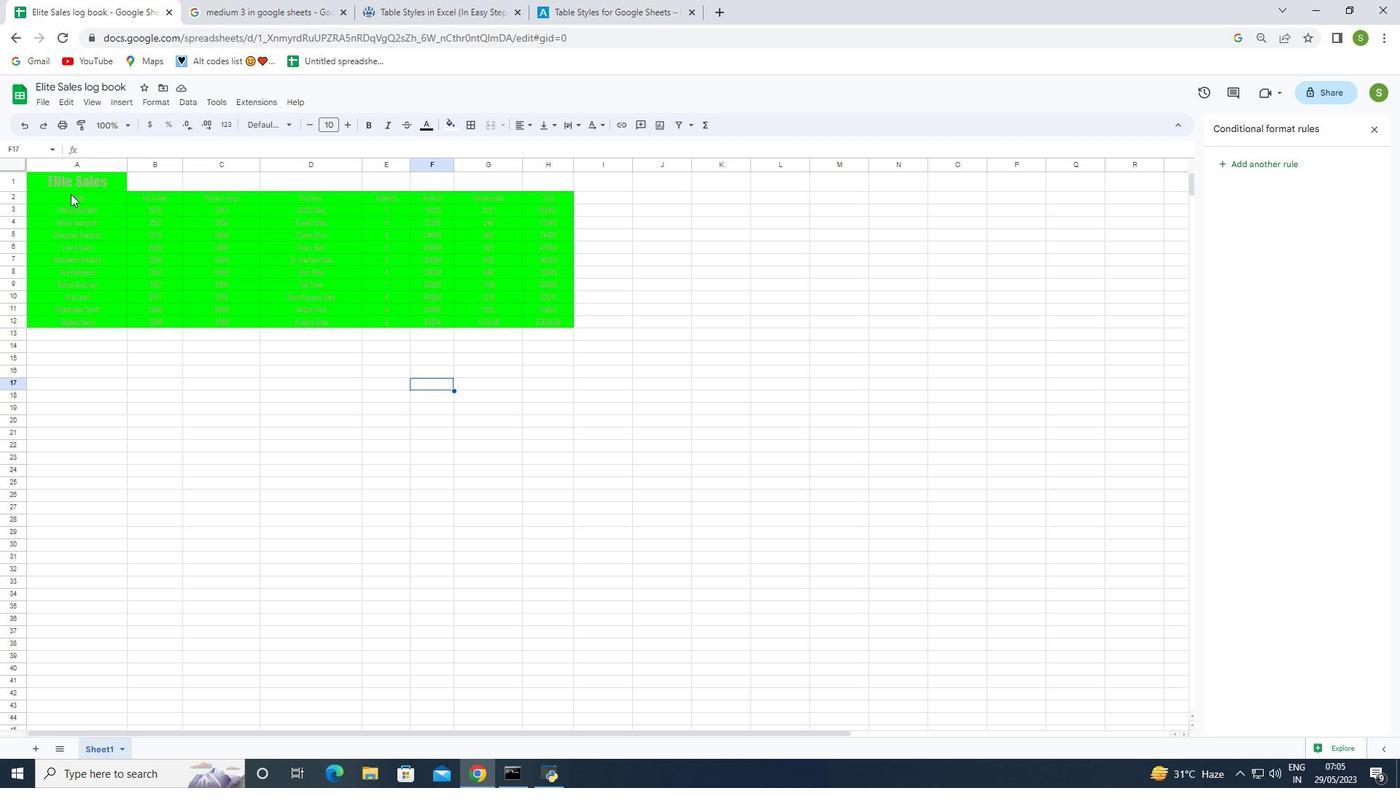 
Action: Mouse pressed left at (69, 193)
Screenshot: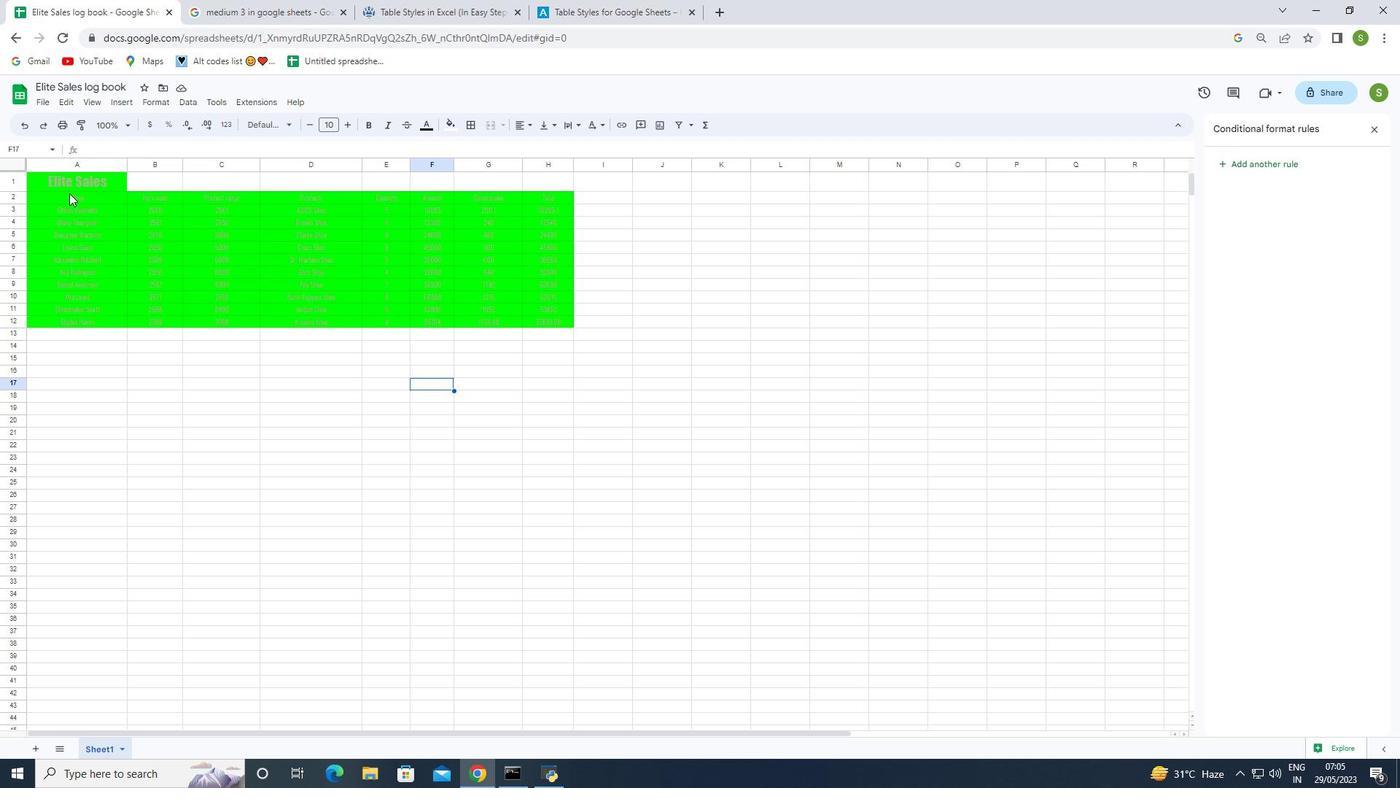 
Action: Mouse moved to (456, 416)
Screenshot: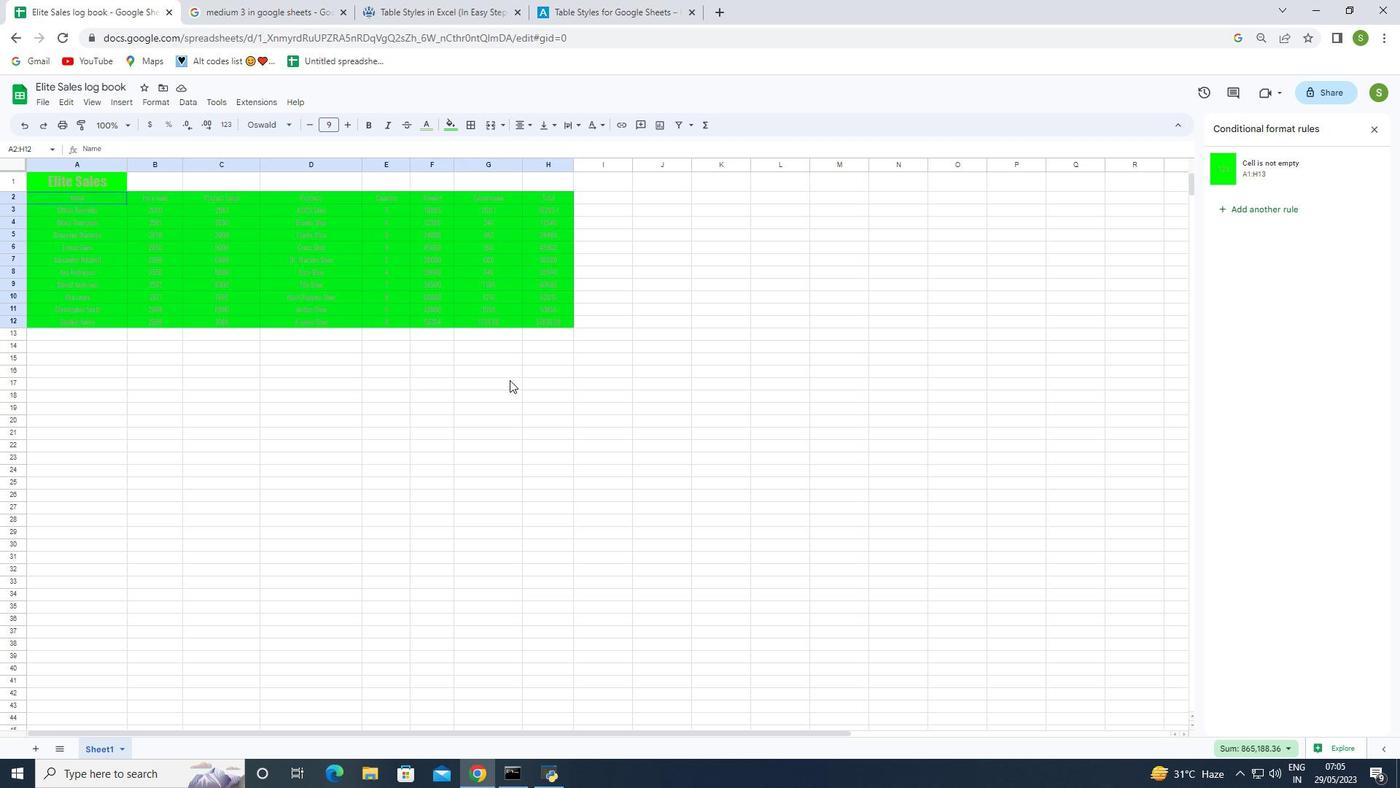 
Action: Mouse pressed left at (456, 416)
Screenshot: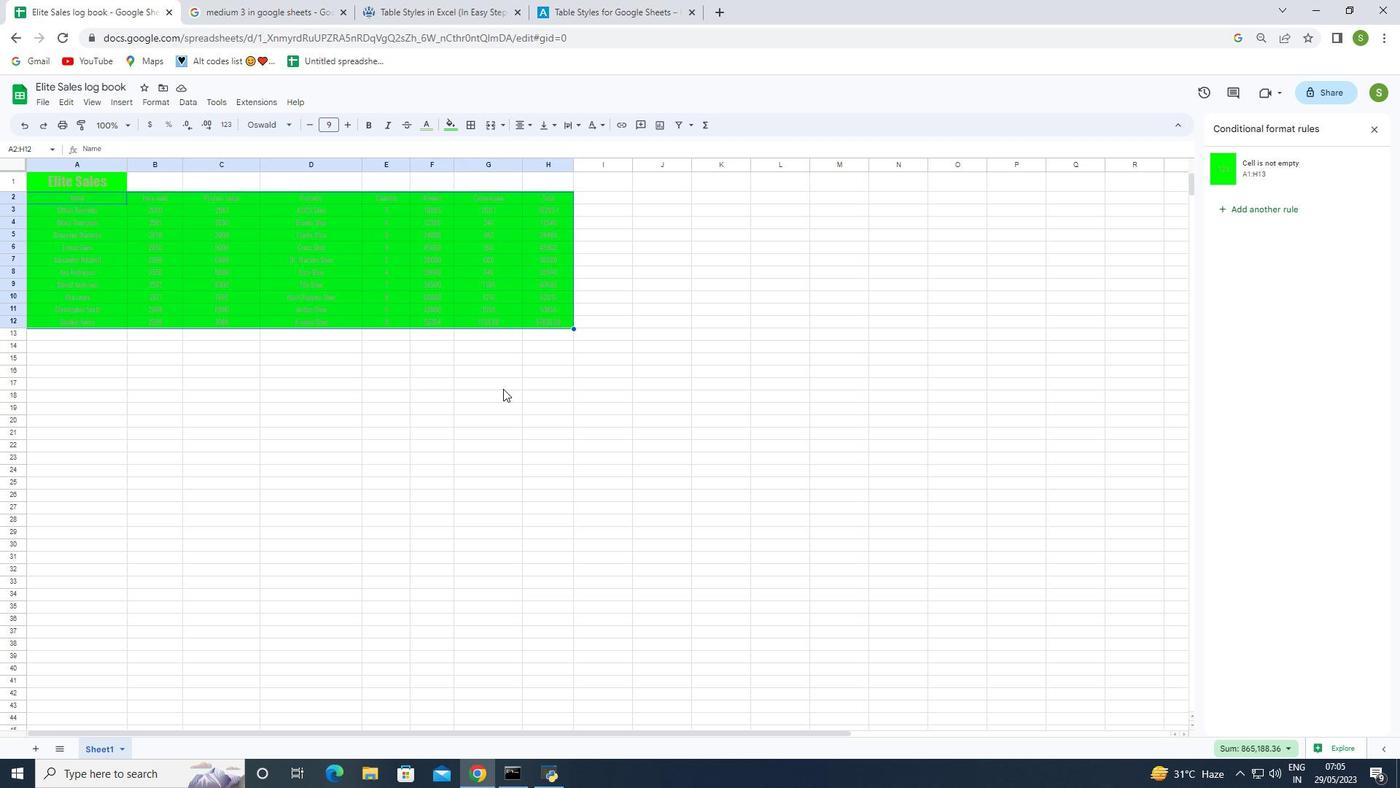 
Action: Mouse moved to (63, 206)
Screenshot: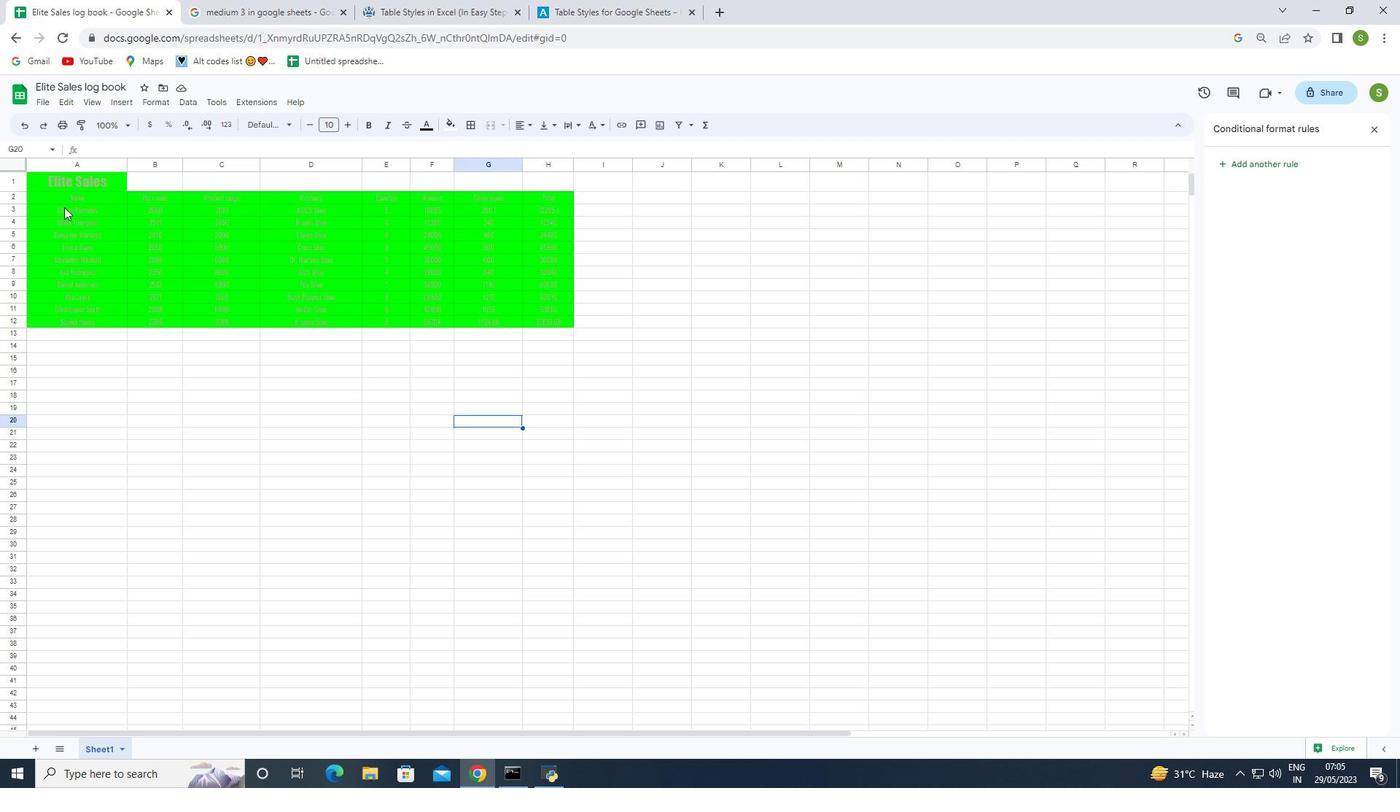
Action: Mouse pressed left at (63, 206)
Screenshot: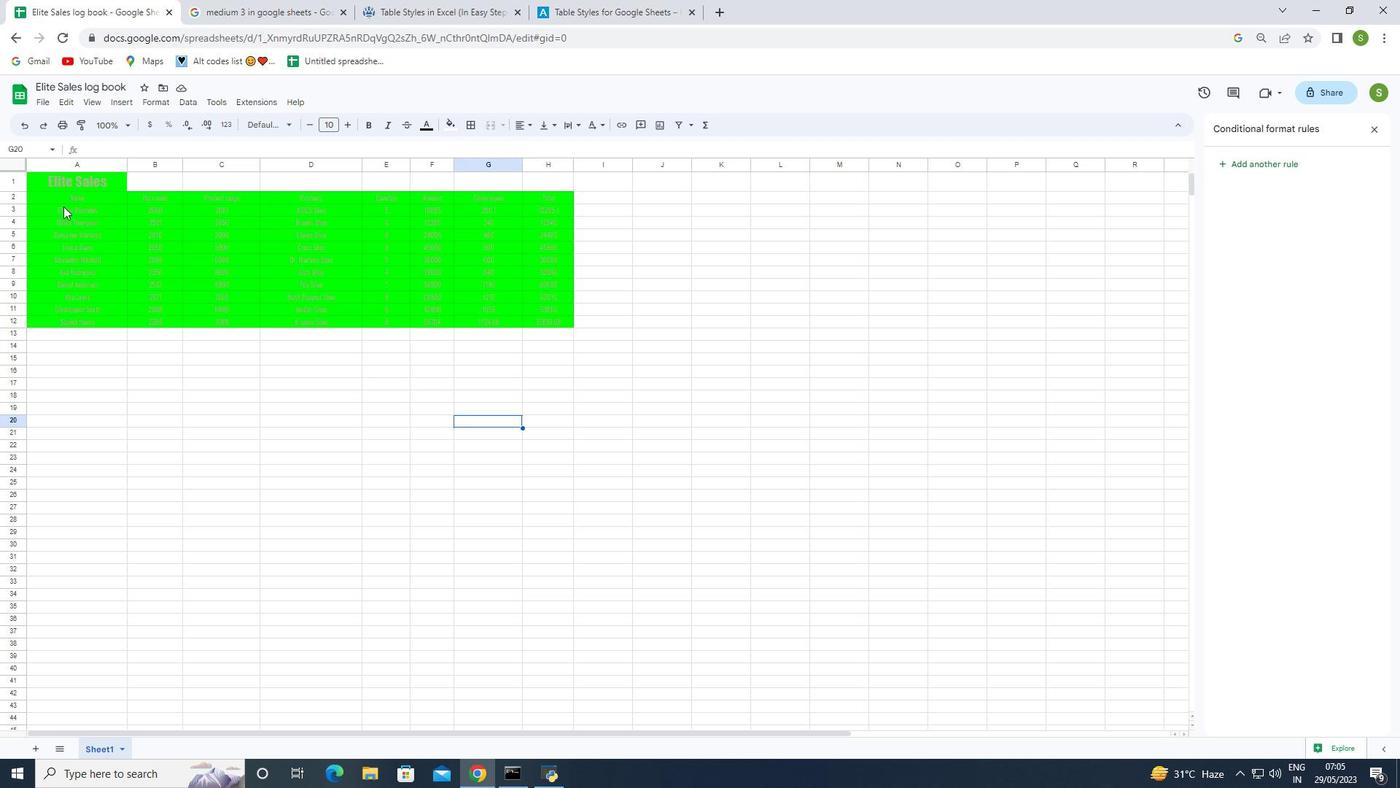 
Action: Mouse moved to (386, 369)
Screenshot: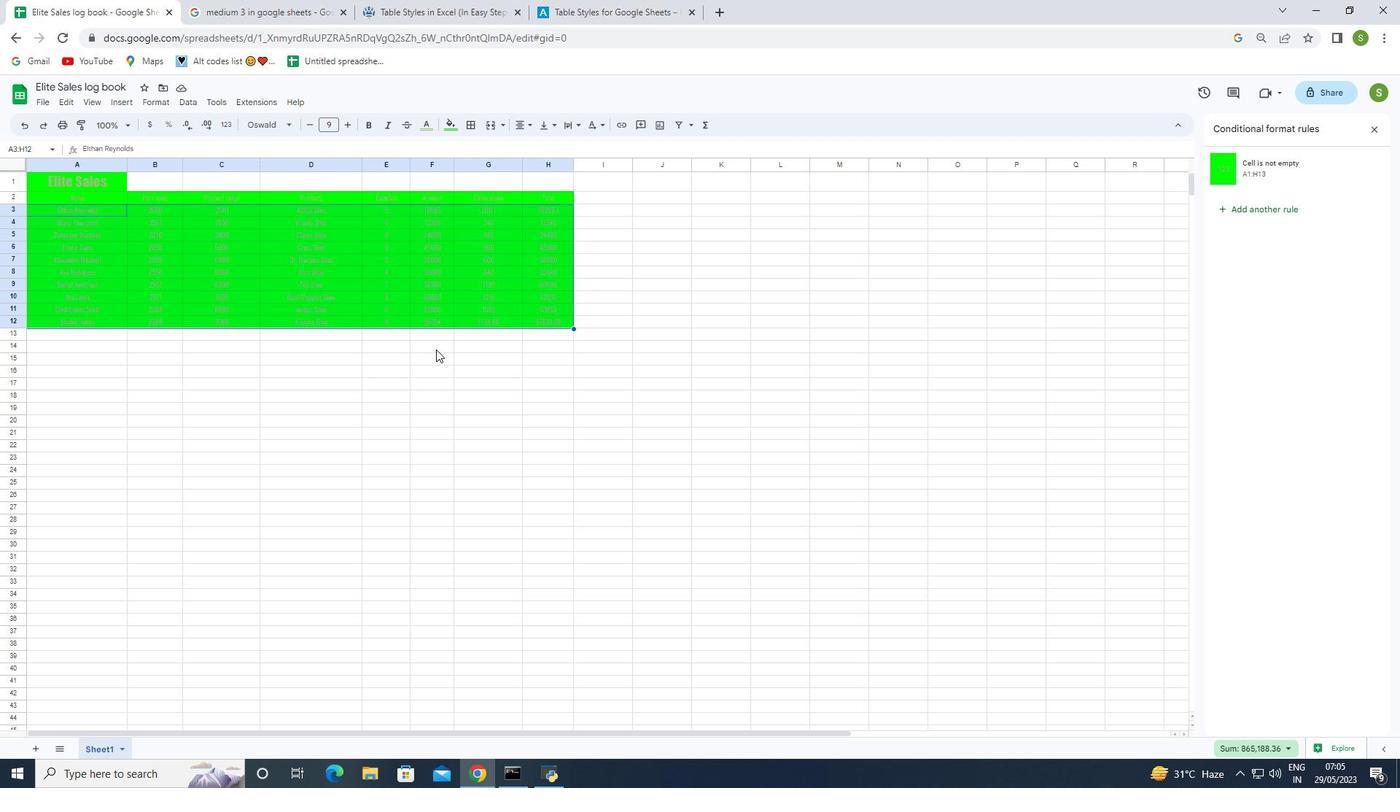 
Action: Mouse pressed left at (386, 369)
Screenshot: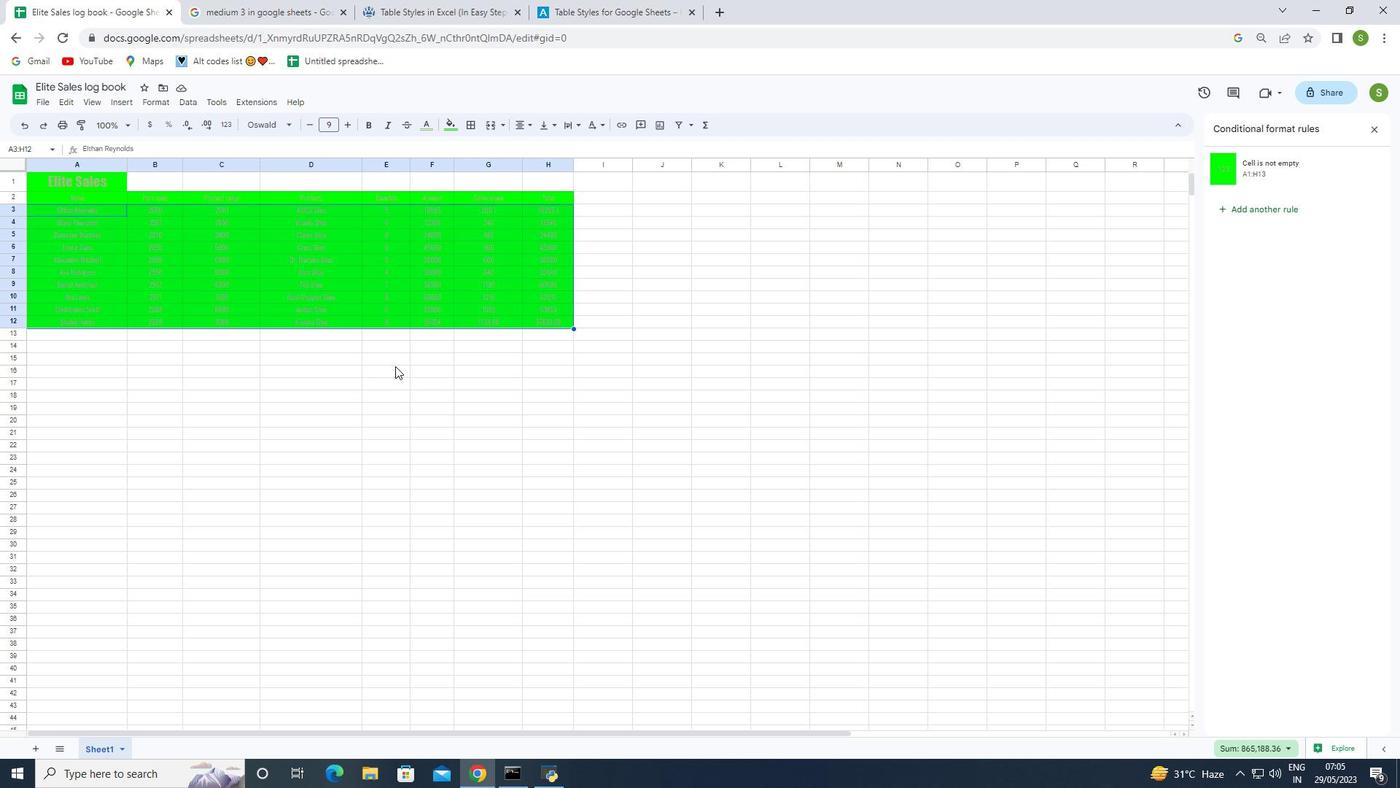 
Action: Mouse moved to (71, 182)
Screenshot: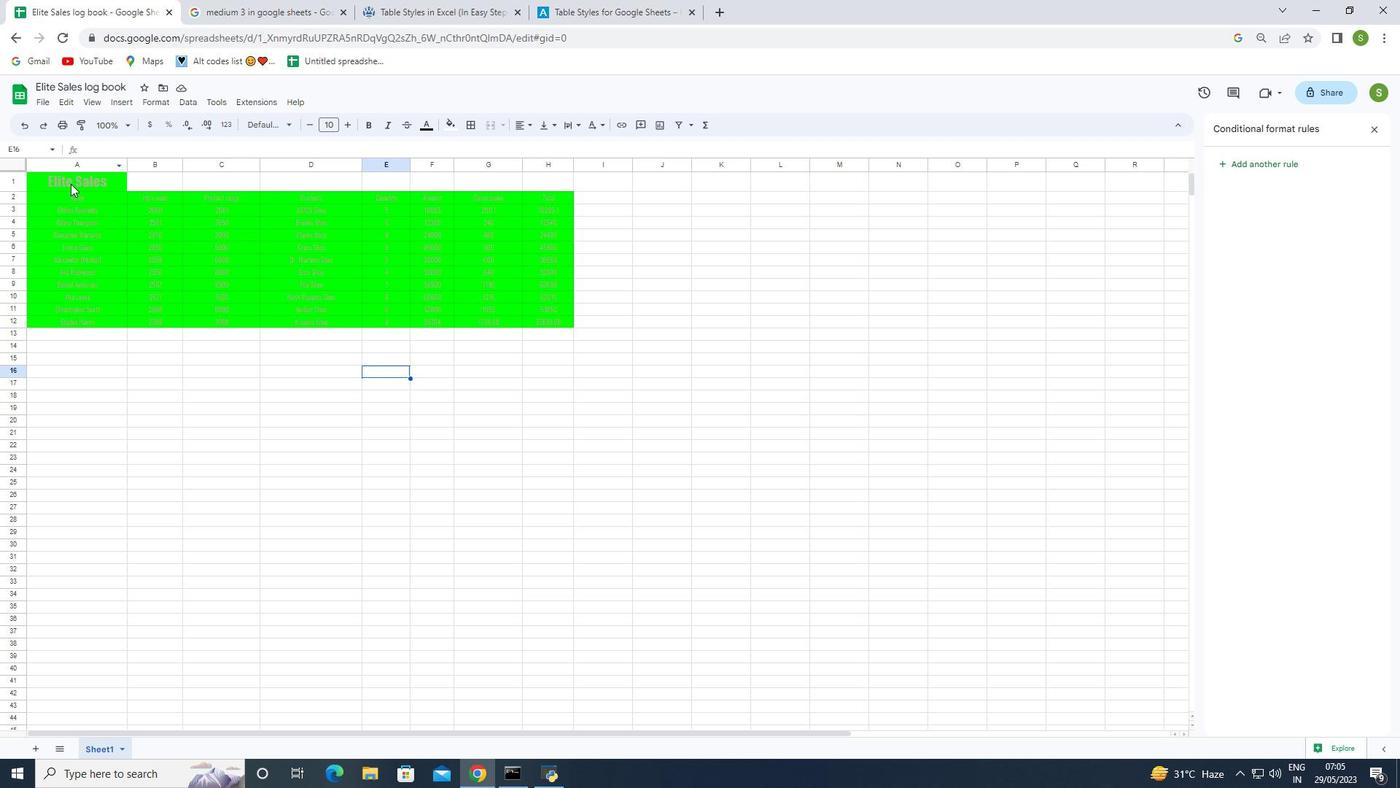 
Action: Mouse pressed left at (71, 182)
Screenshot: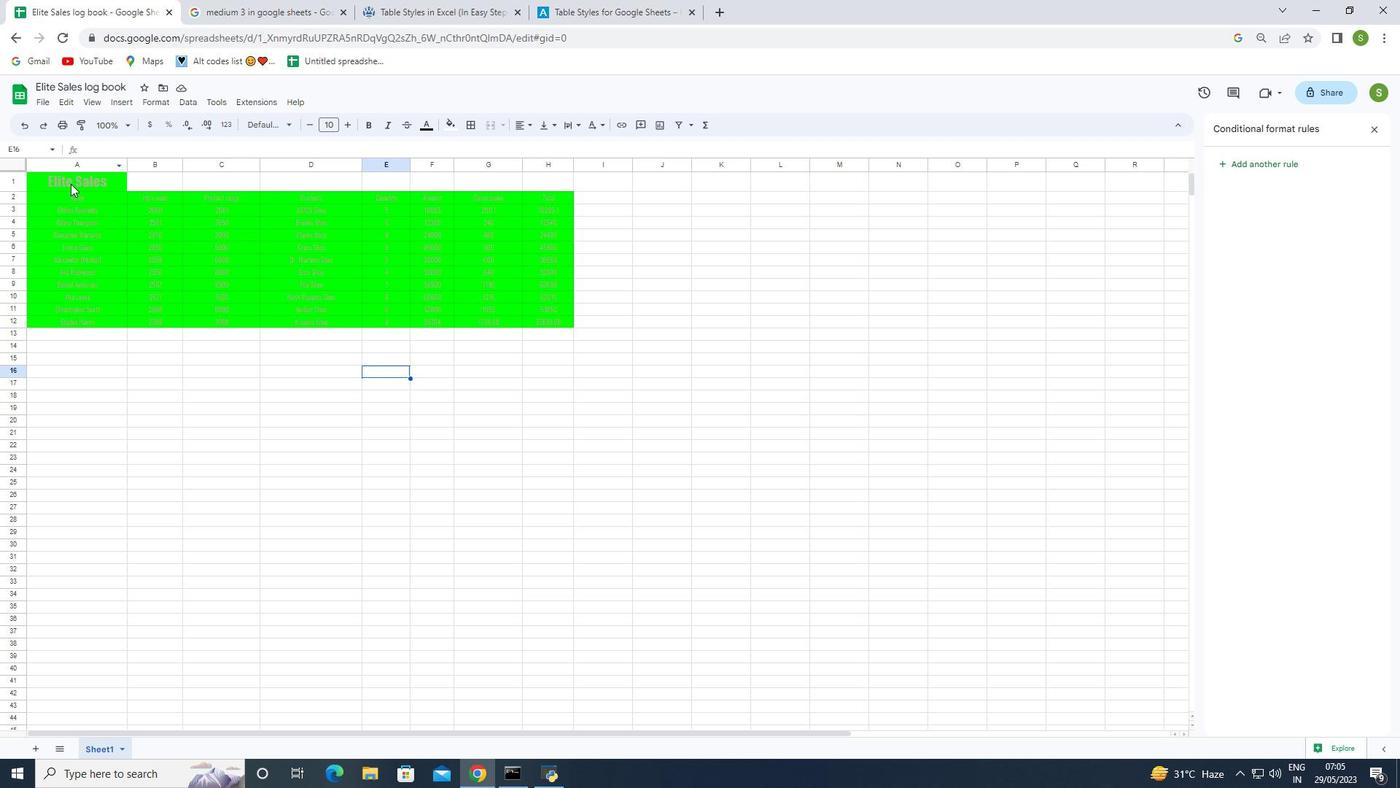 
Action: Mouse moved to (162, 99)
Screenshot: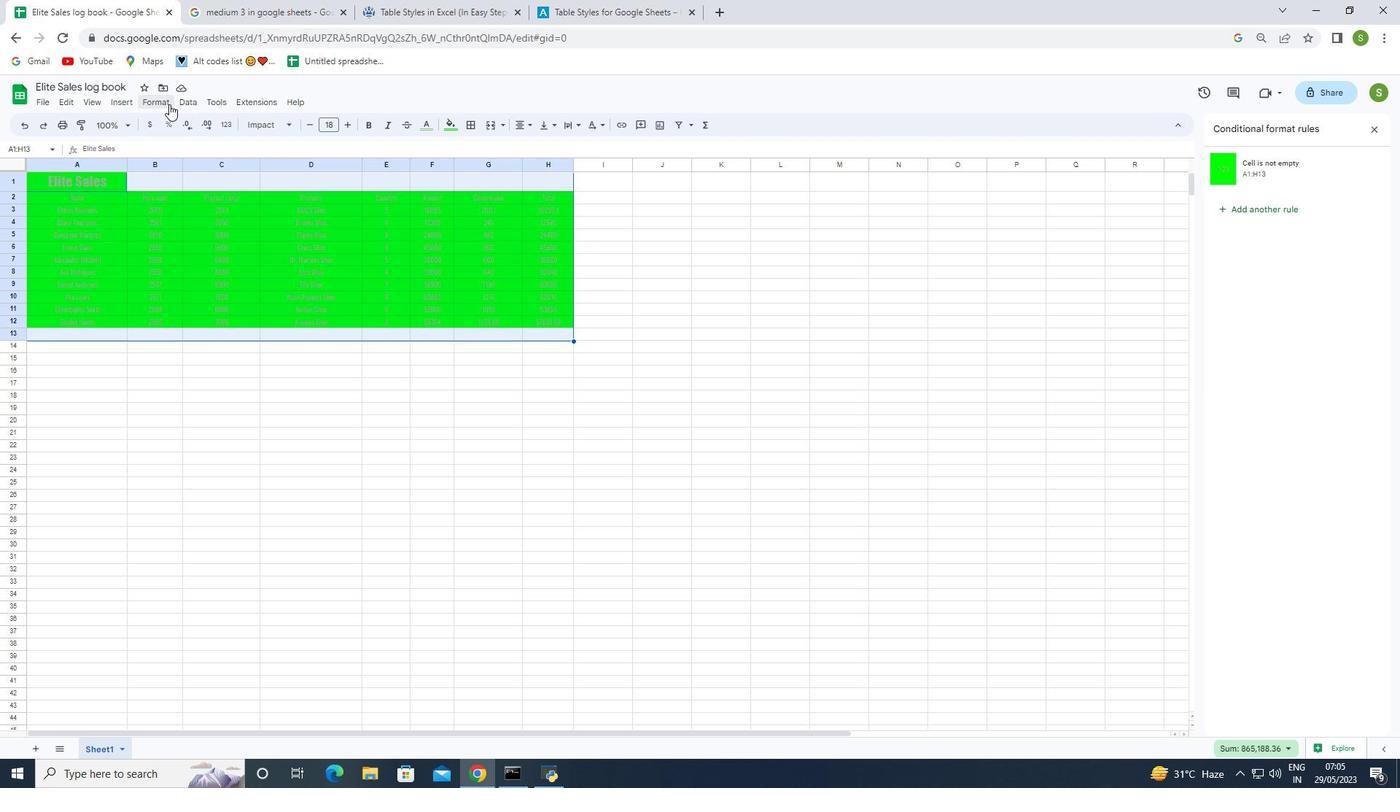 
Action: Mouse pressed left at (162, 99)
Screenshot: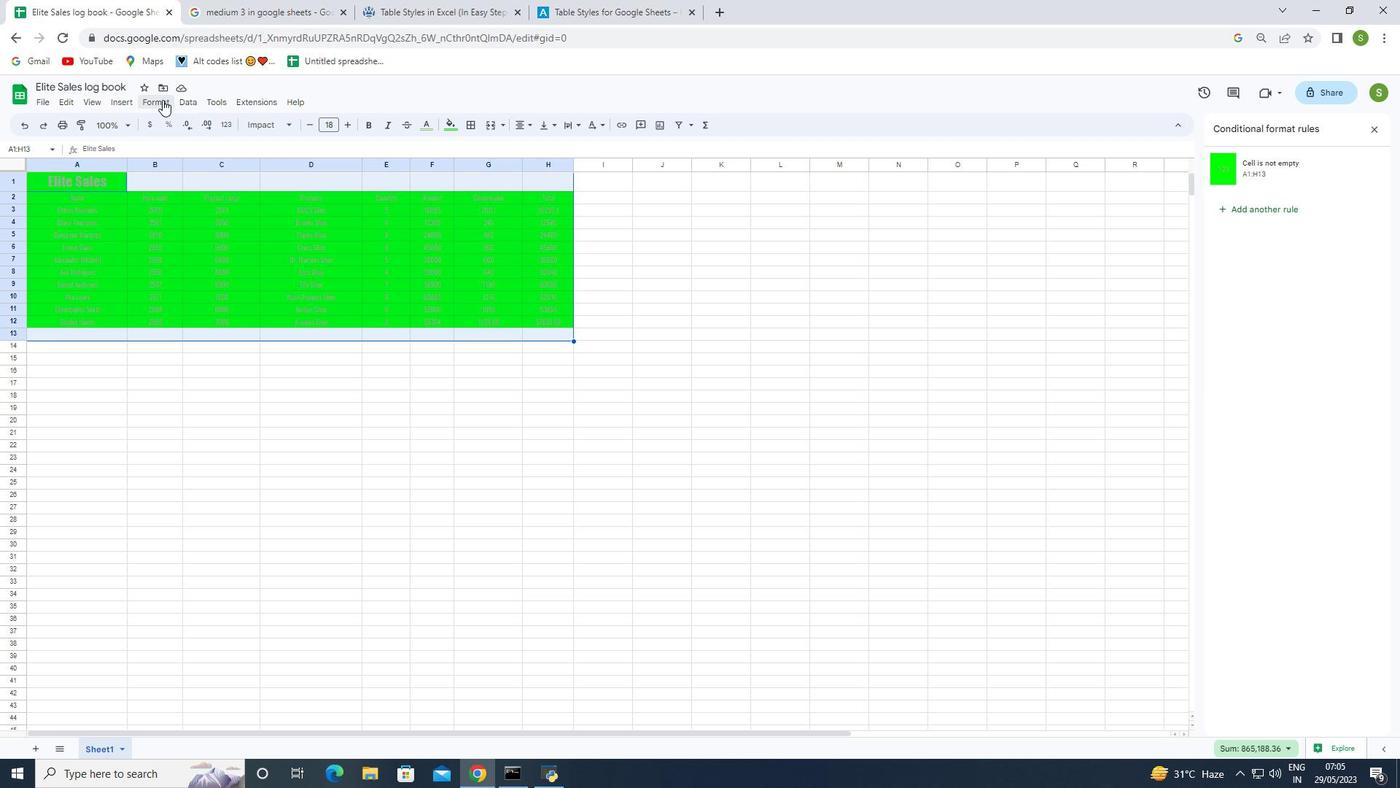 
Action: Mouse moved to (175, 319)
Screenshot: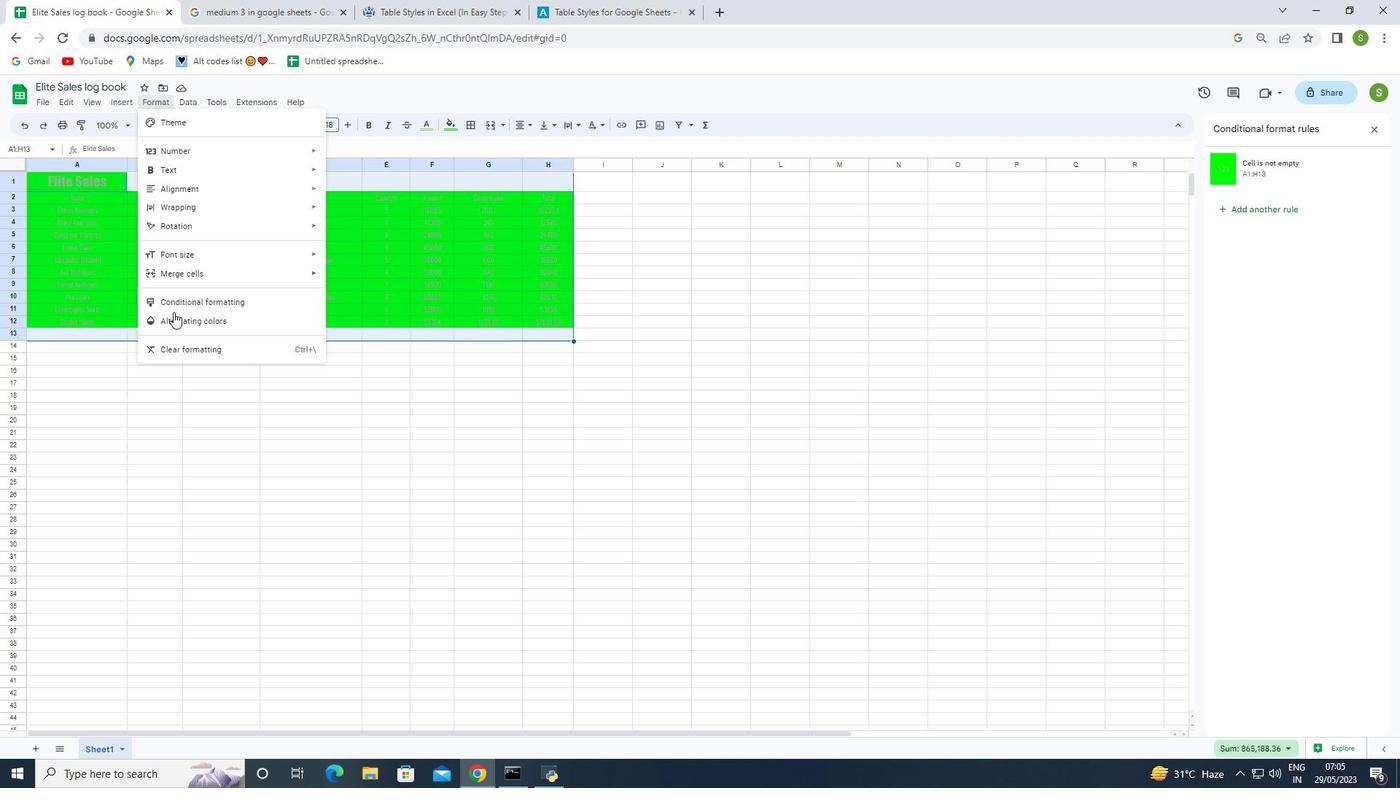 
Action: Mouse pressed left at (175, 319)
Screenshot: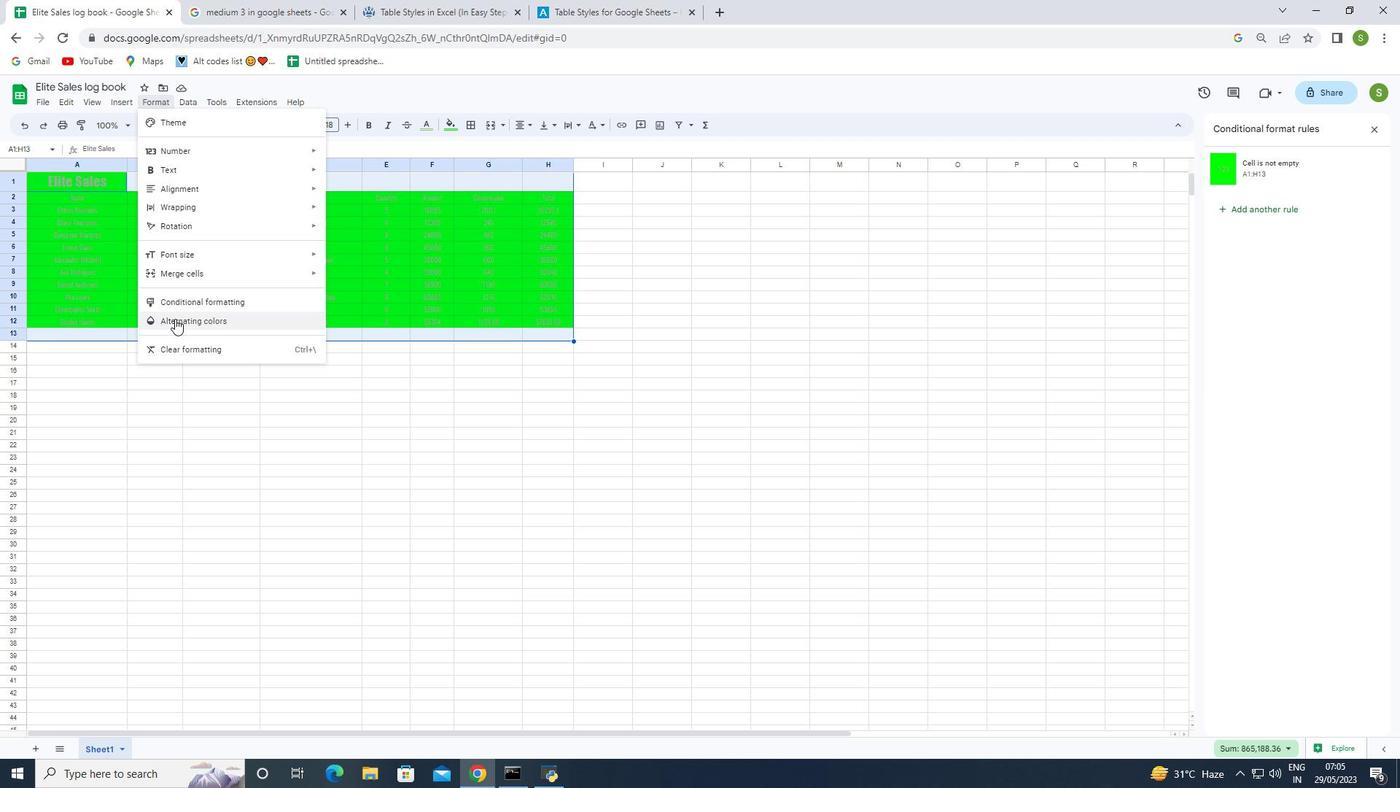 
Action: Mouse moved to (1308, 275)
Screenshot: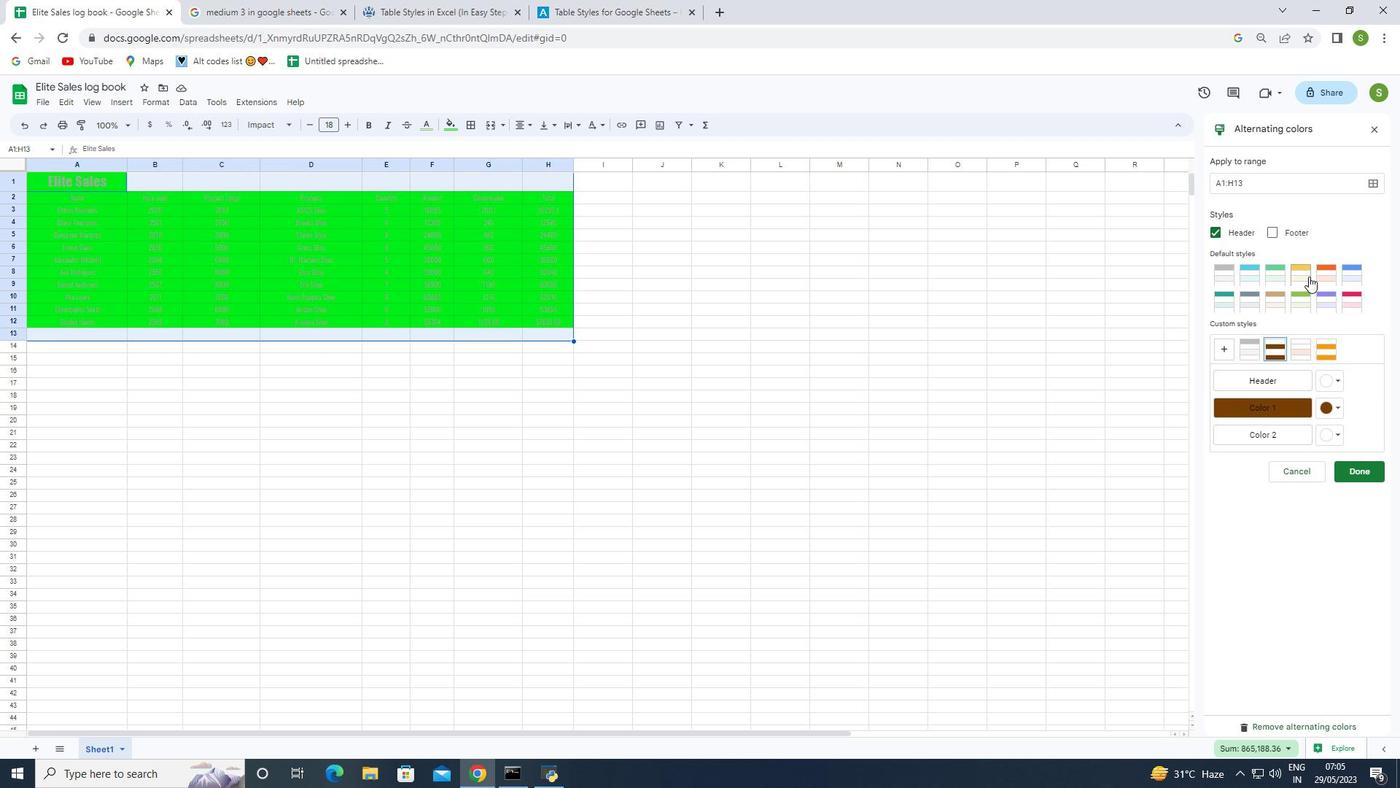 
Action: Mouse pressed left at (1308, 275)
Screenshot: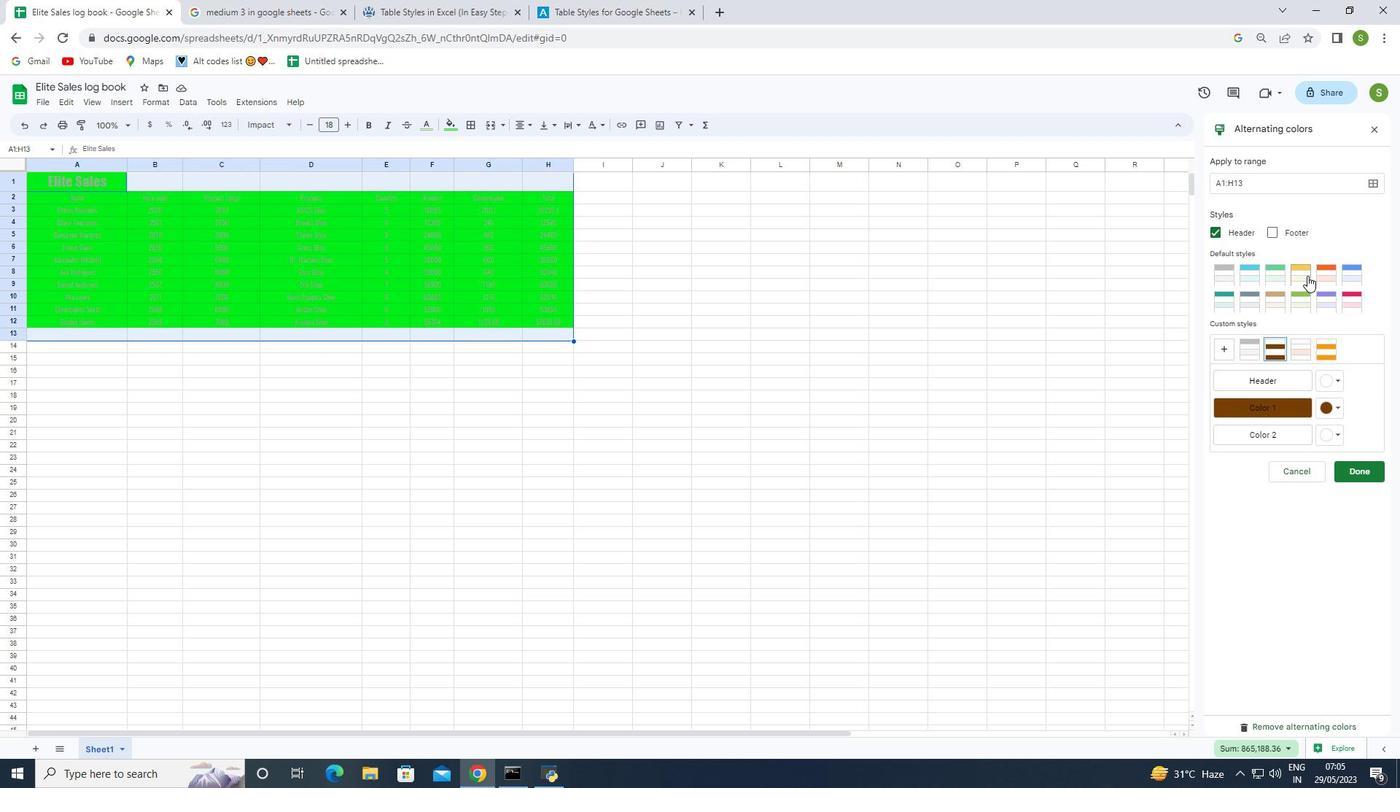 
Action: Mouse moved to (1354, 475)
Screenshot: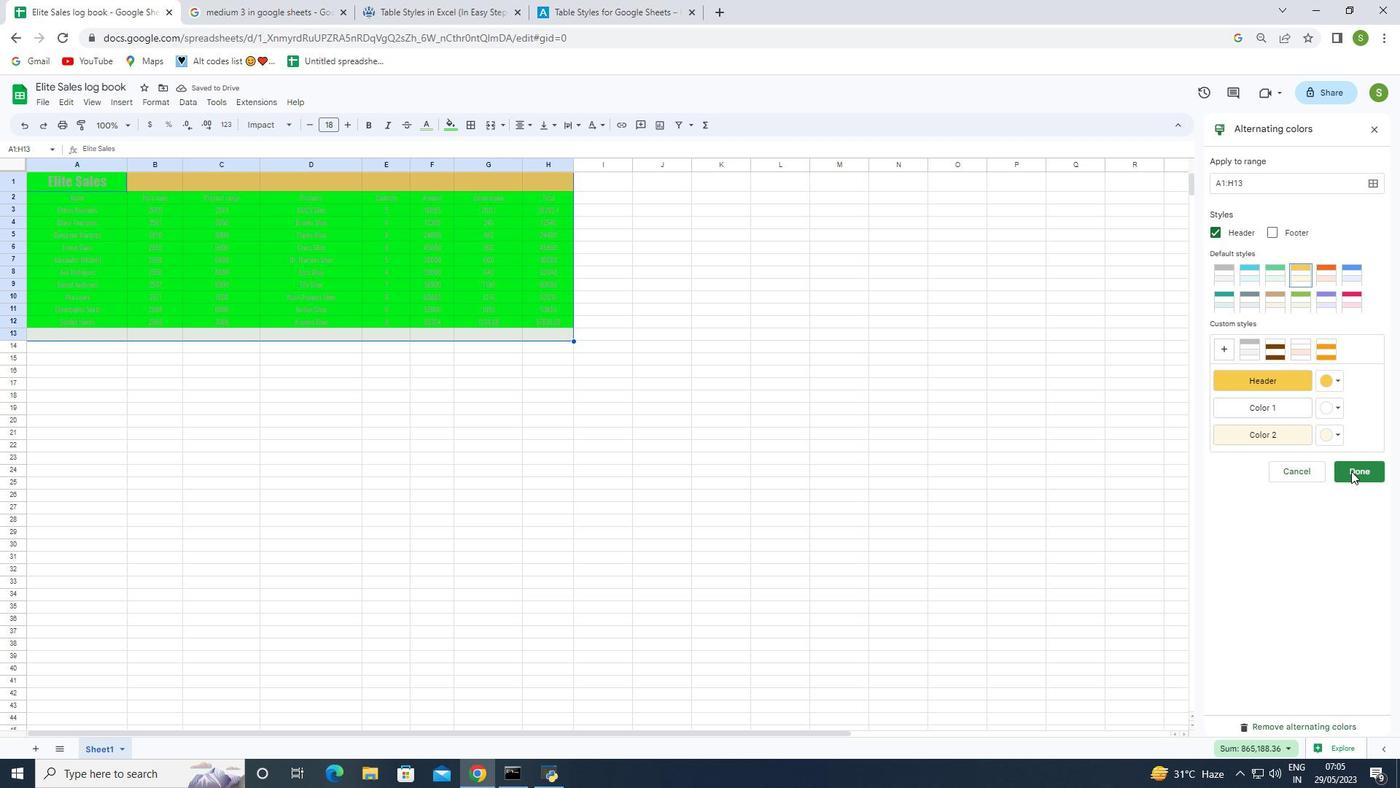 
Action: Mouse pressed left at (1354, 475)
Screenshot: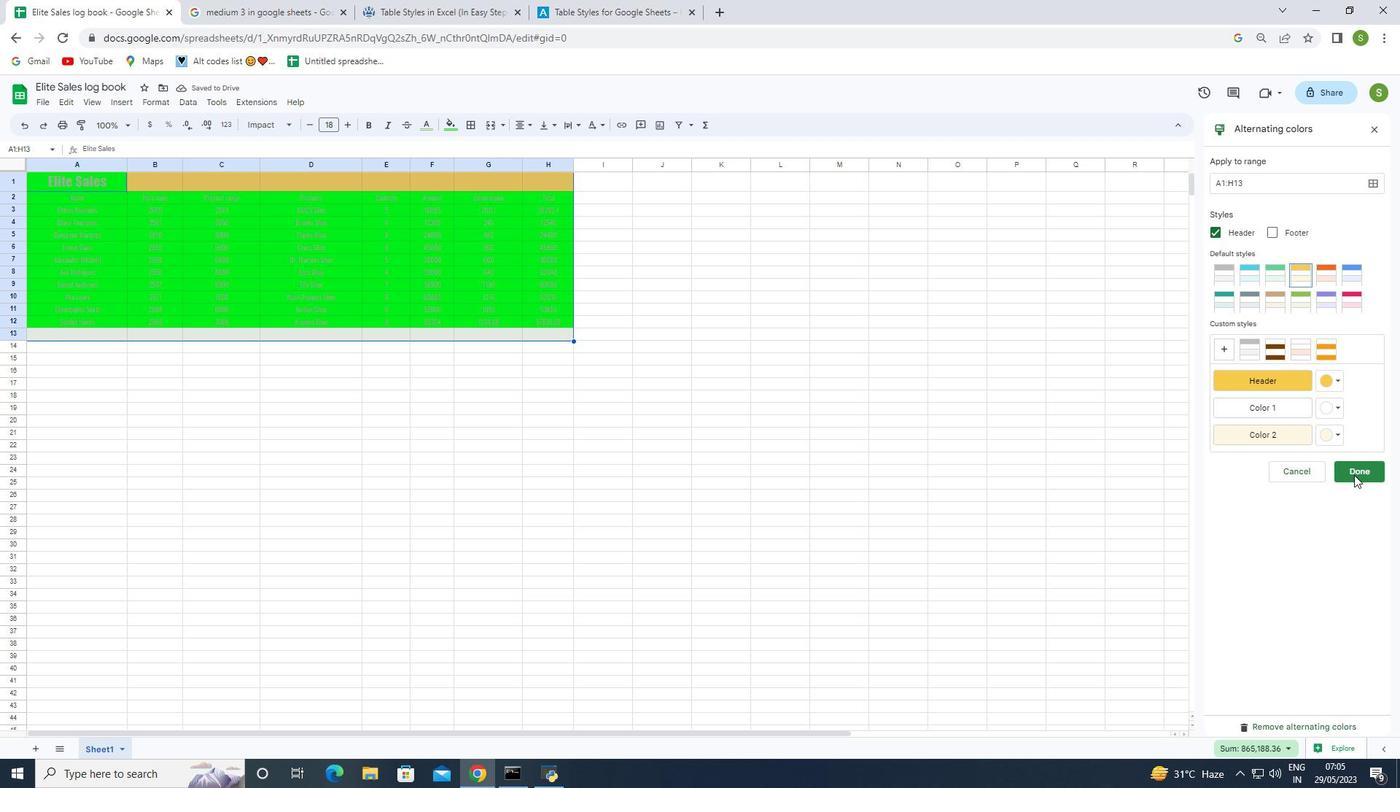 
Action: Mouse moved to (1203, 286)
Screenshot: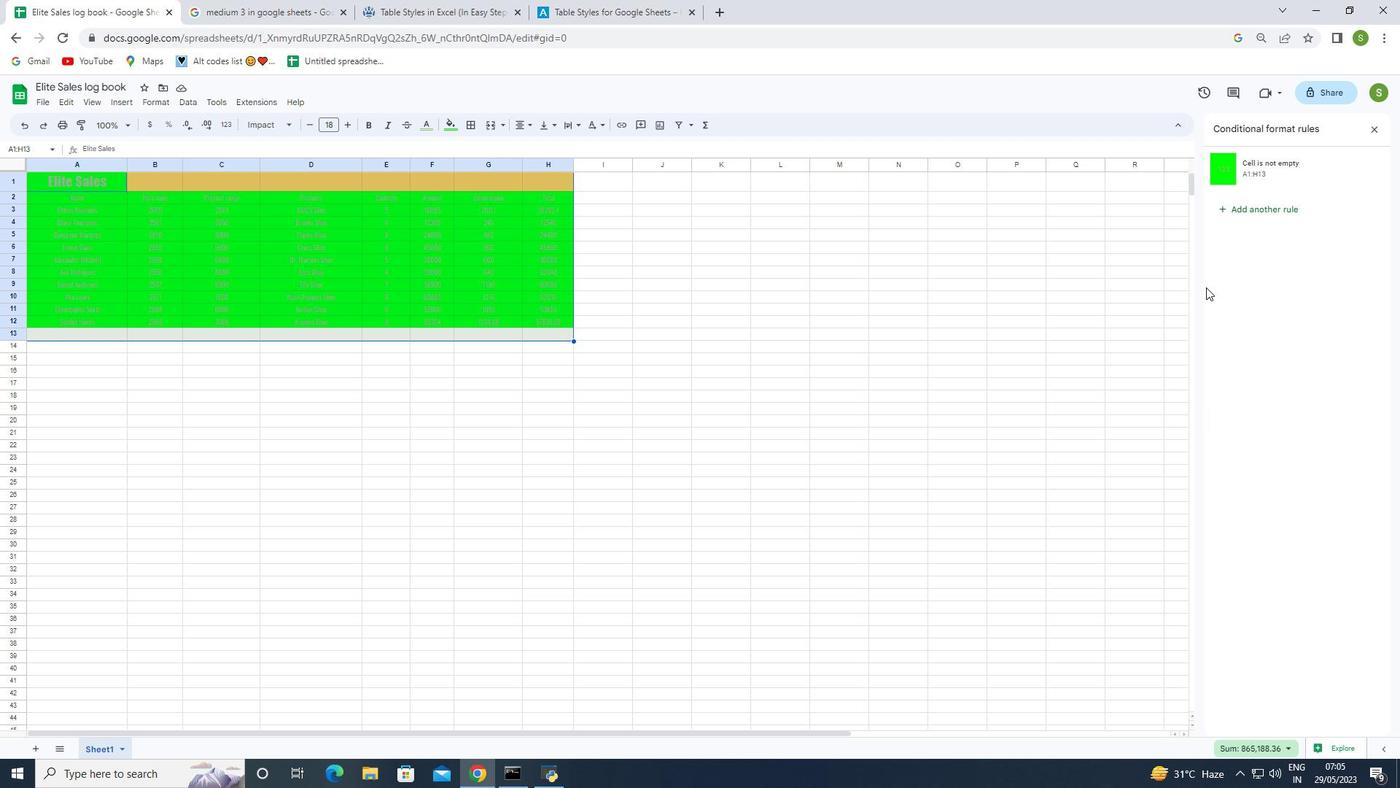 
Action: Key pressed ctrl+Z
Screenshot: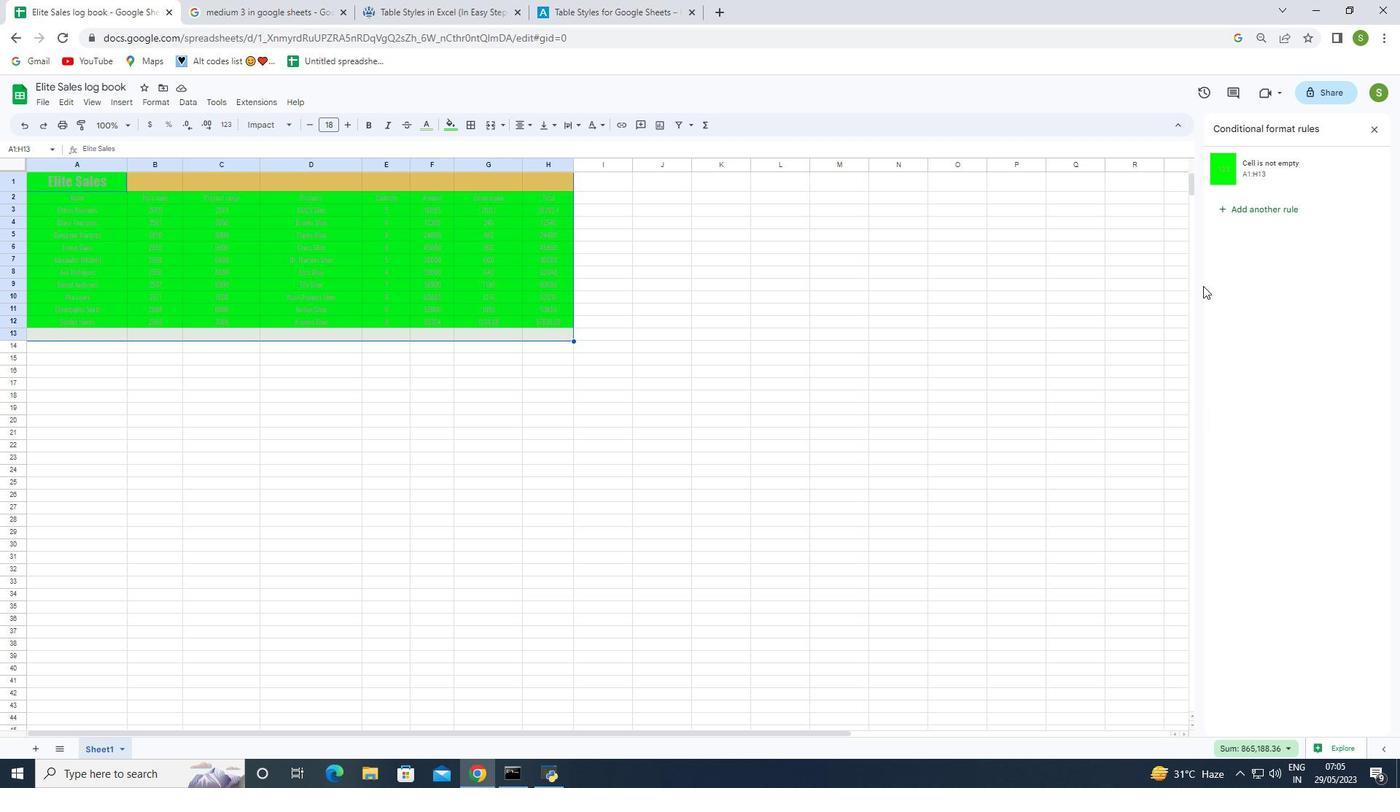 
Action: Mouse moved to (144, 98)
Screenshot: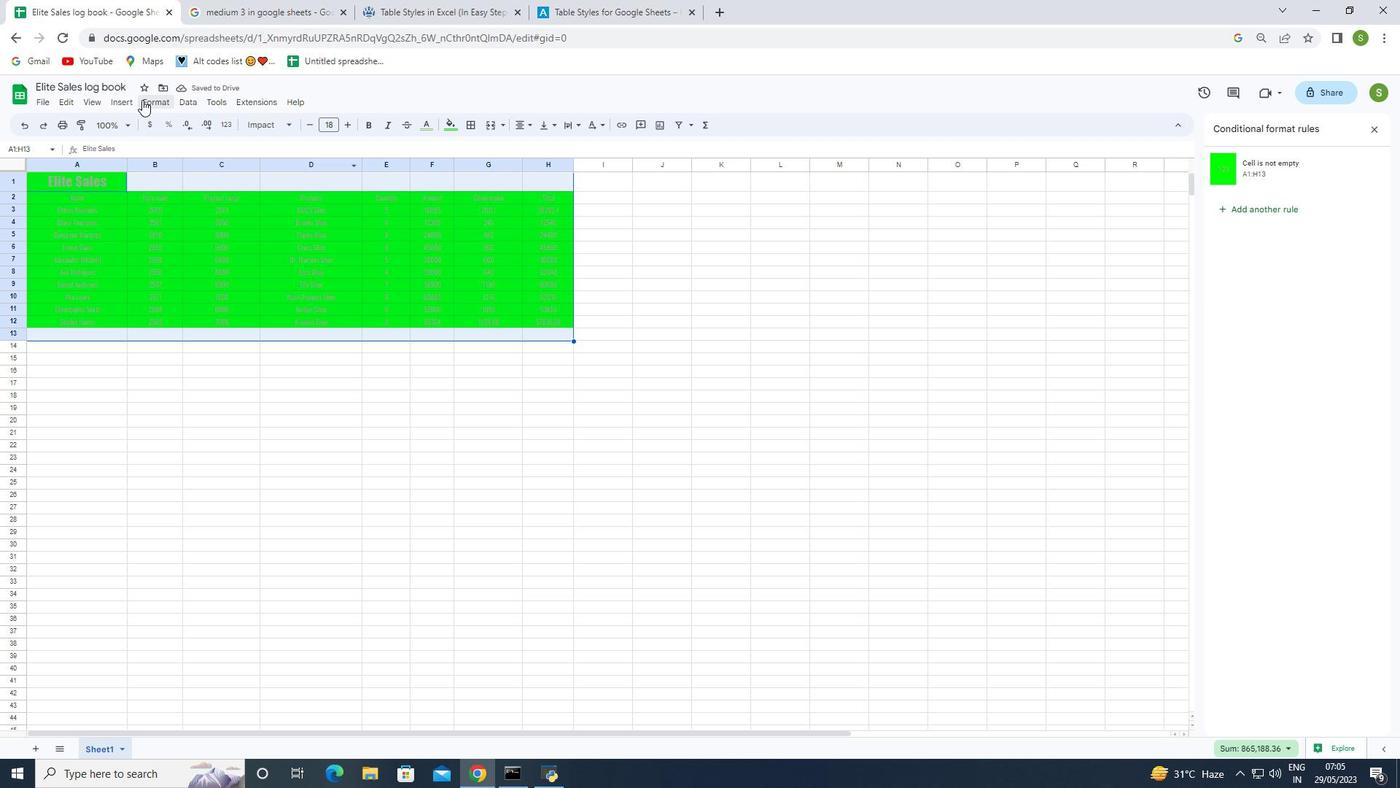
Action: Mouse pressed left at (144, 98)
Screenshot: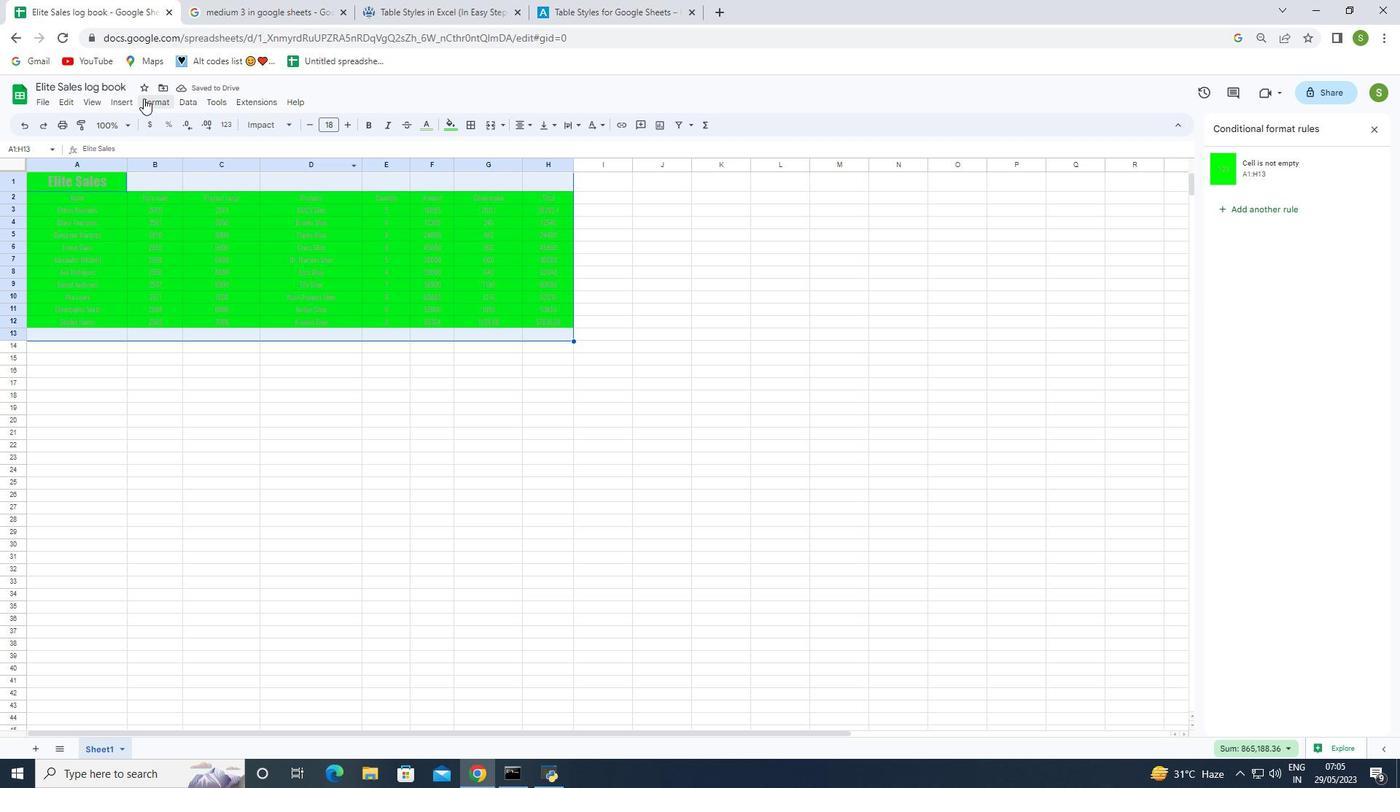 
Action: Mouse moved to (186, 318)
Screenshot: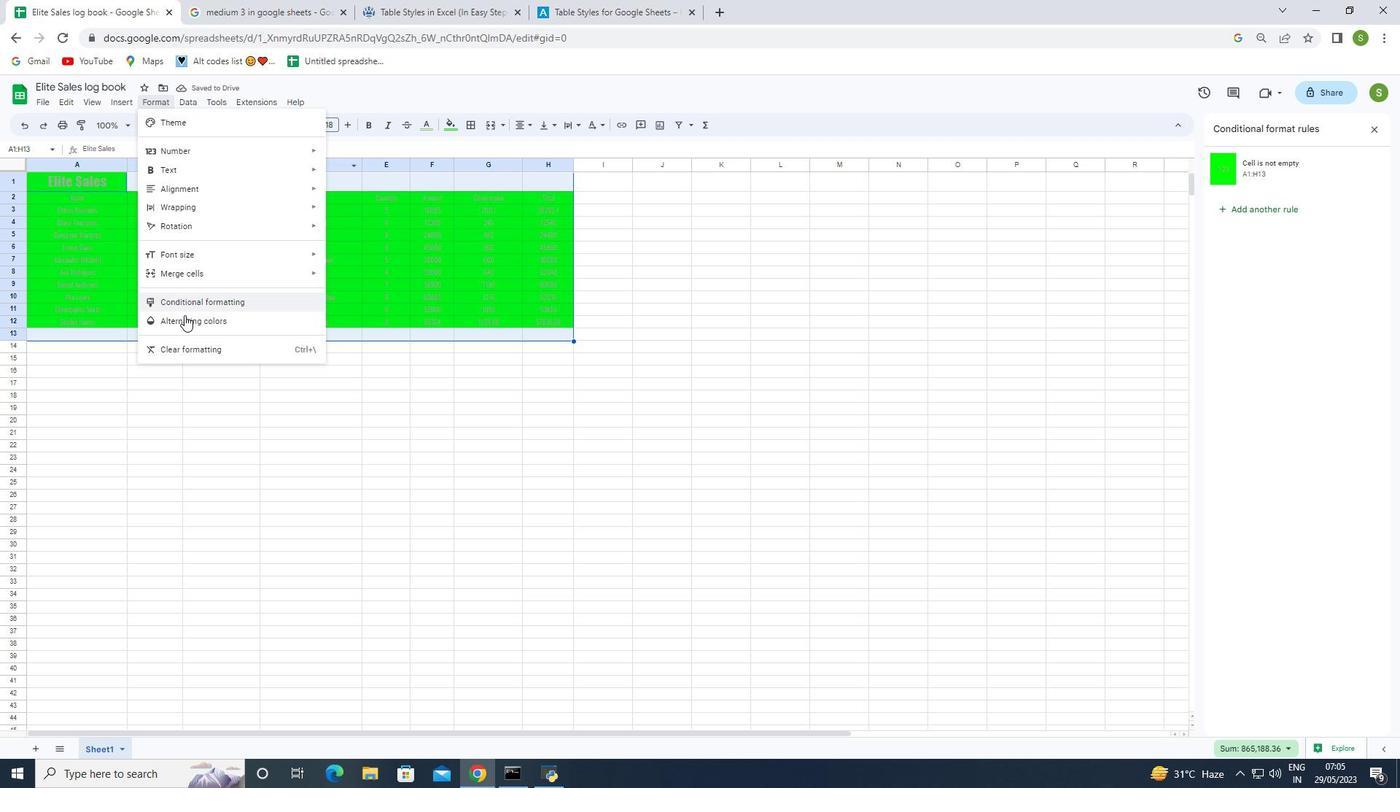 
Action: Mouse pressed left at (186, 318)
Screenshot: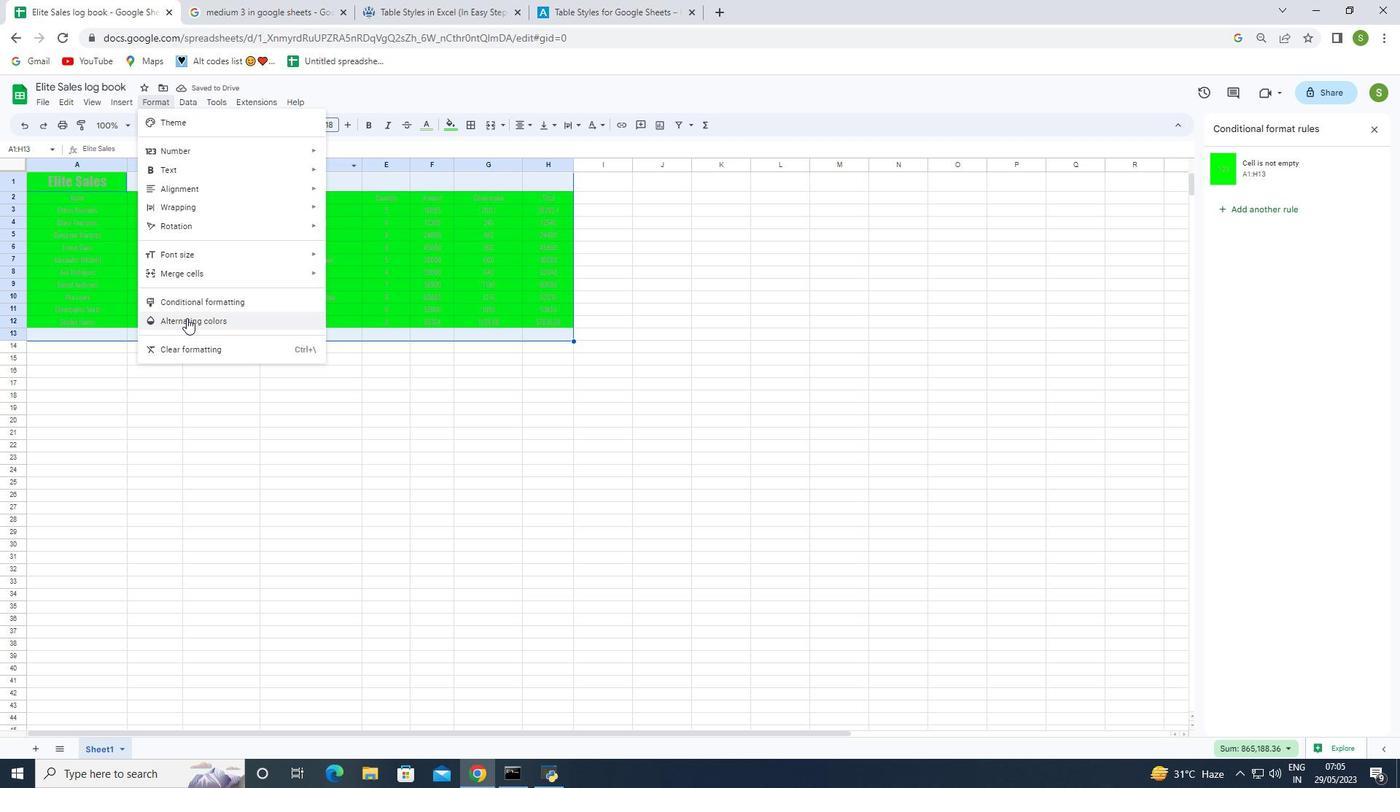 
Action: Mouse moved to (1347, 469)
Screenshot: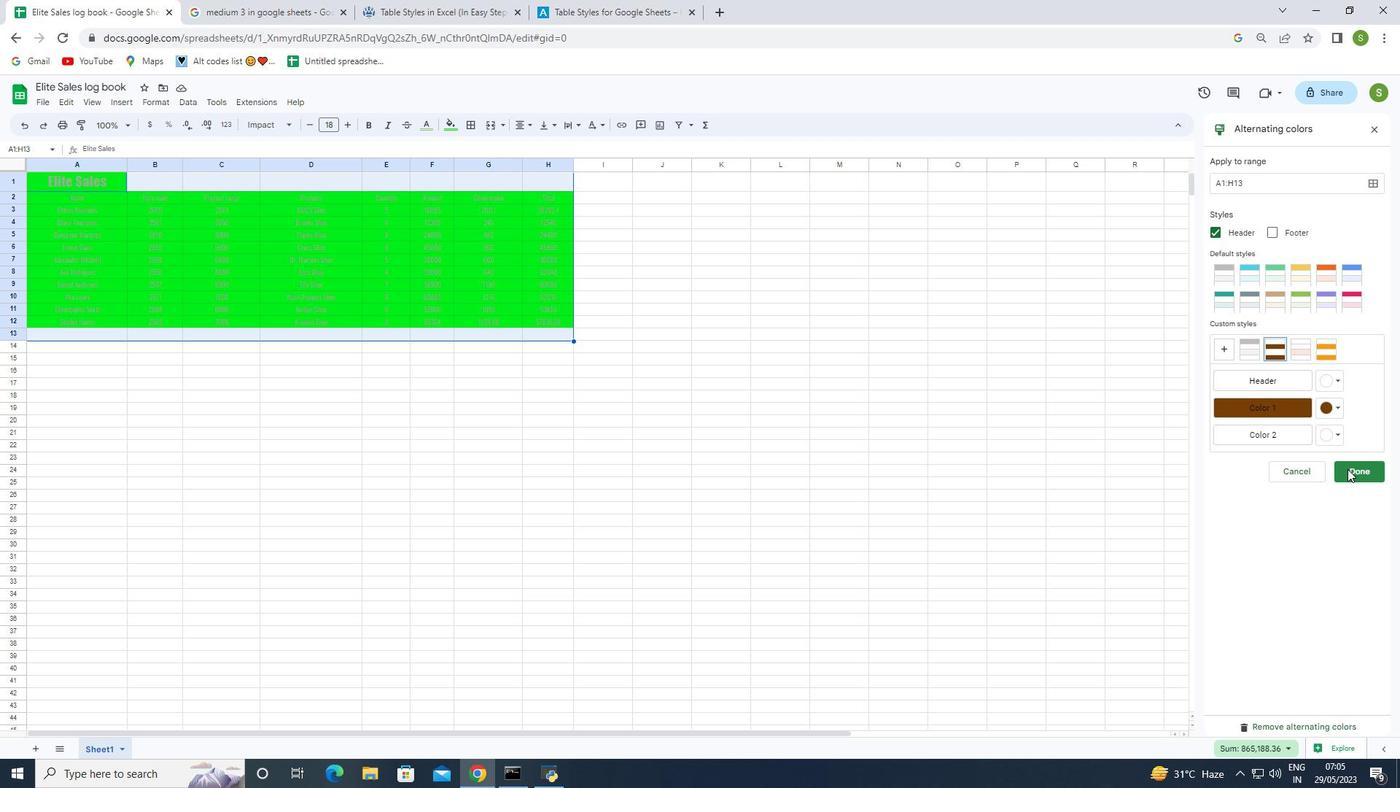
Action: Mouse pressed left at (1347, 469)
Screenshot: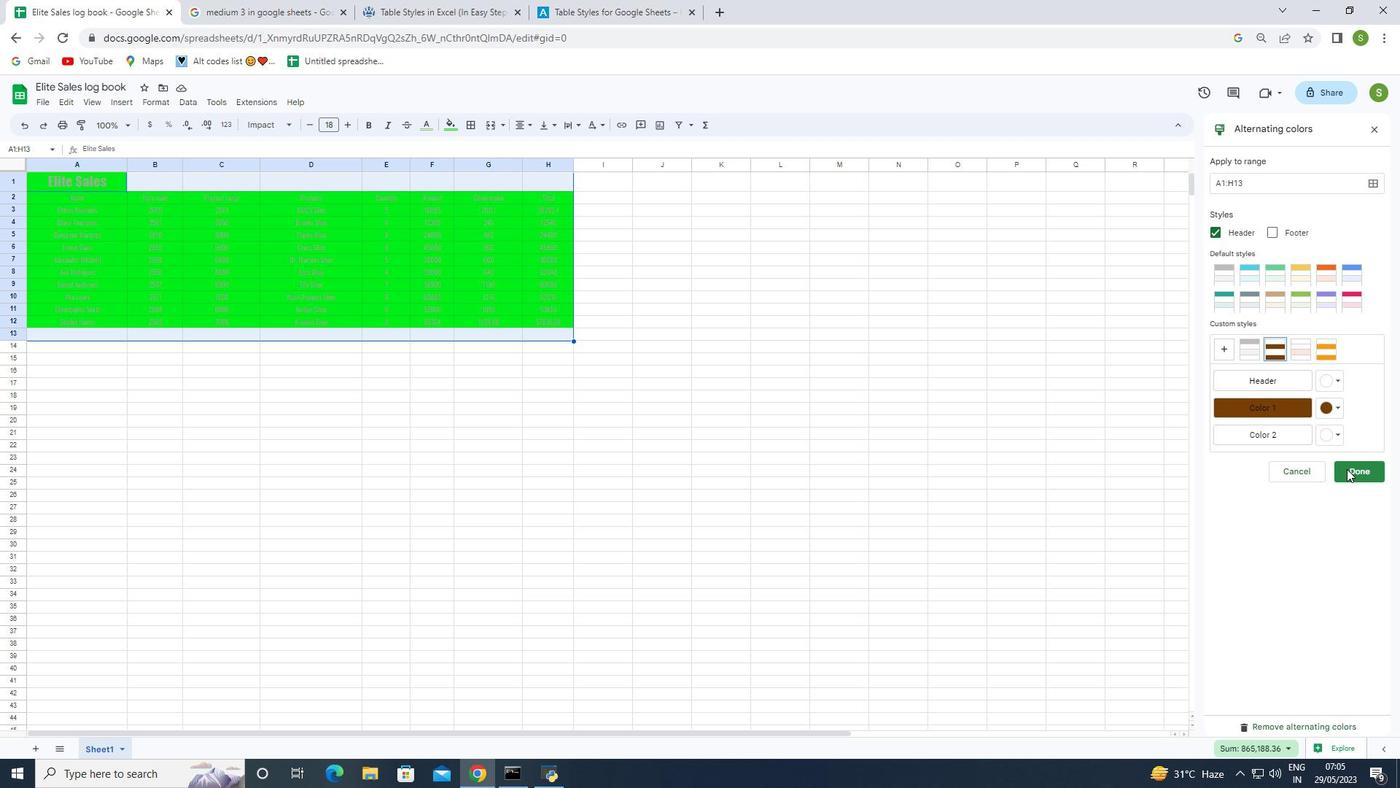 
Action: Mouse moved to (300, 328)
Screenshot: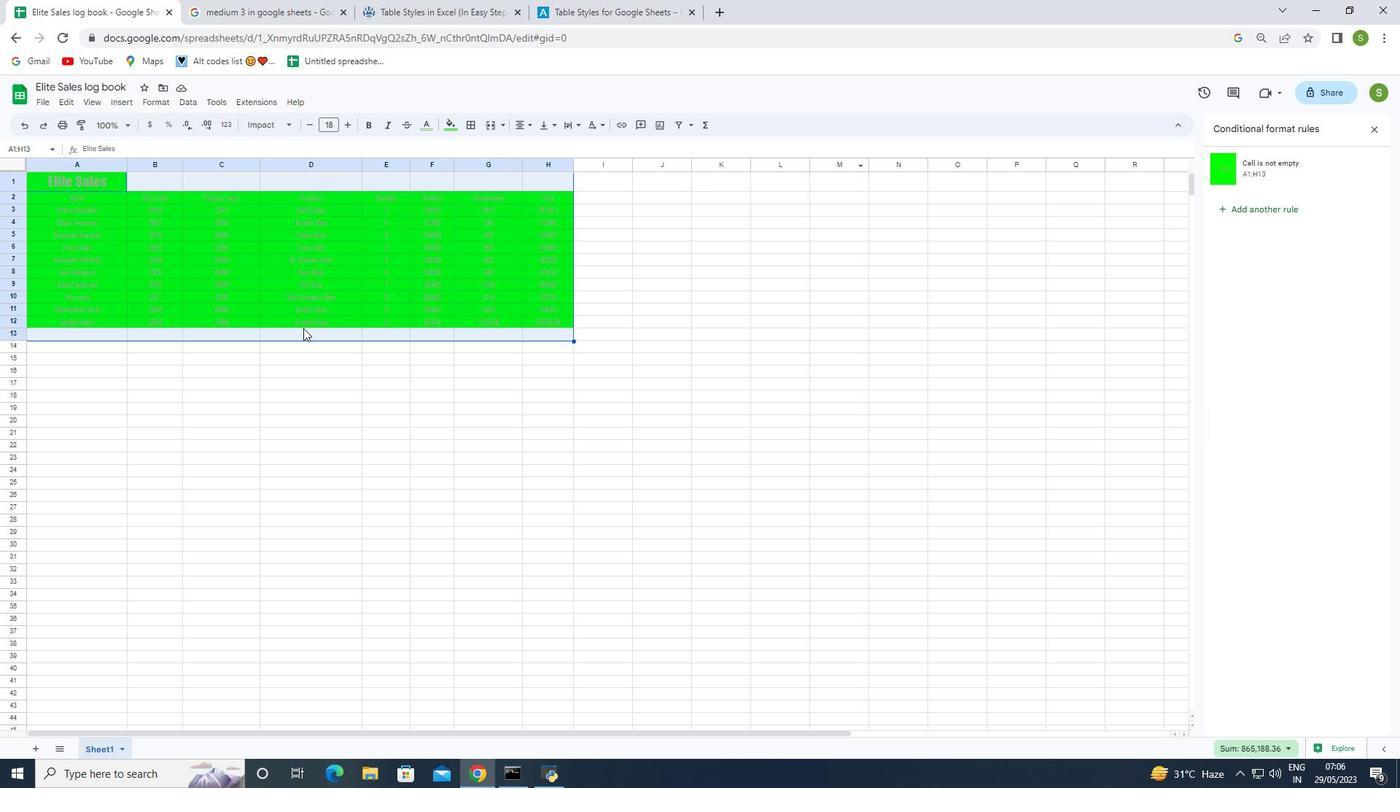 
Action: Mouse pressed left at (300, 328)
Screenshot: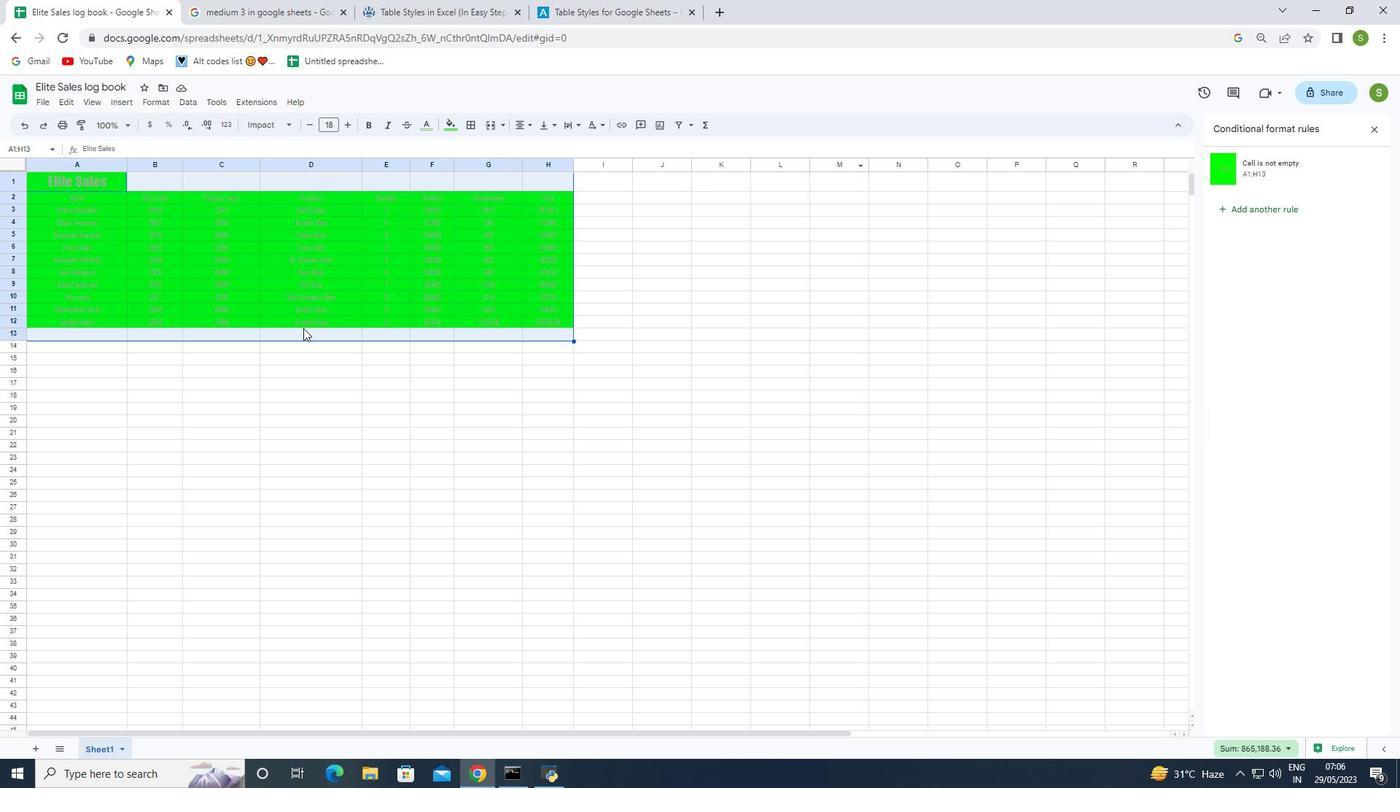 
Action: Mouse moved to (70, 196)
Screenshot: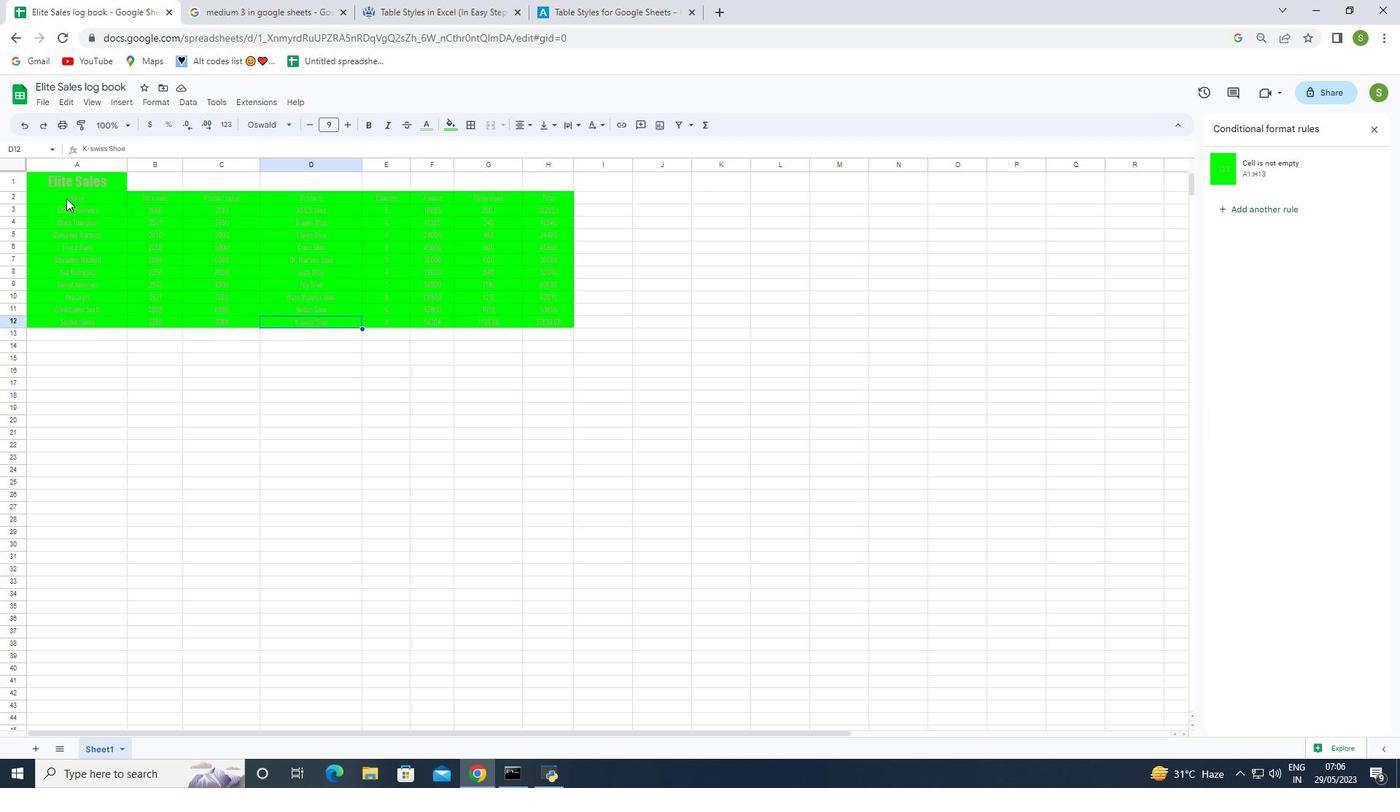 
Action: Mouse pressed left at (70, 196)
Screenshot: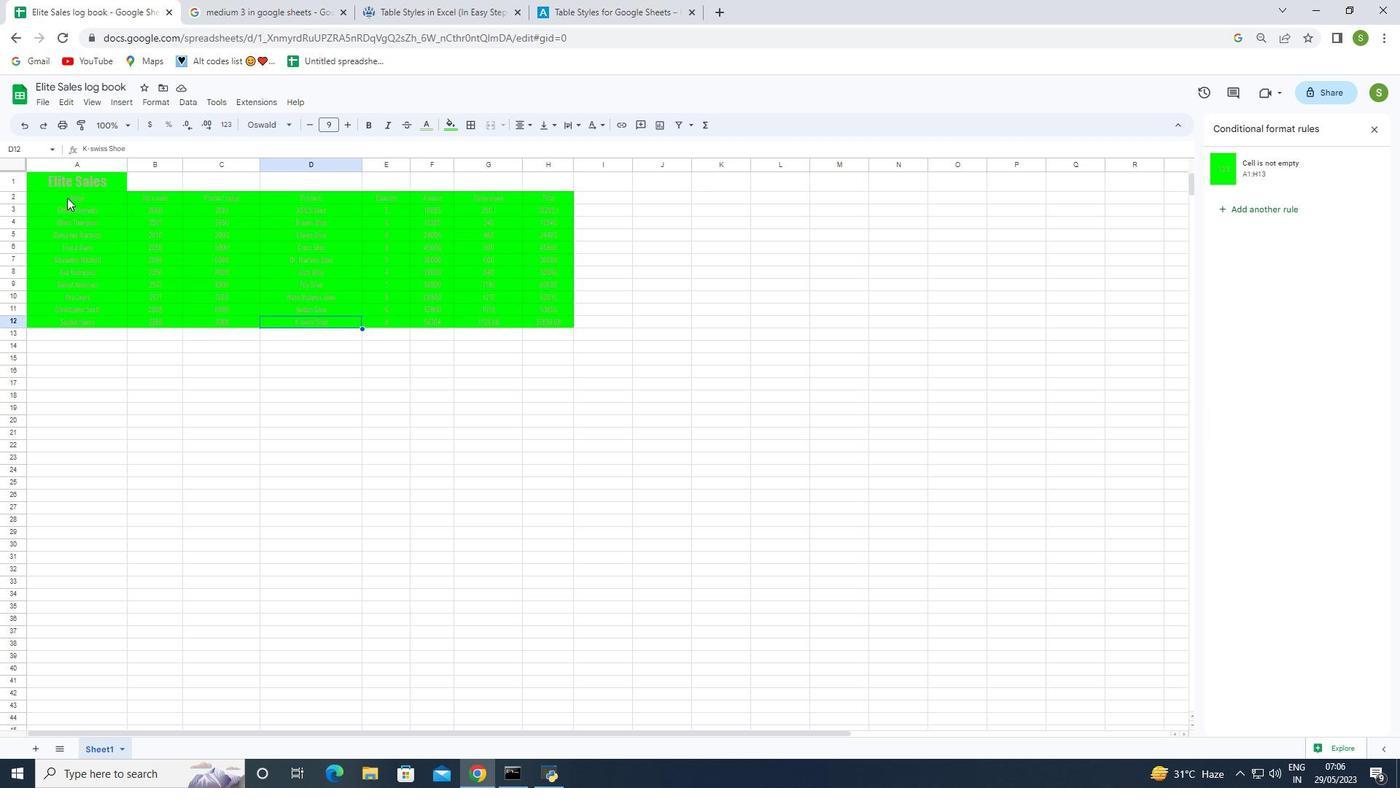 
Action: Mouse pressed left at (70, 196)
Screenshot: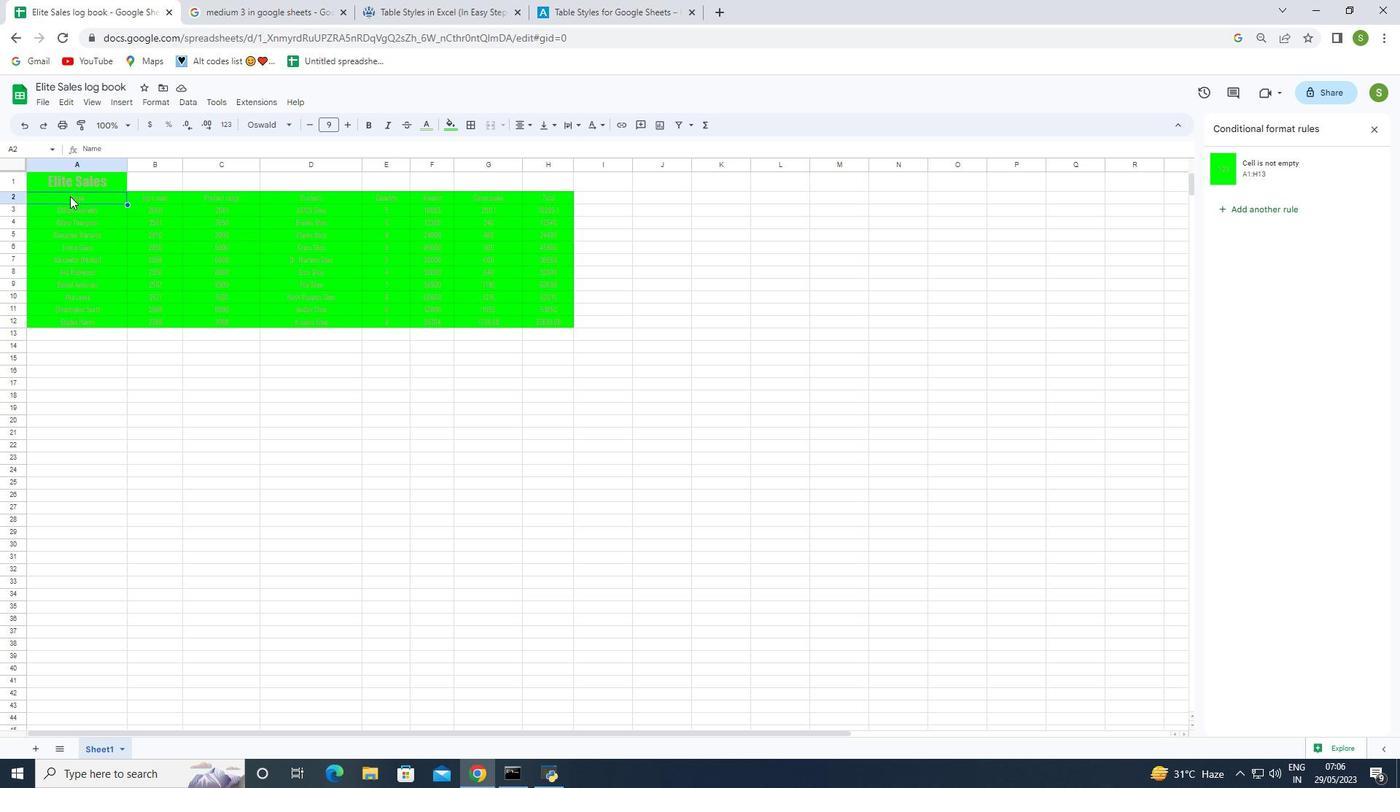 
Action: Mouse moved to (415, 518)
Screenshot: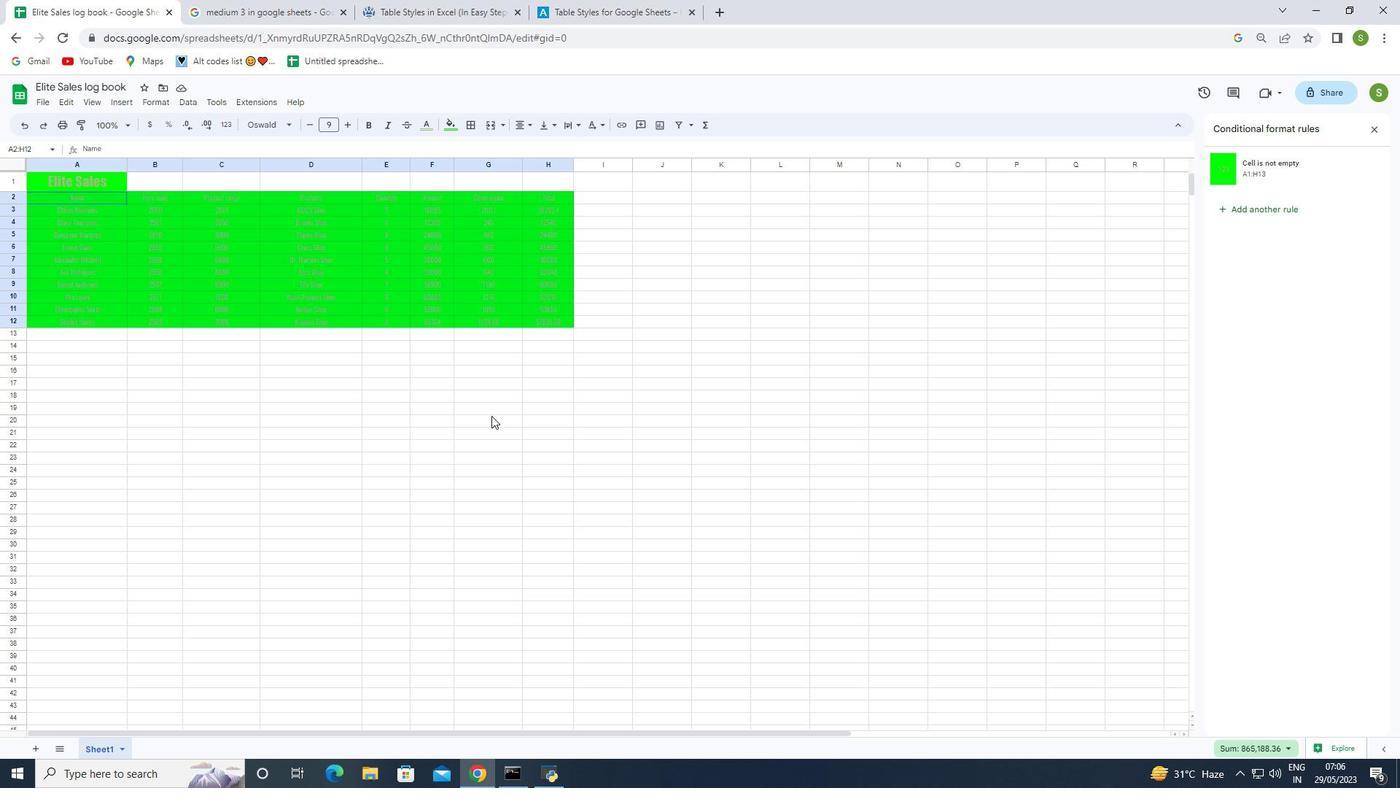 
Action: Mouse pressed left at (415, 518)
Screenshot: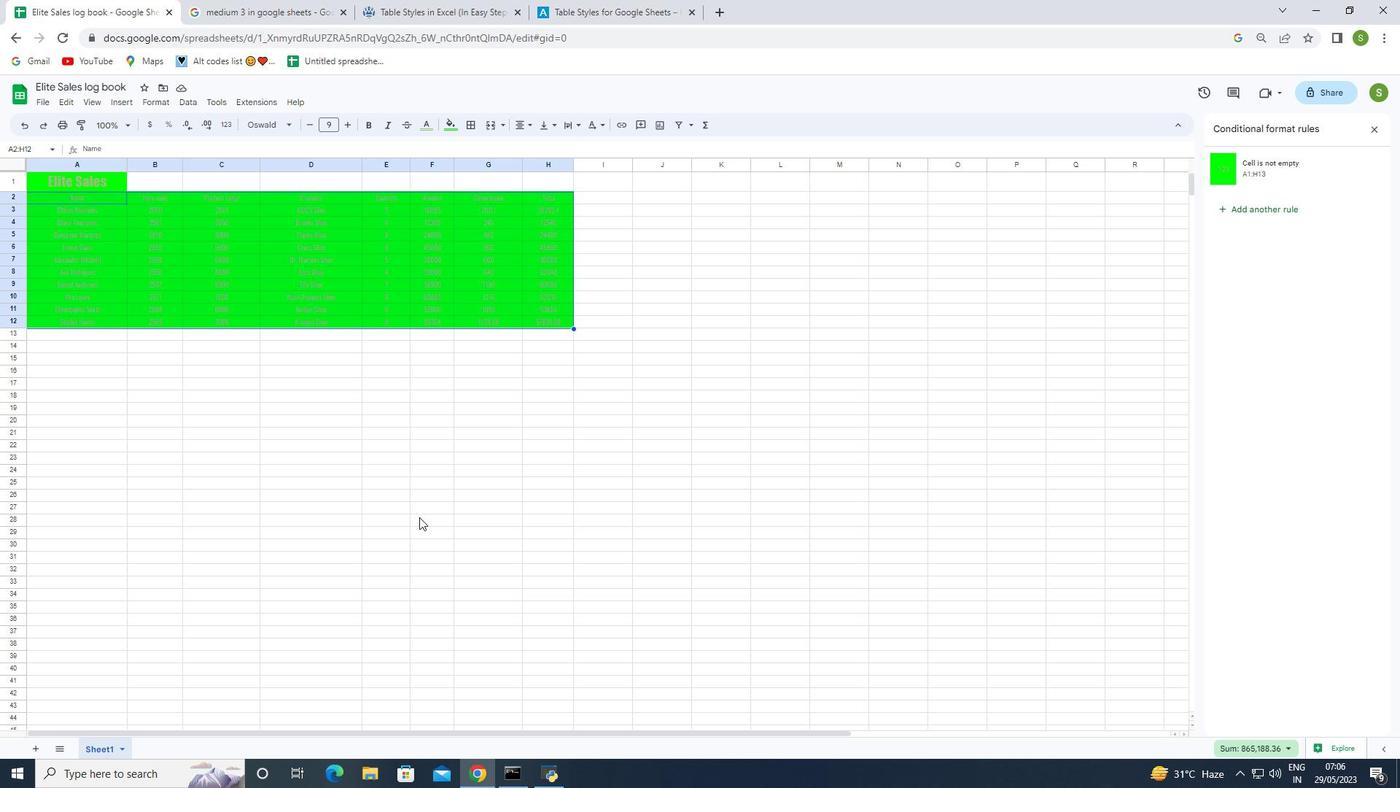
Action: Mouse moved to (72, 171)
Screenshot: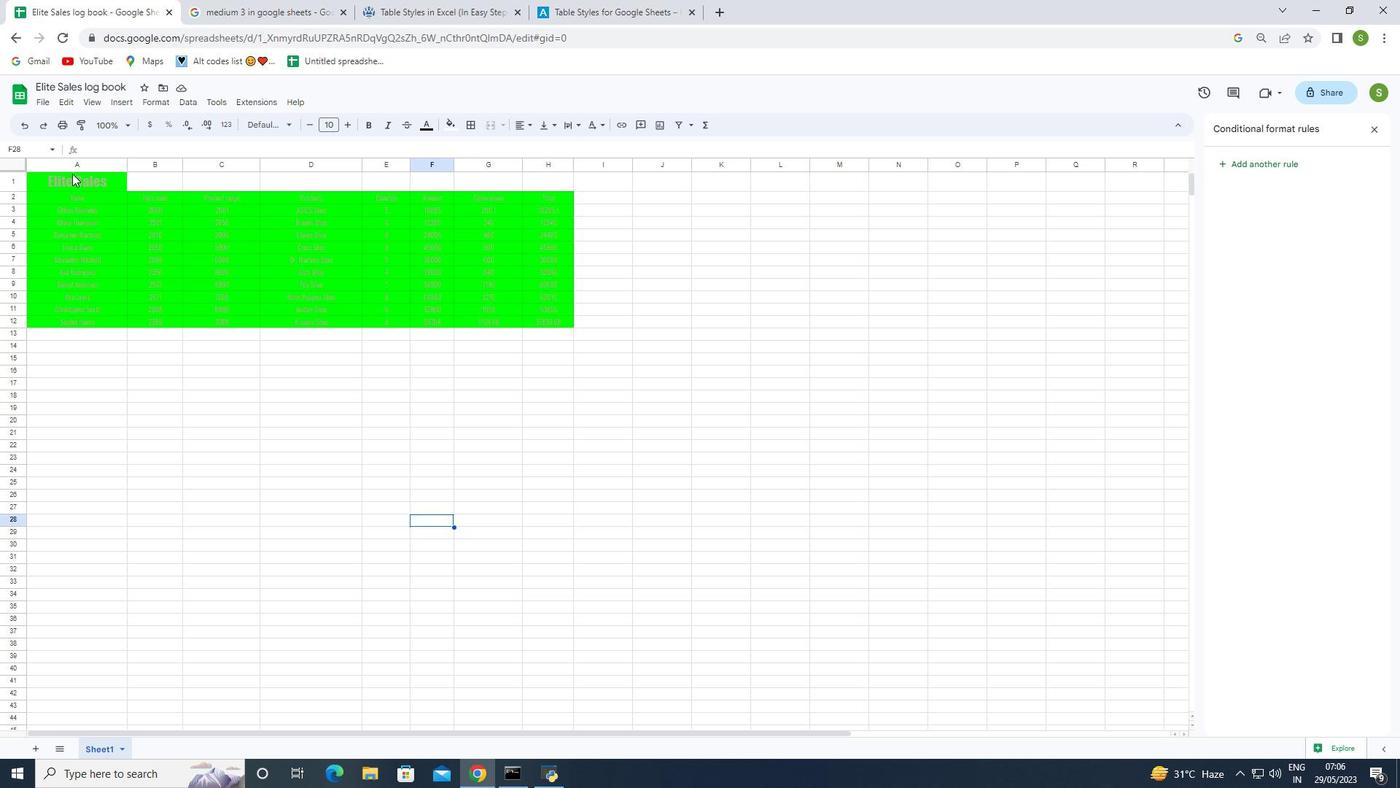 
Action: Mouse pressed left at (72, 171)
Screenshot: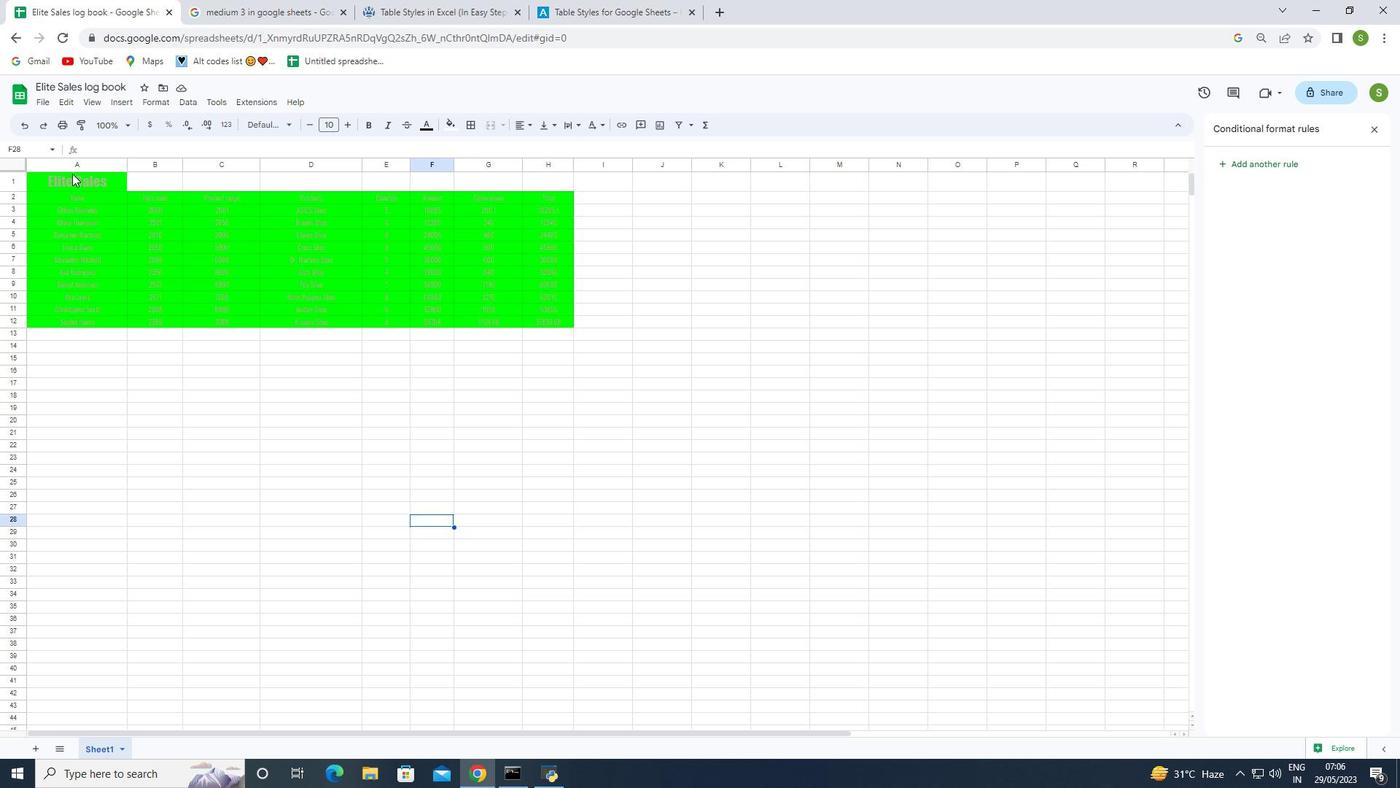 
Action: Mouse moved to (155, 471)
Screenshot: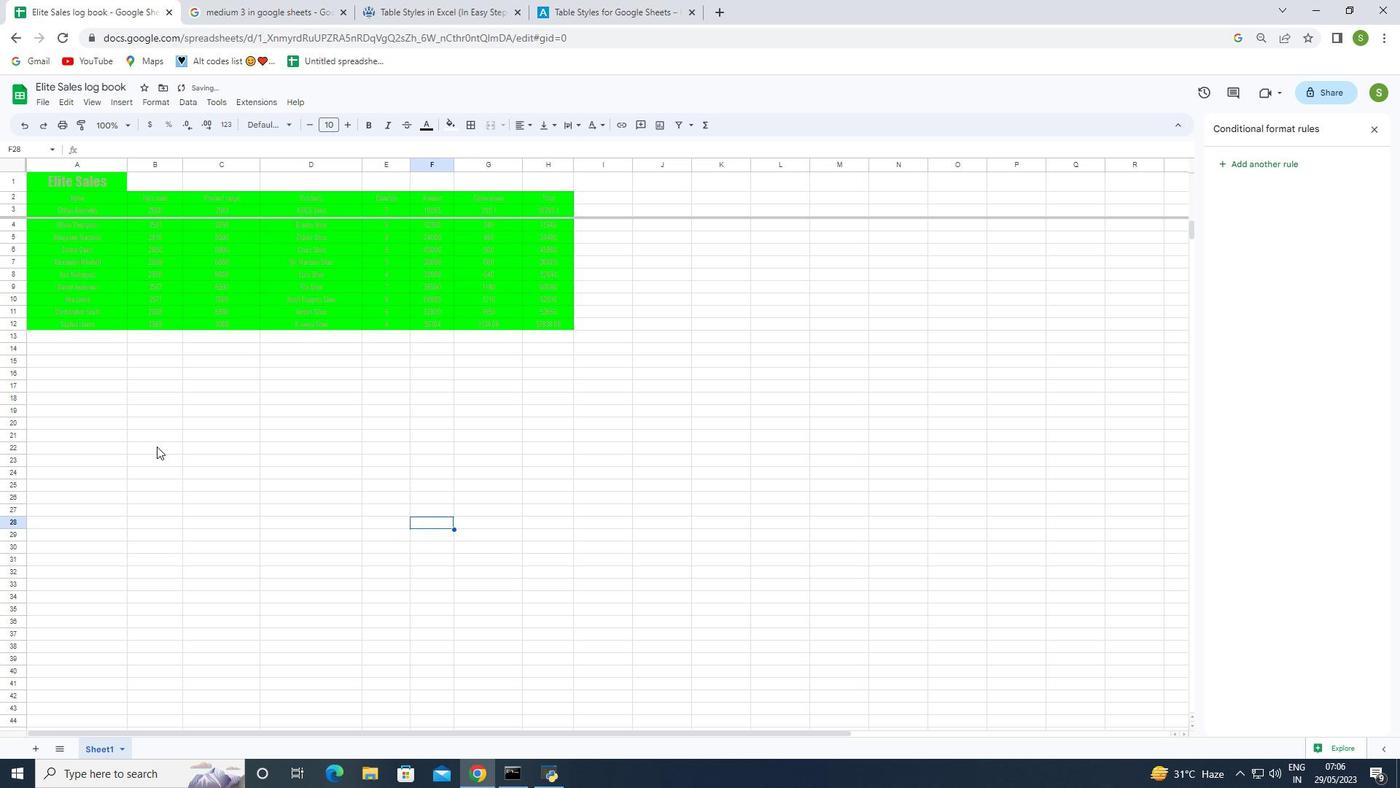 
Action: Key pressed ctrl+Z
Screenshot: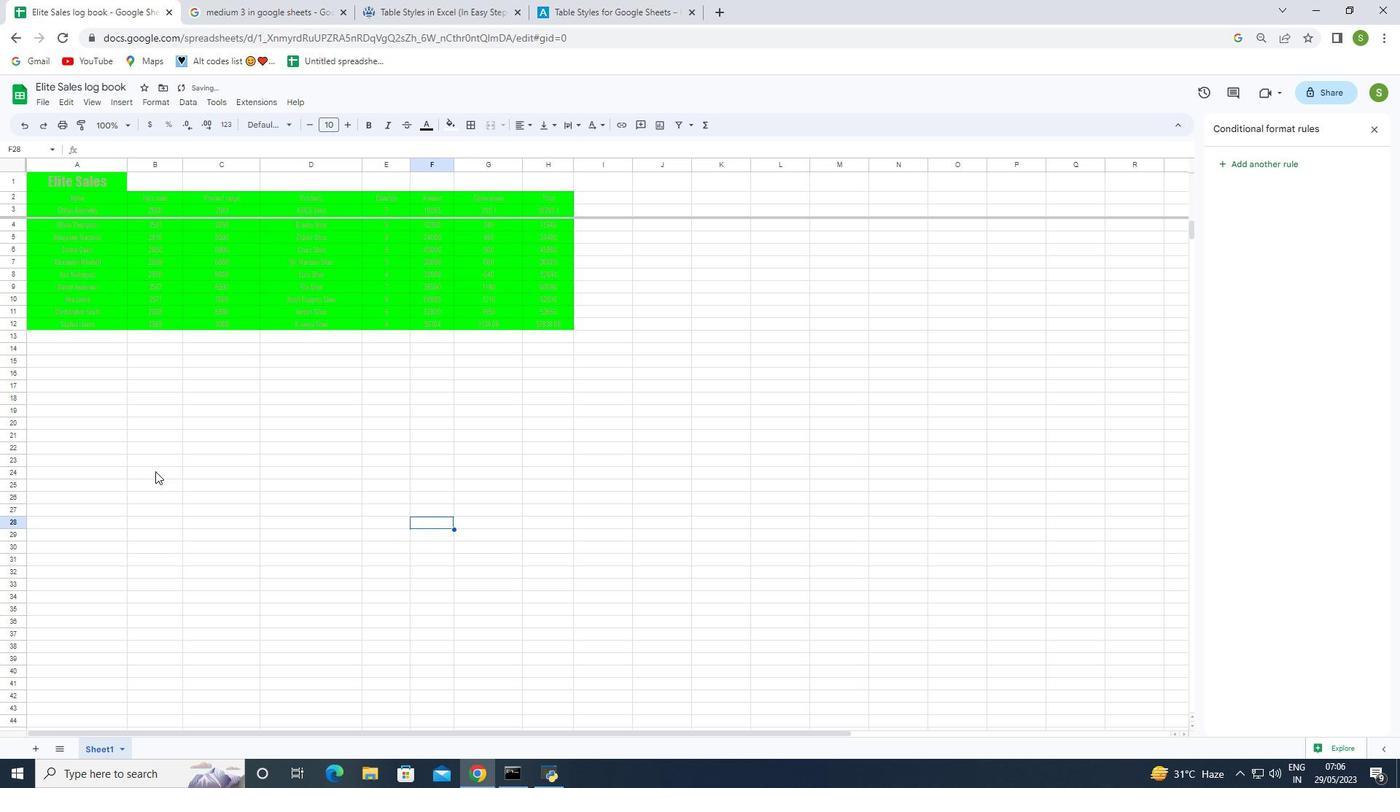 
Action: Mouse moved to (150, 488)
Screenshot: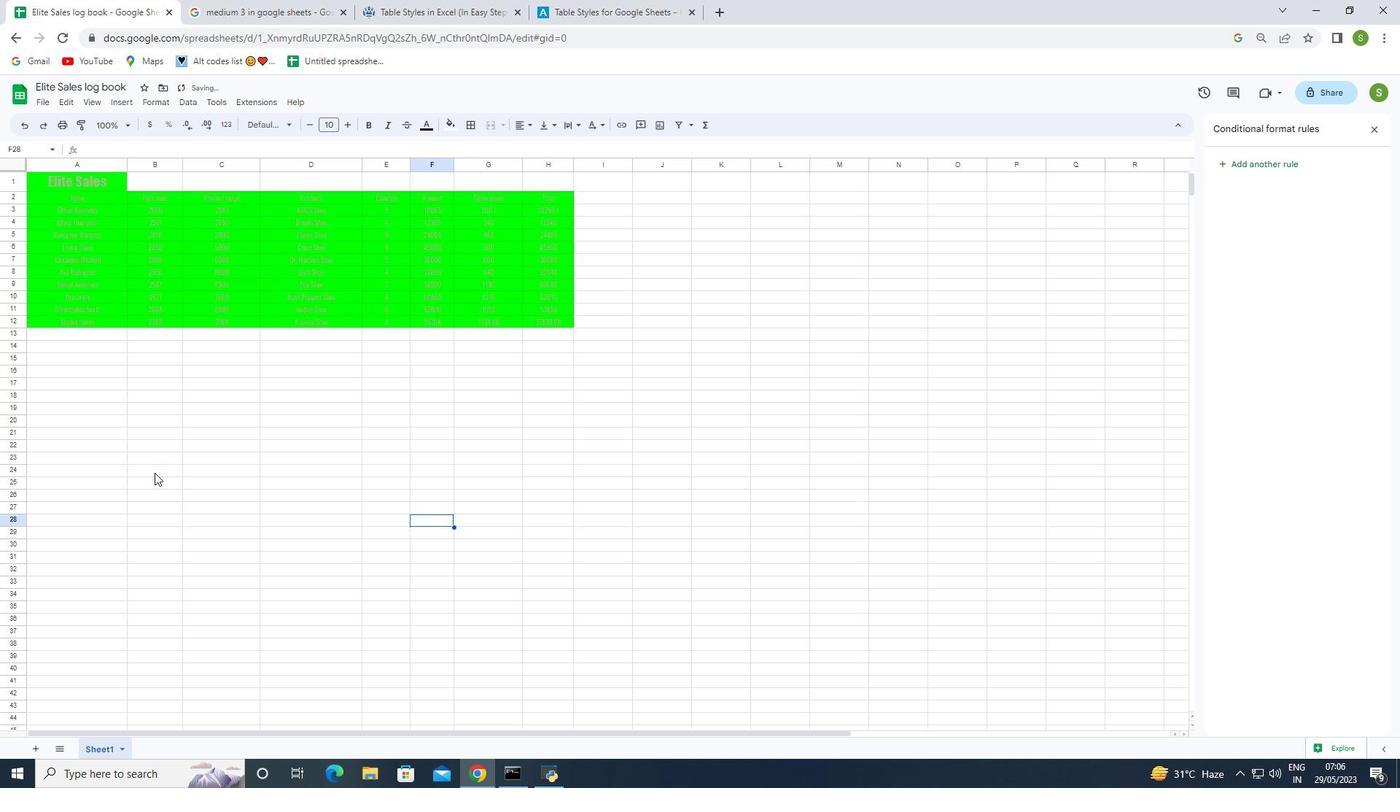 
Action: Mouse pressed left at (150, 488)
Screenshot: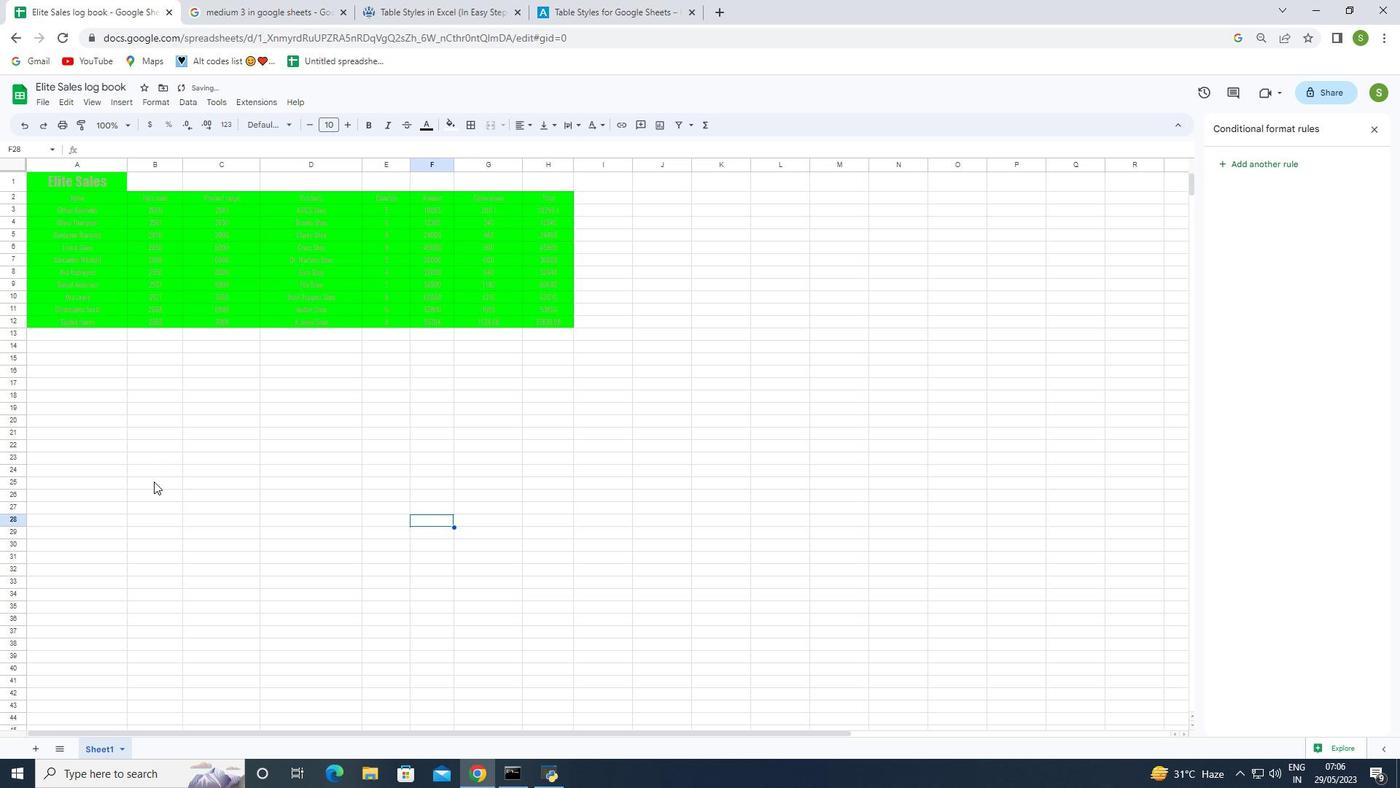 
Action: Mouse moved to (51, 174)
Screenshot: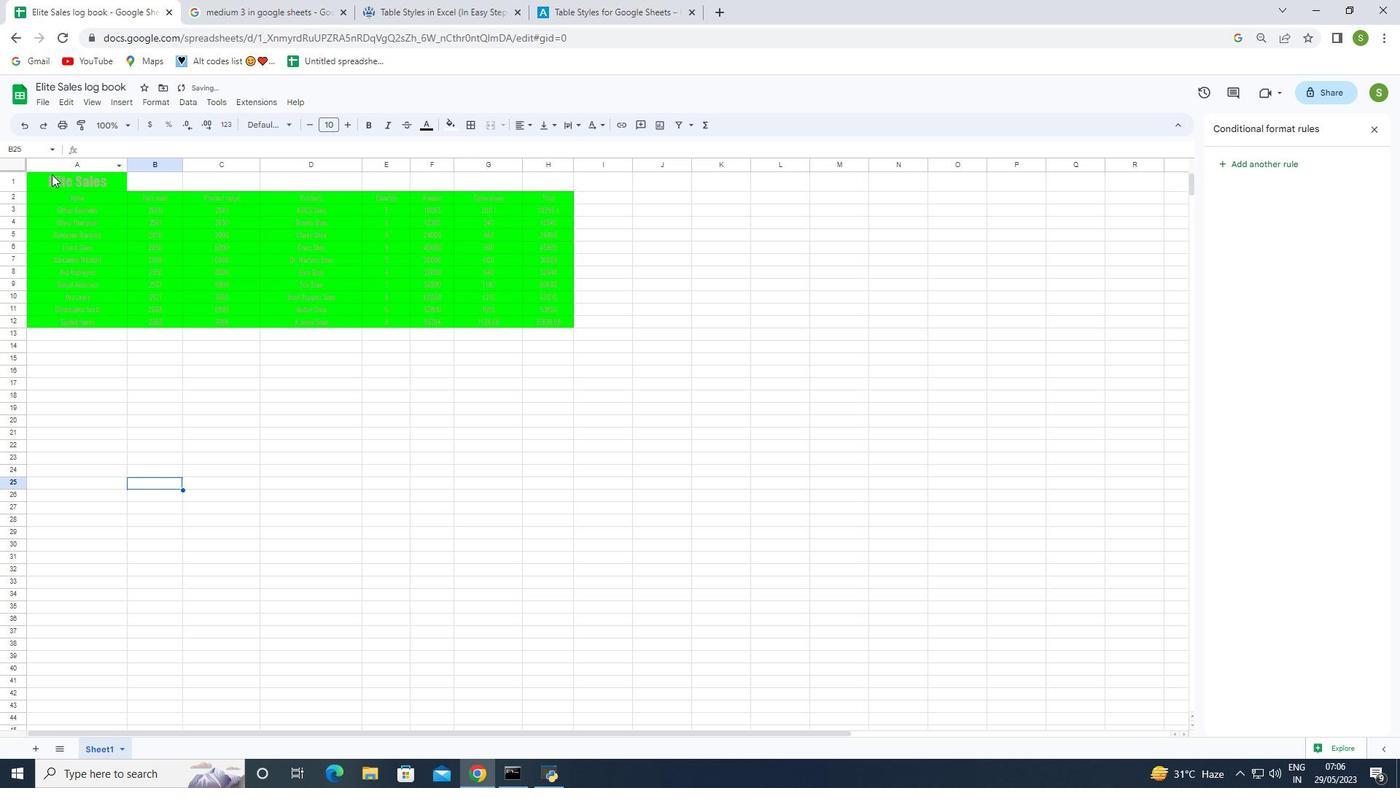 
Action: Mouse pressed left at (51, 174)
Screenshot: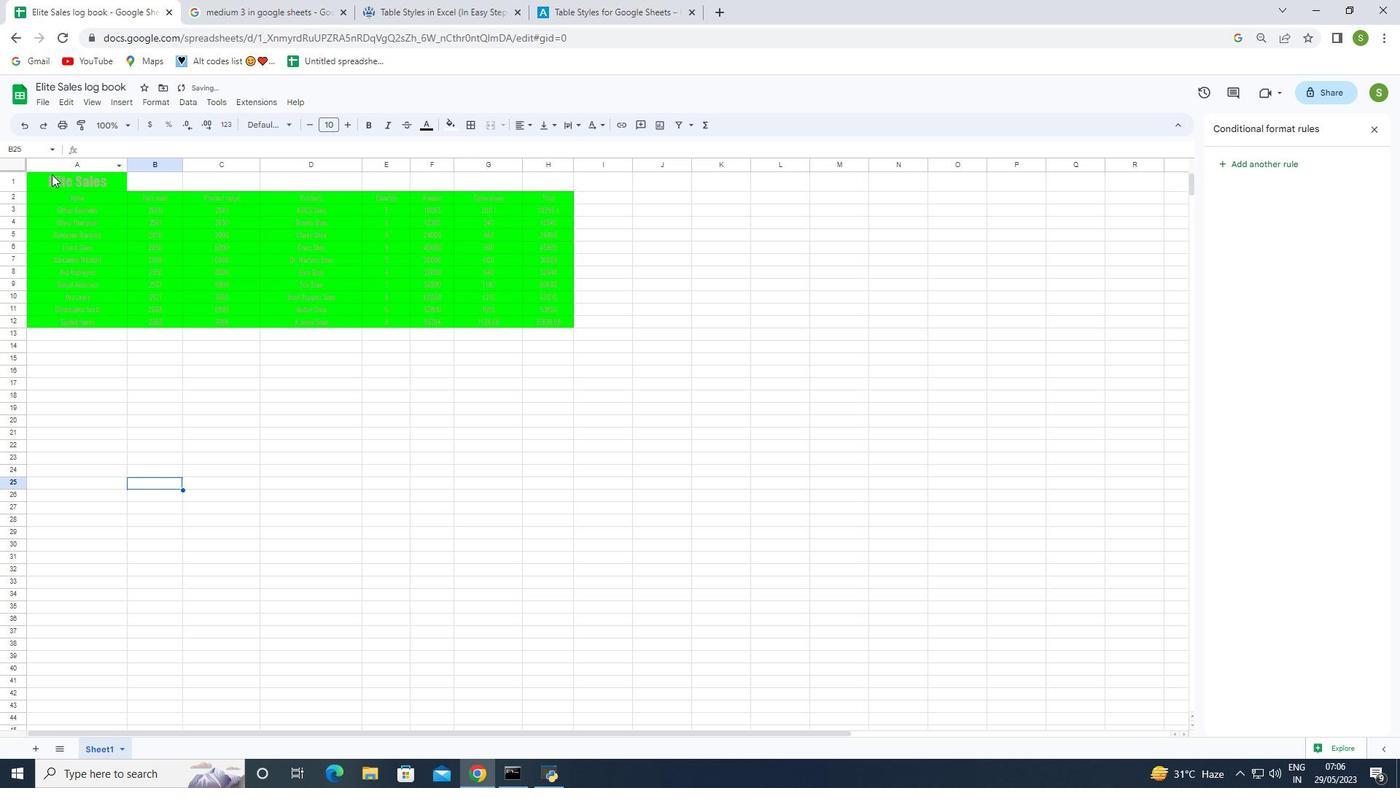 
Action: Mouse moved to (160, 98)
Screenshot: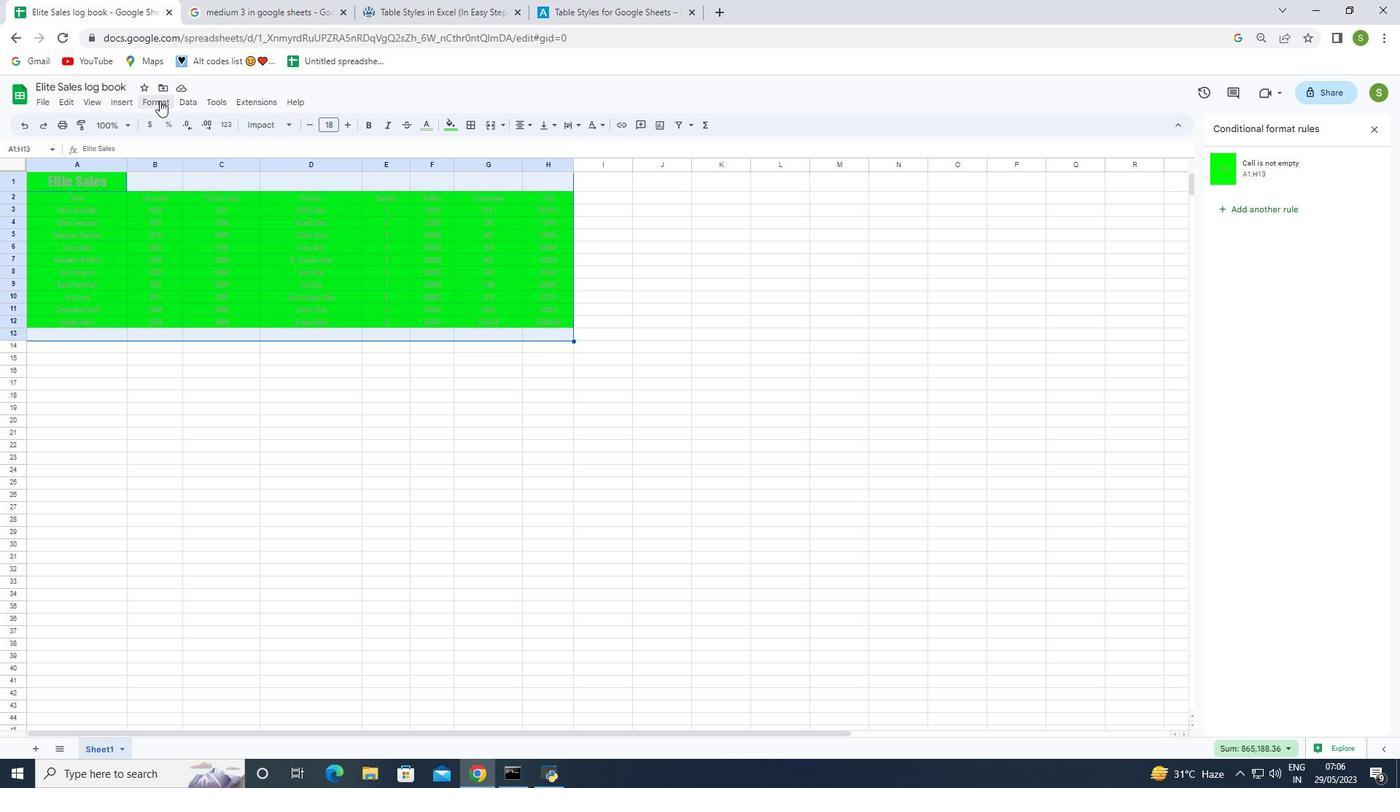 
Action: Mouse pressed left at (160, 98)
Screenshot: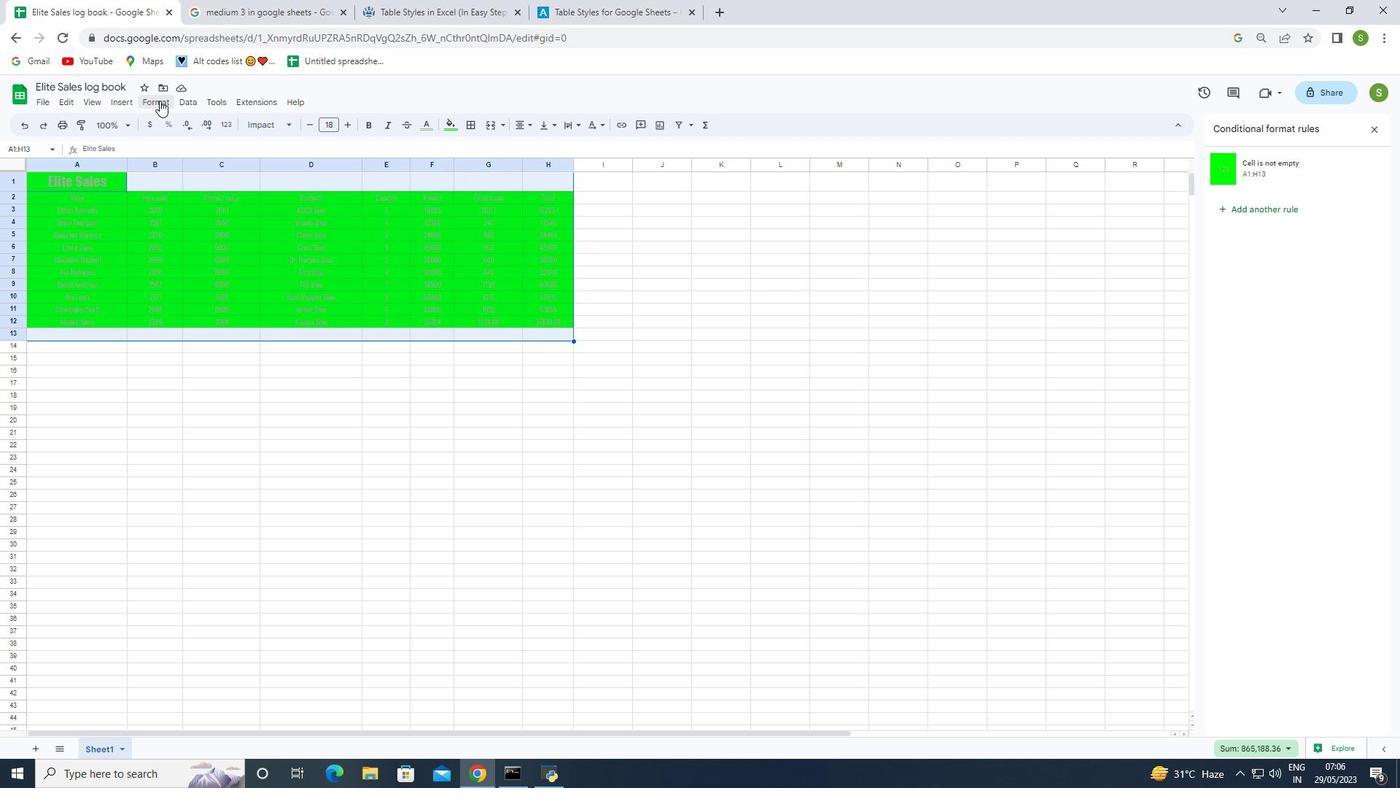 
Action: Mouse moved to (211, 318)
Screenshot: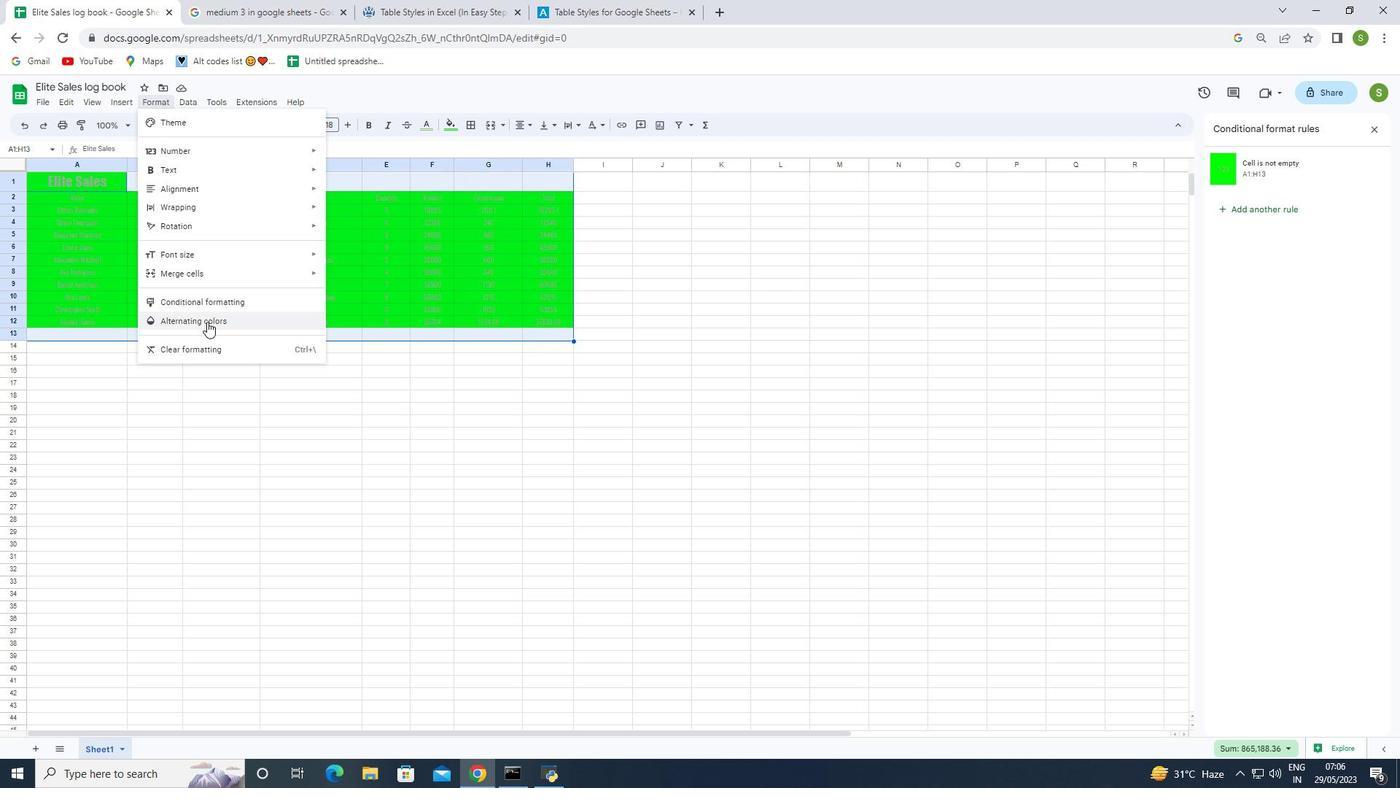
Action: Mouse pressed left at (211, 318)
Screenshot: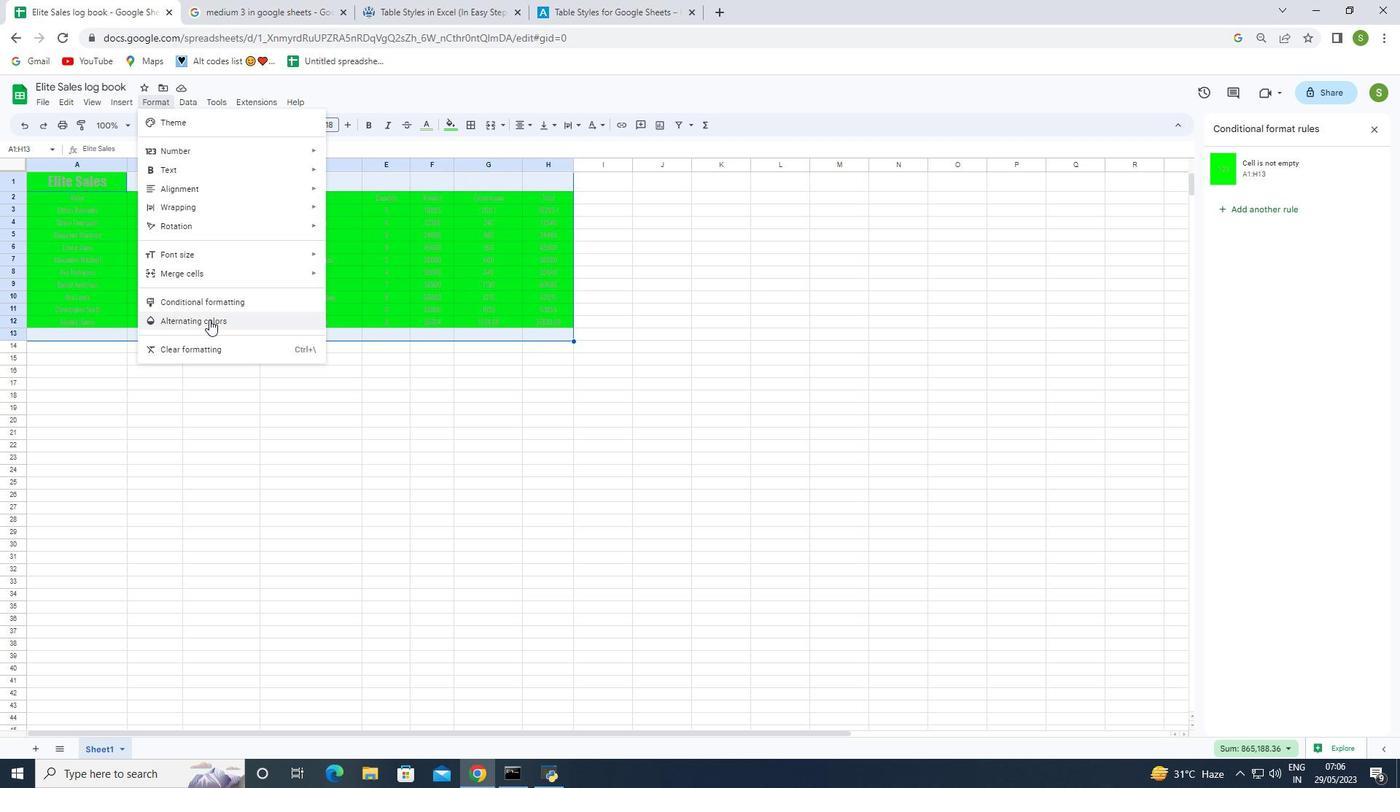 
Action: Mouse moved to (1252, 274)
Screenshot: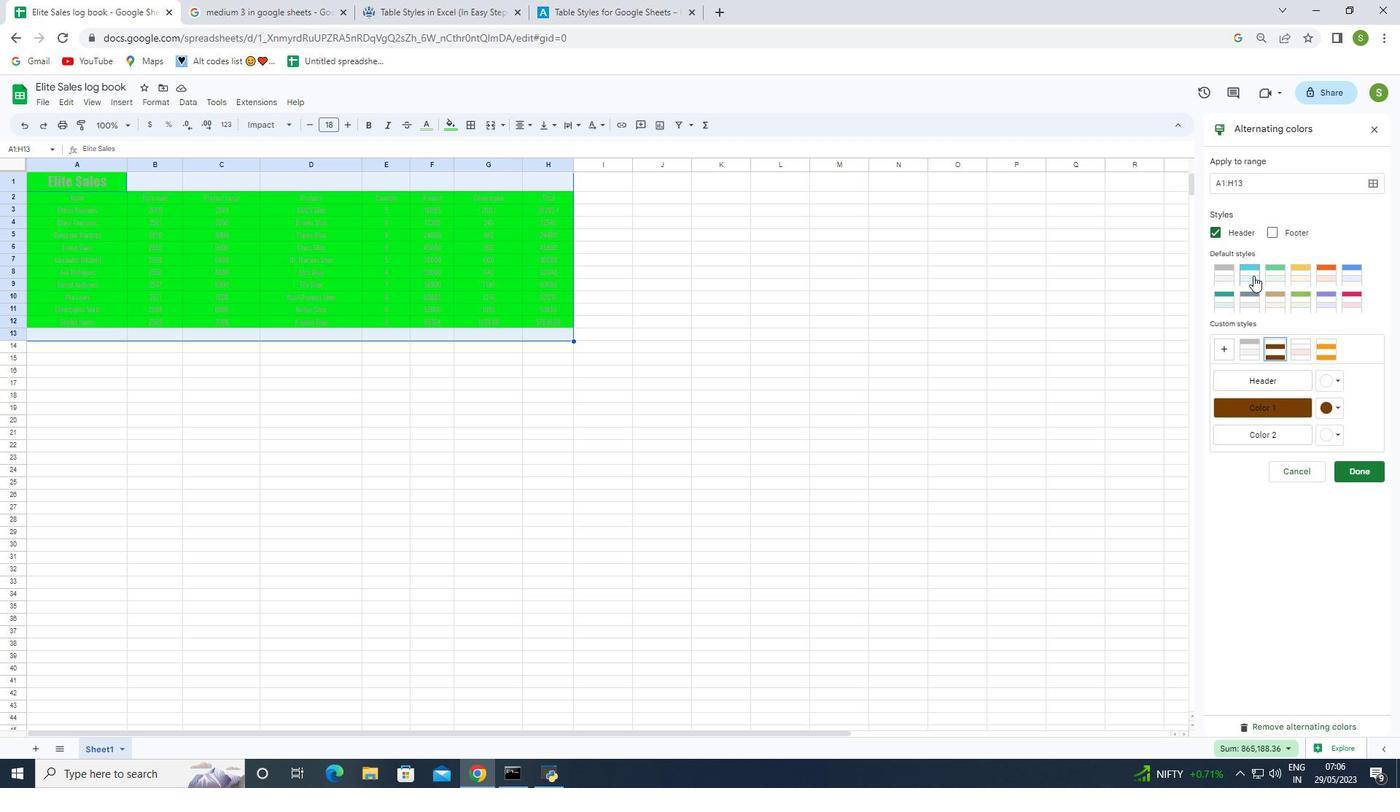 
Action: Mouse pressed left at (1252, 274)
Screenshot: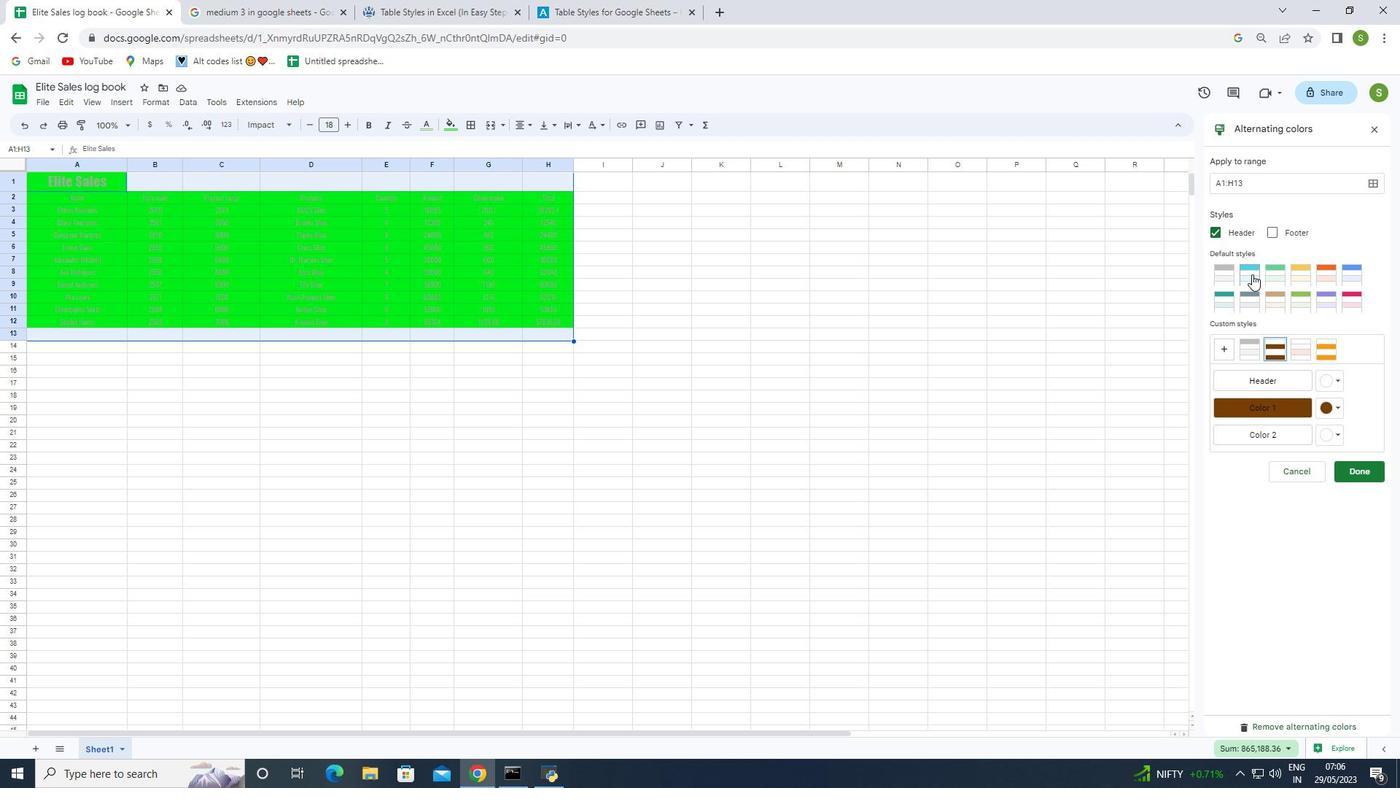 
Action: Mouse moved to (1254, 294)
Screenshot: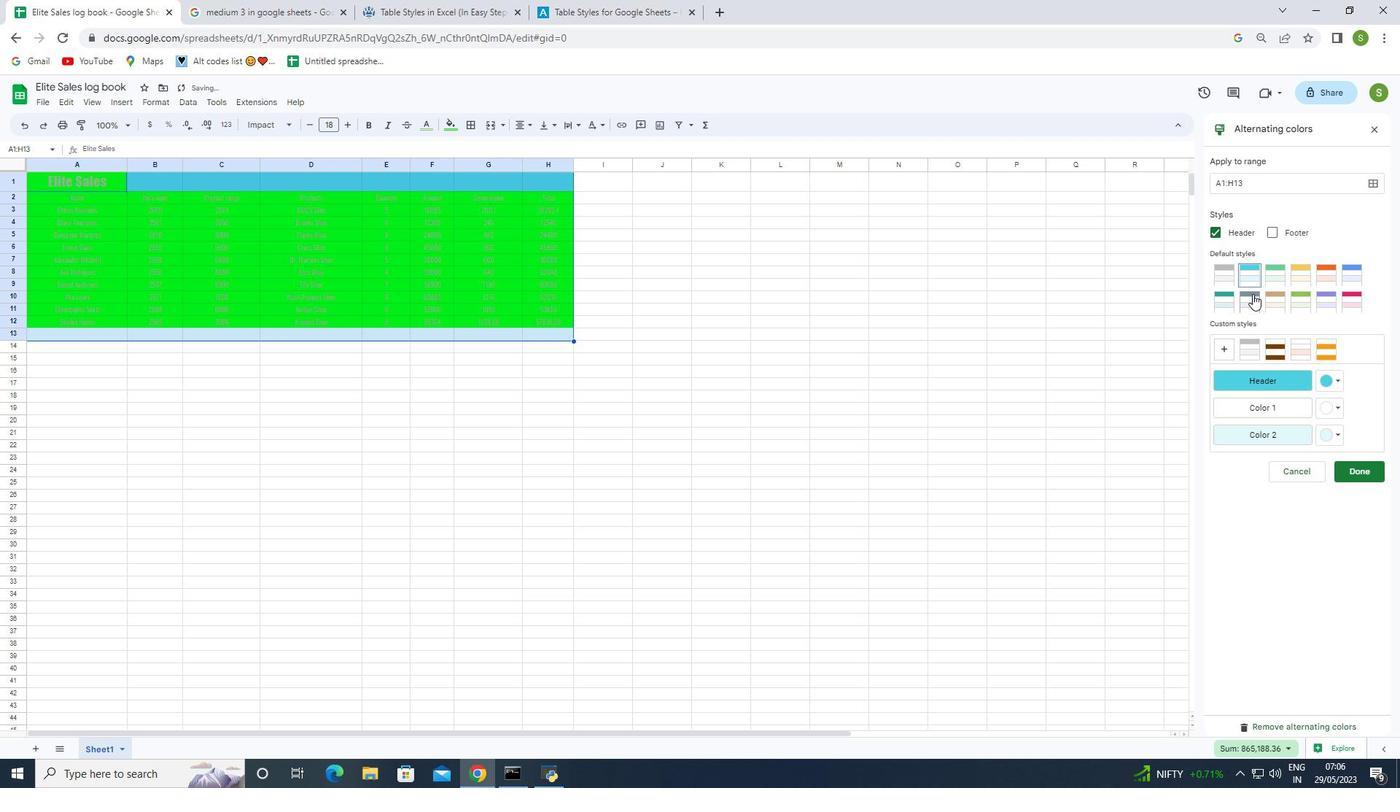 
Action: Mouse pressed left at (1254, 294)
Screenshot: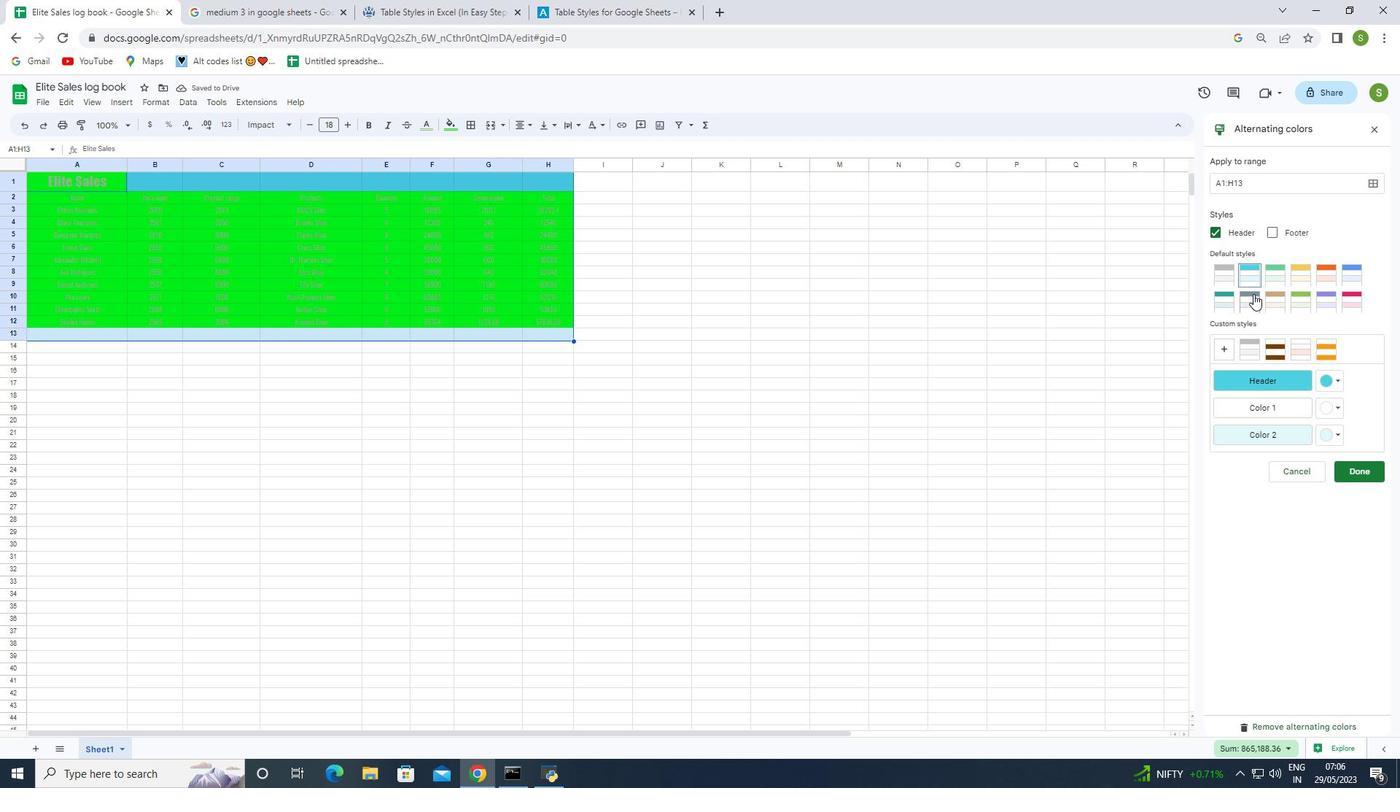 
Action: Mouse moved to (1307, 272)
Screenshot: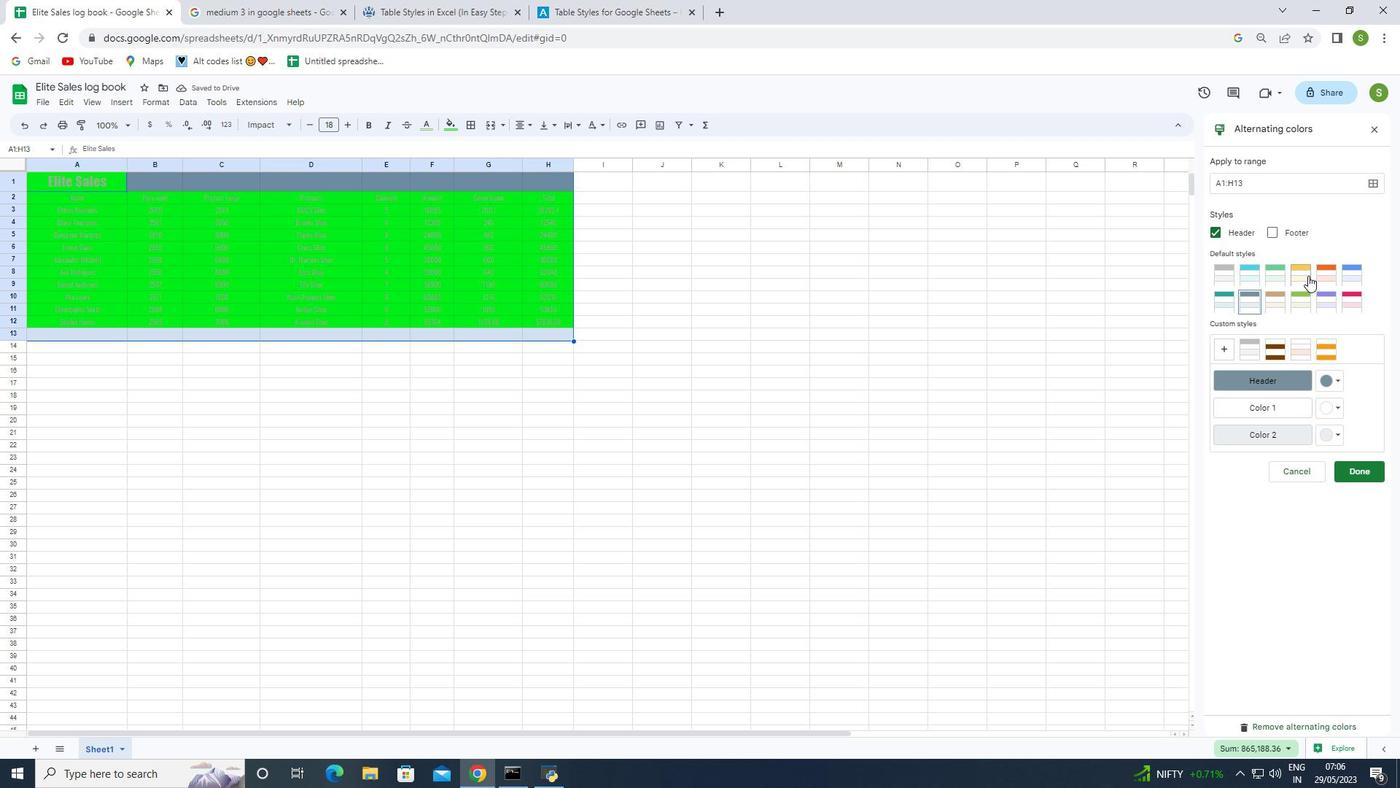 
Action: Mouse pressed left at (1307, 272)
Screenshot: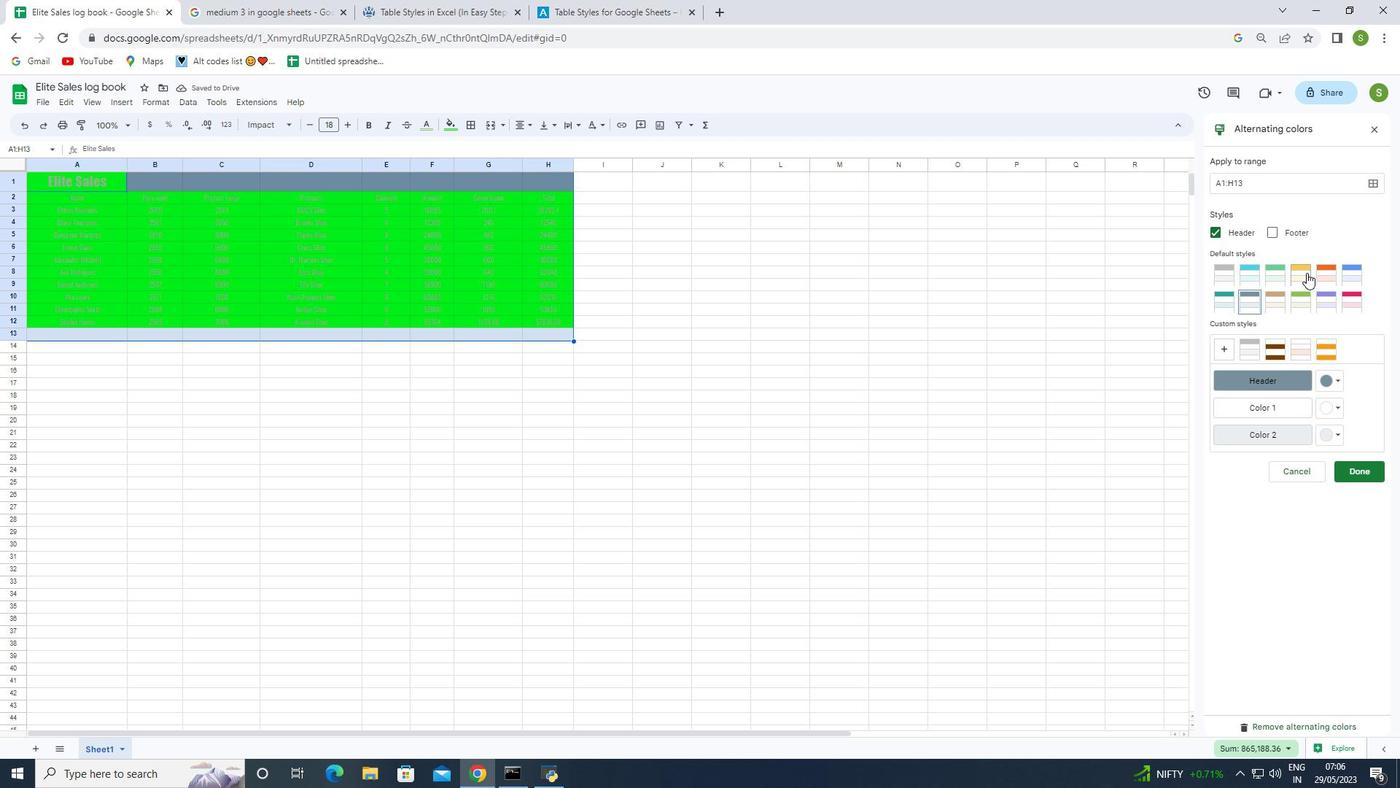 
Action: Mouse moved to (1339, 407)
Screenshot: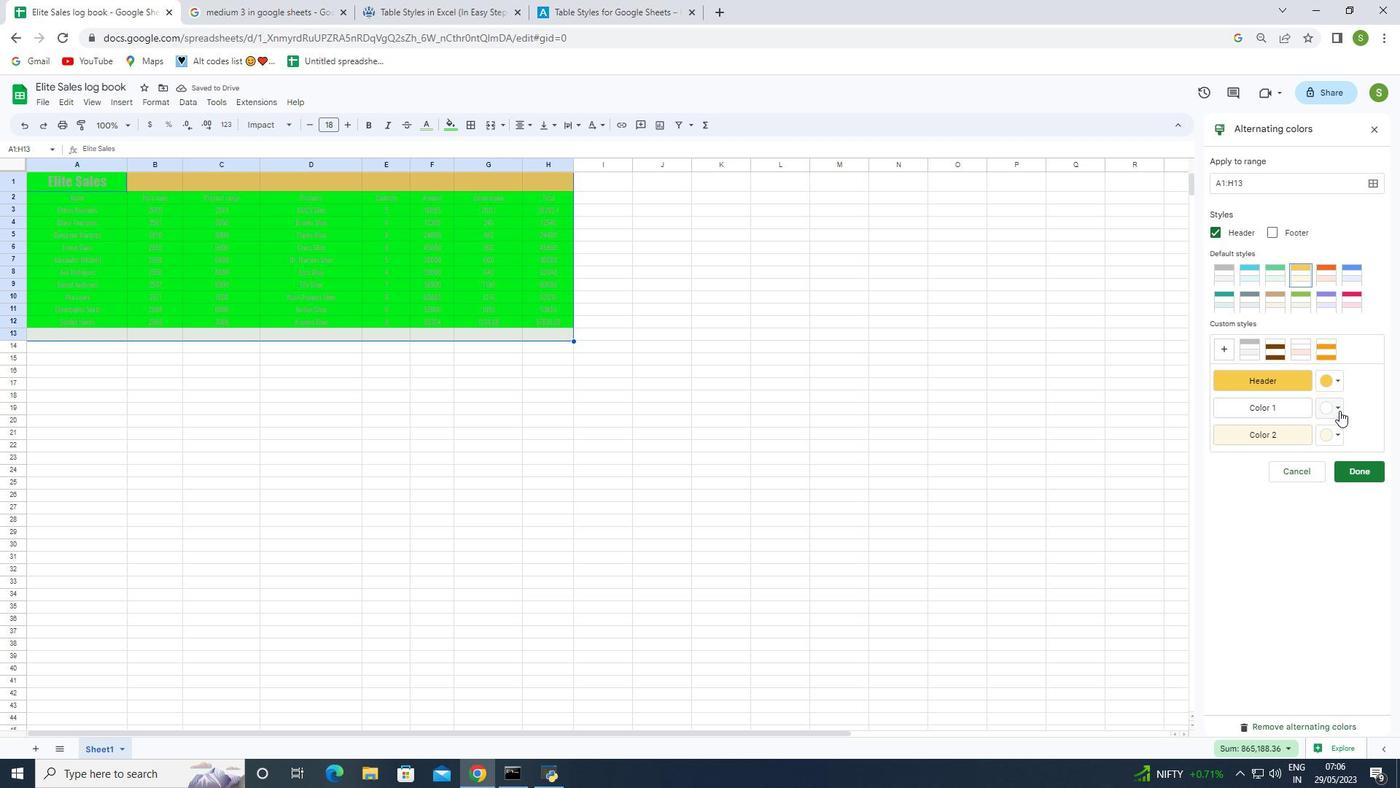 
Action: Mouse pressed left at (1339, 407)
Screenshot: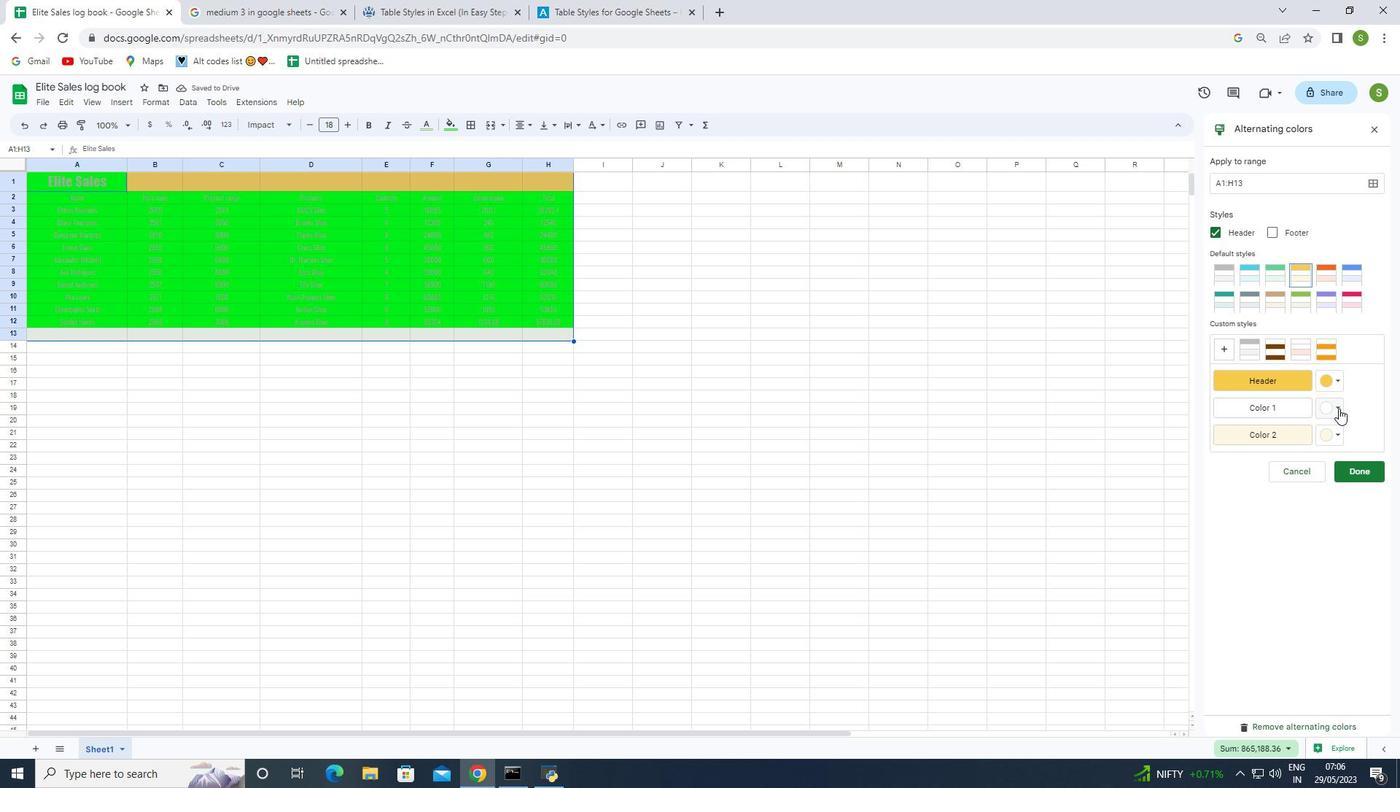 
Action: Mouse moved to (1277, 446)
Screenshot: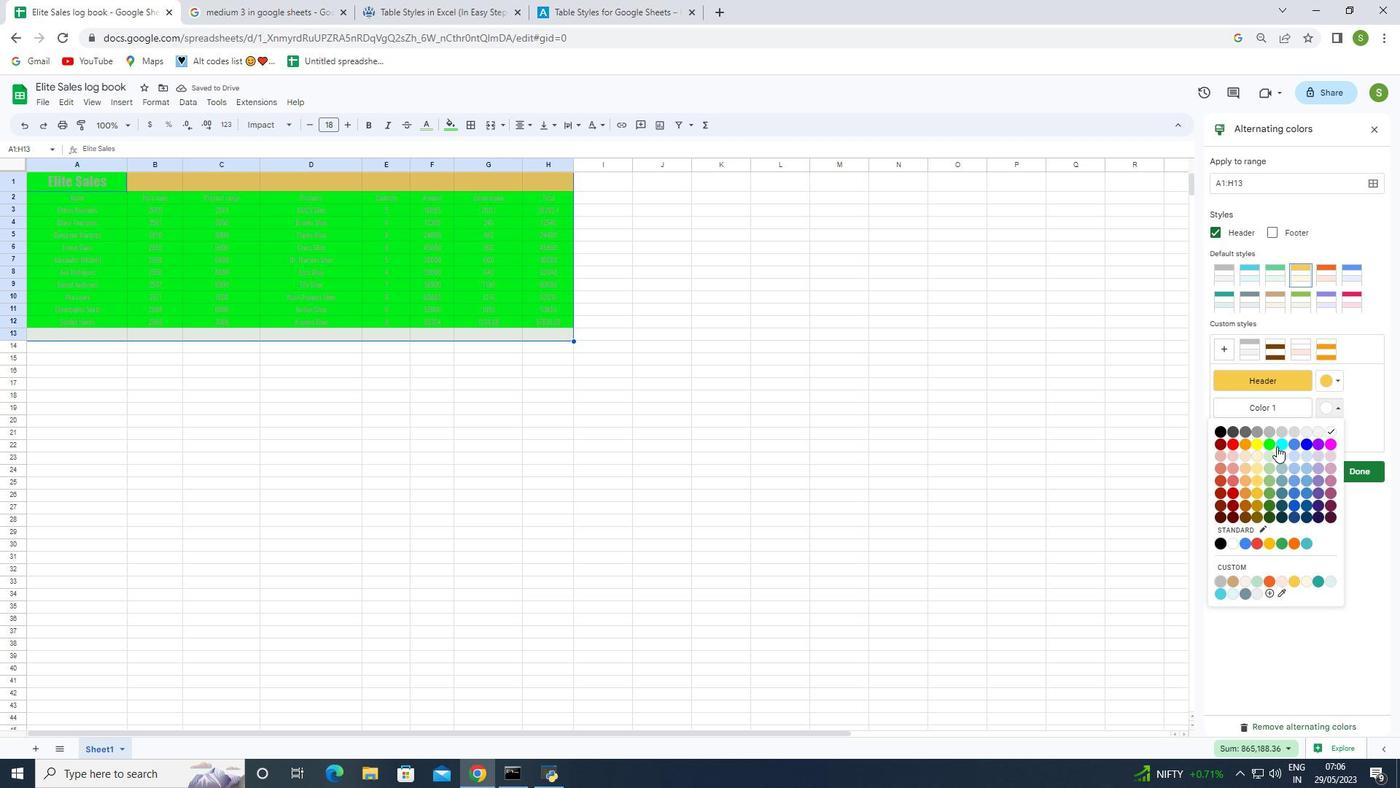 
Action: Mouse pressed left at (1277, 446)
Screenshot: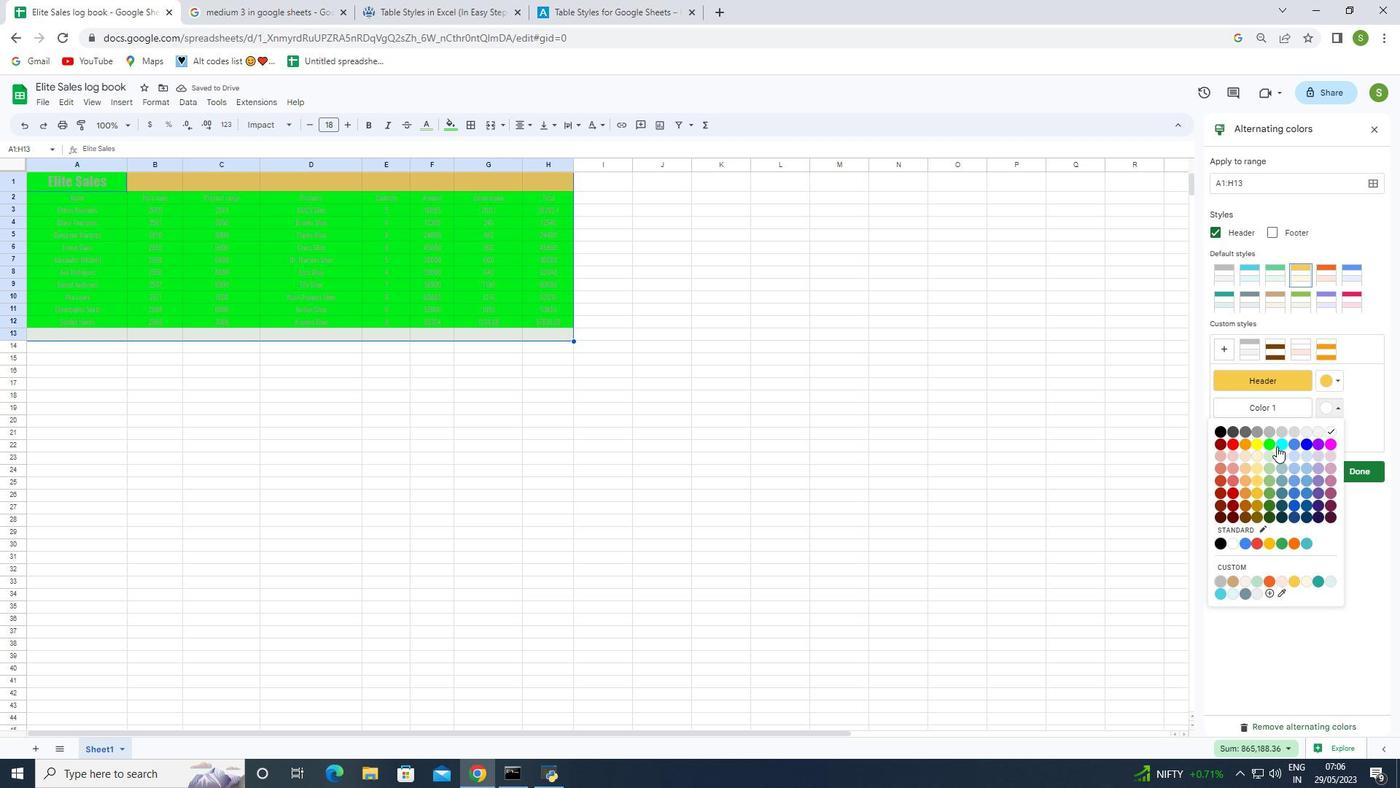 
Action: Mouse moved to (1354, 466)
Screenshot: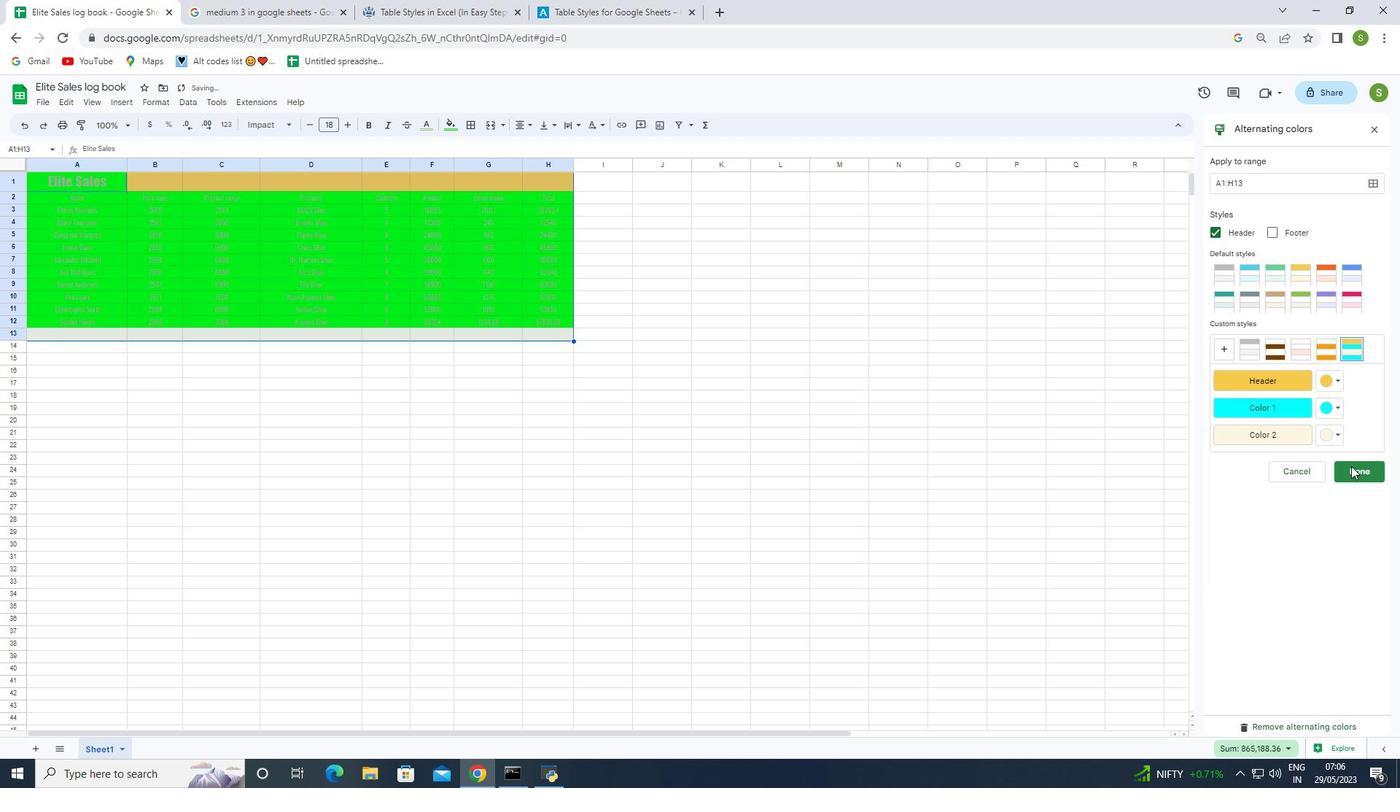 
Action: Mouse pressed left at (1354, 466)
Screenshot: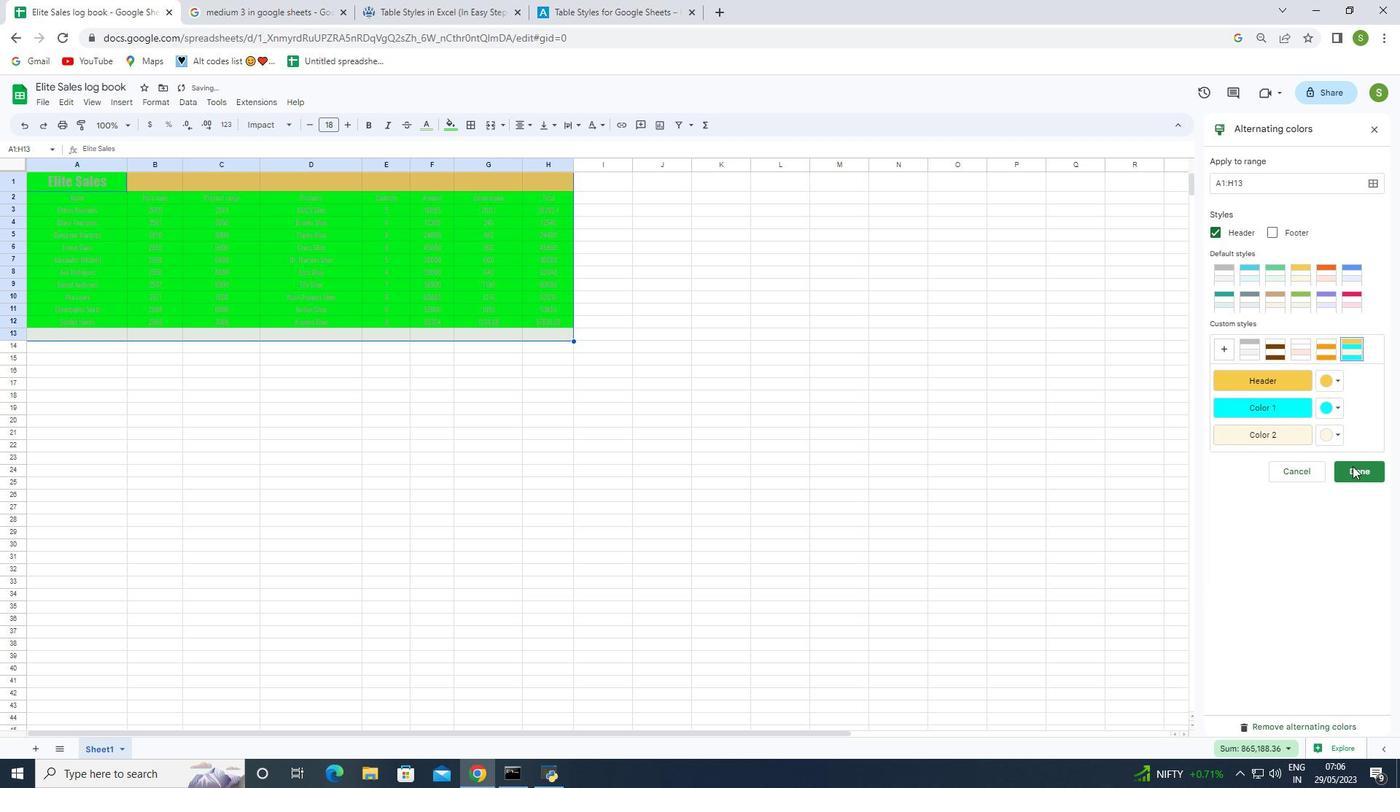 
Action: Mouse moved to (928, 390)
Screenshot: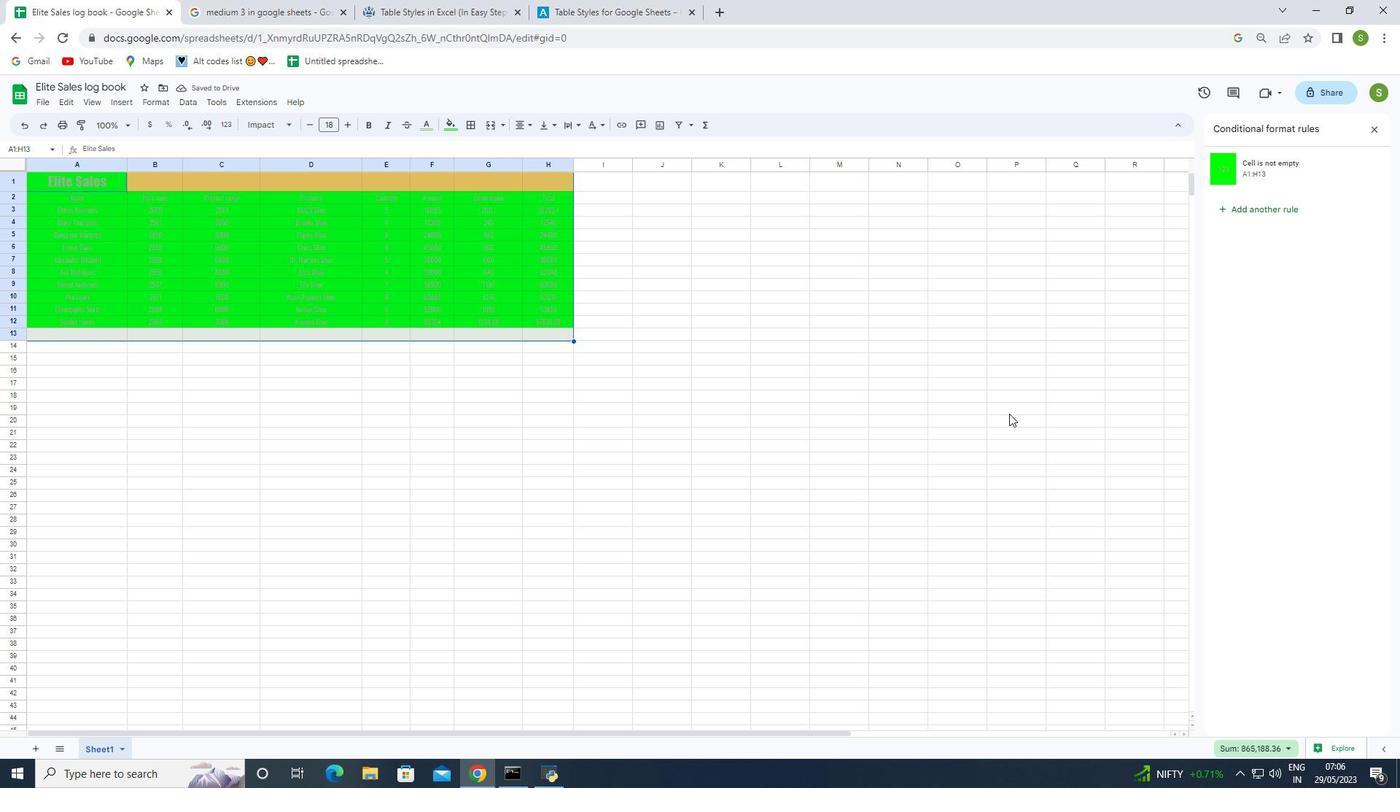 
Action: Key pressed ctrl+Z
Screenshot: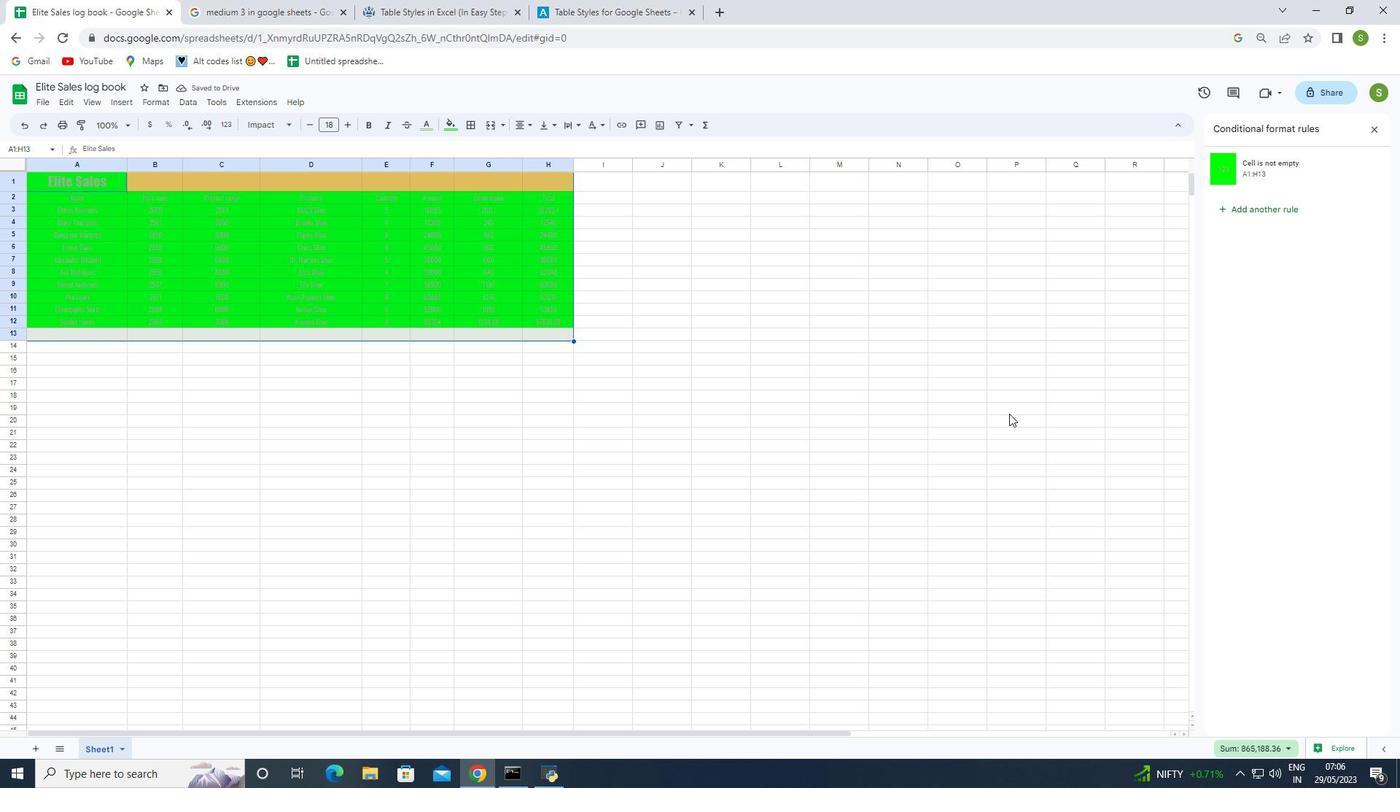 
Action: Mouse moved to (637, 251)
Screenshot: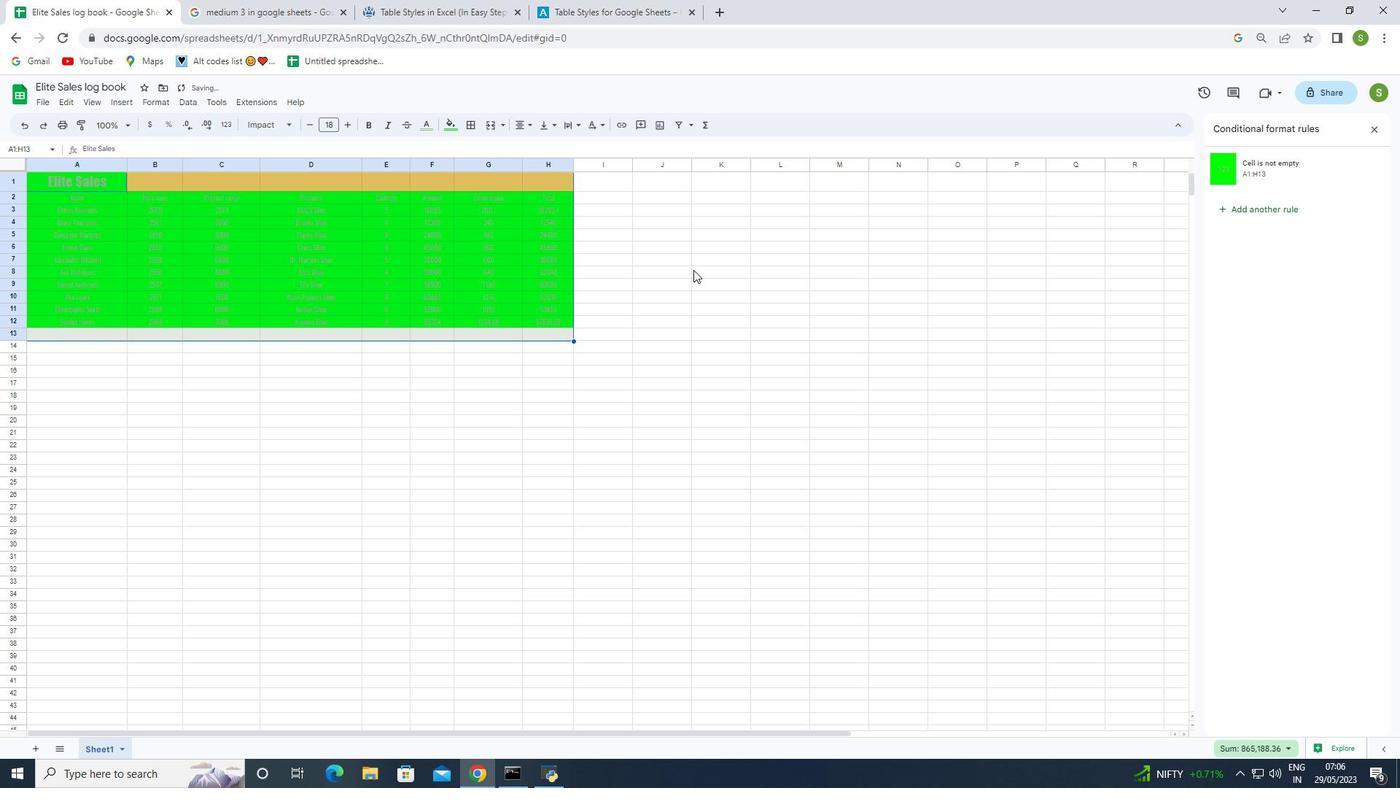 
Action: Key pressed <'\x1a'>
Screenshot: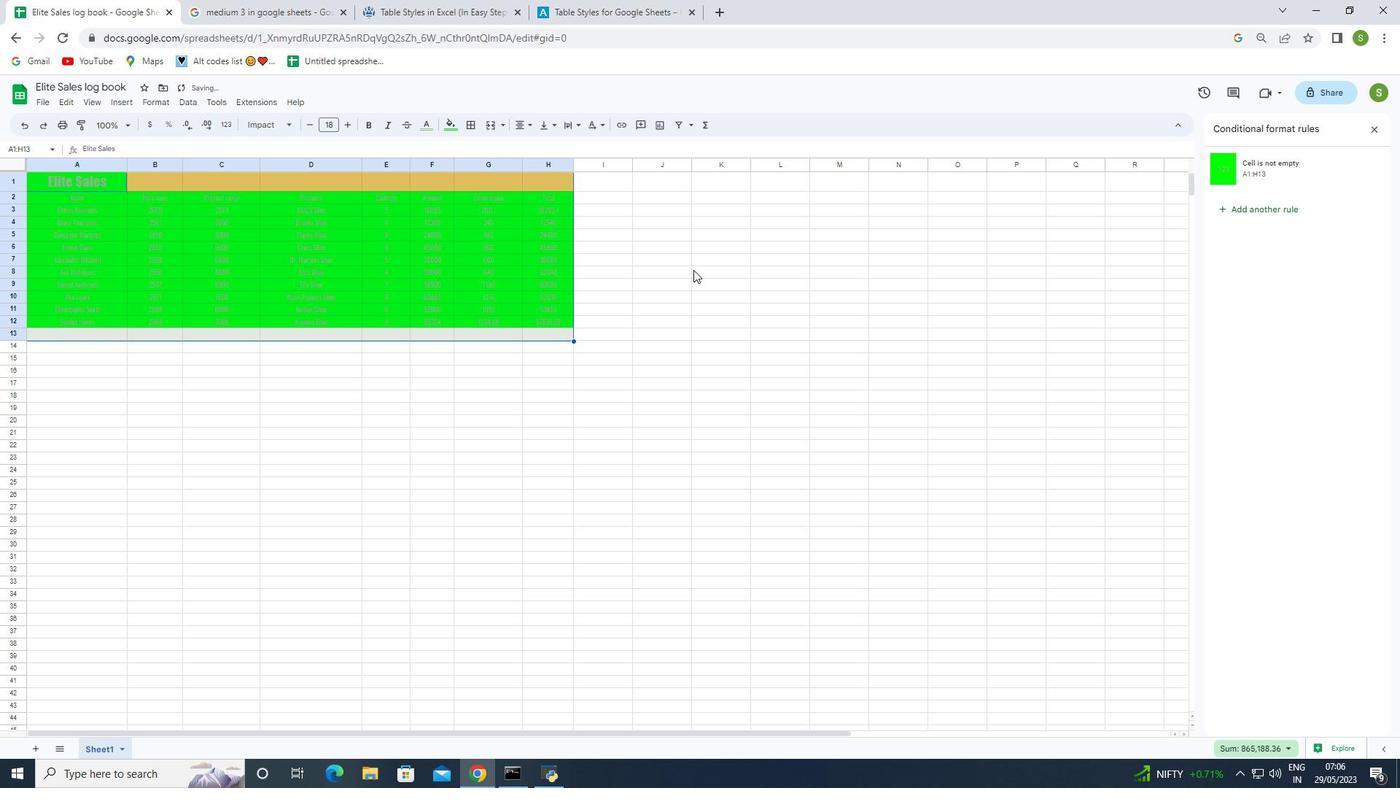 
Action: Mouse moved to (242, 216)
Screenshot: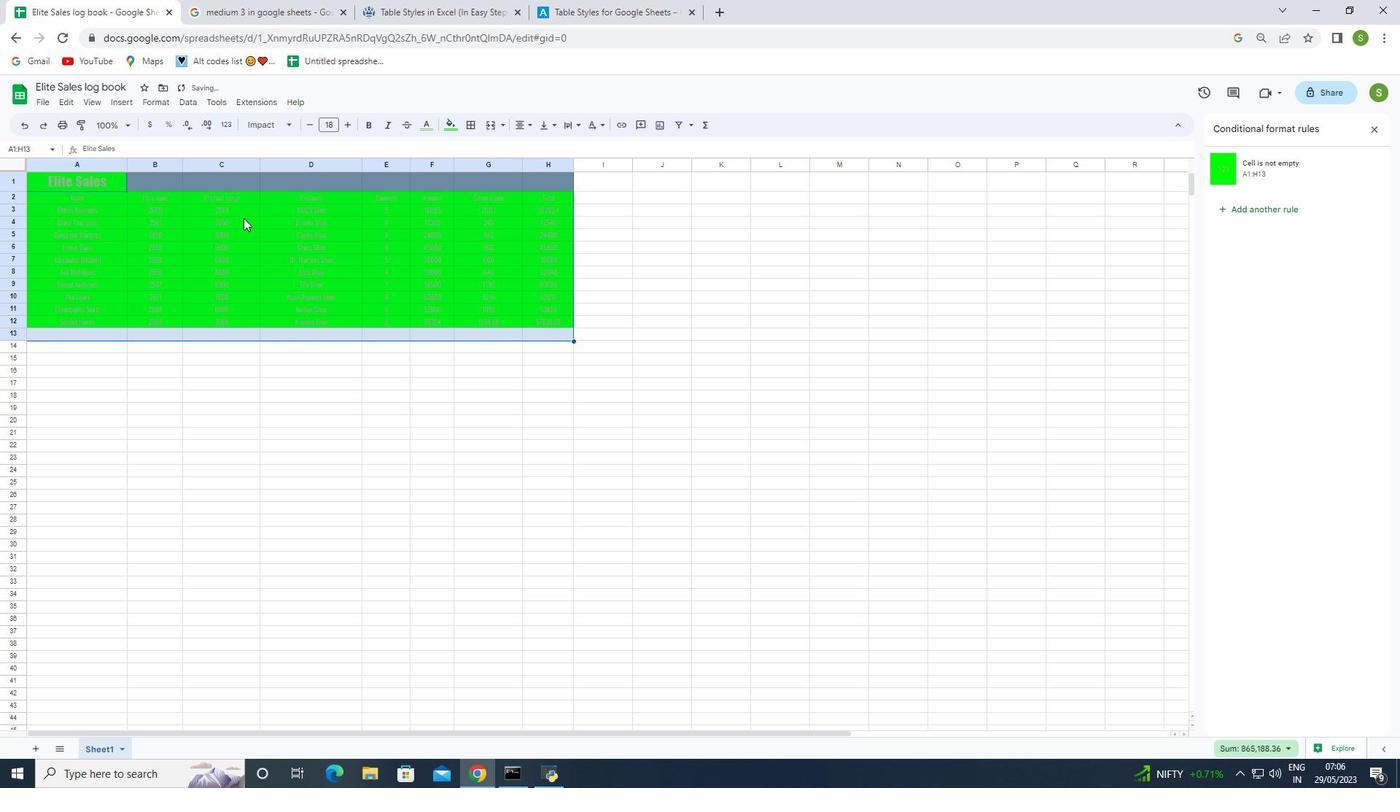 
Action: Key pressed <'\x1a'>
Screenshot: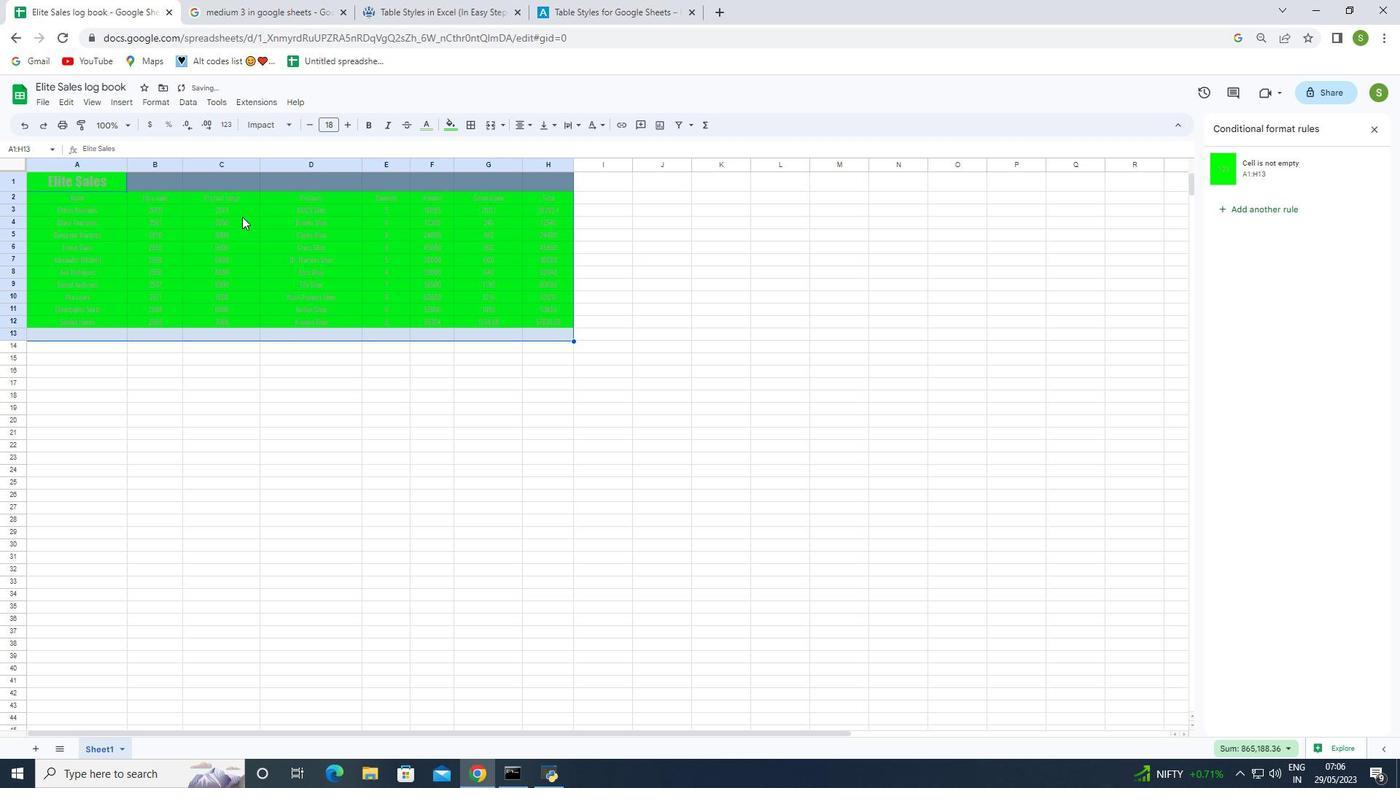 
Action: Mouse moved to (242, 226)
Screenshot: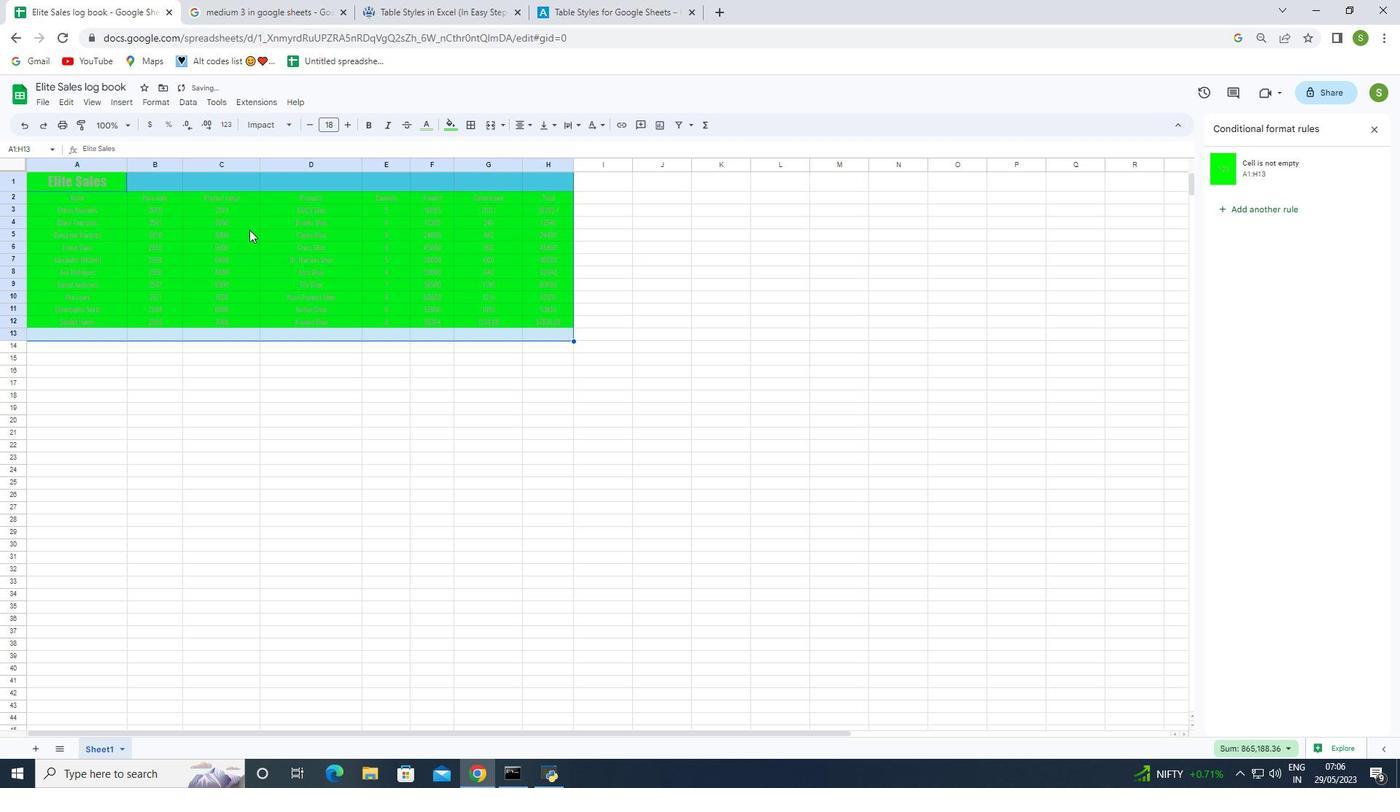 
Action: Key pressed <'\x1a'>
Screenshot: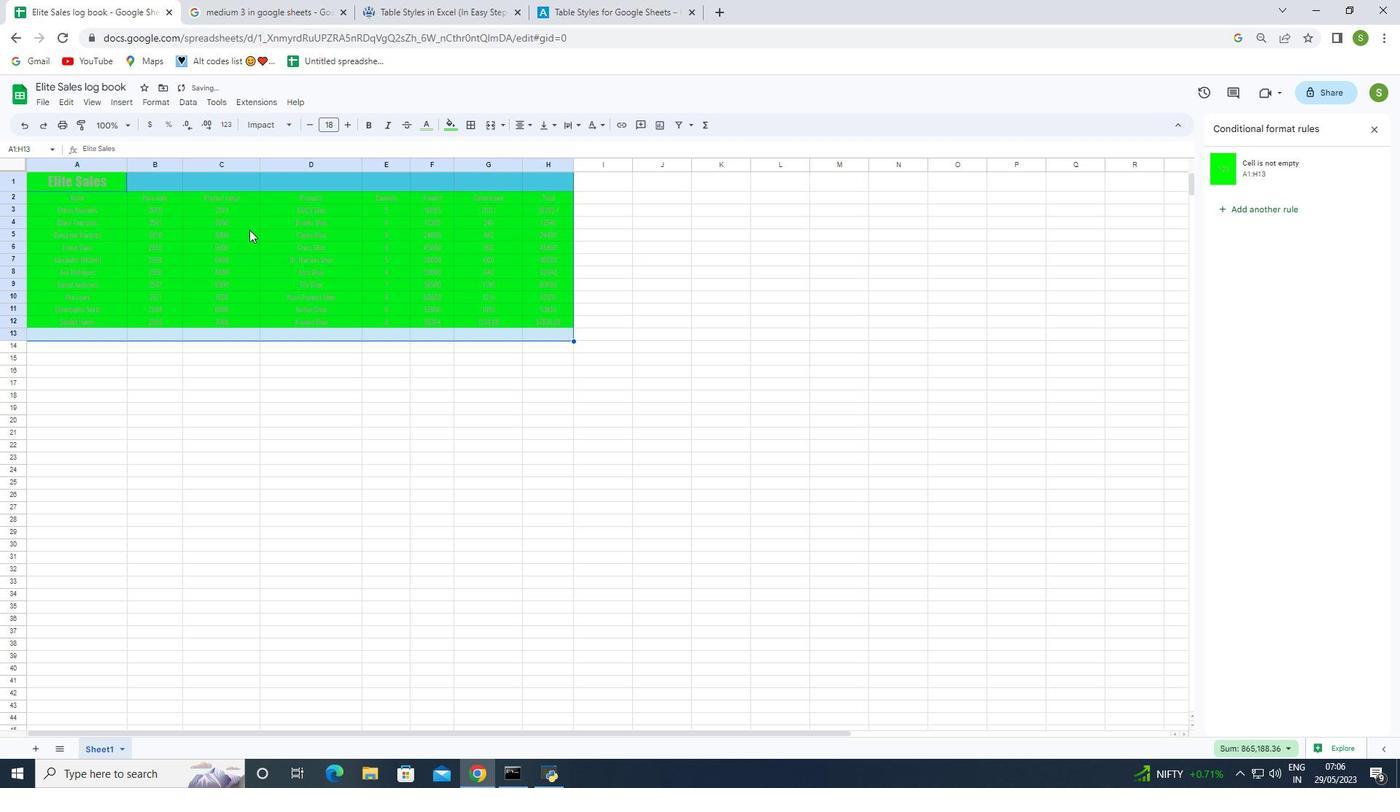 
Action: Mouse moved to (149, 100)
Screenshot: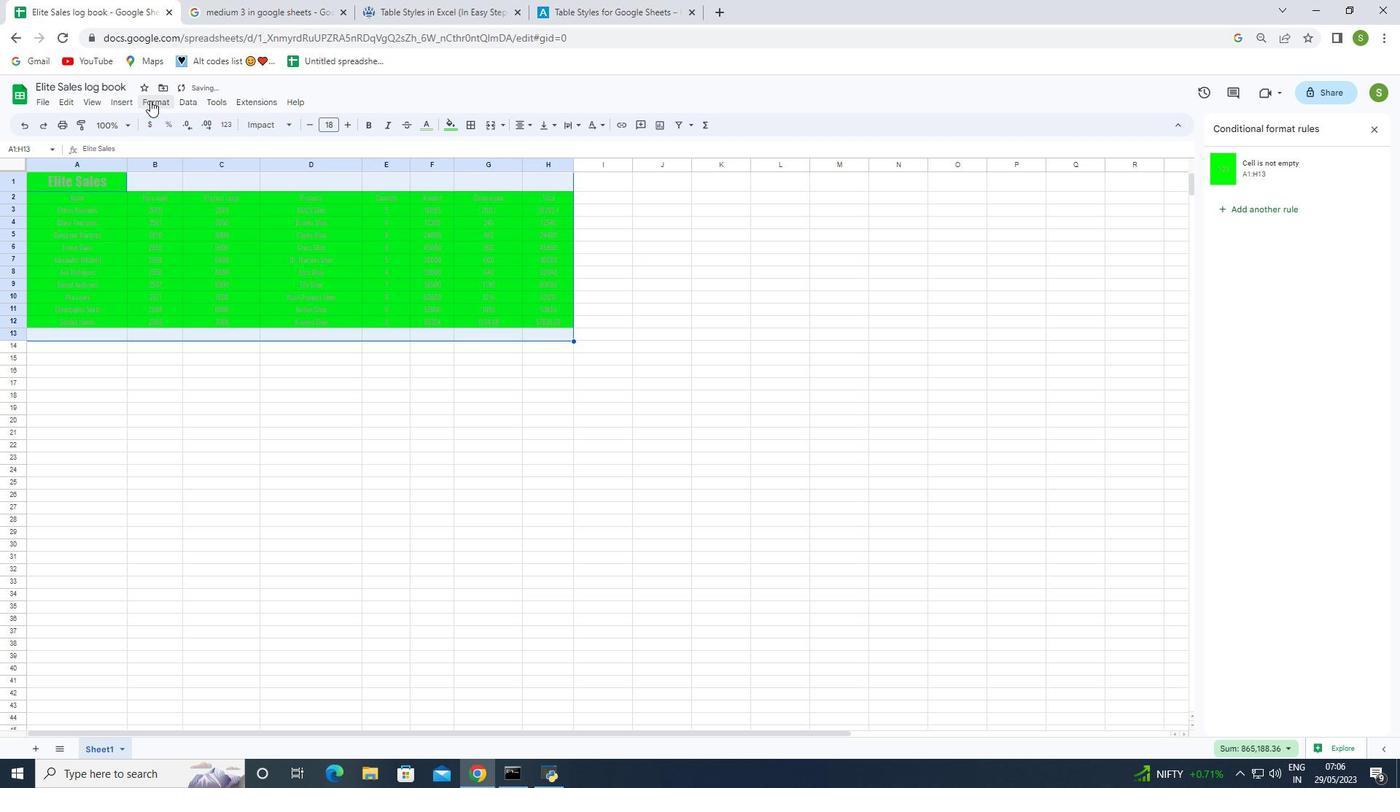 
Action: Mouse pressed left at (149, 100)
Screenshot: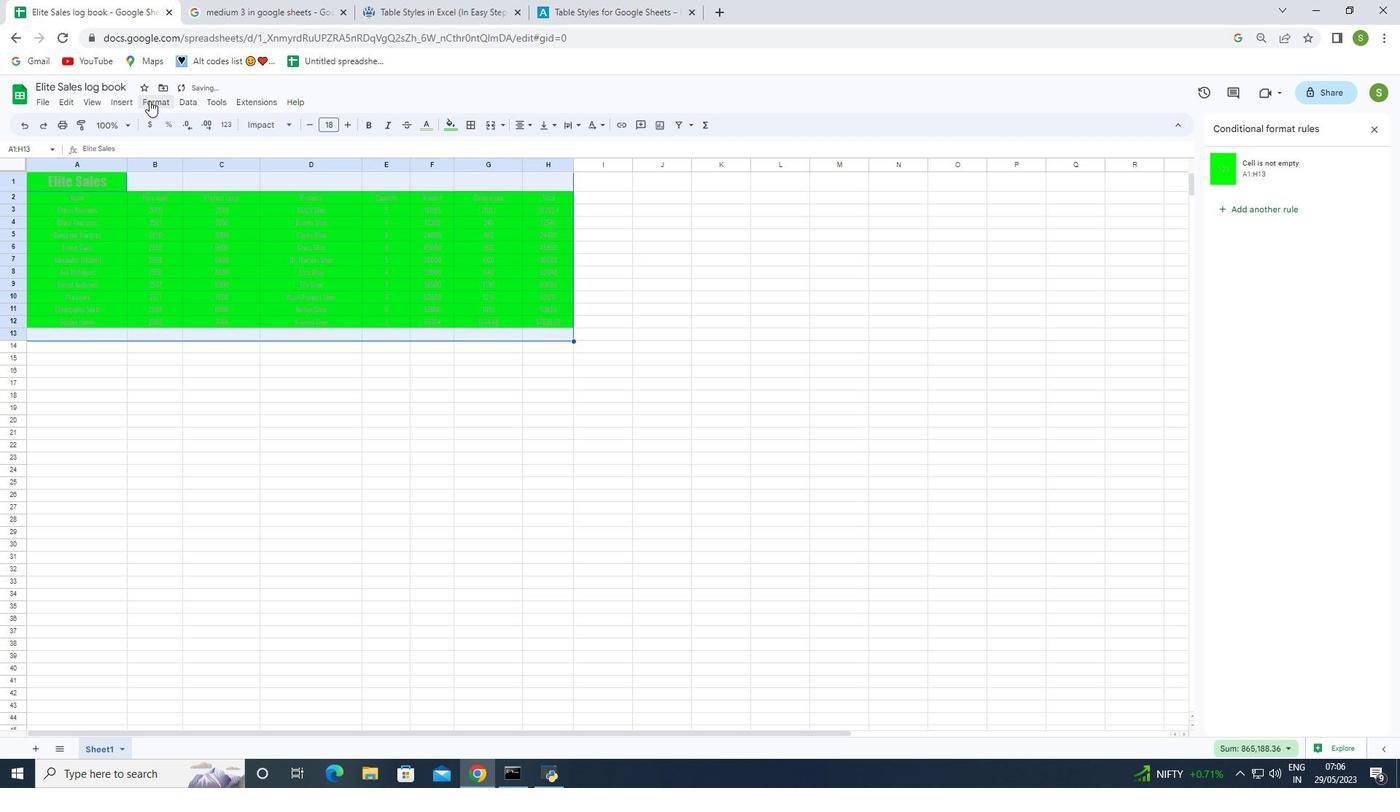 
Action: Mouse moved to (183, 314)
Screenshot: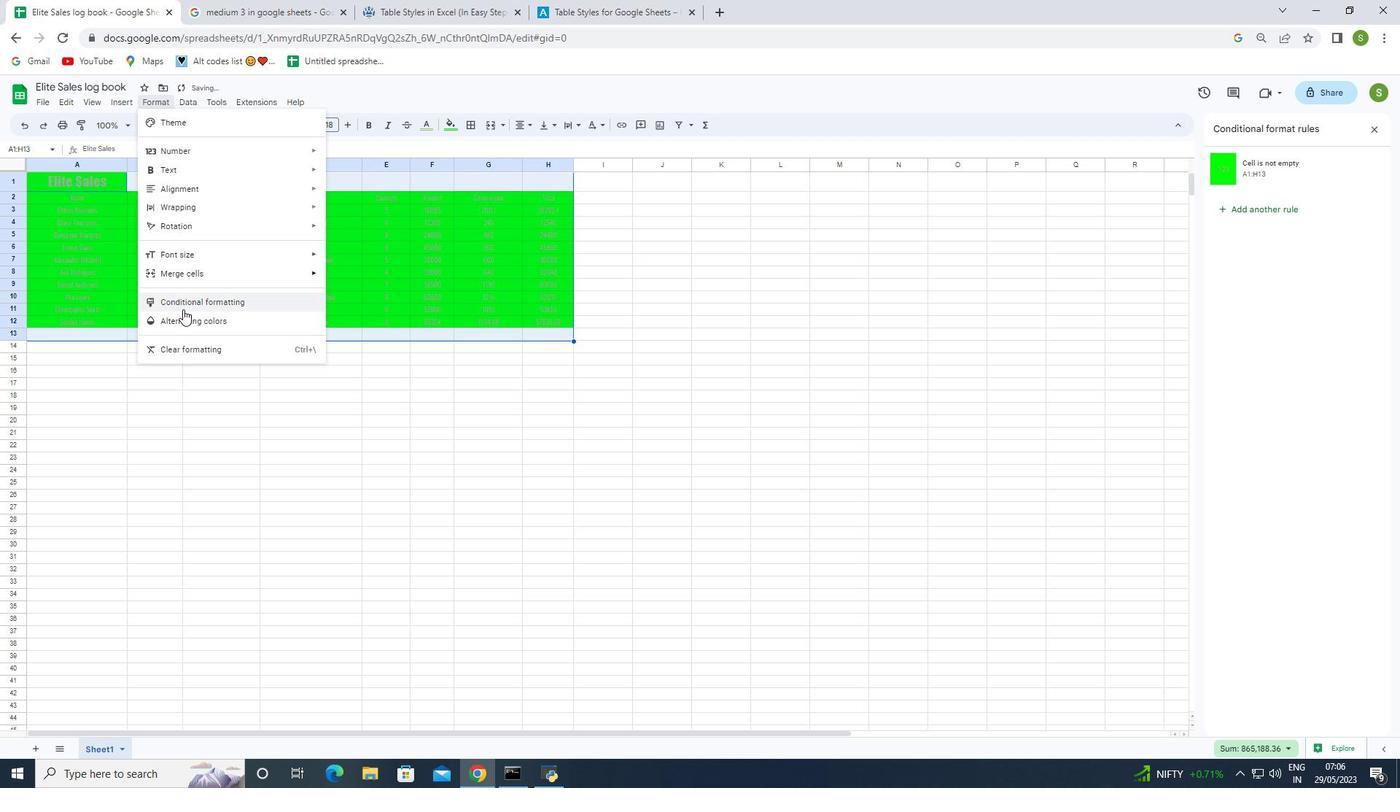 
Action: Mouse pressed left at (183, 314)
Screenshot: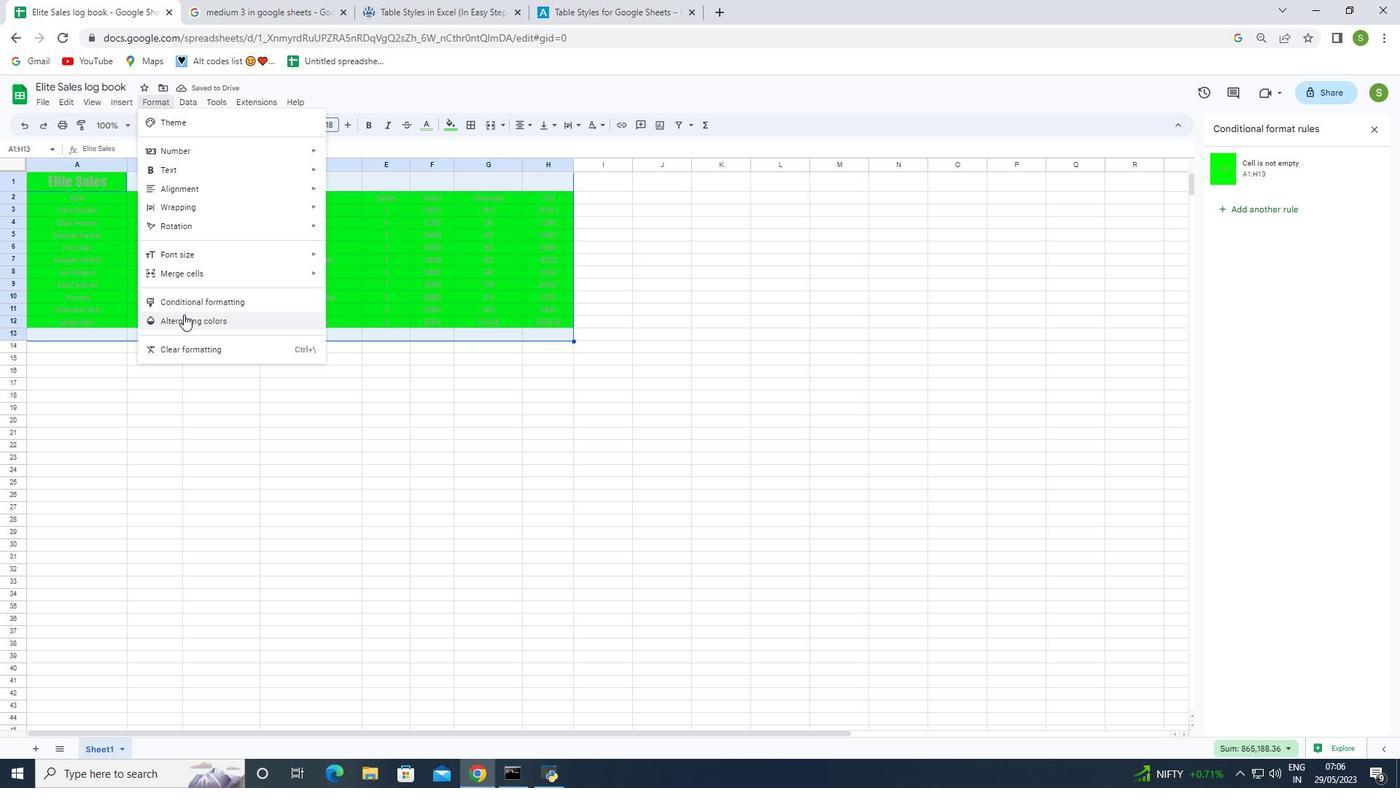 
Action: Mouse moved to (1218, 236)
Screenshot: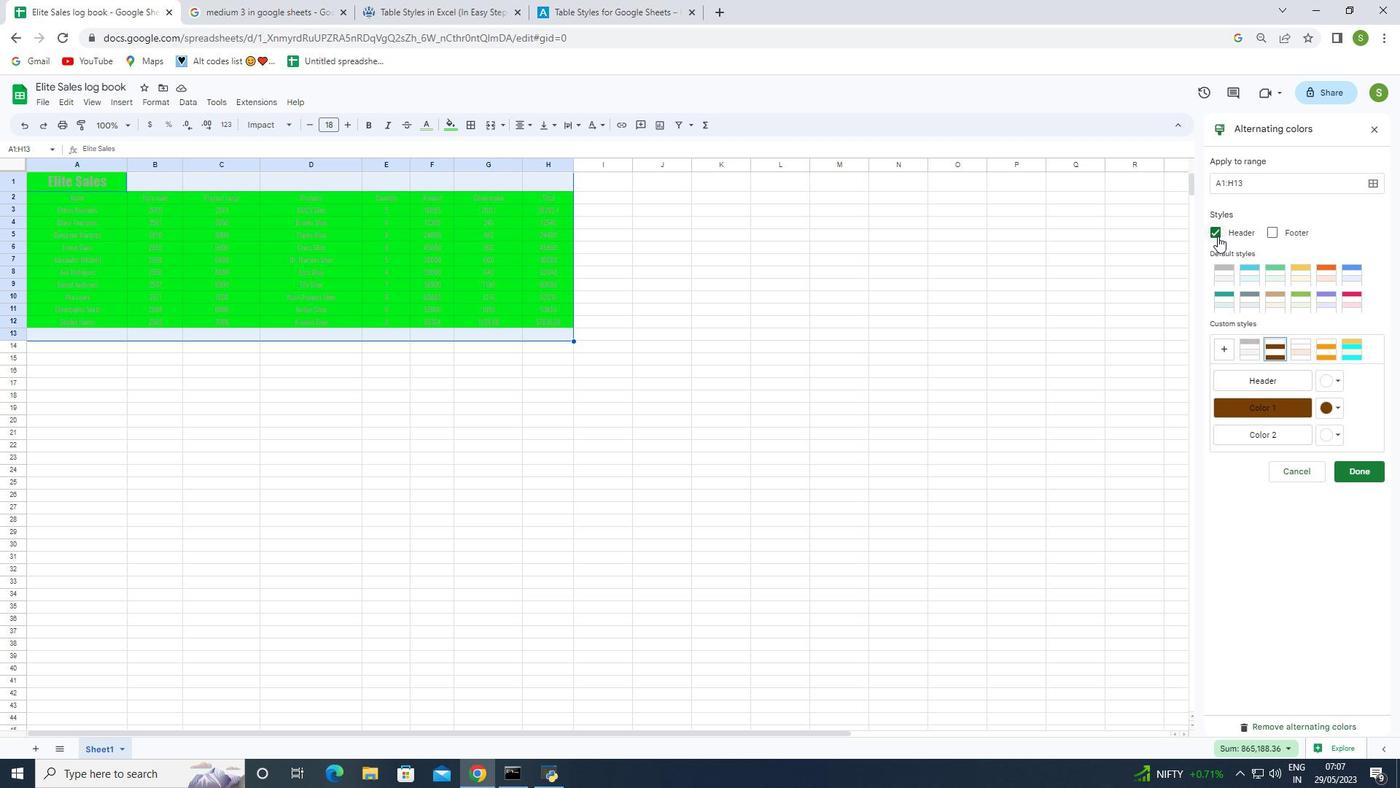 
Action: Mouse pressed left at (1218, 236)
Screenshot: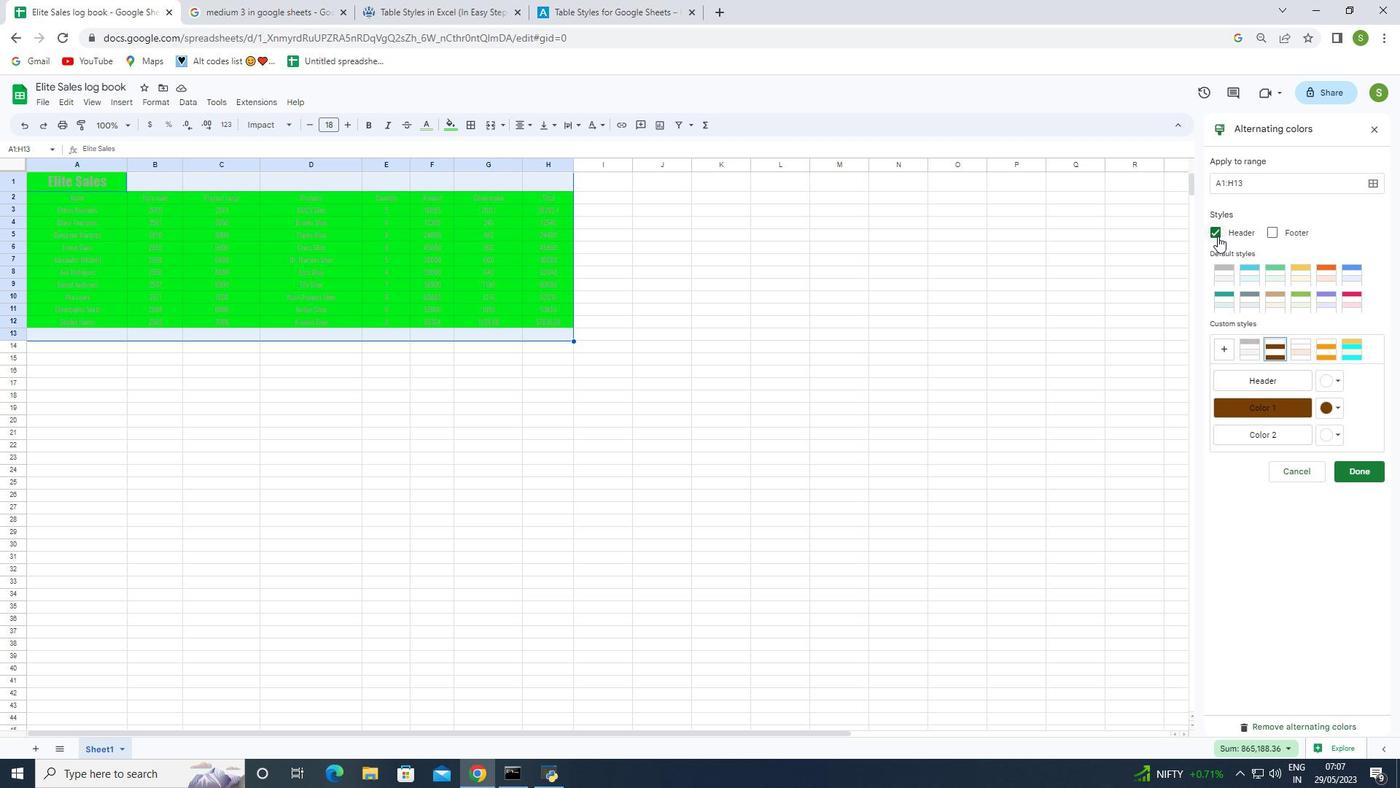 
Action: Mouse moved to (1323, 298)
Screenshot: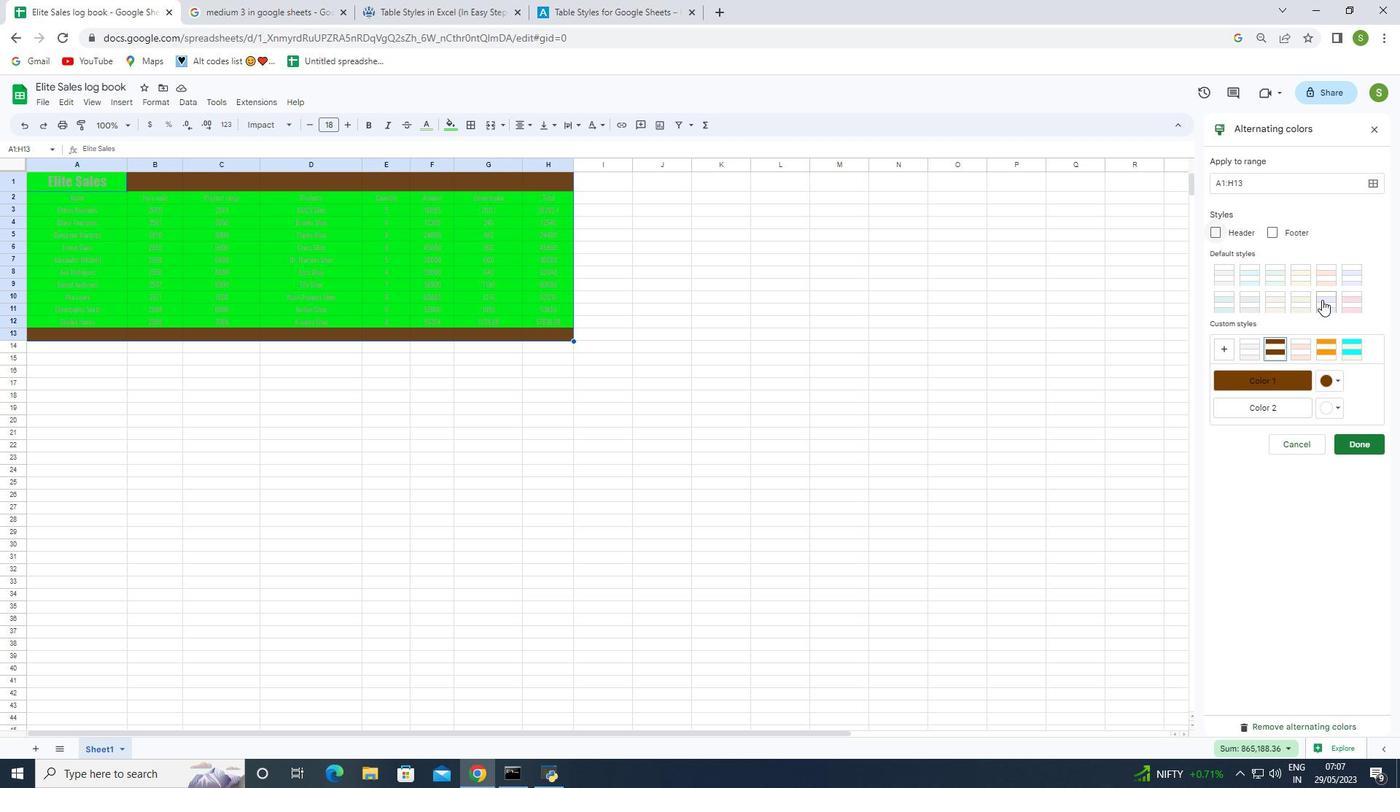 
Action: Mouse pressed left at (1323, 298)
Screenshot: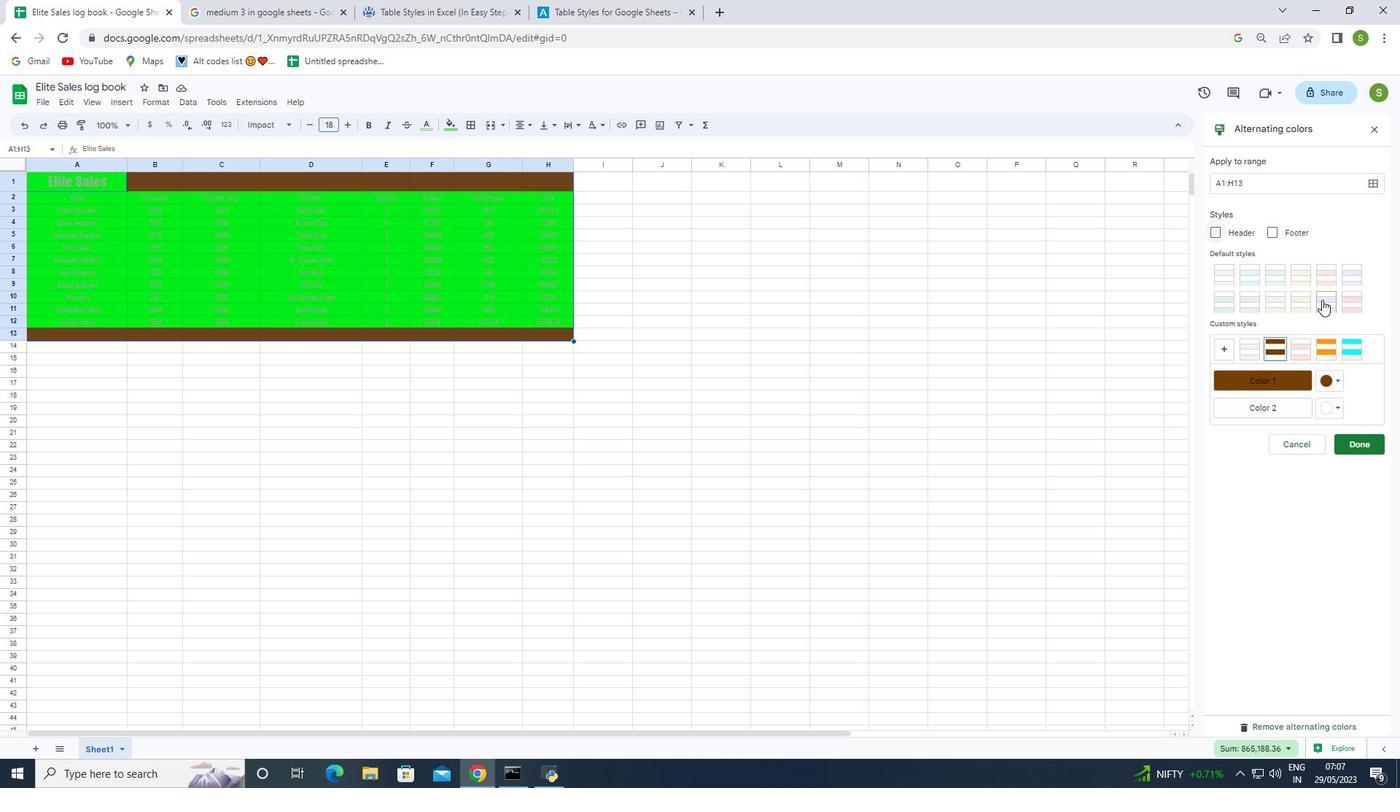 
Action: Mouse moved to (1327, 382)
Screenshot: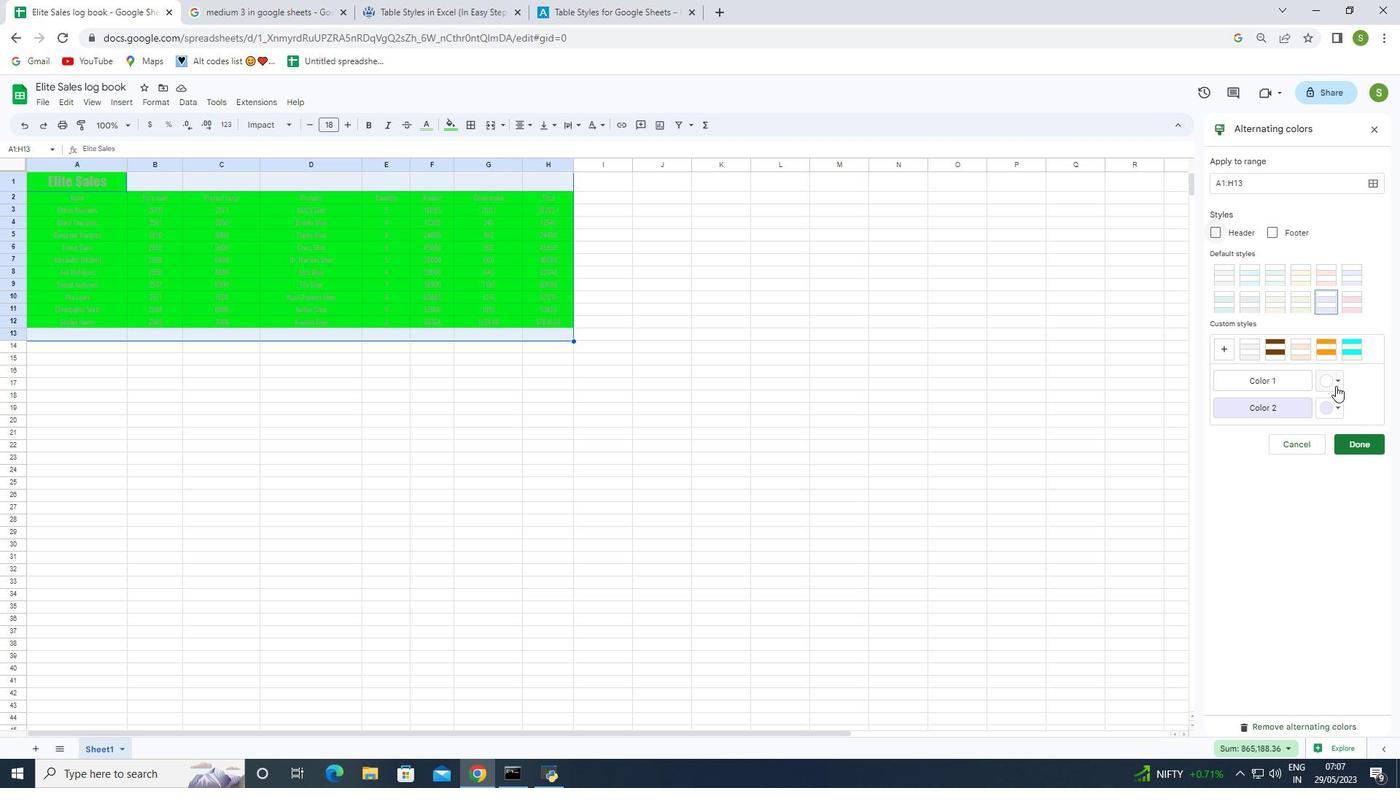 
Action: Mouse pressed left at (1327, 382)
Screenshot: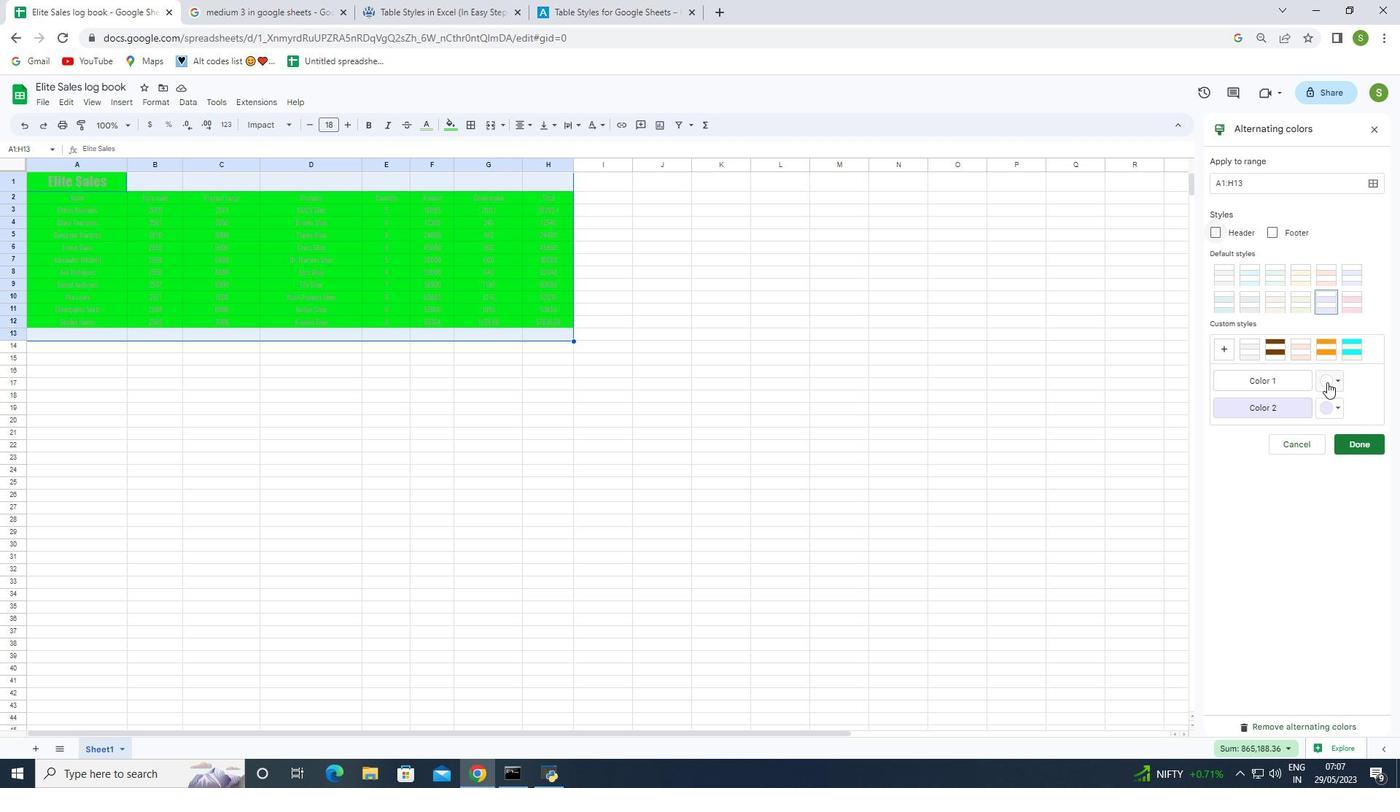 
Action: Mouse moved to (1339, 406)
Screenshot: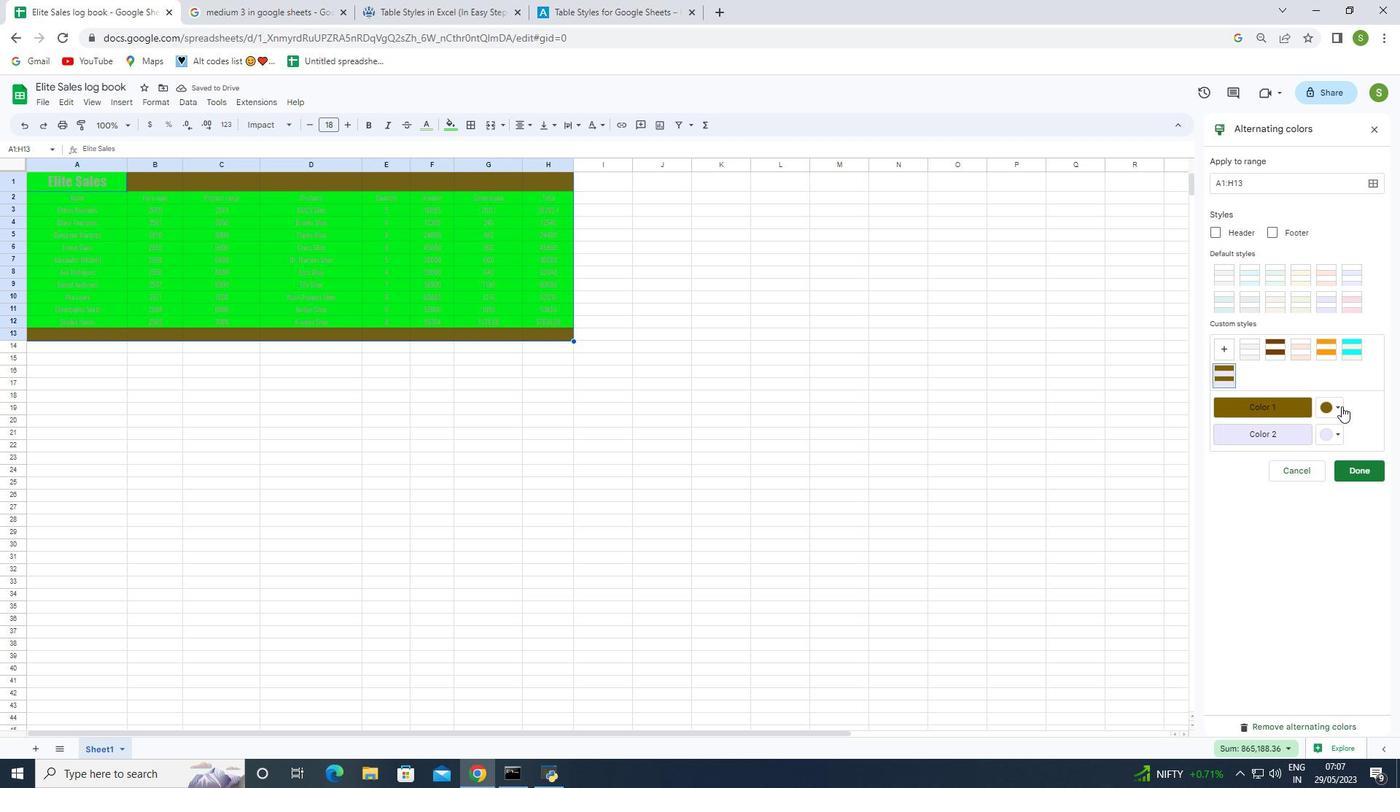 
Action: Mouse pressed left at (1339, 406)
Screenshot: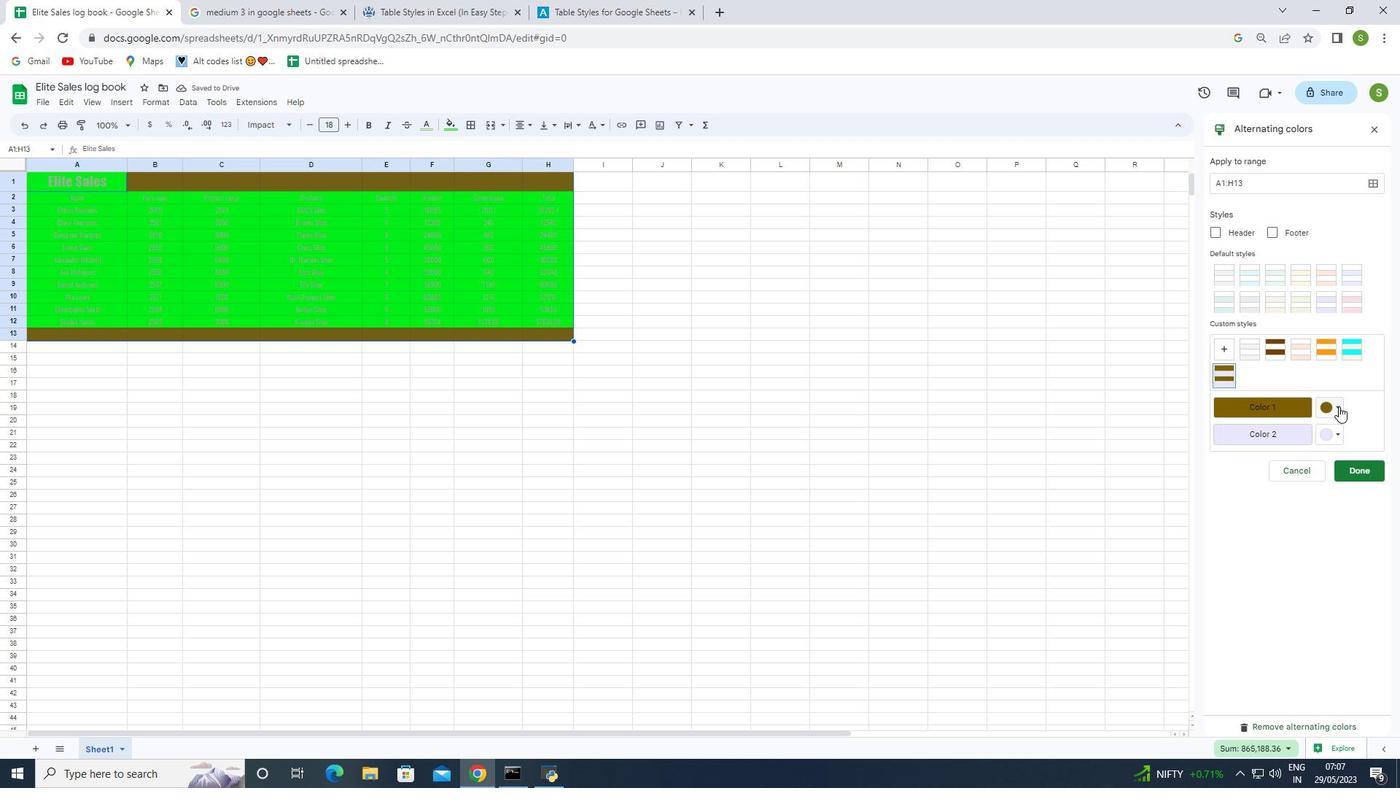 
Action: Mouse moved to (1391, 536)
Screenshot: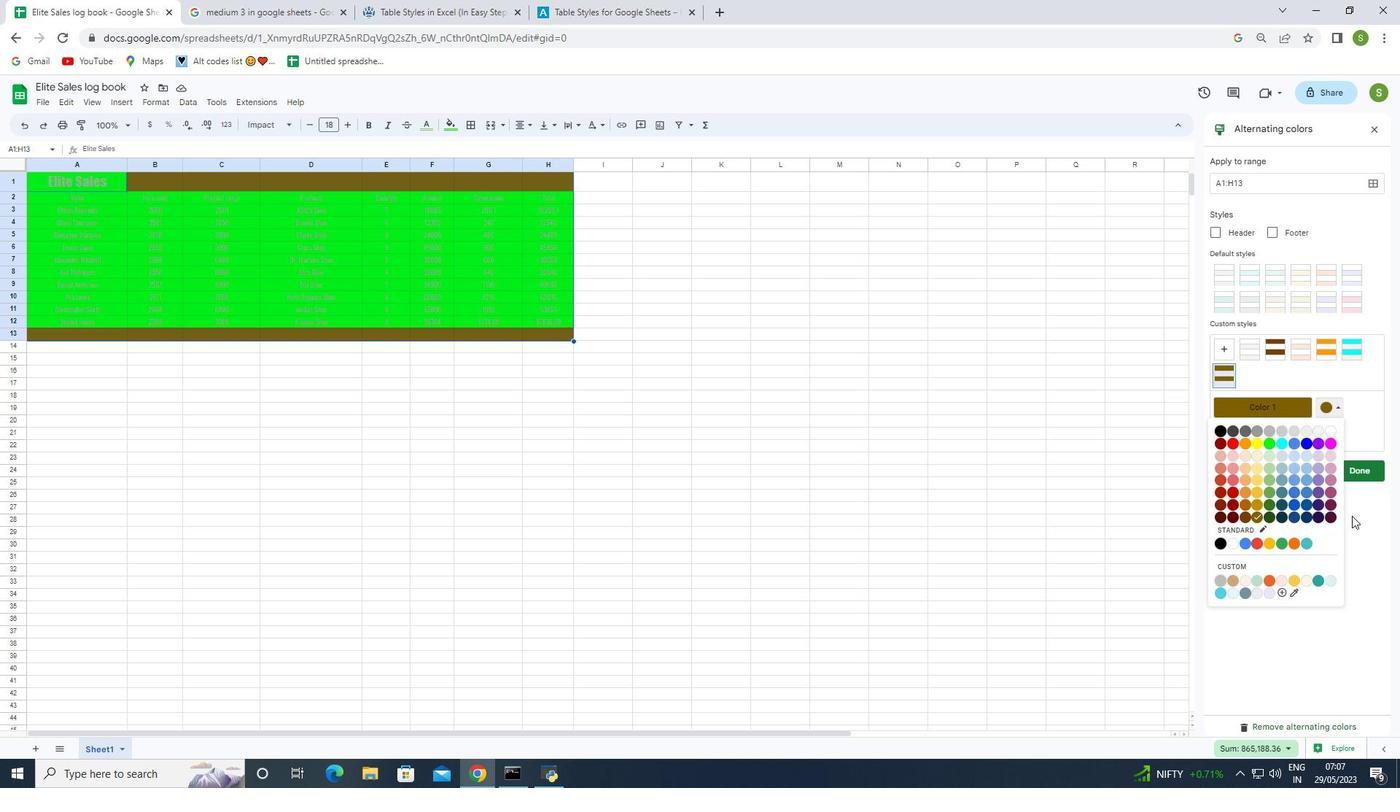 
Action: Mouse pressed left at (1391, 536)
Screenshot: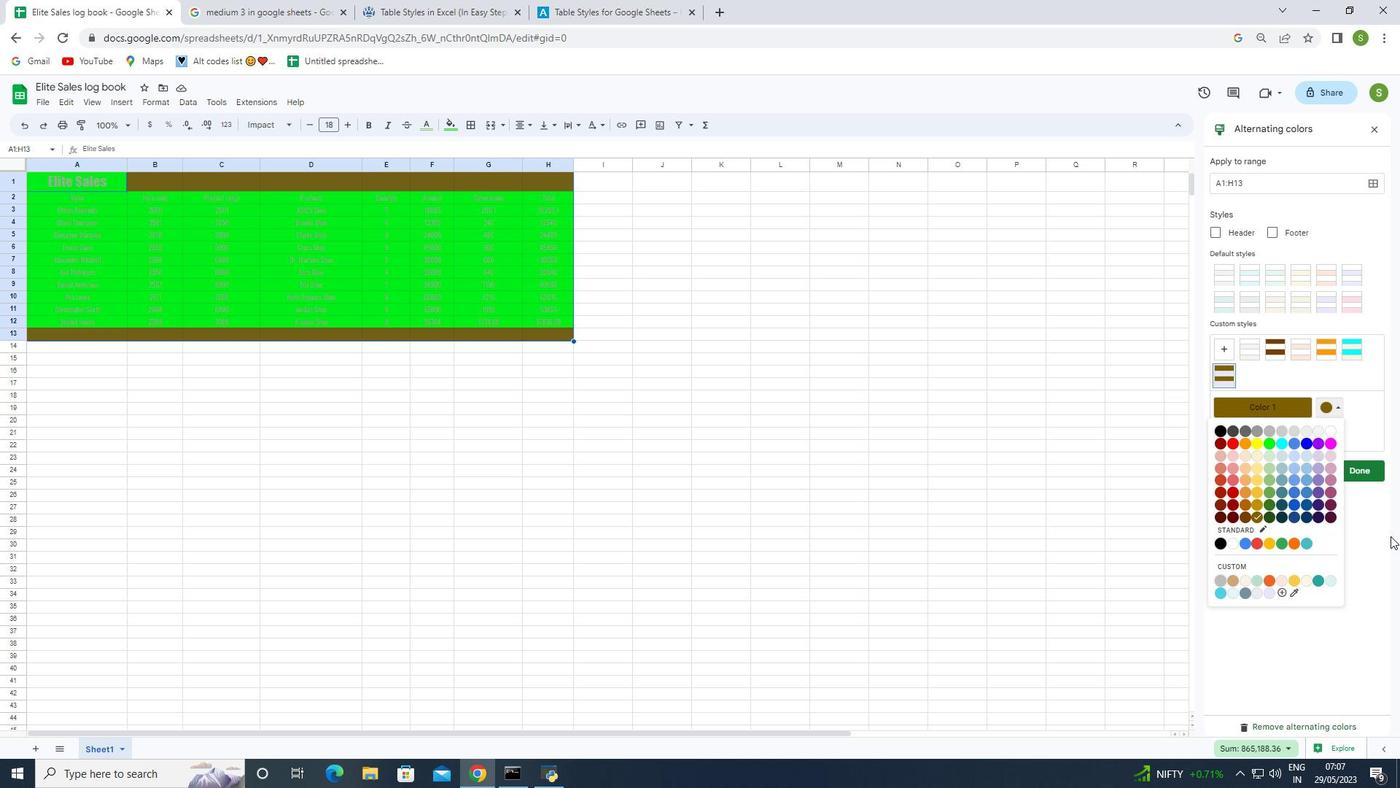 
Action: Mouse moved to (1340, 442)
Screenshot: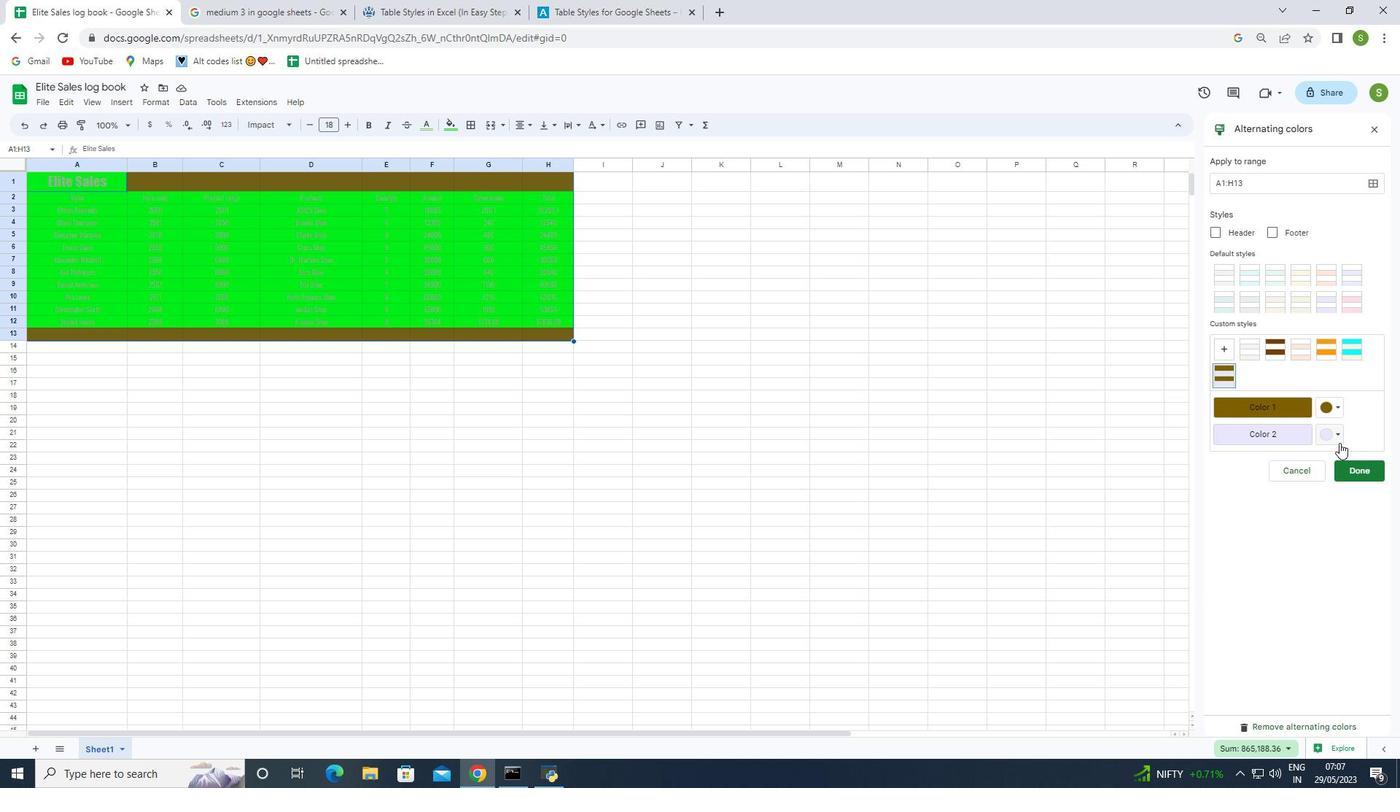 
Action: Mouse pressed left at (1340, 442)
Screenshot: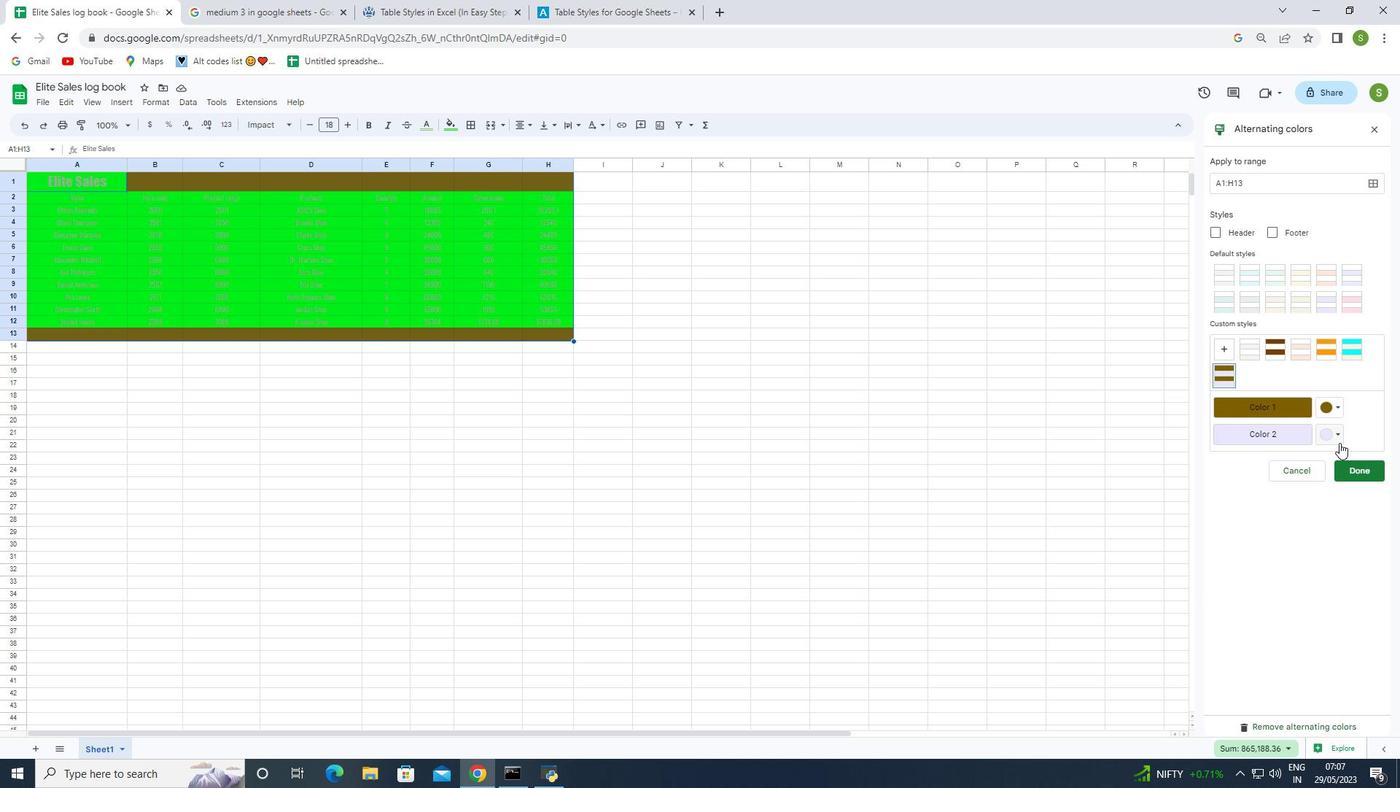 
Action: Mouse moved to (1333, 459)
Screenshot: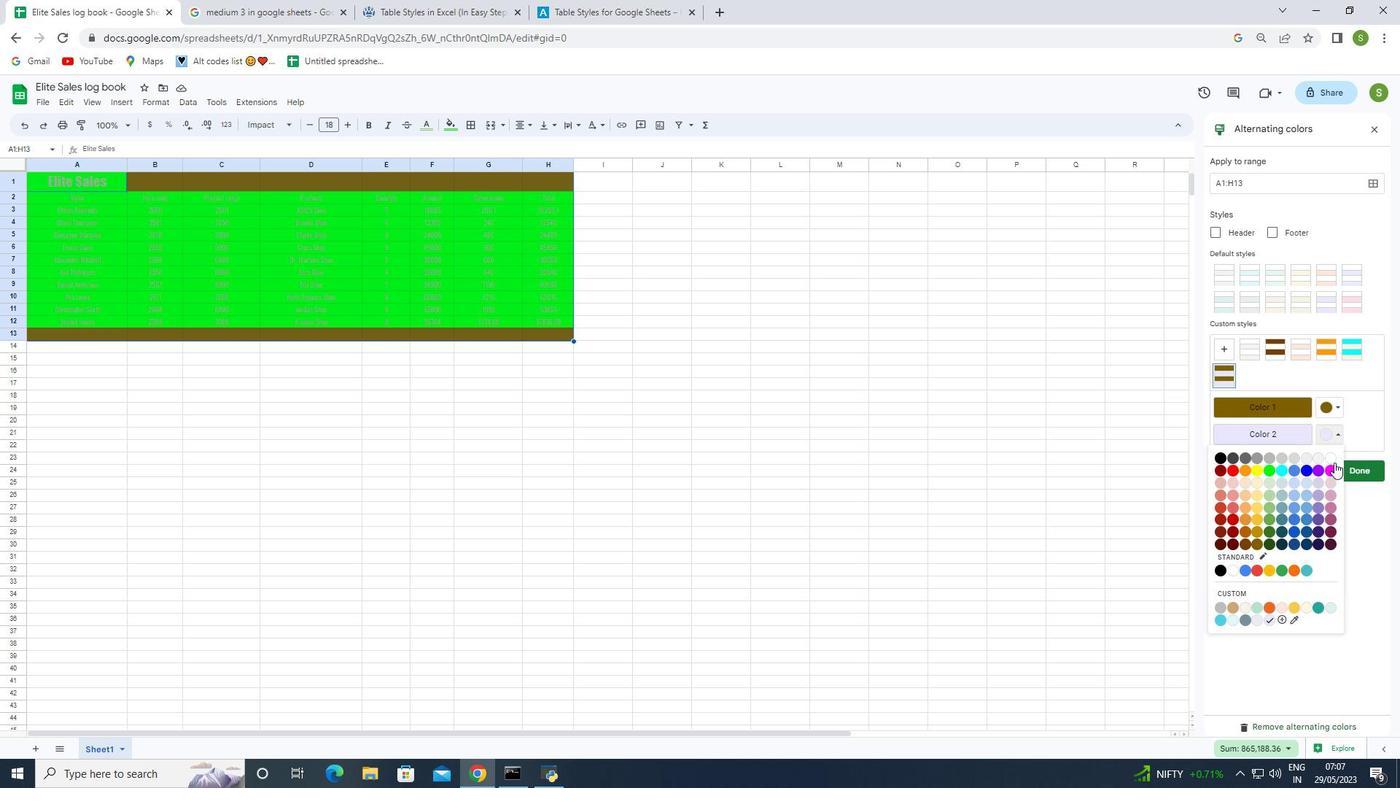 
Action: Mouse pressed left at (1333, 459)
Screenshot: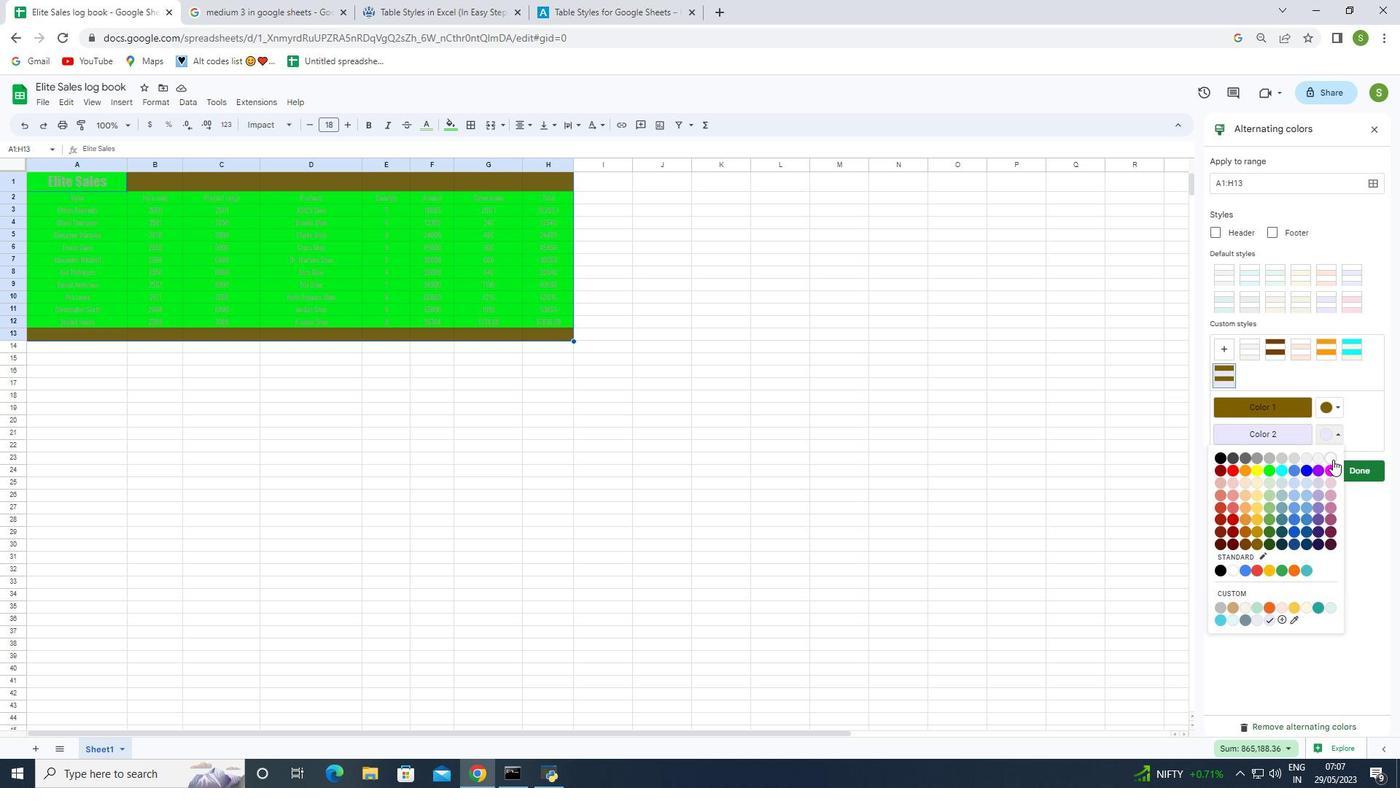 
Action: Mouse moved to (1272, 236)
Screenshot: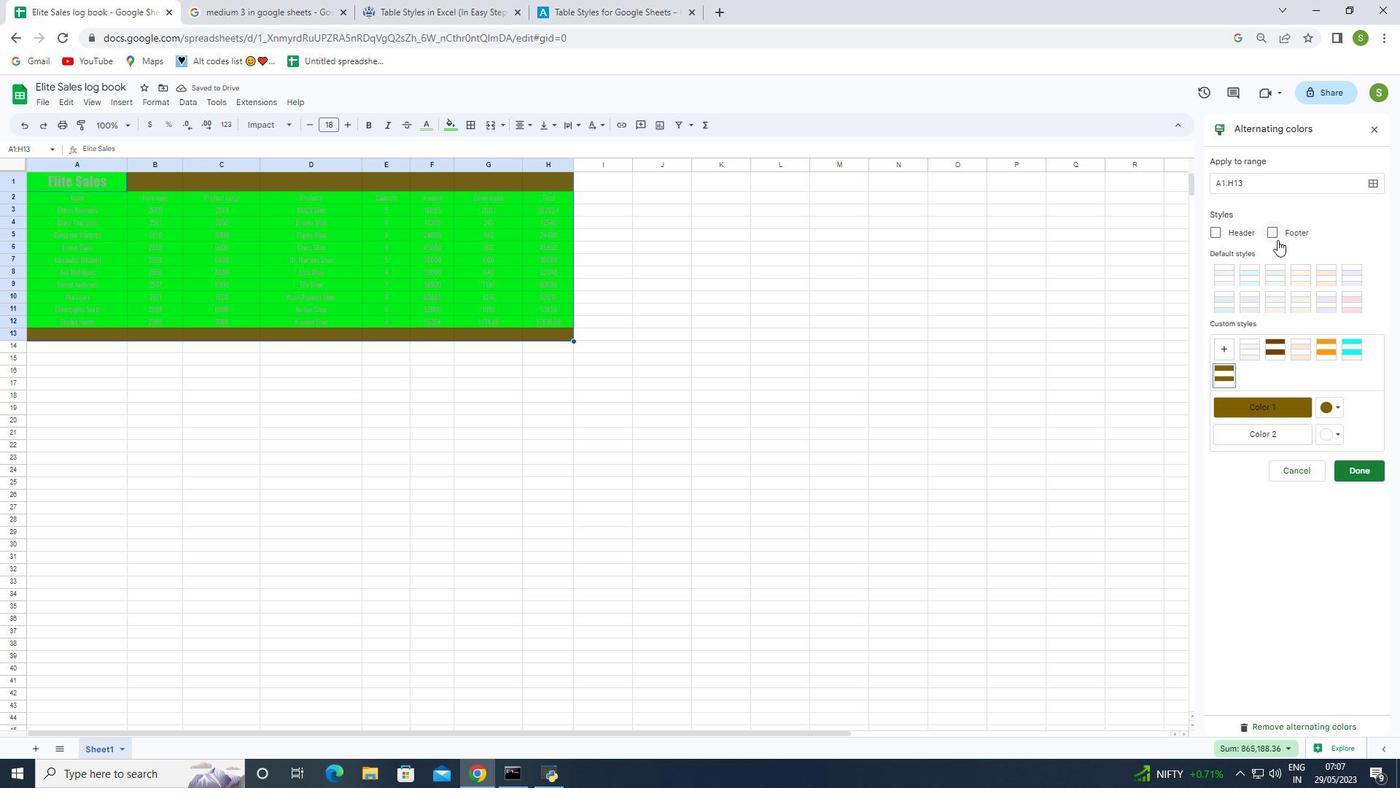 
Action: Mouse pressed left at (1272, 236)
Screenshot: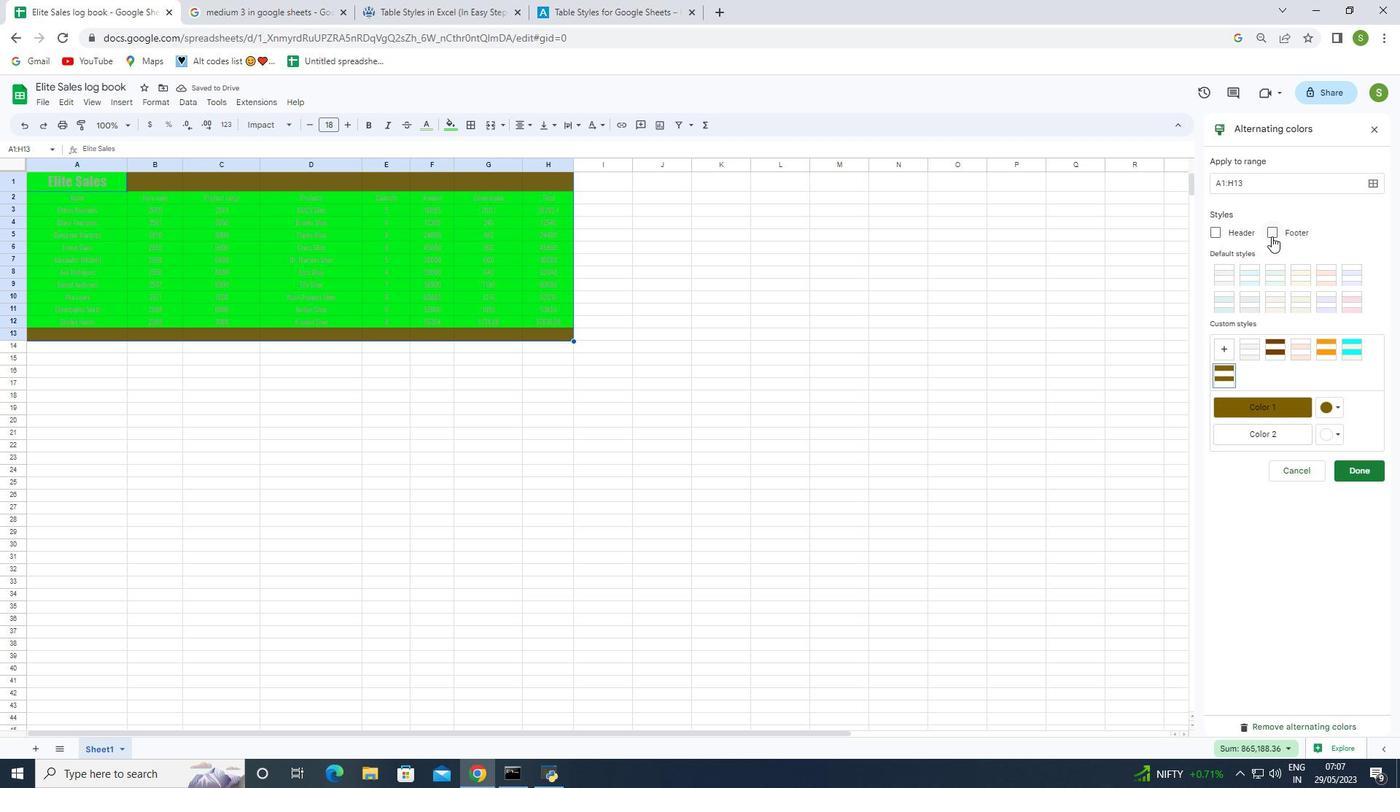 
Action: Mouse pressed left at (1272, 236)
Screenshot: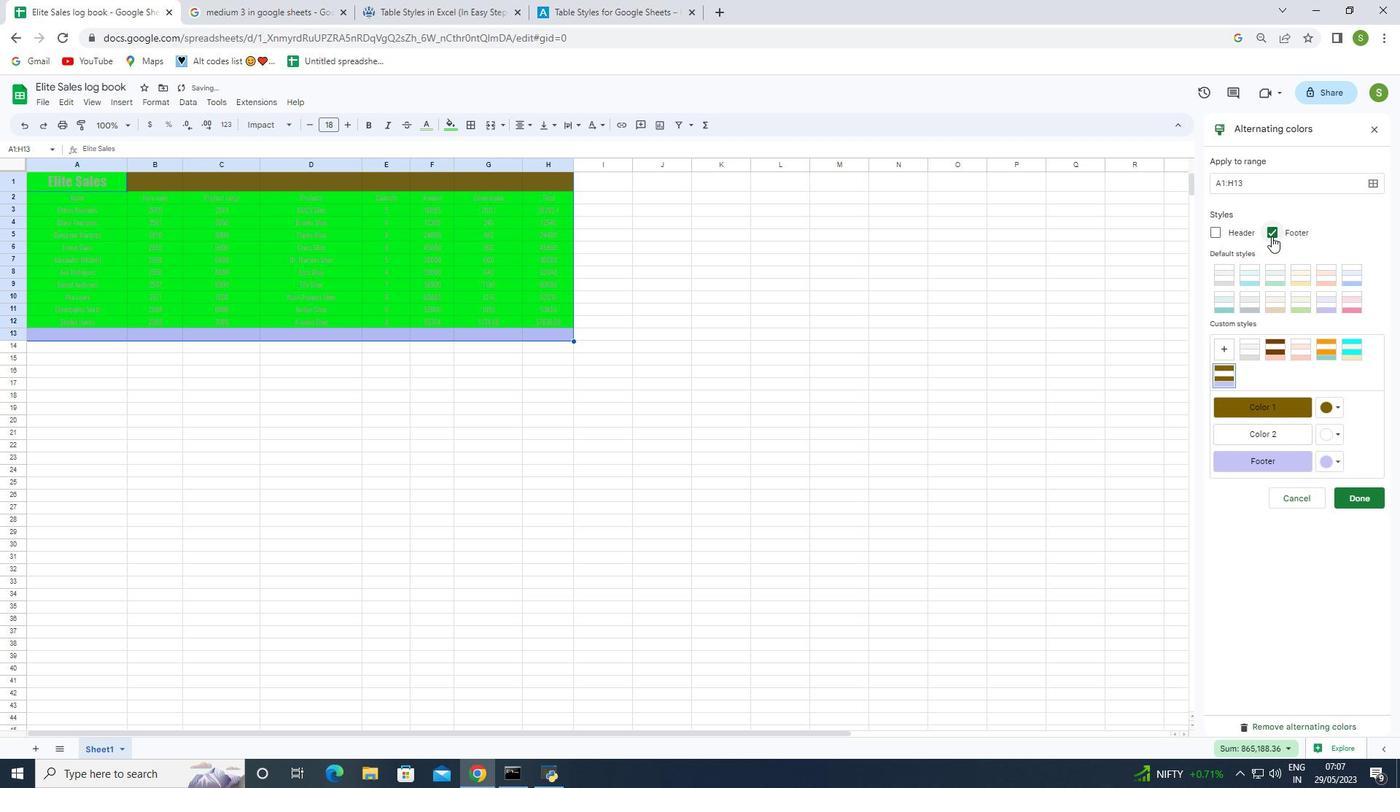 
Action: Mouse moved to (1371, 472)
Screenshot: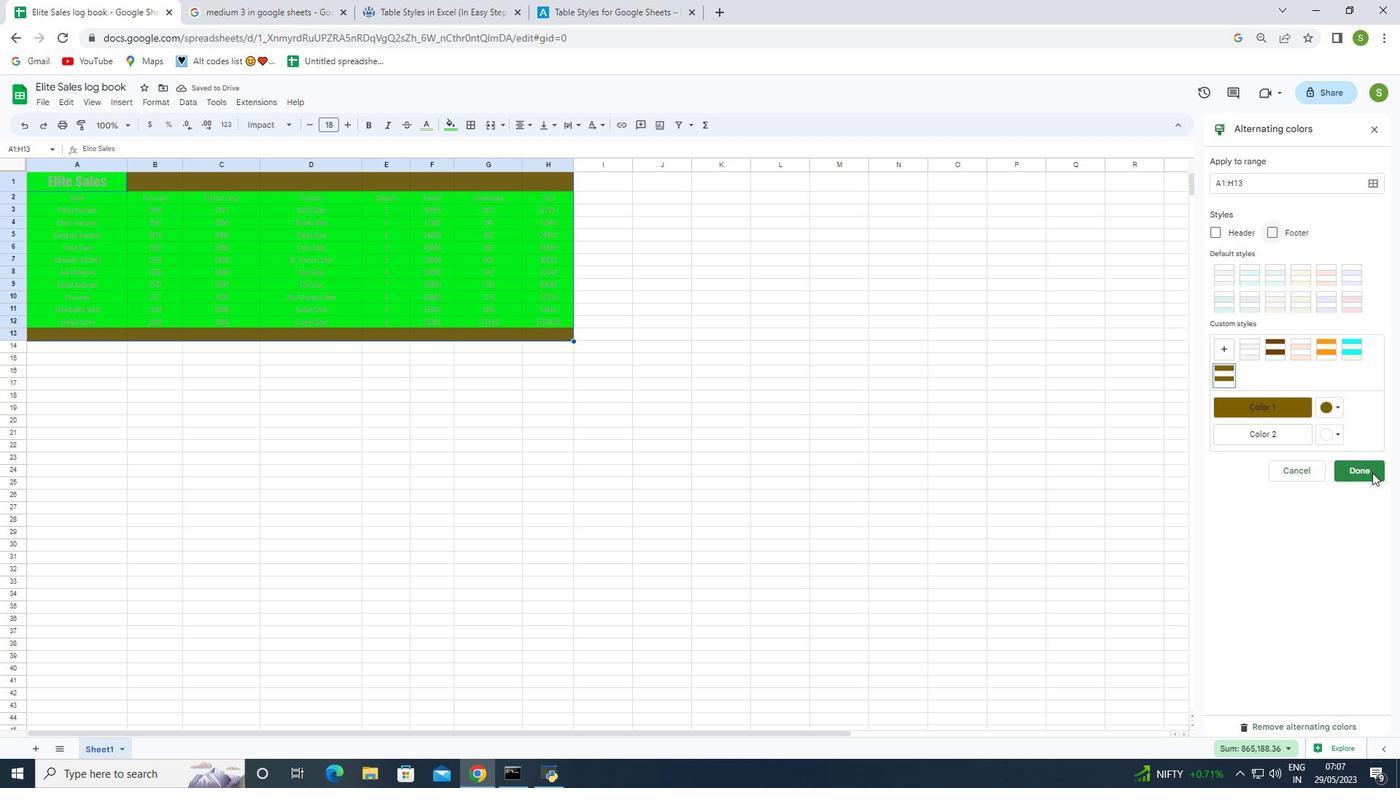 
Action: Mouse pressed left at (1371, 472)
Screenshot: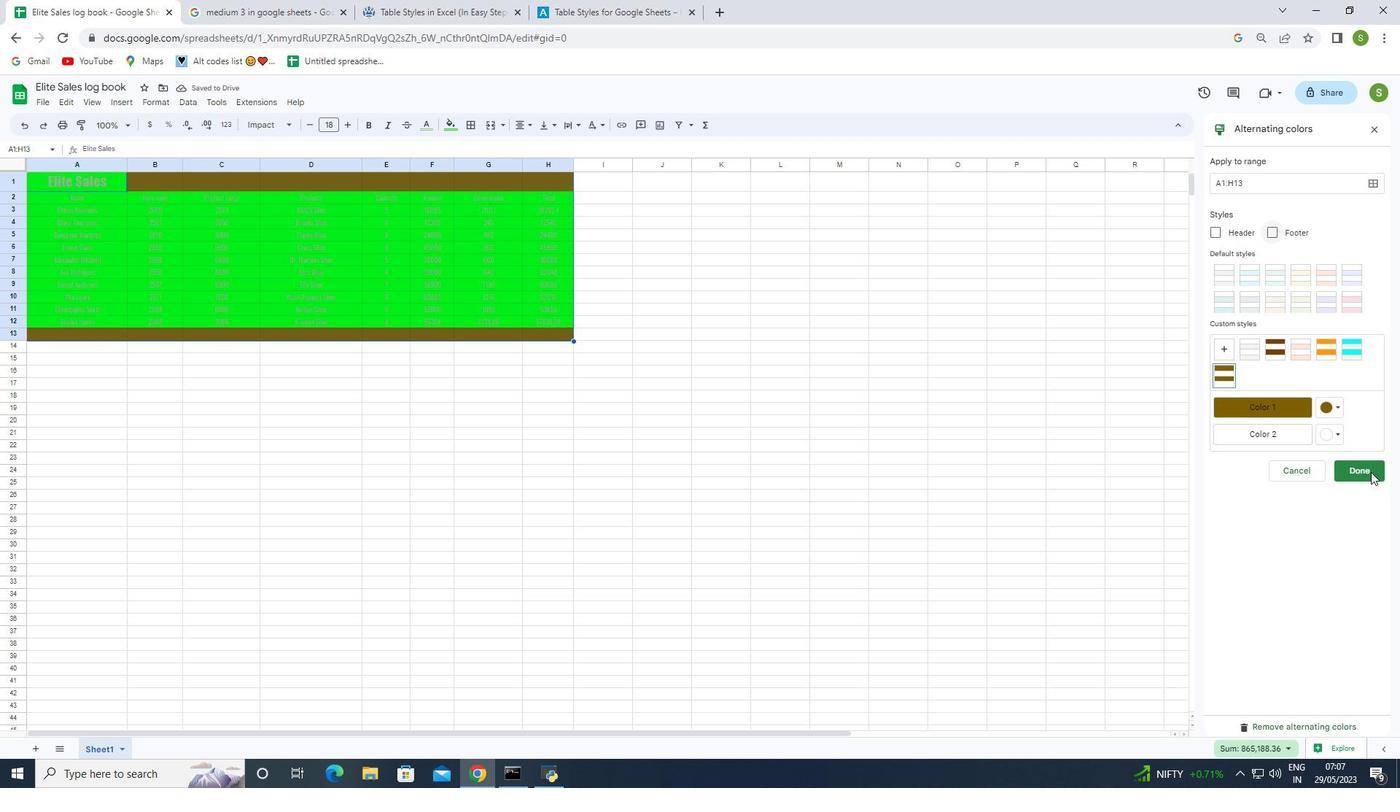 
Action: Mouse moved to (16, 161)
Screenshot: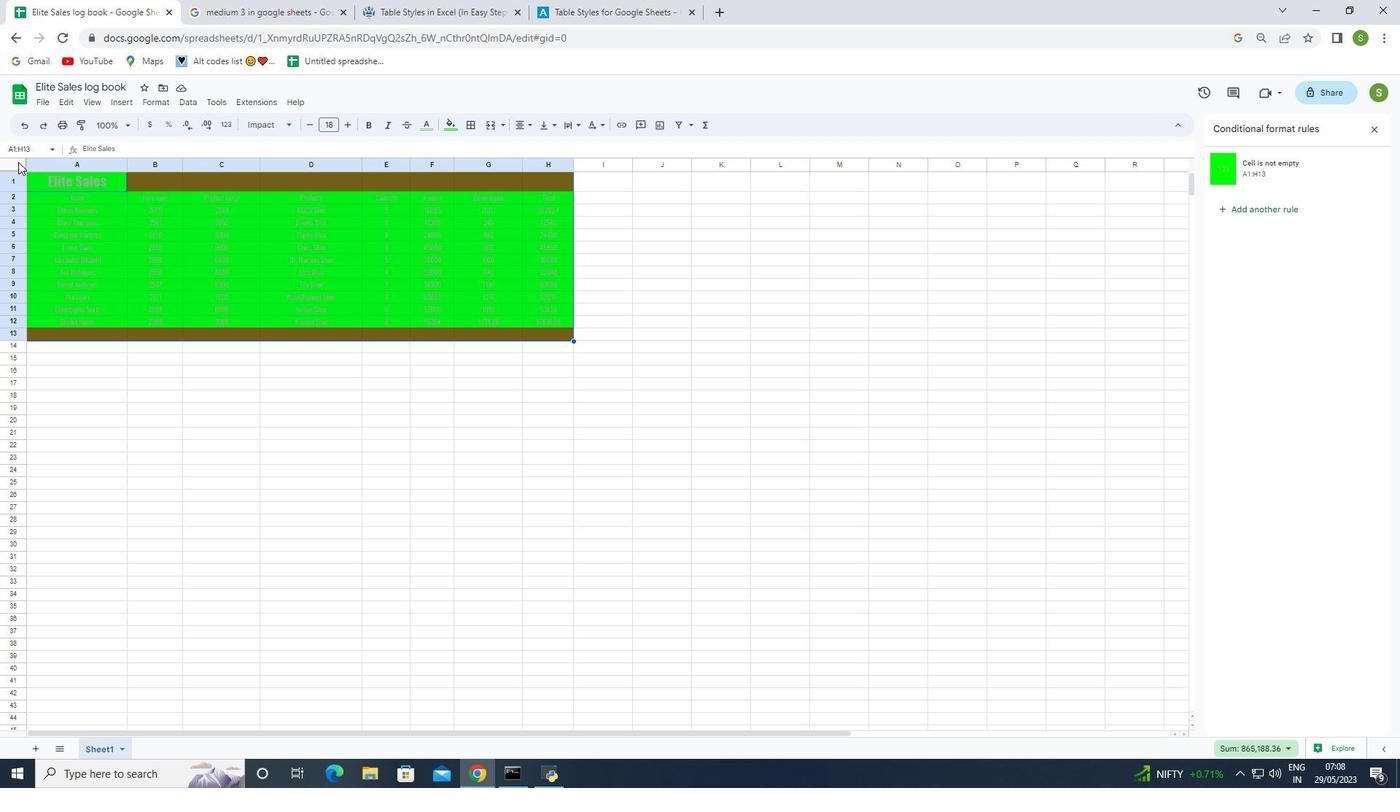 
Action: Mouse pressed left at (16, 161)
Screenshot: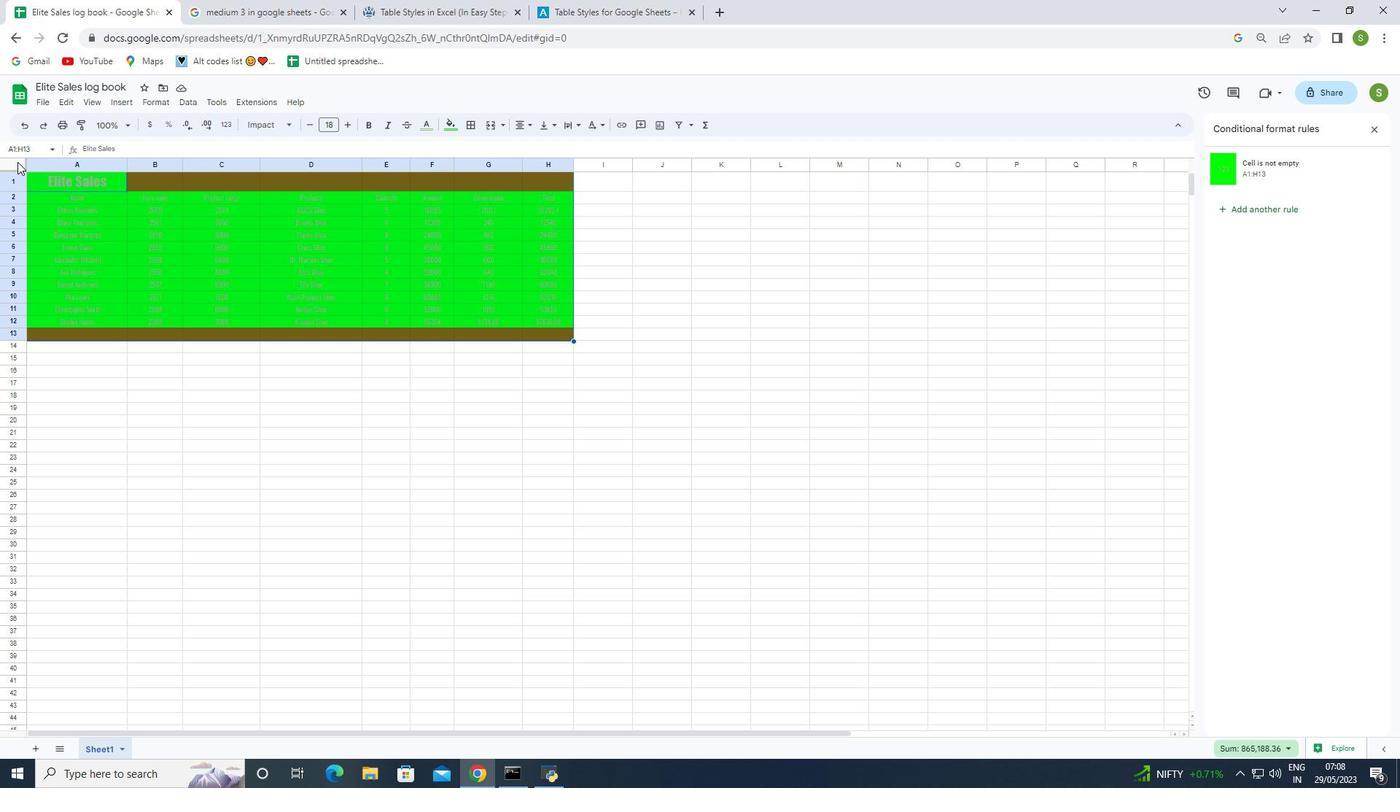 
Action: Mouse moved to (260, 167)
Screenshot: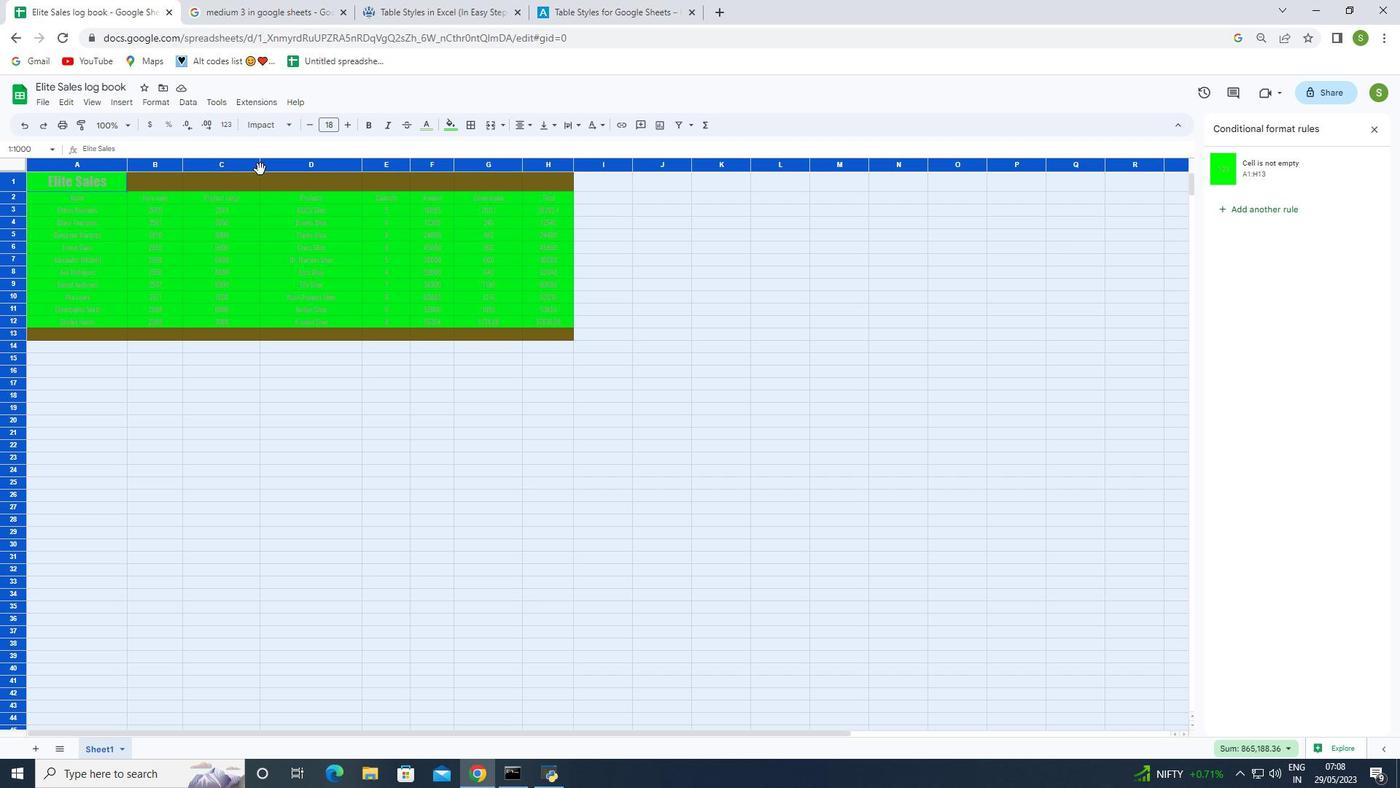 
Action: Mouse pressed left at (260, 167)
Screenshot: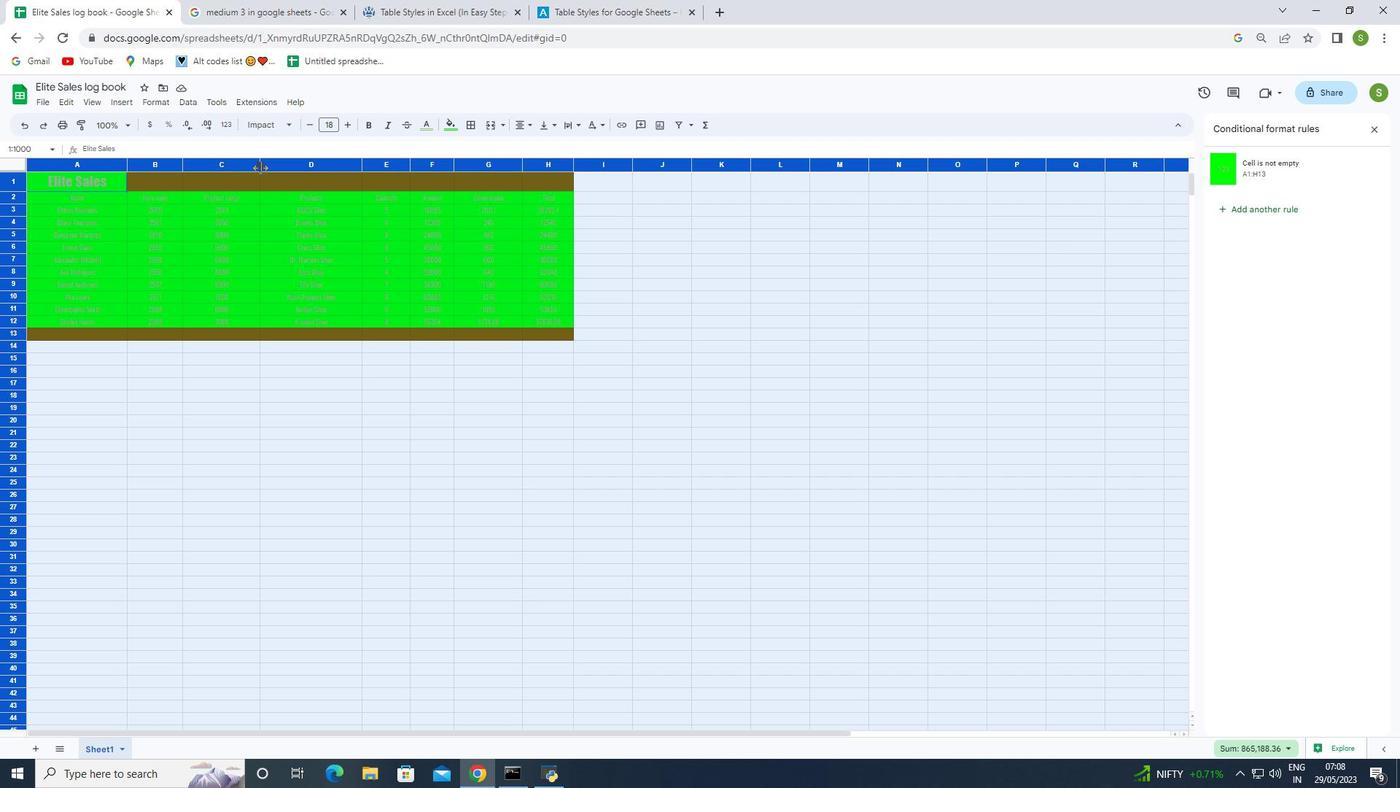
Action: Mouse pressed left at (260, 167)
Screenshot: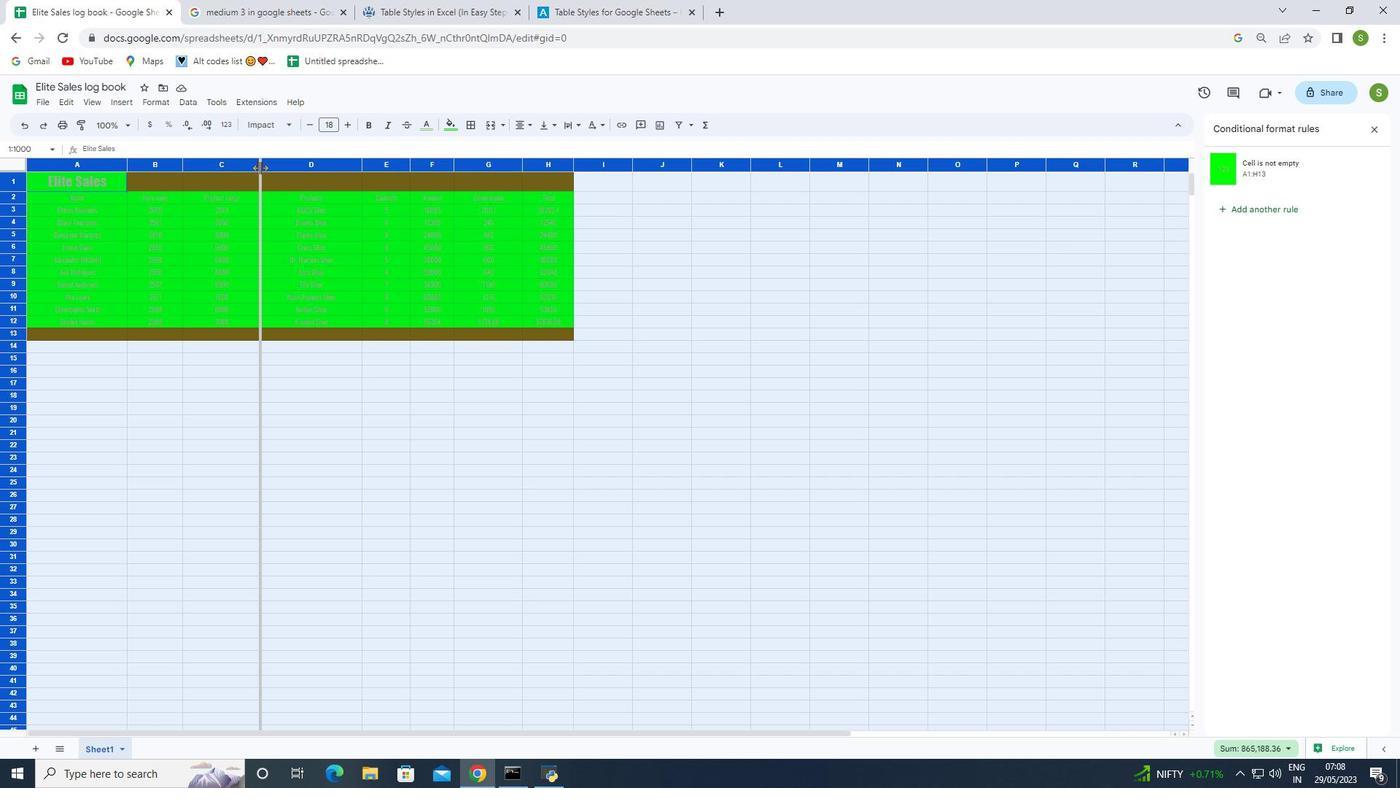 
Action: Mouse moved to (392, 414)
Screenshot: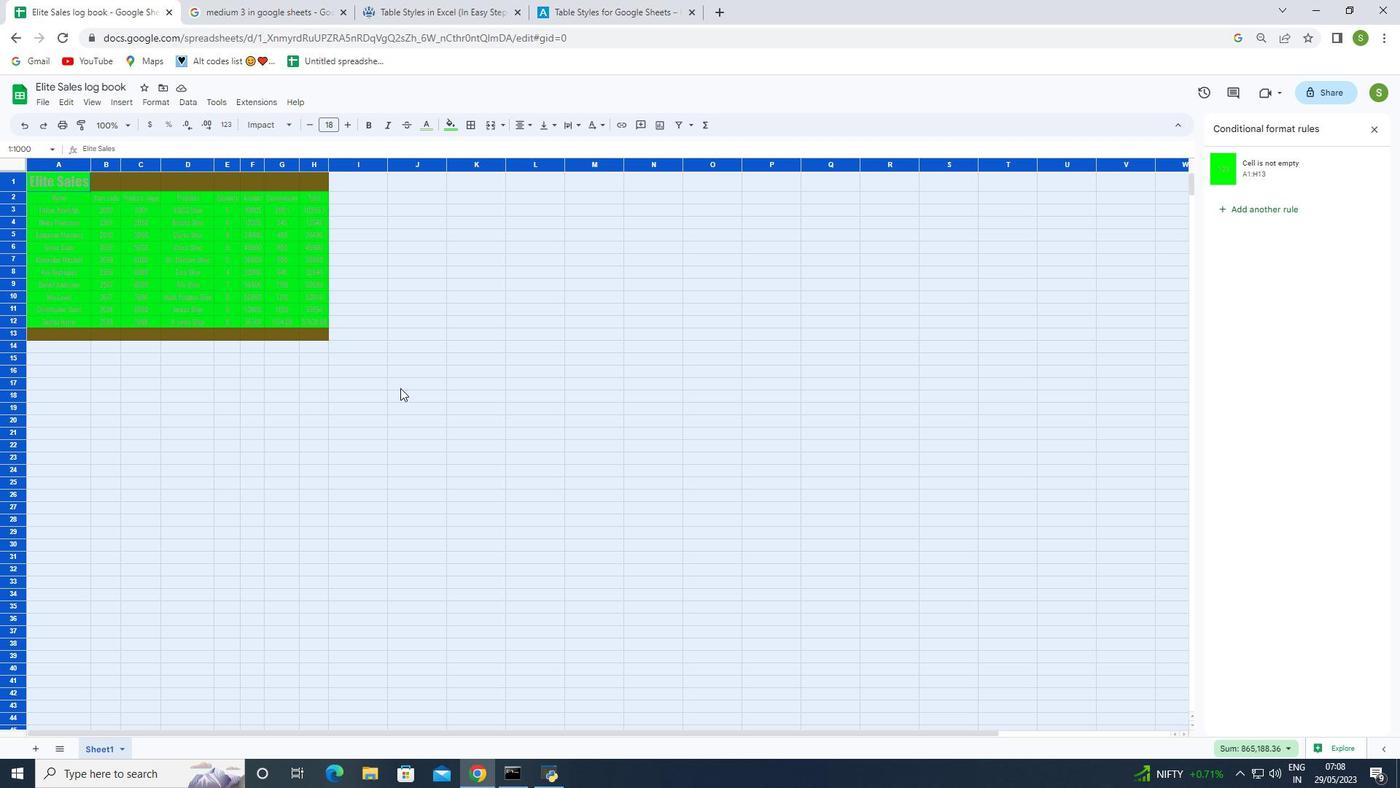 
Action: Mouse pressed left at (392, 414)
Screenshot: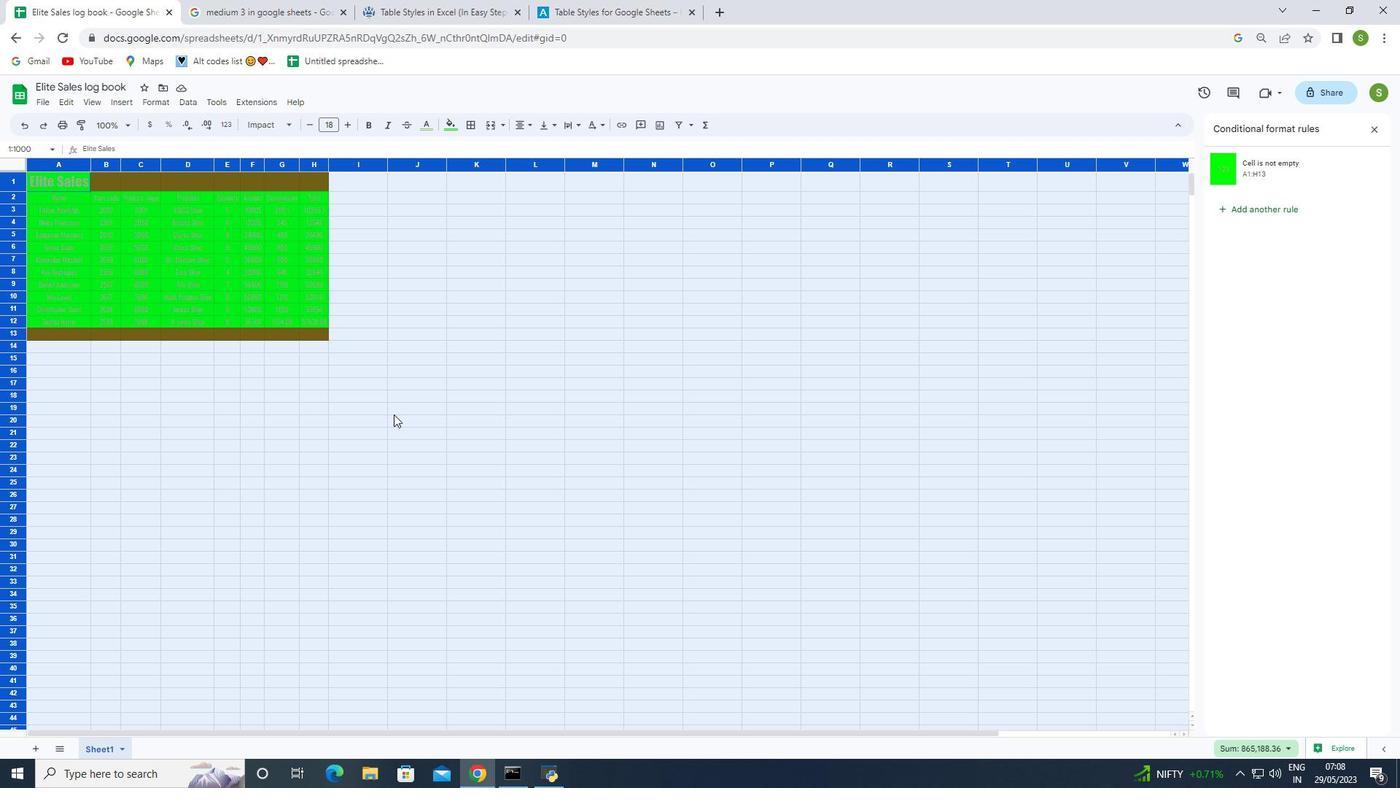 
Action: Mouse moved to (43, 191)
Screenshot: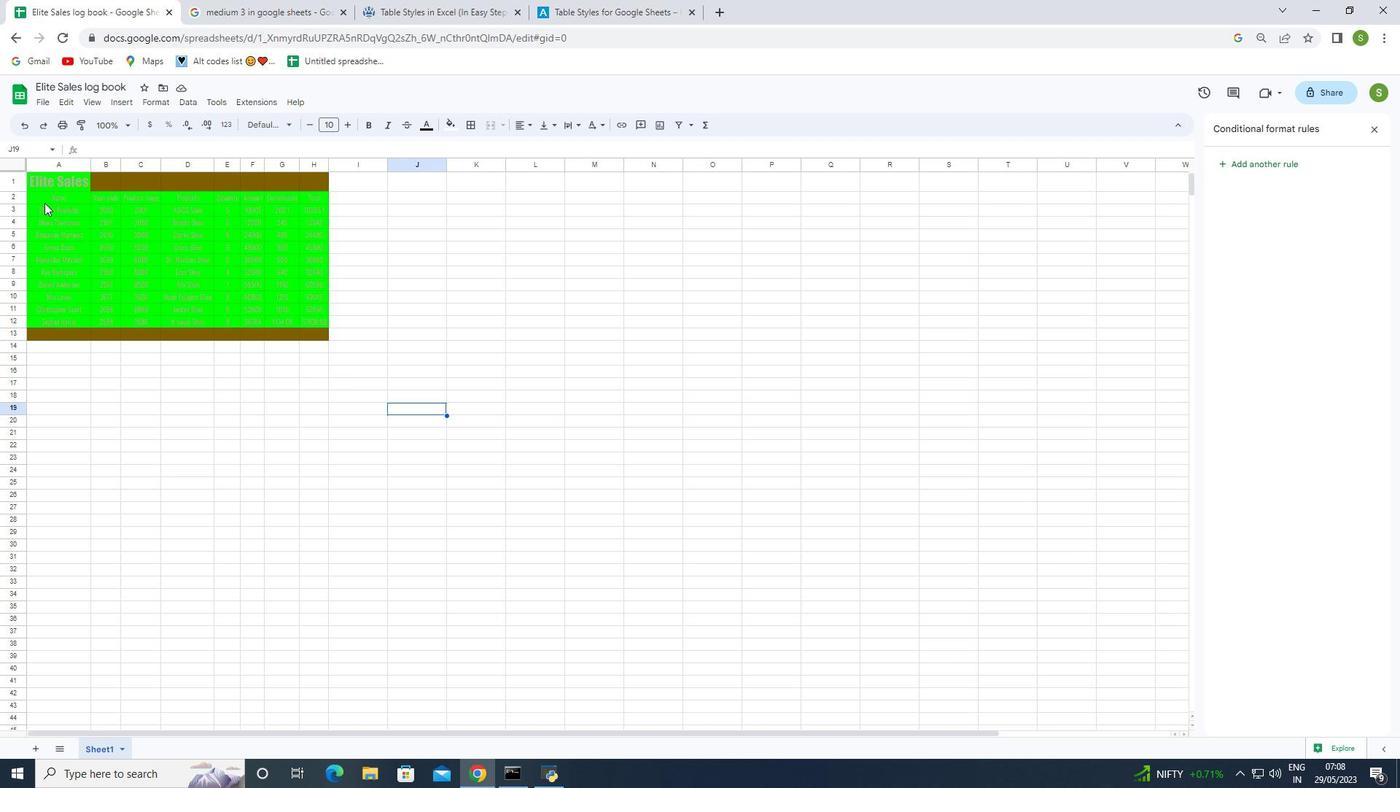 
Action: Mouse pressed left at (43, 191)
Screenshot: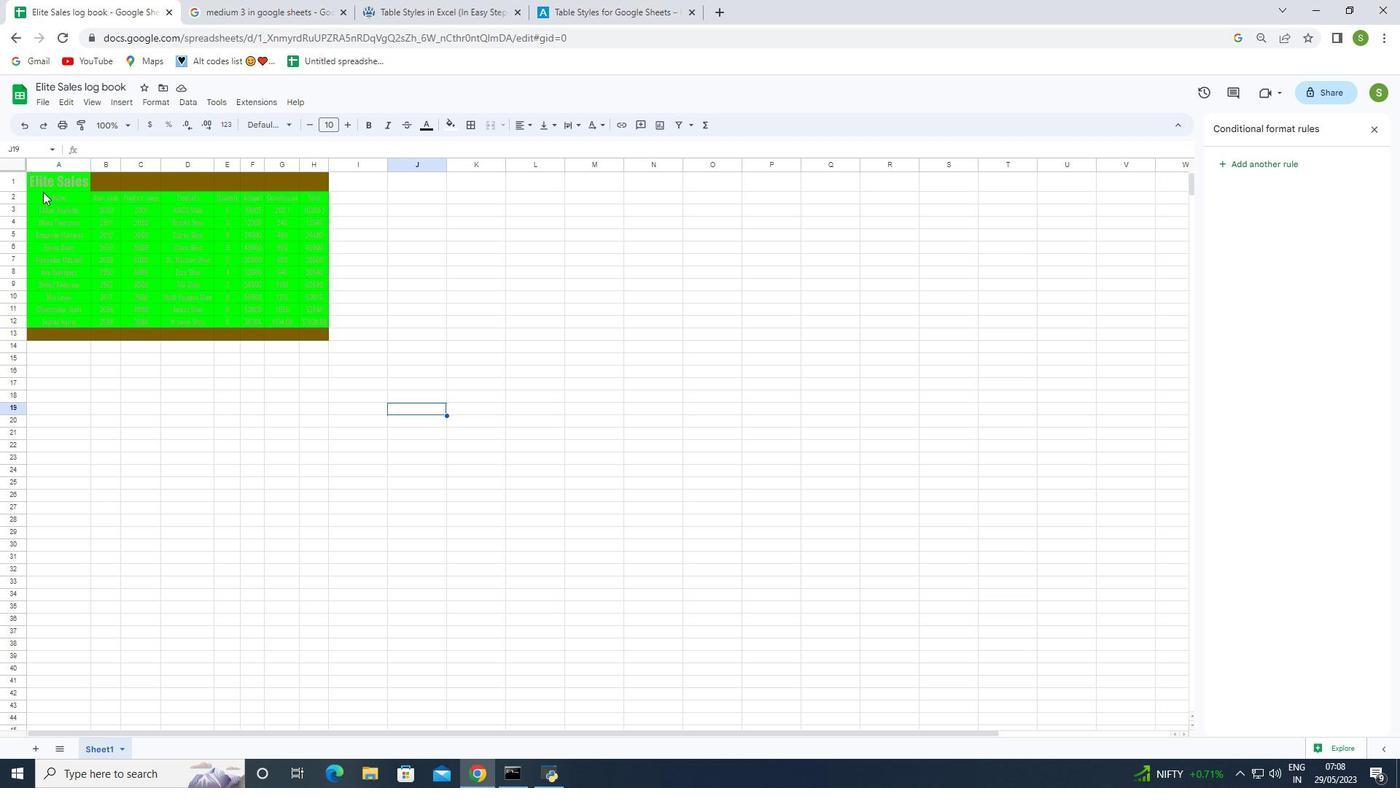 
Action: Mouse moved to (48, 233)
Screenshot: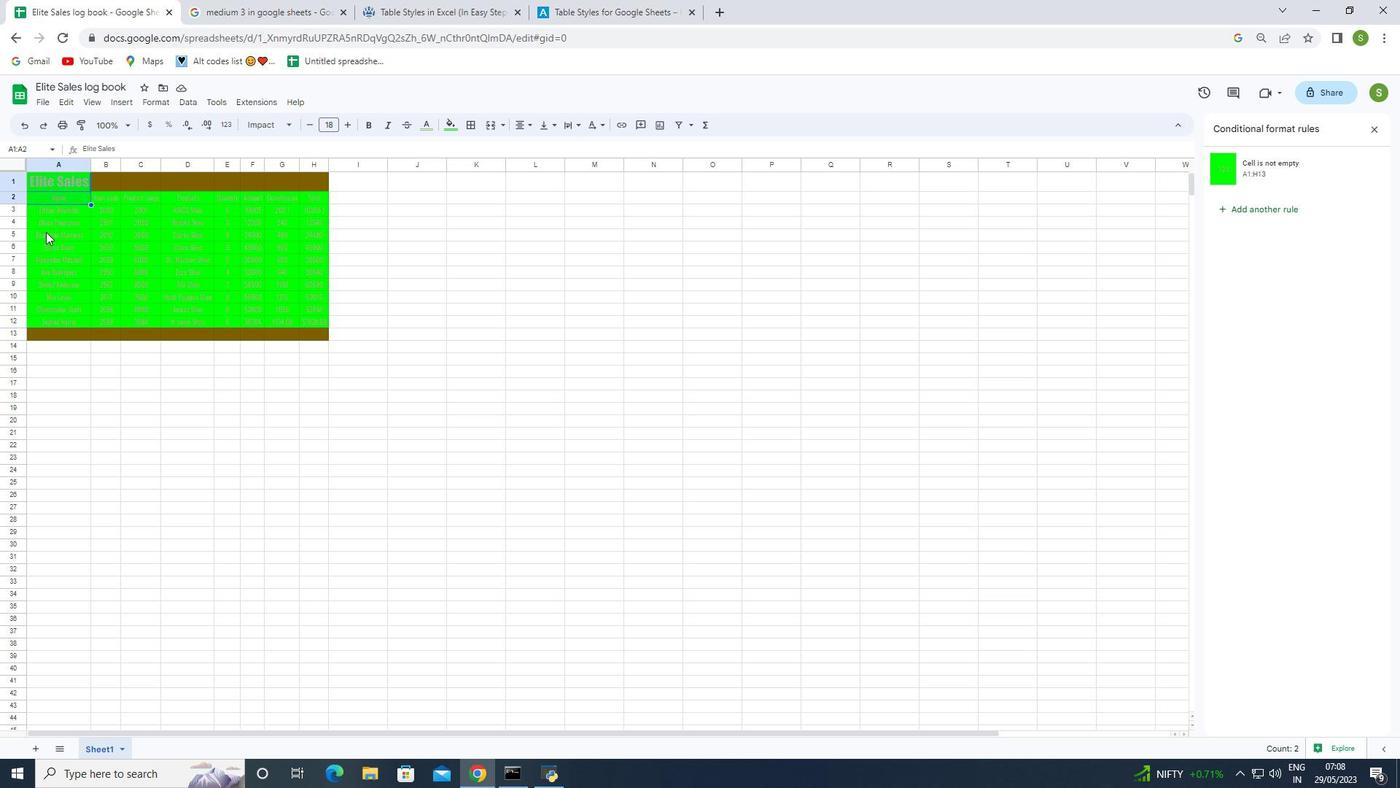 
Action: Mouse pressed left at (48, 233)
Screenshot: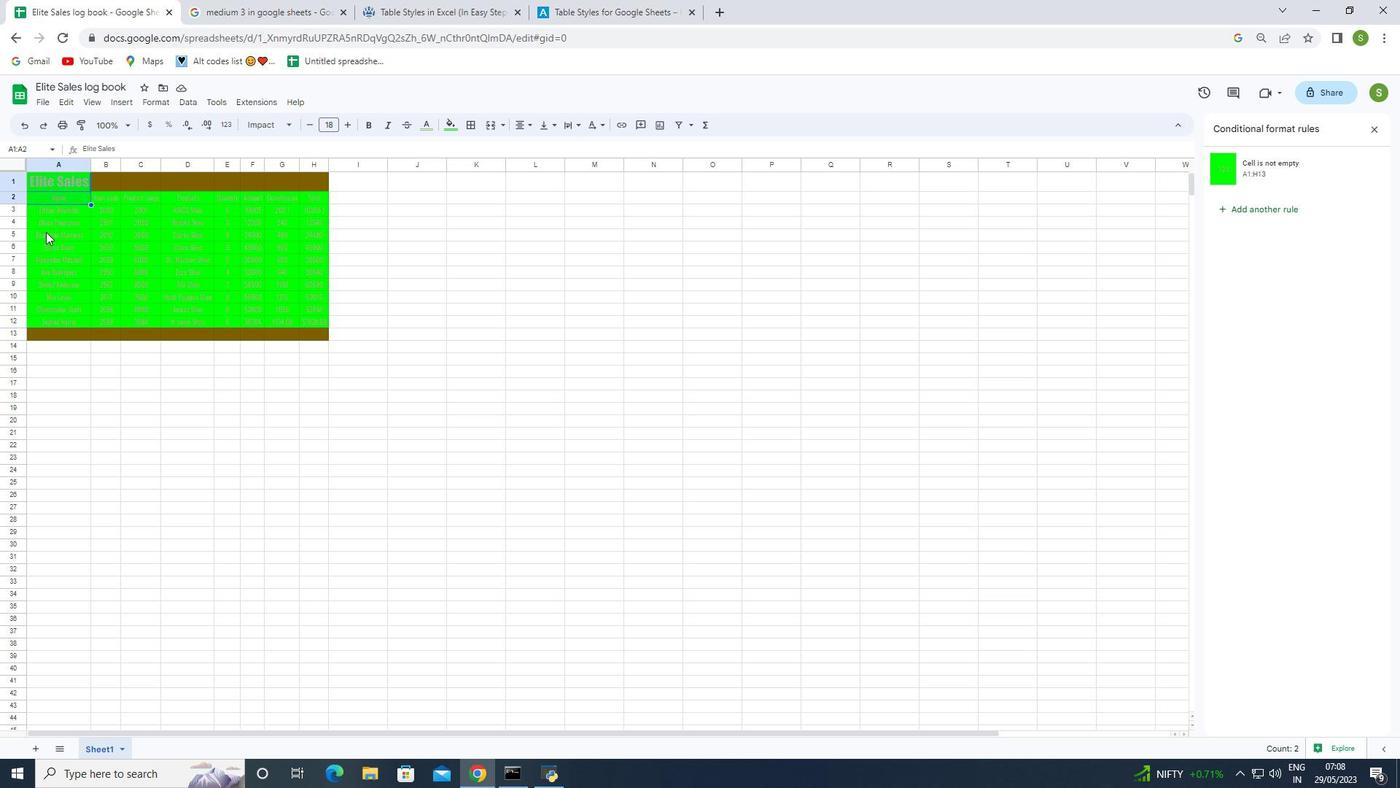 
Action: Mouse moved to (53, 193)
Screenshot: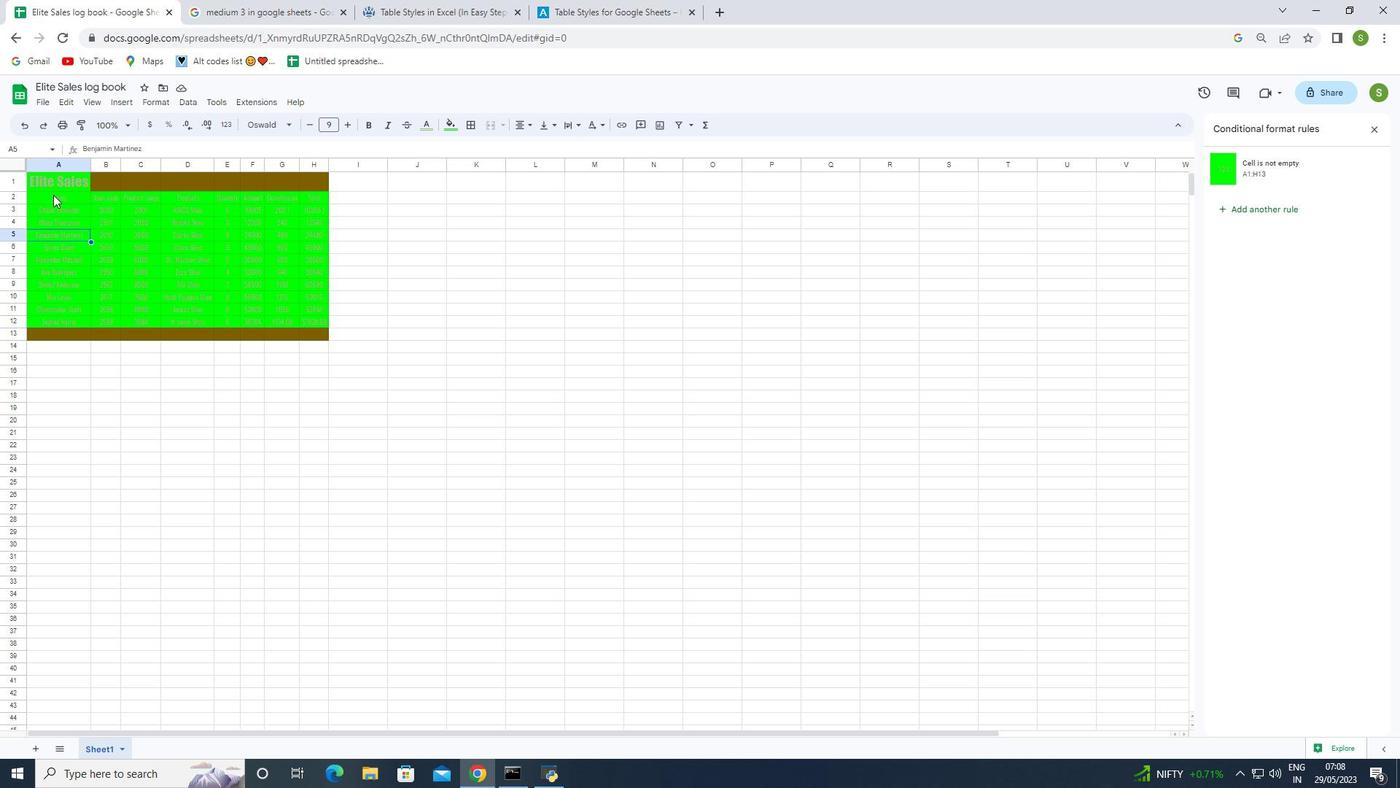 
Action: Mouse pressed left at (53, 193)
Screenshot: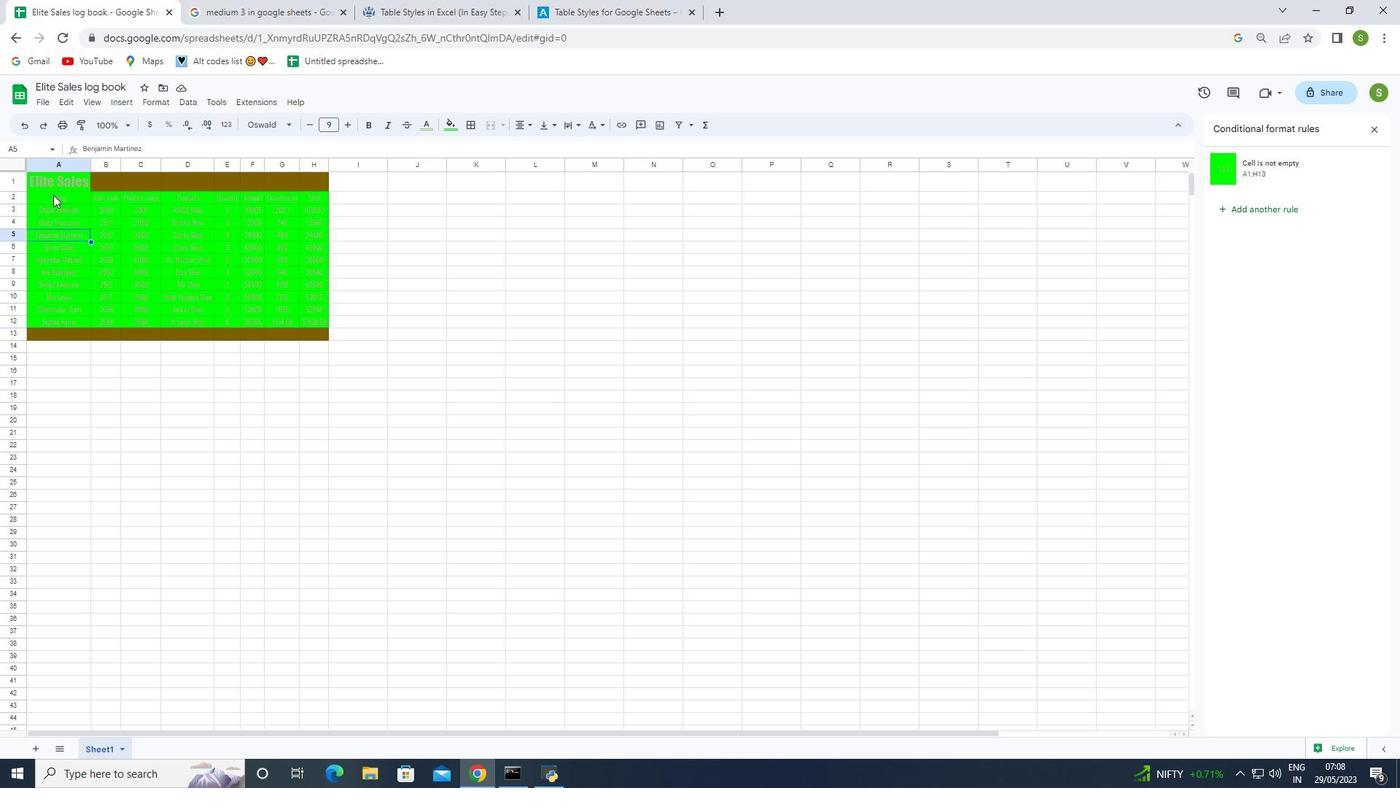
Action: Mouse moved to (553, 123)
Screenshot: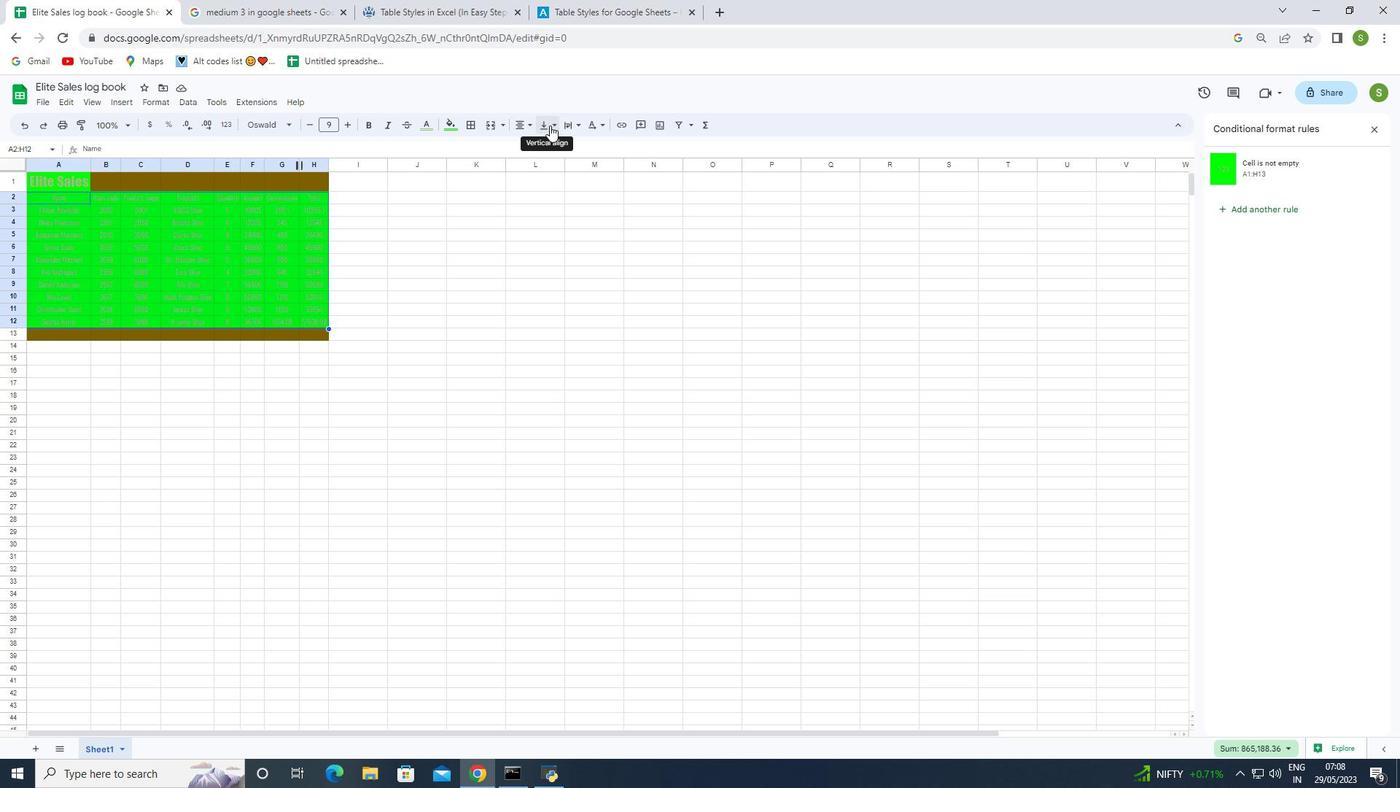 
Action: Mouse pressed left at (553, 123)
Screenshot: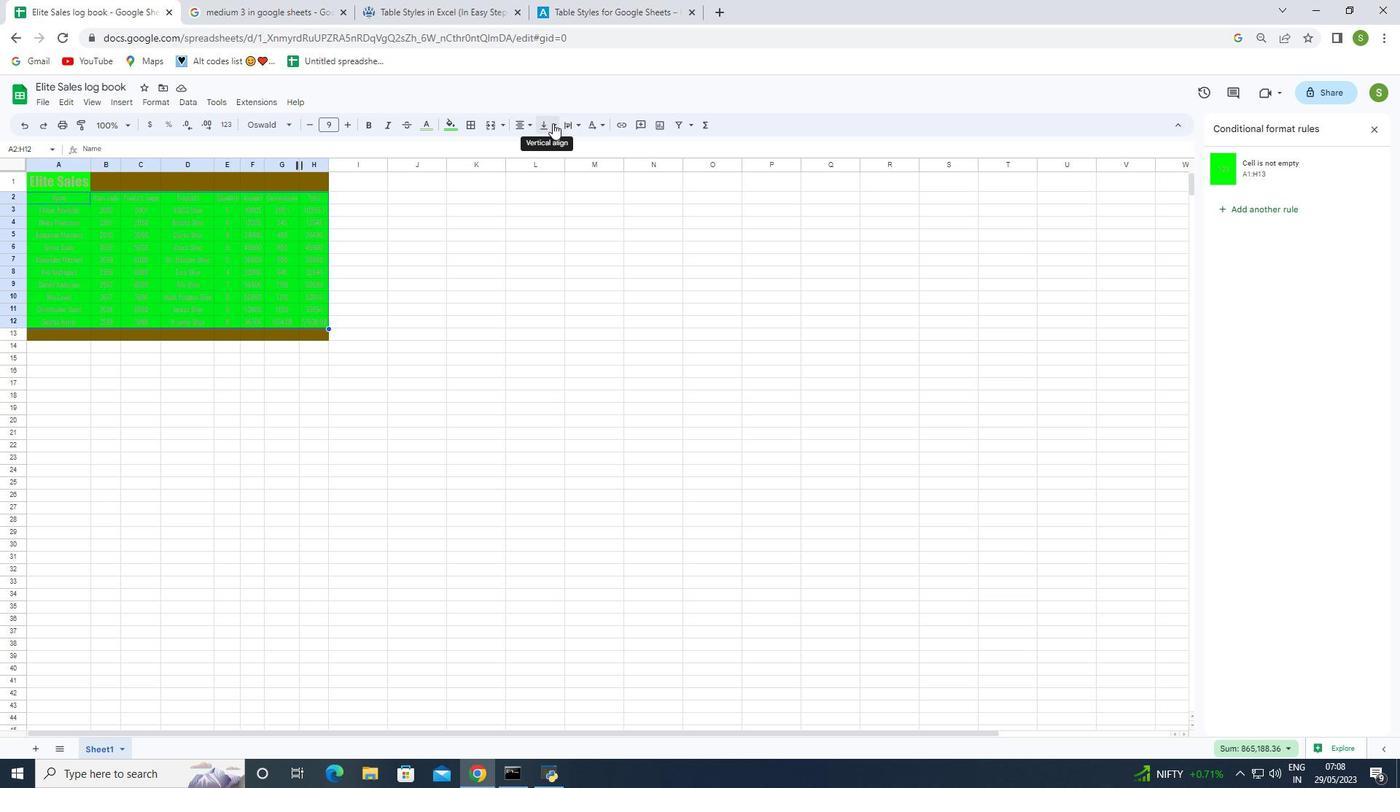 
Action: Mouse moved to (576, 124)
Screenshot: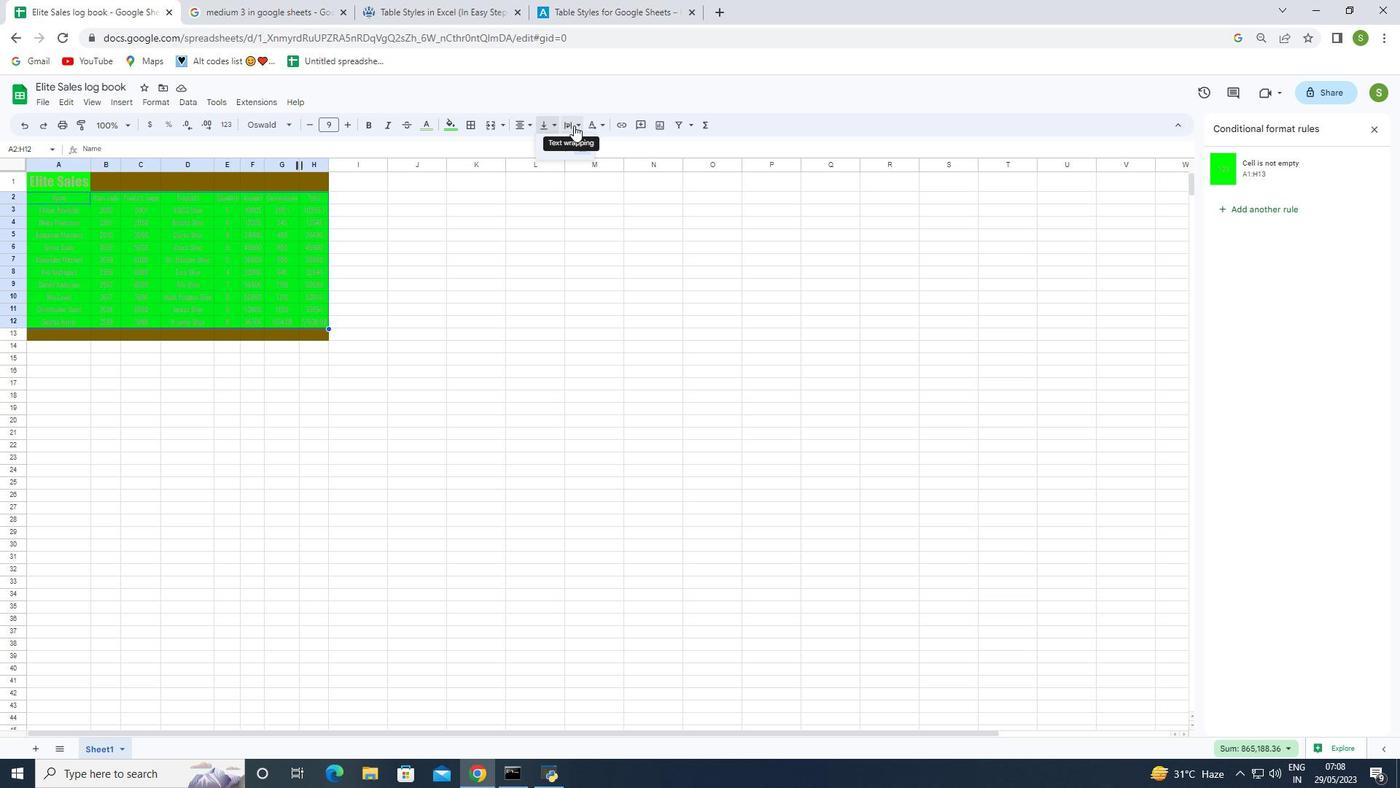 
Action: Mouse pressed left at (576, 124)
Screenshot: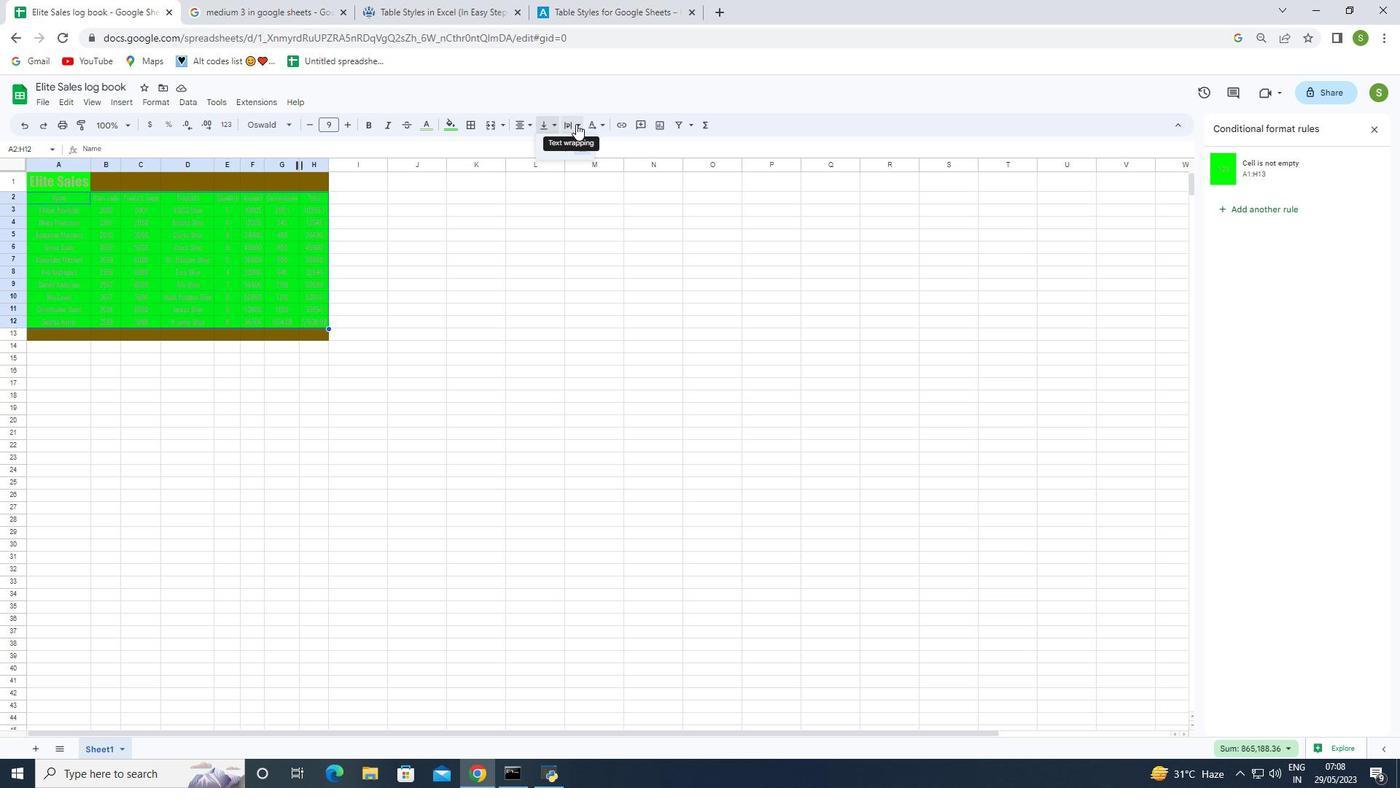 
Action: Mouse moved to (694, 128)
Screenshot: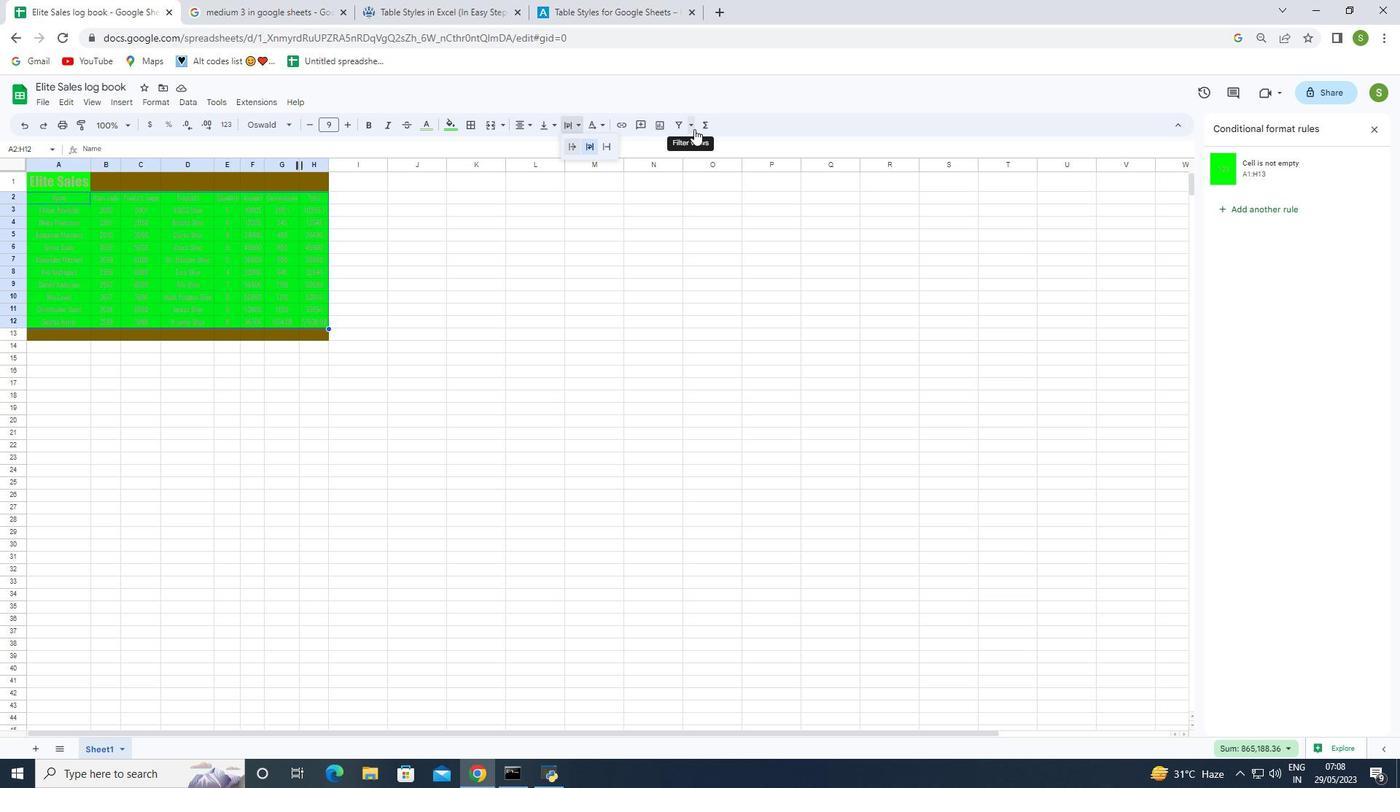 
Action: Mouse pressed left at (694, 128)
Screenshot: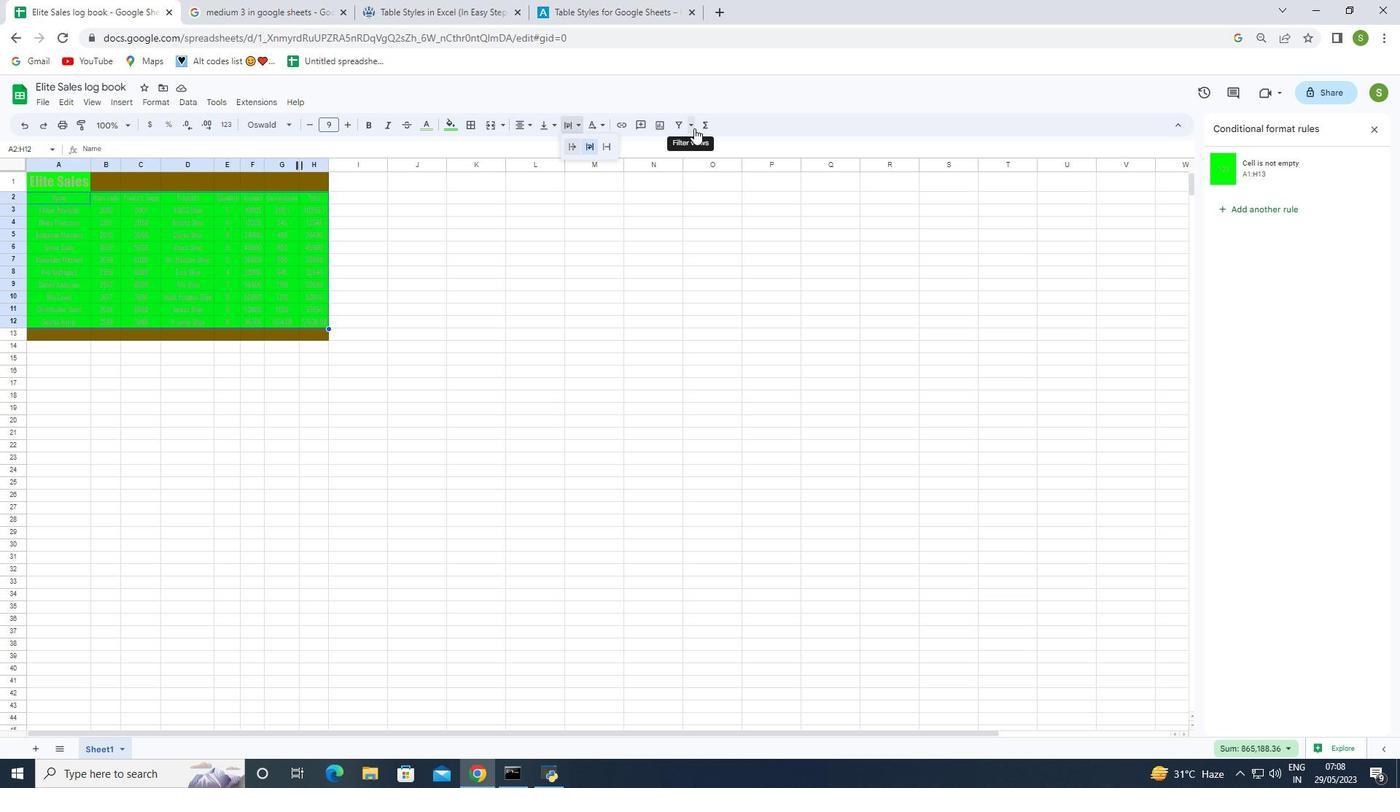 
Action: Mouse moved to (151, 101)
Screenshot: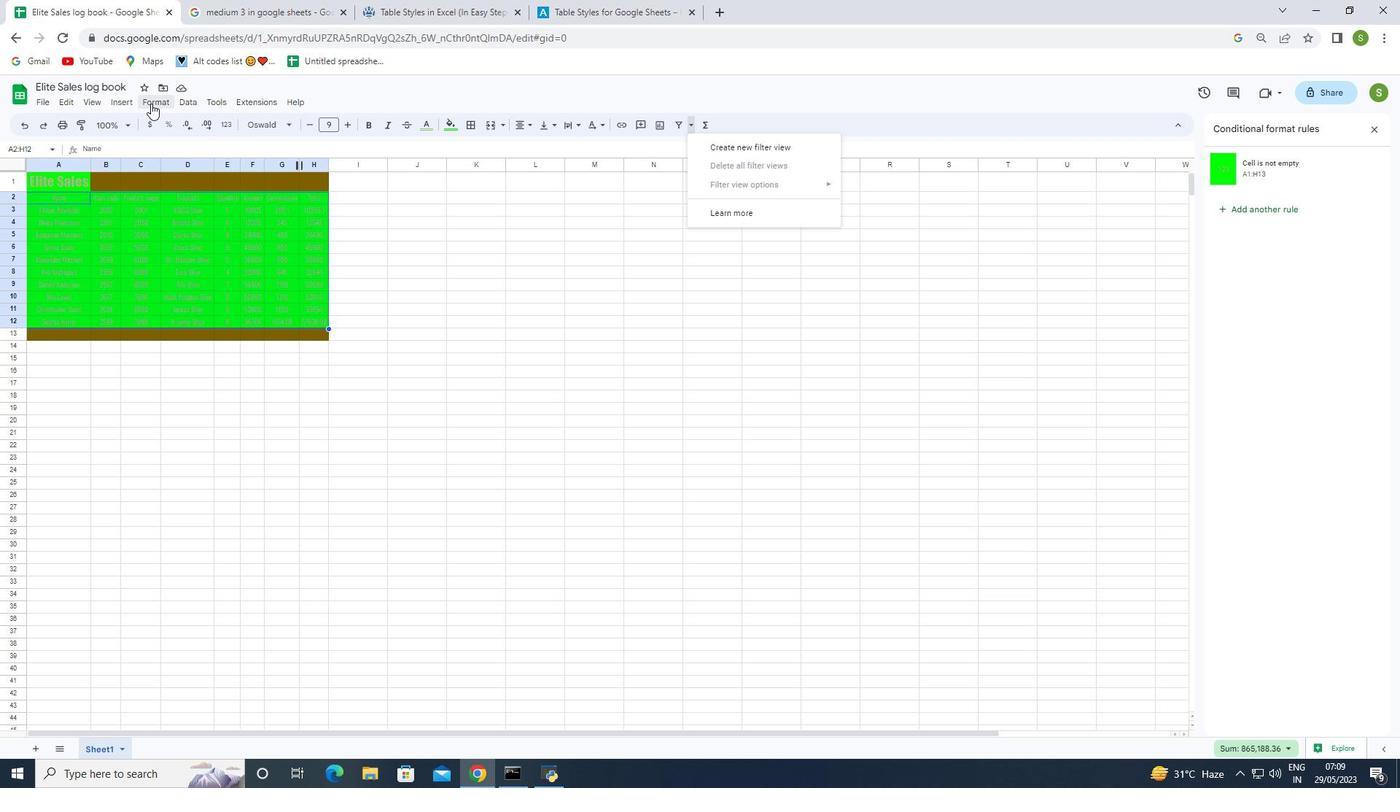 
Action: Mouse pressed left at (151, 101)
Screenshot: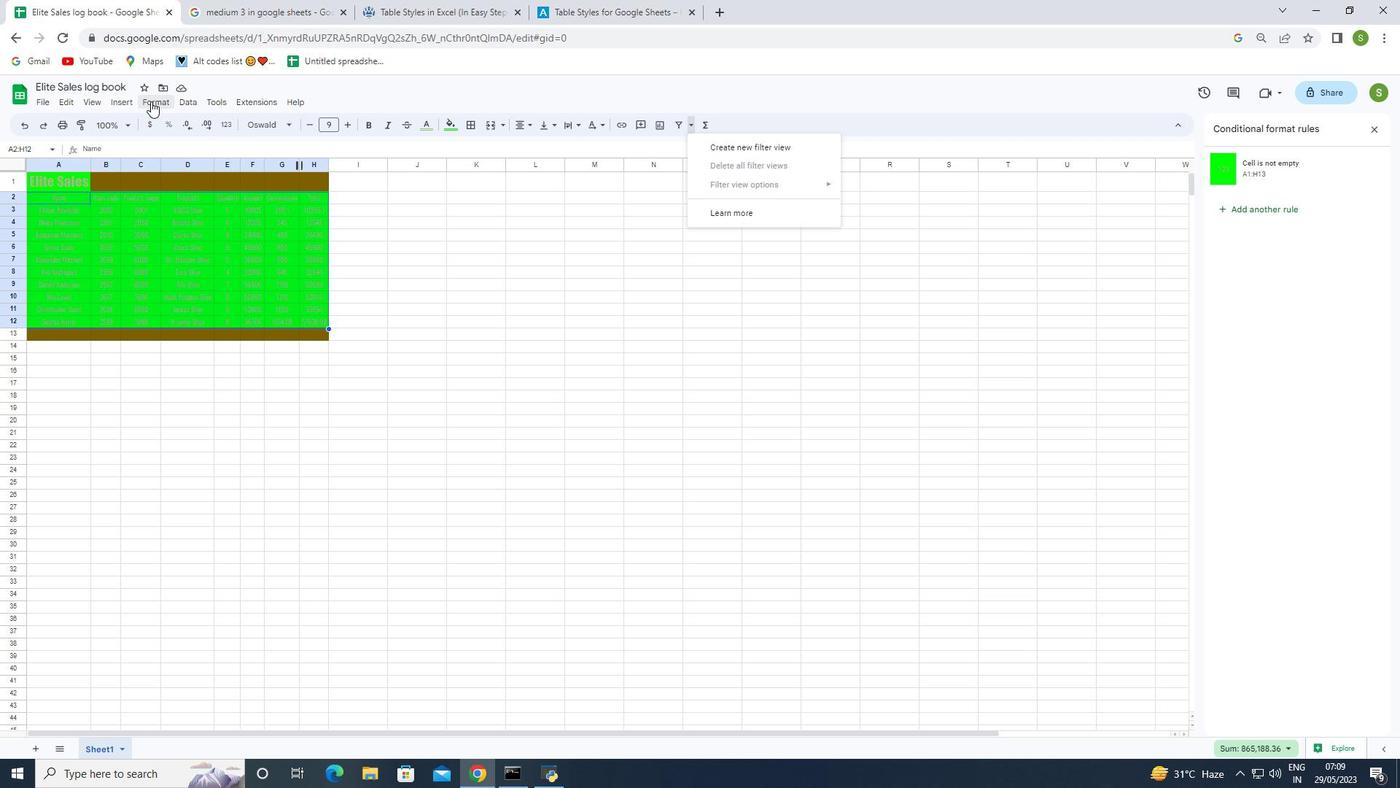 
Action: Mouse moved to (431, 124)
Screenshot: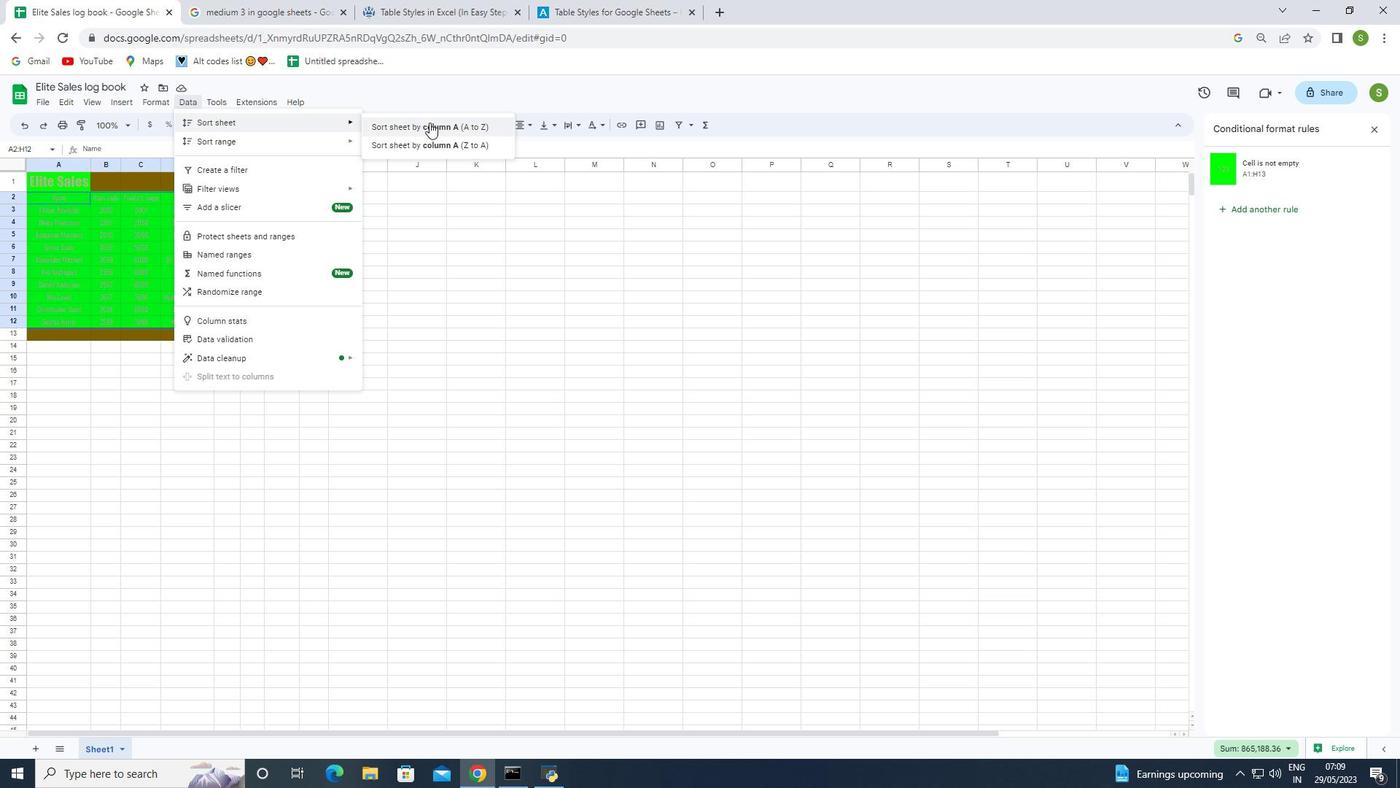 
Action: Mouse pressed left at (431, 124)
Screenshot: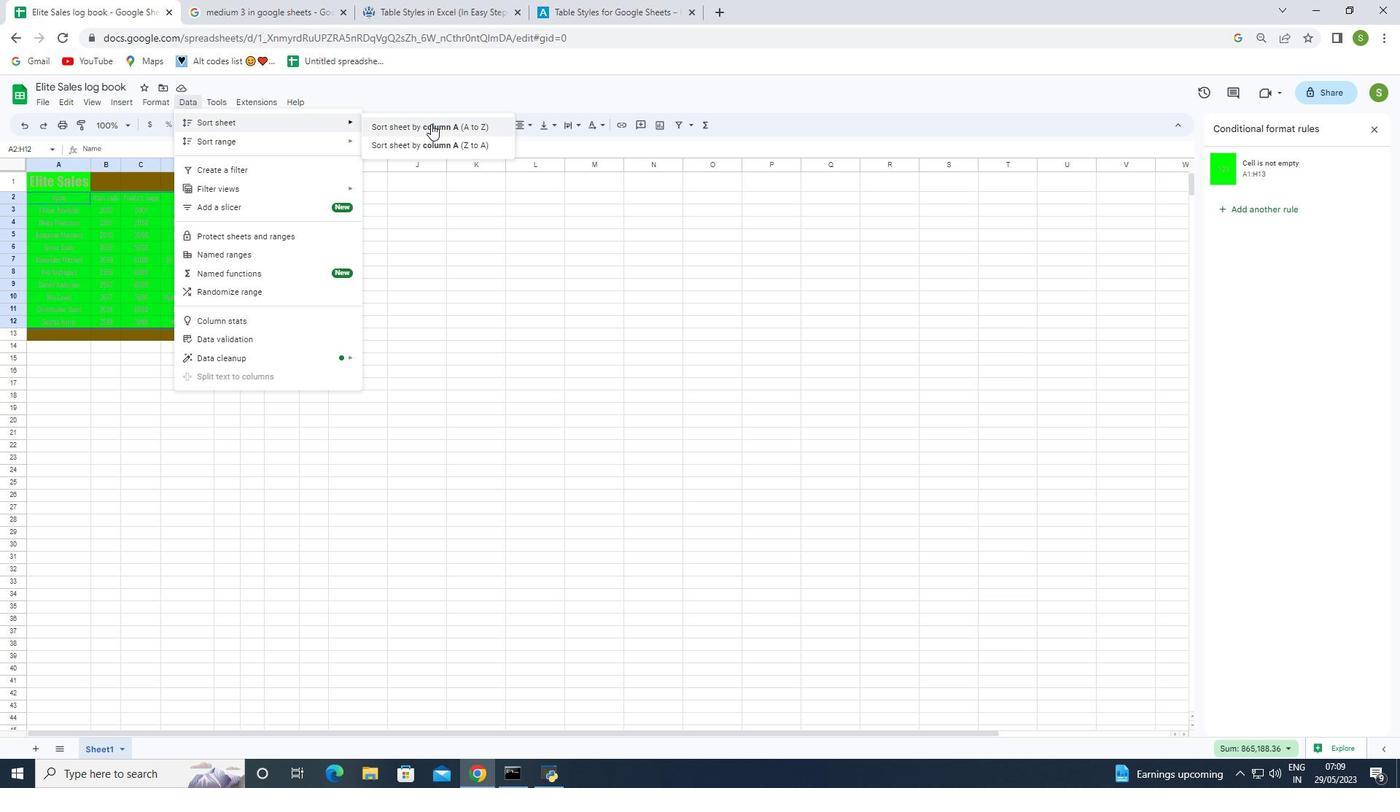 
Action: Mouse moved to (412, 288)
Screenshot: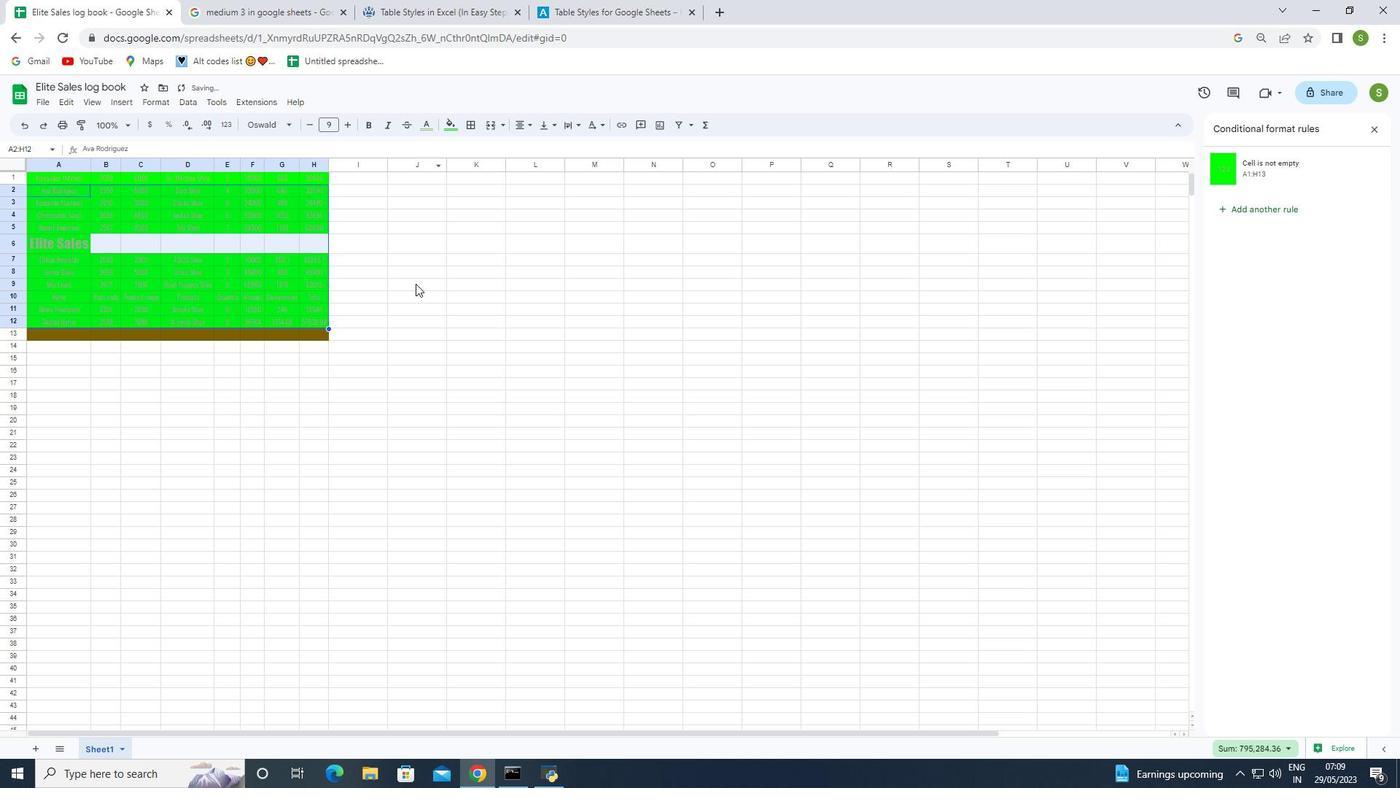 
Action: Key pressed ctrl+Z
Screenshot: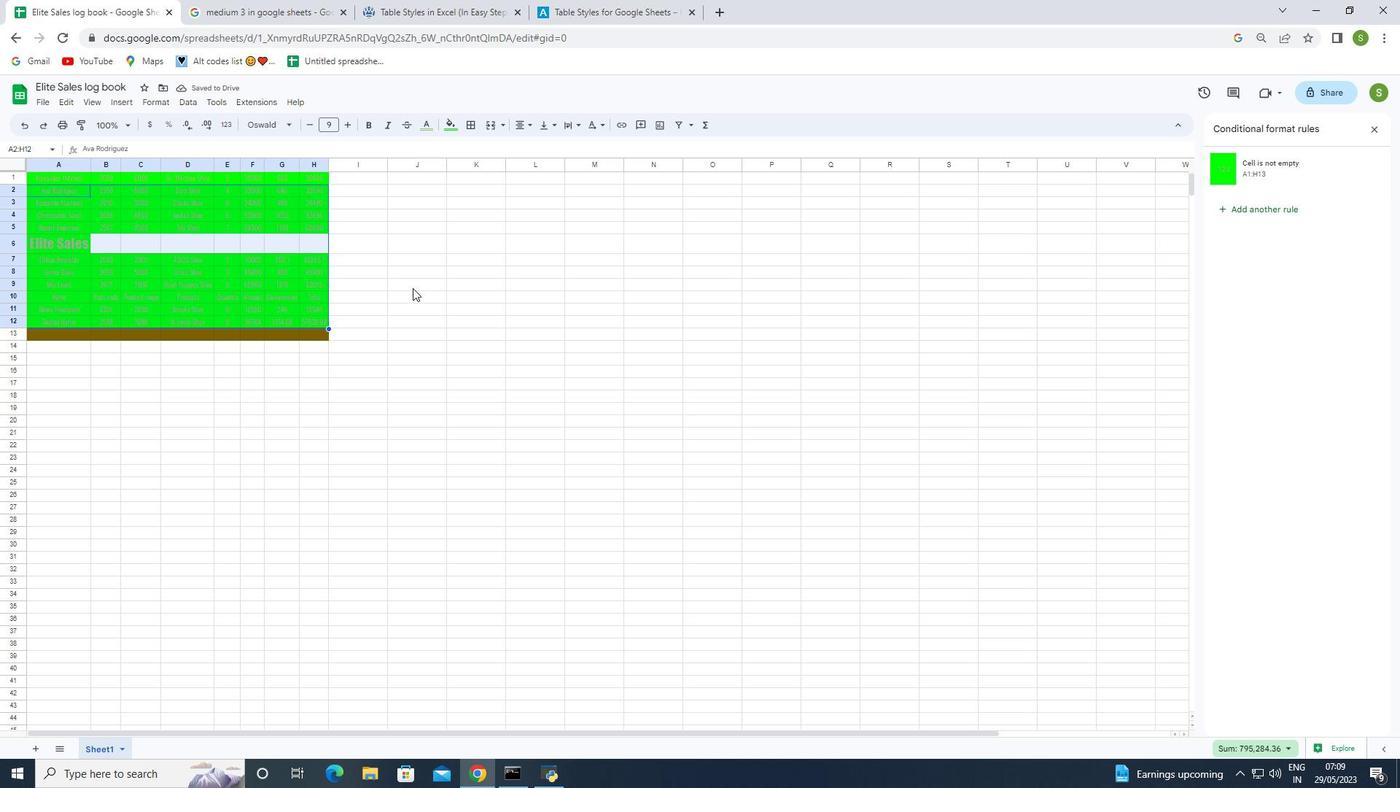 
Action: Mouse moved to (356, 344)
Screenshot: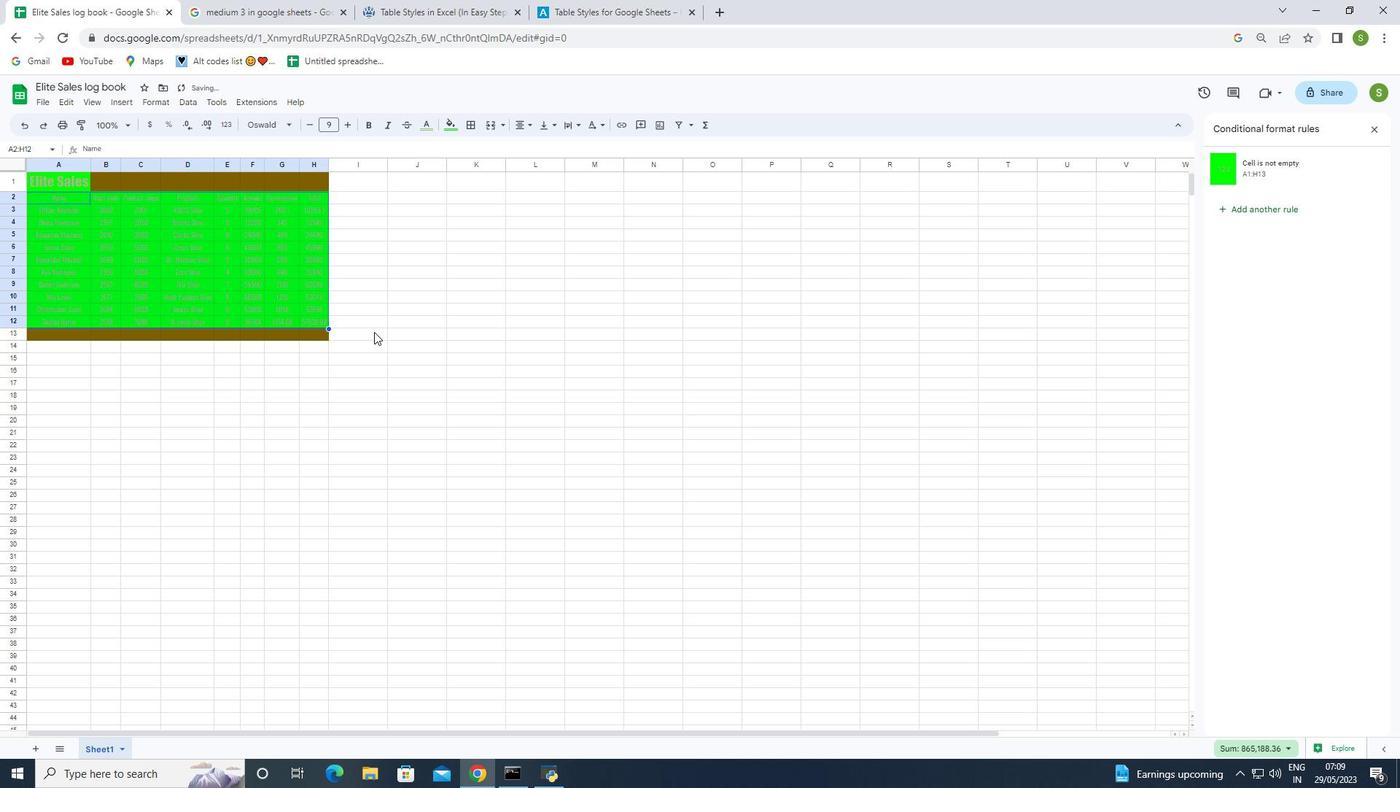 
Action: Mouse pressed left at (356, 344)
Screenshot: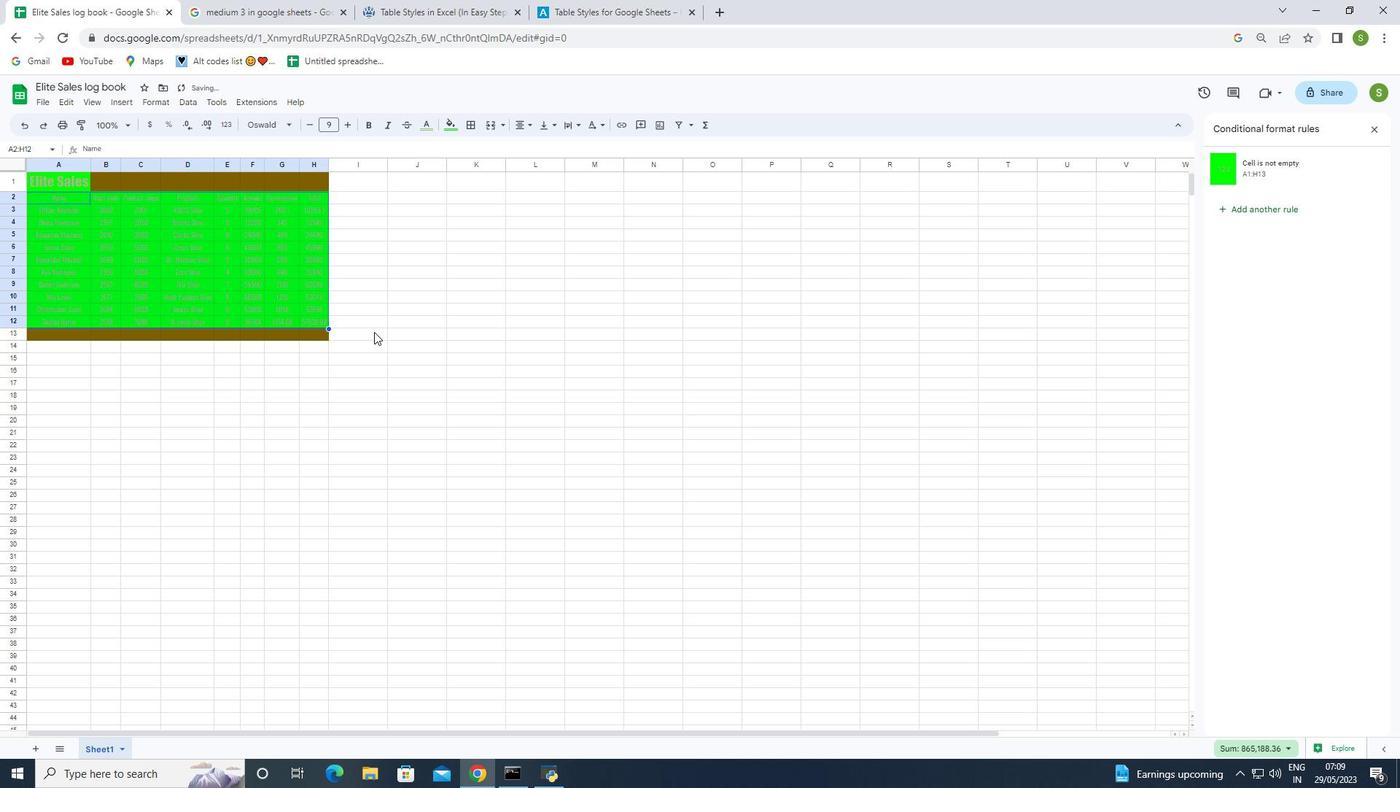 
Action: Mouse moved to (42, 197)
Screenshot: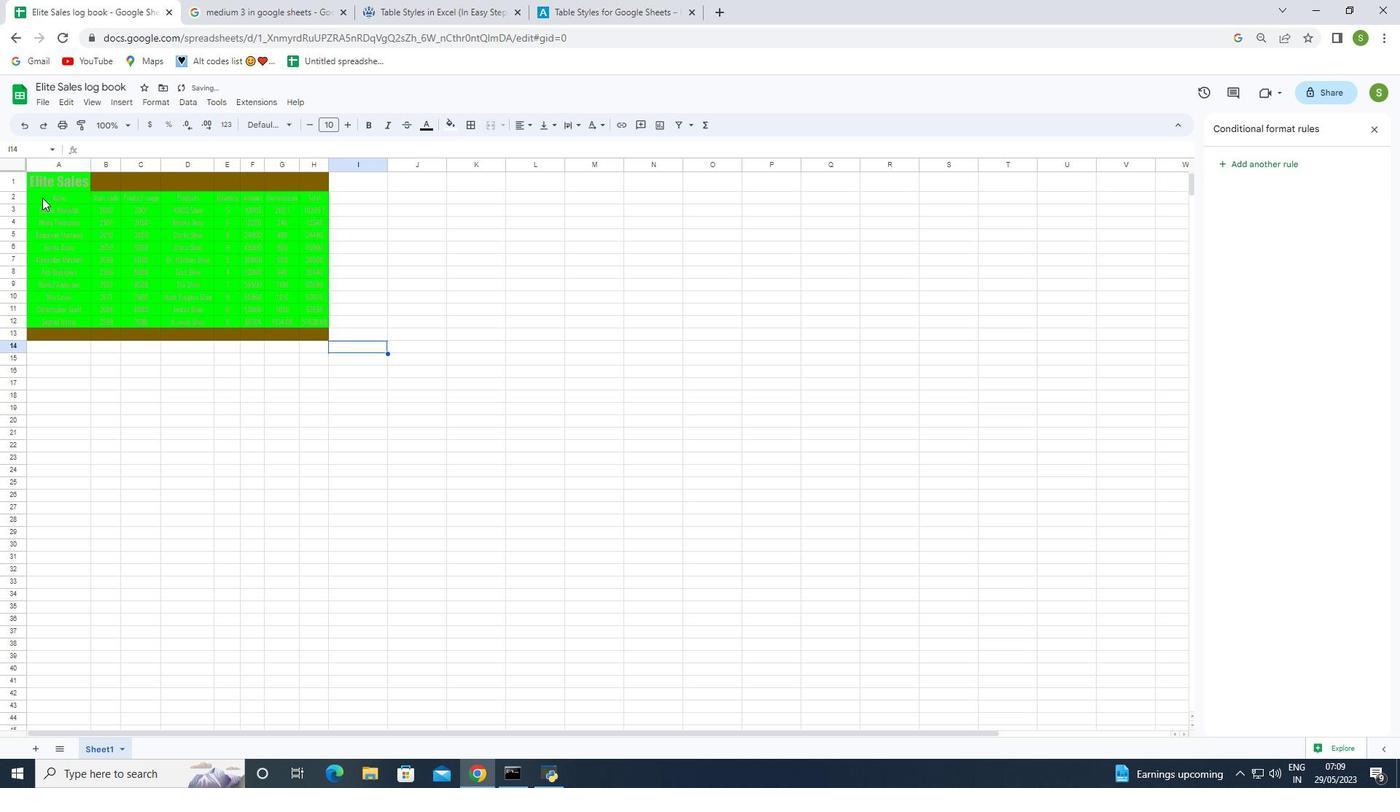 
Action: Mouse pressed left at (42, 197)
Screenshot: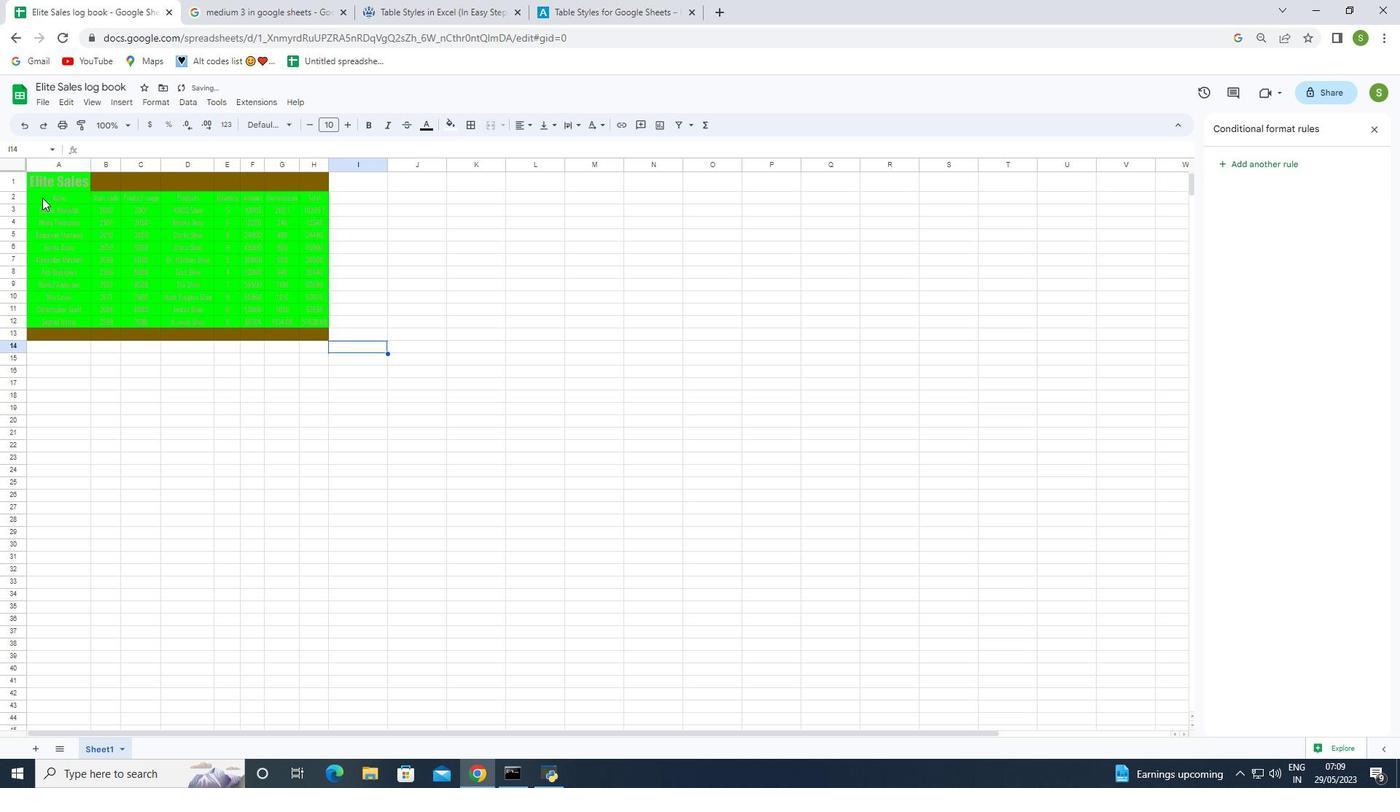 
Action: Mouse moved to (188, 101)
Screenshot: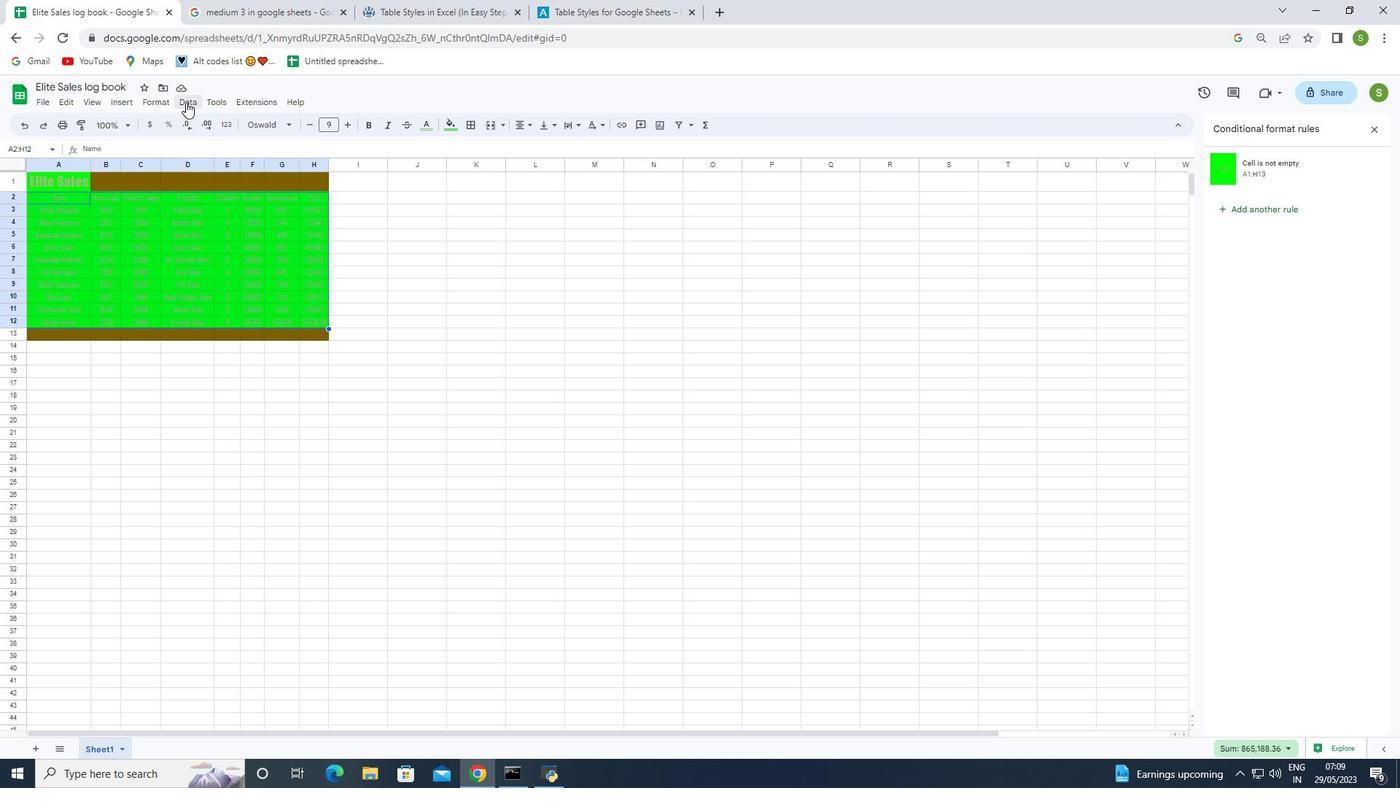 
Action: Mouse pressed left at (188, 101)
Screenshot: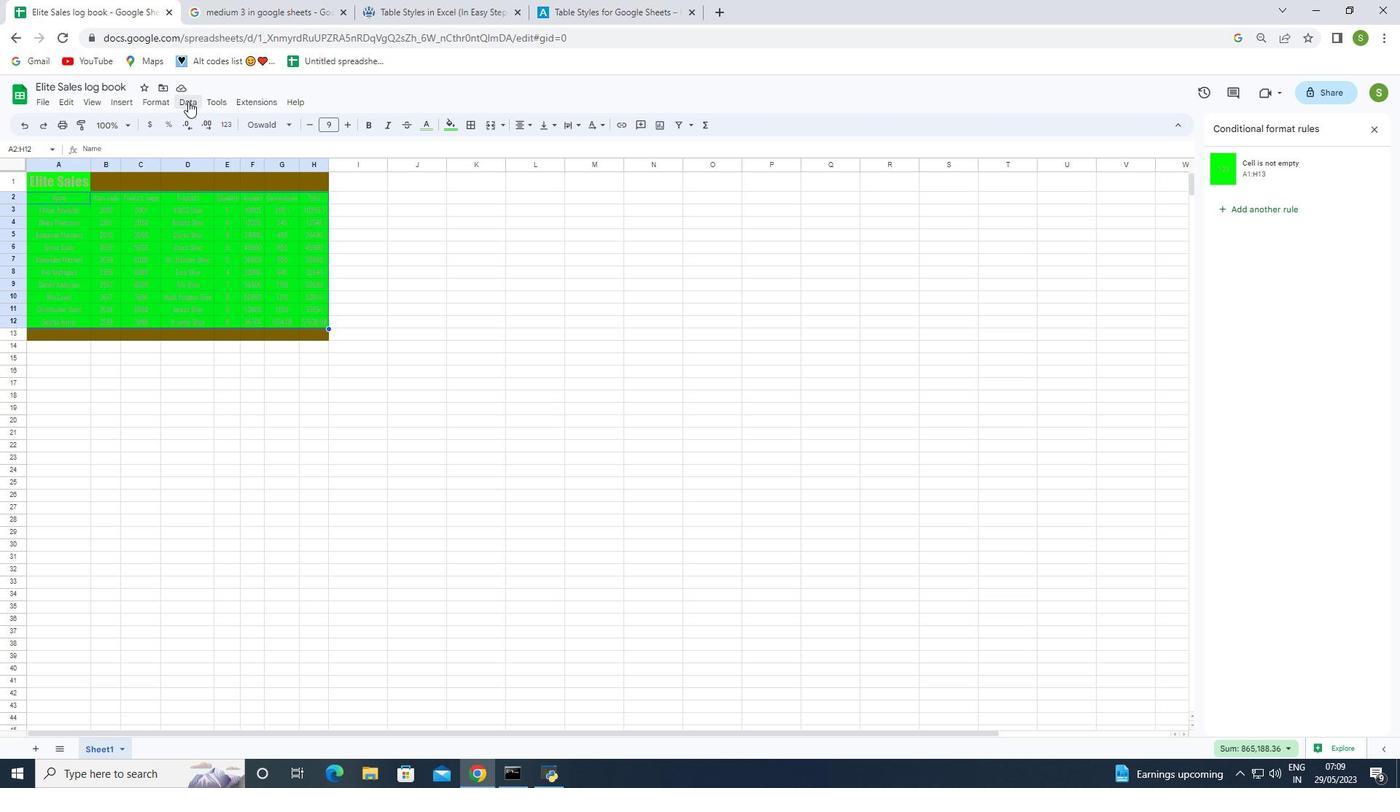 
Action: Mouse moved to (425, 147)
Screenshot: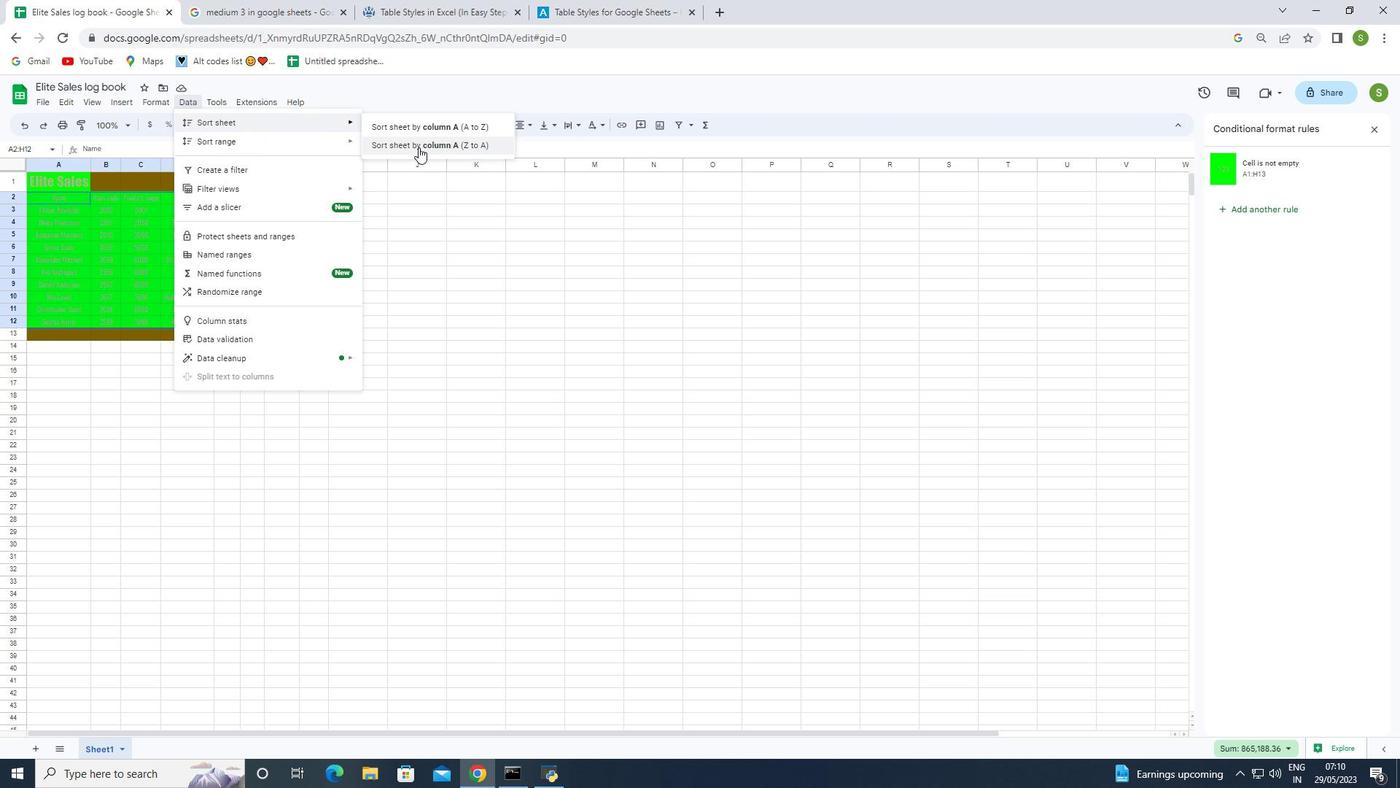 
Action: Mouse pressed left at (425, 147)
Screenshot: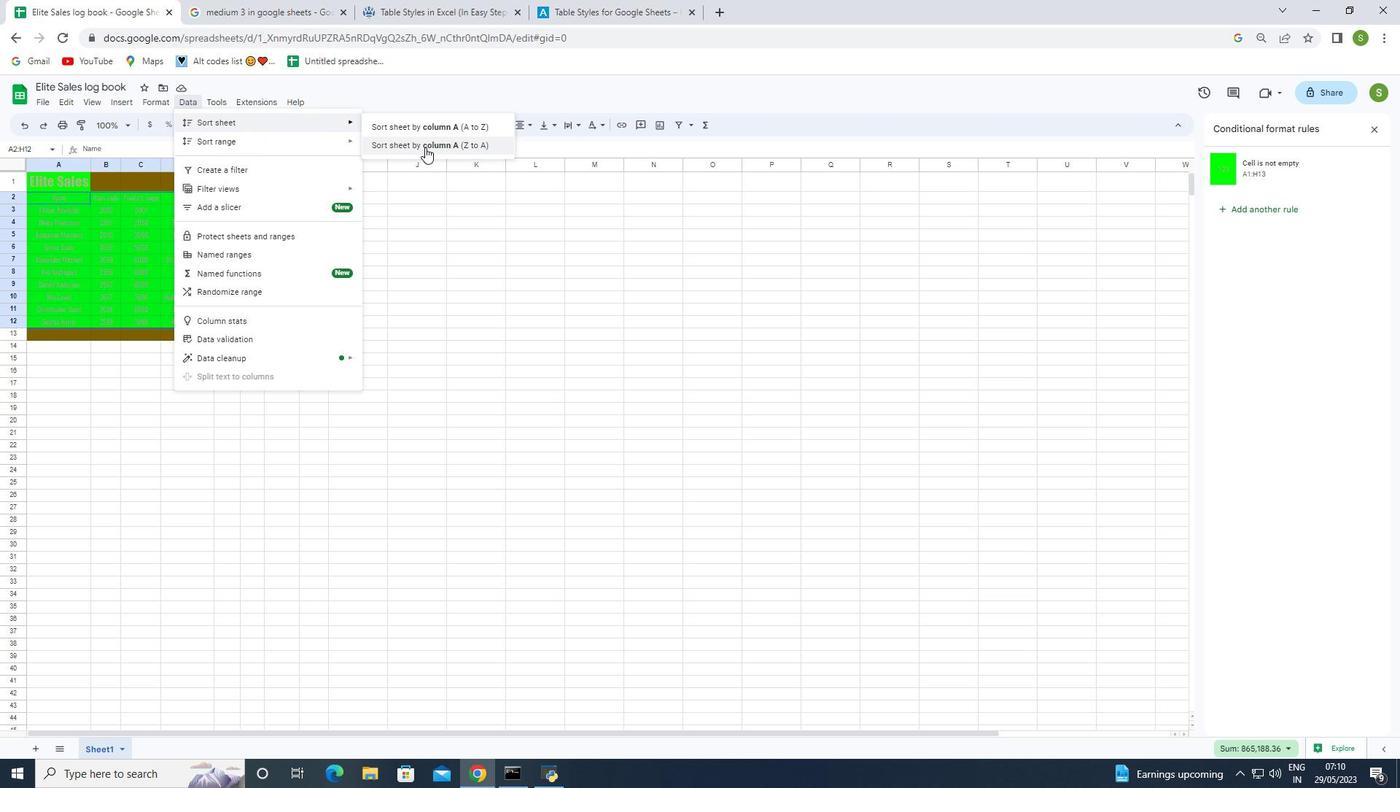
Action: Mouse moved to (454, 163)
Screenshot: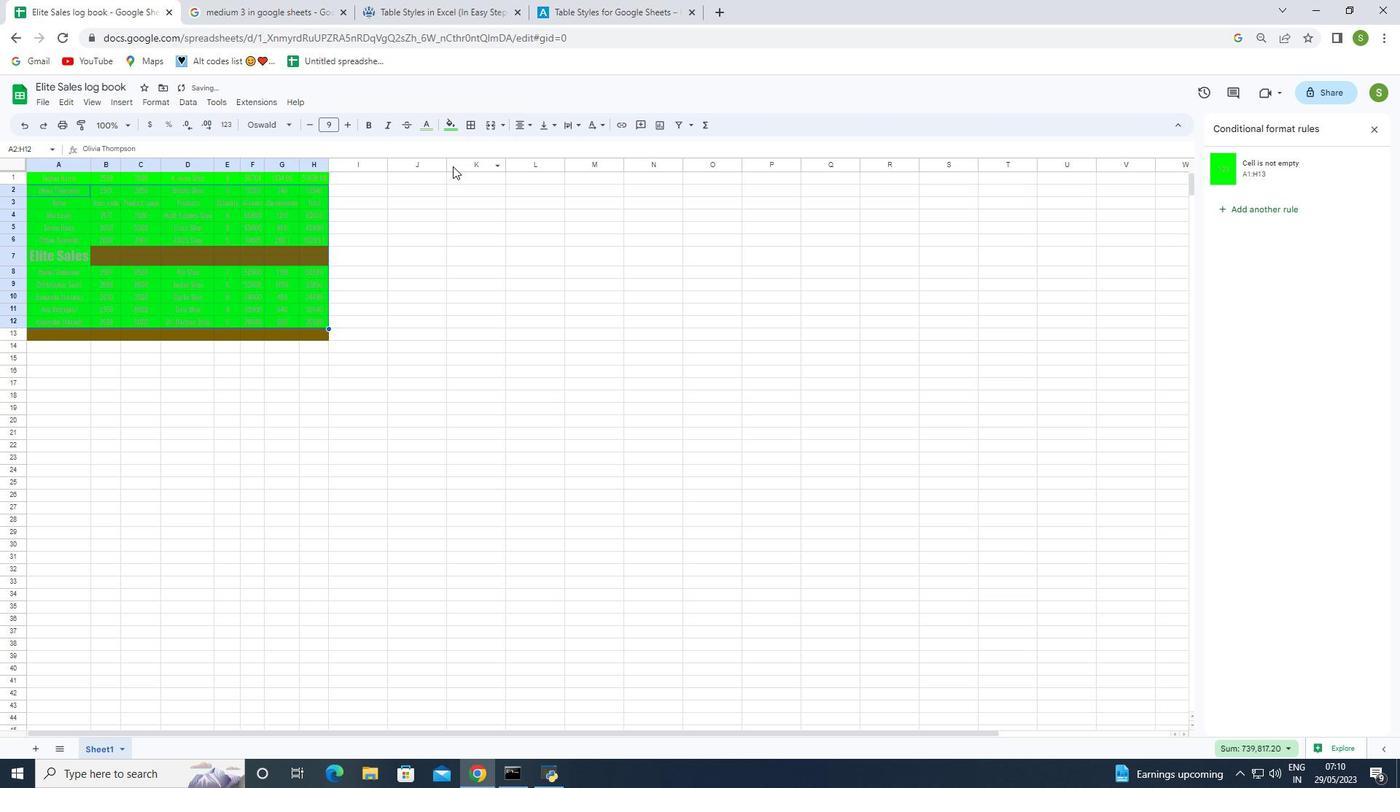 
Action: Key pressed ctrl+Z
